 Task: Buy 3 Rash Guard Shirts of size small for Baby Boys from Clothing section under best seller category for shipping address: Daisy Wilson, 4281 Crim Lane, Underhill, Vermont 05489, Cell Number 9377427970. Pay from credit card ending with 2005, CVV 3321
Action: Mouse moved to (237, 75)
Screenshot: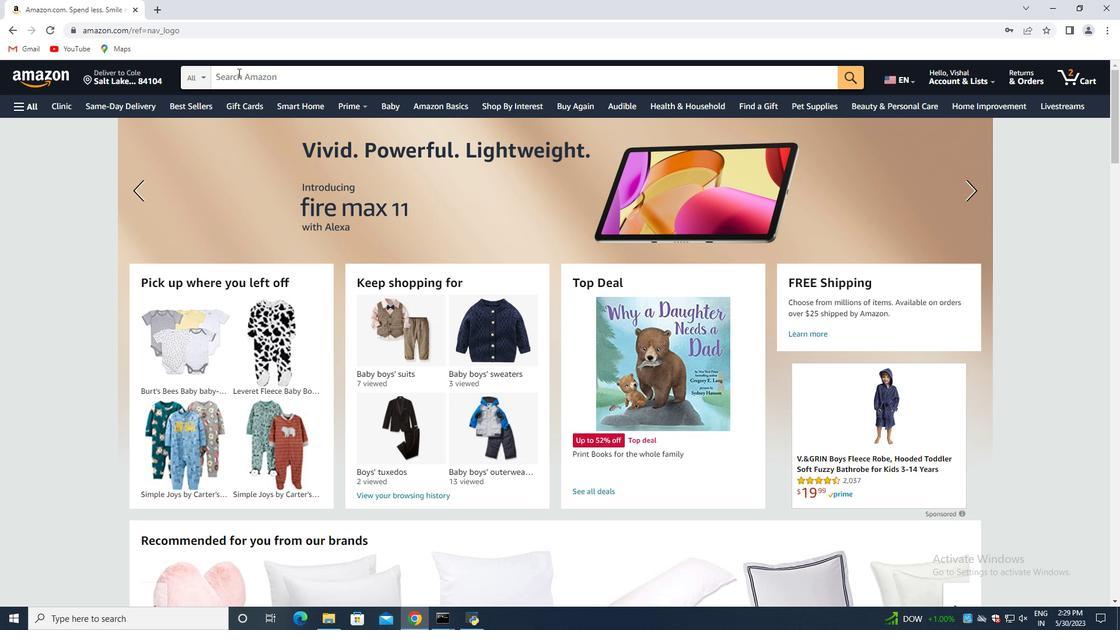 
Action: Mouse pressed left at (237, 75)
Screenshot: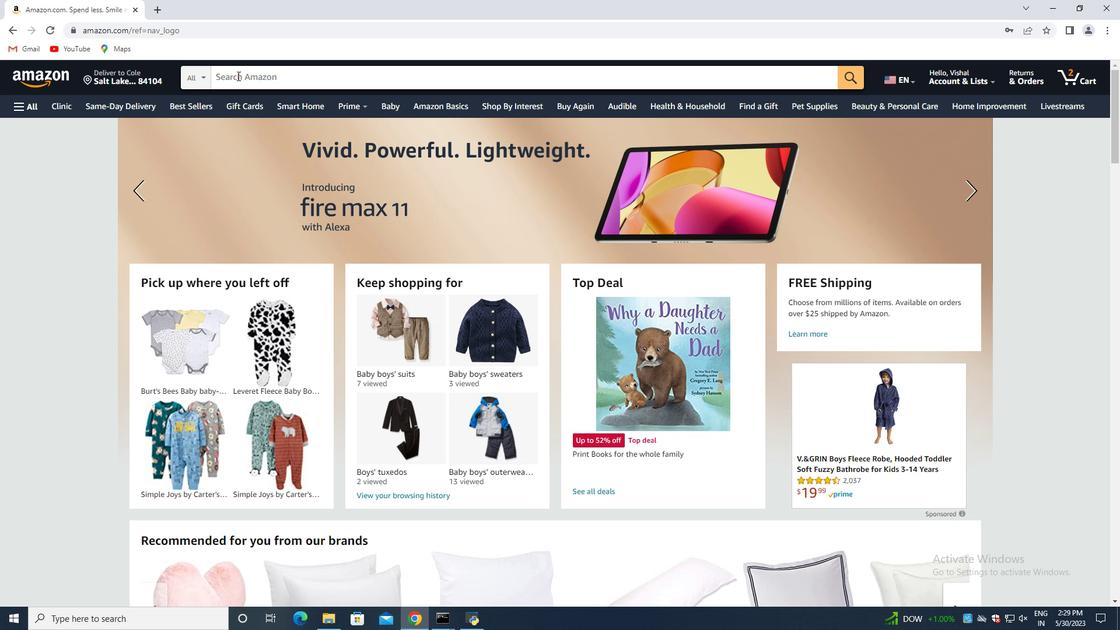 
Action: Key pressed <Key.shift>Rash<Key.space><Key.shift>Guard<Key.space><Key.shift>Shirts<Key.space>of<Key.space>size<Key.space>small<Key.space>for<Key.space><Key.shift>baby<Key.space><Key.shift>boys<Key.enter>
Screenshot: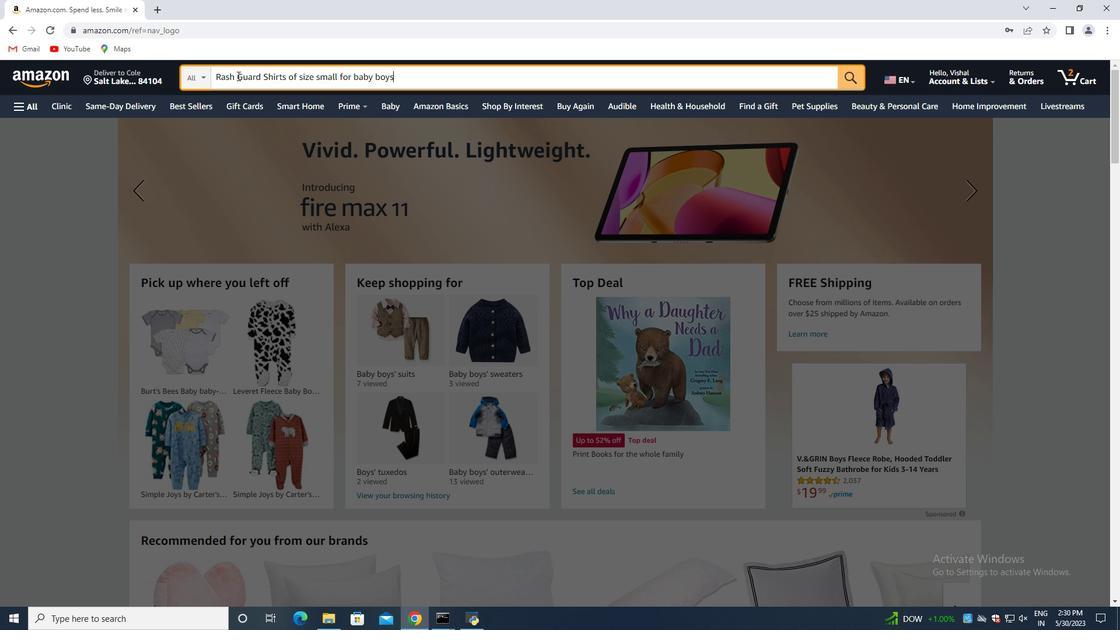 
Action: Mouse moved to (228, 92)
Screenshot: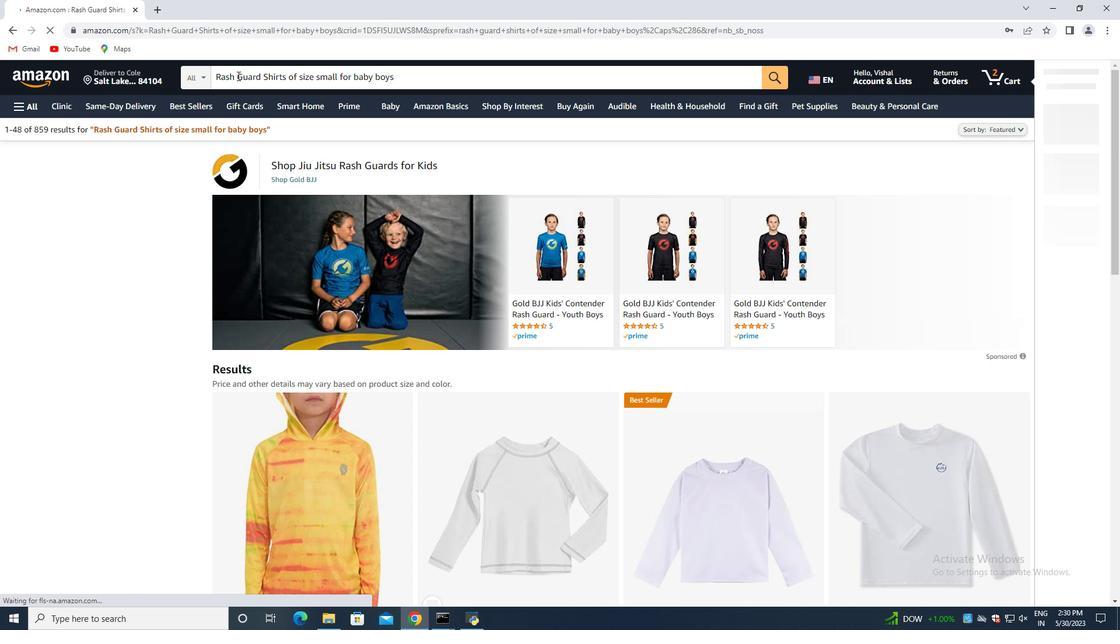 
Action: Mouse scrolled (228, 92) with delta (0, 0)
Screenshot: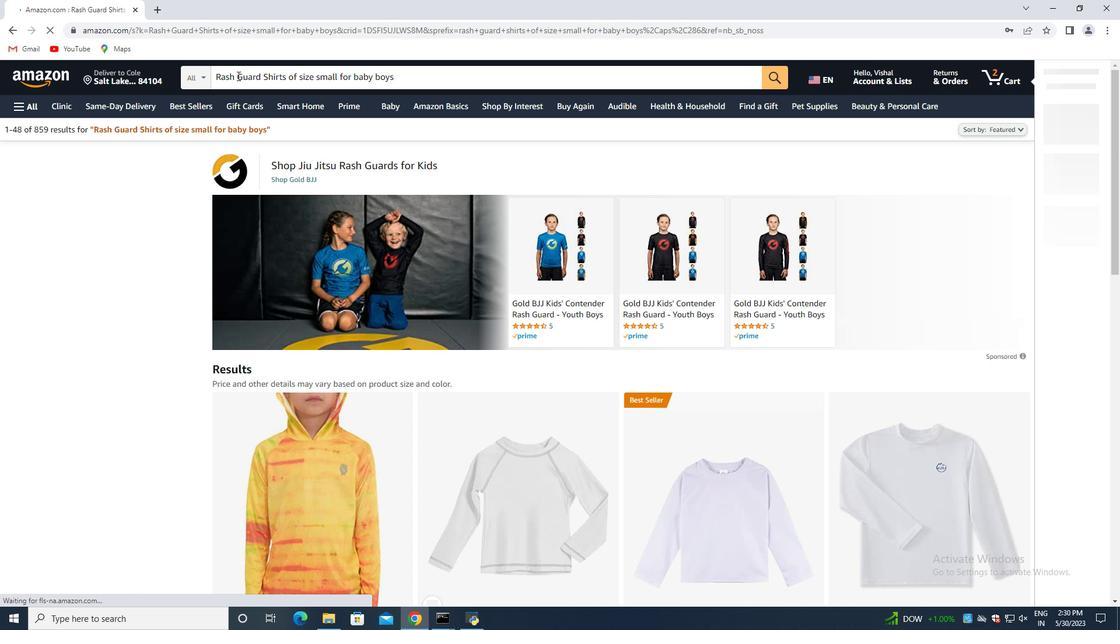 
Action: Mouse moved to (218, 118)
Screenshot: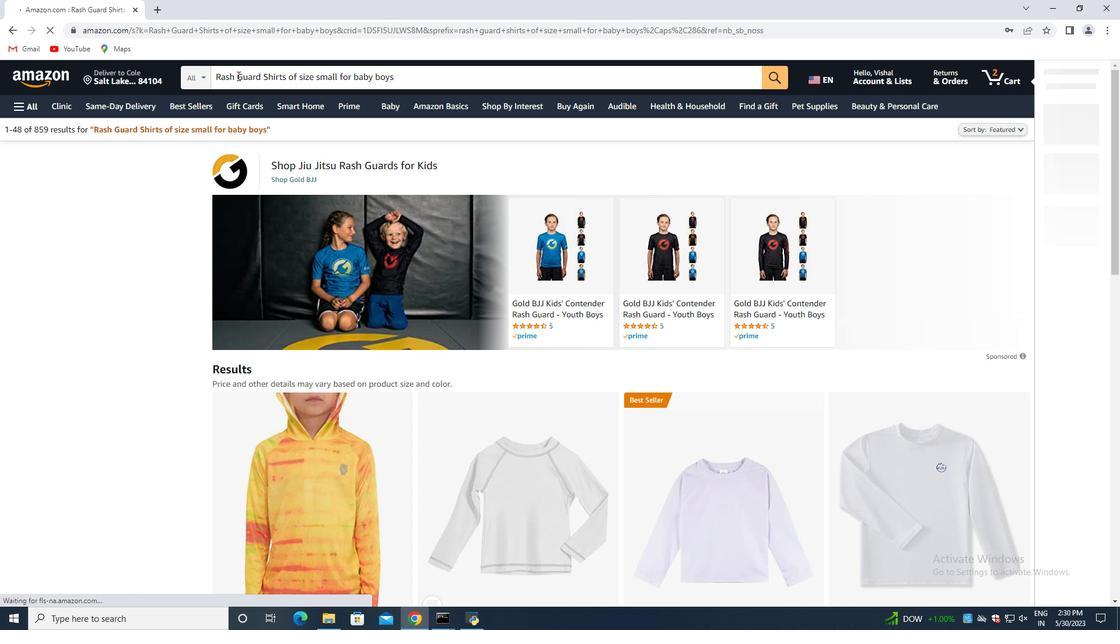 
Action: Mouse scrolled (218, 117) with delta (0, 0)
Screenshot: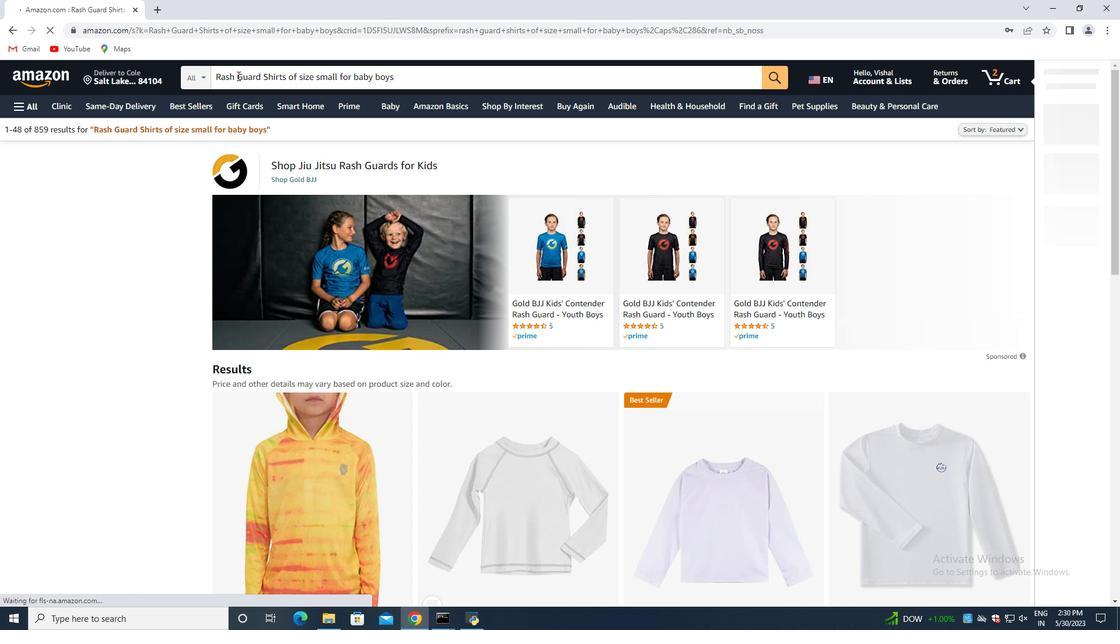 
Action: Mouse moved to (211, 148)
Screenshot: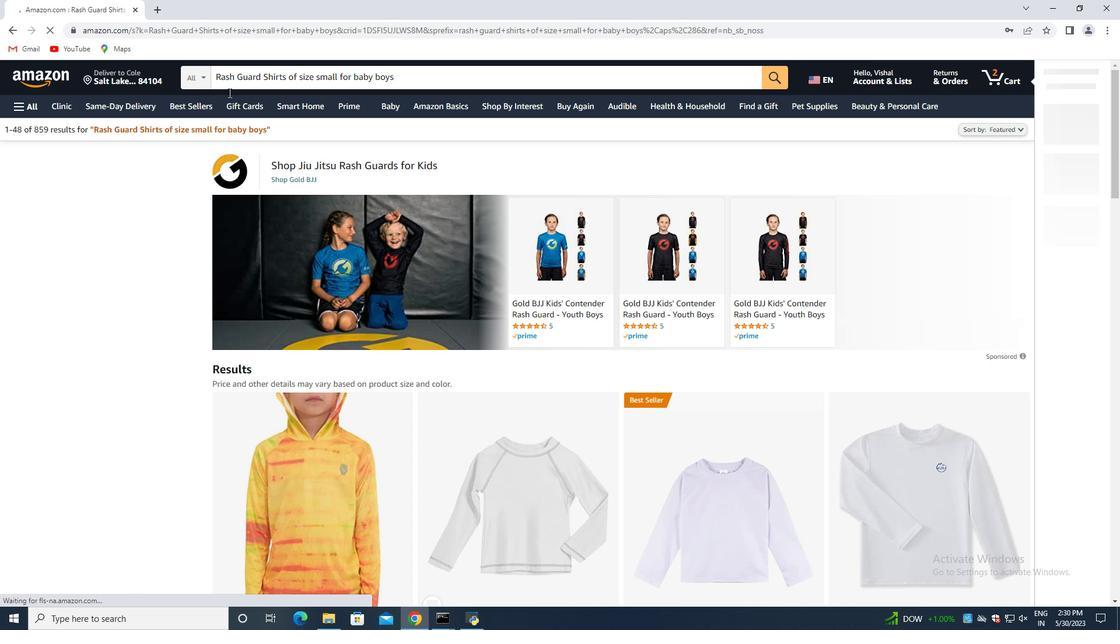 
Action: Mouse scrolled (211, 148) with delta (0, 0)
Screenshot: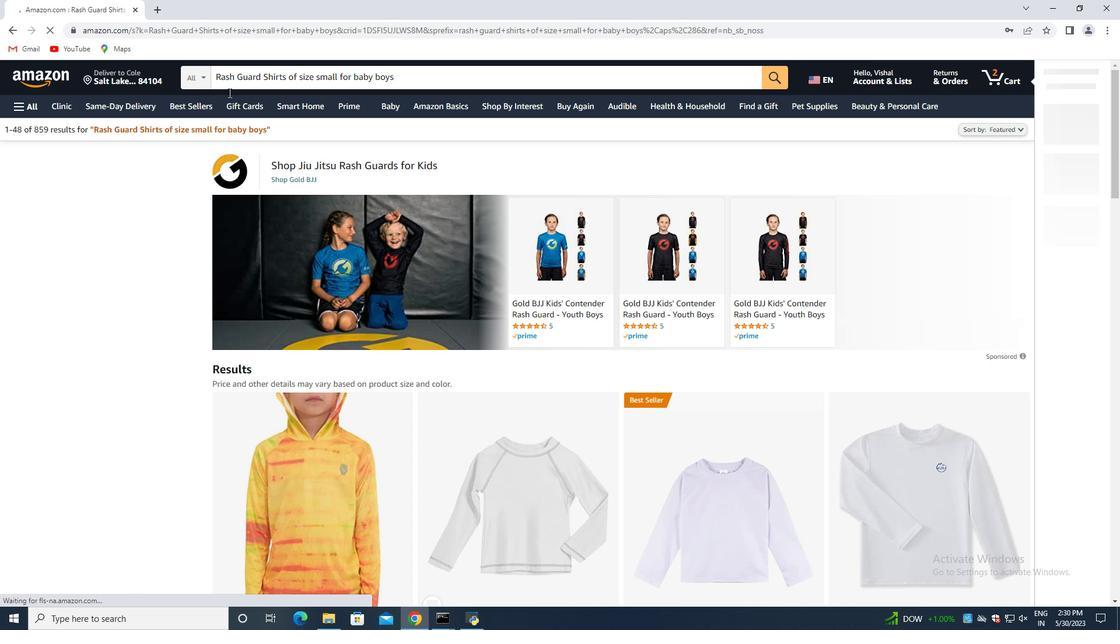 
Action: Mouse moved to (207, 164)
Screenshot: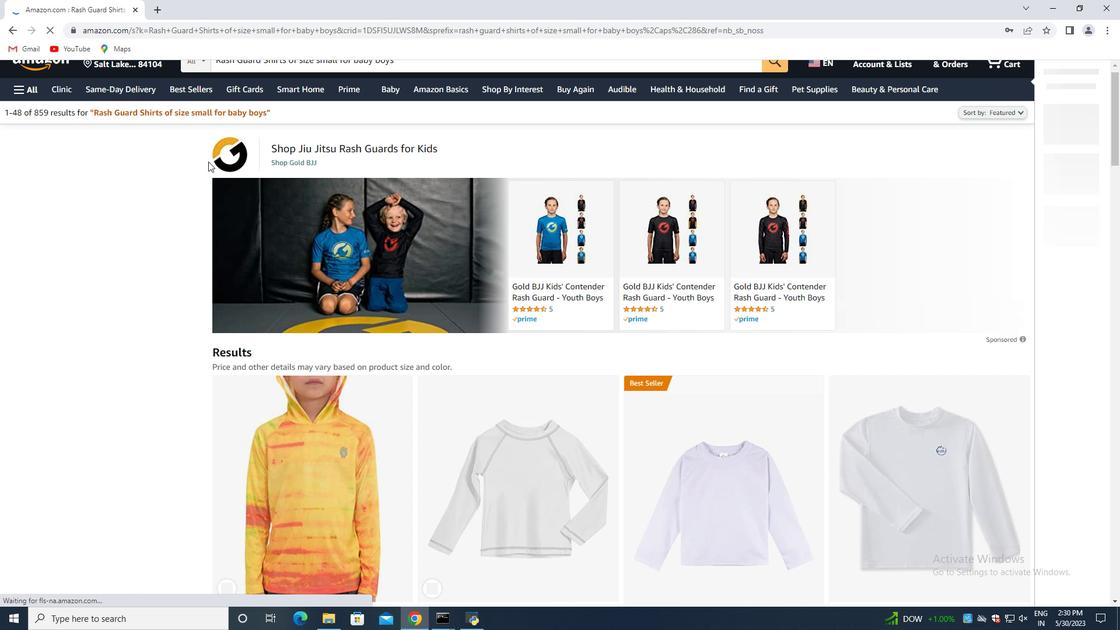 
Action: Mouse scrolled (207, 163) with delta (0, 0)
Screenshot: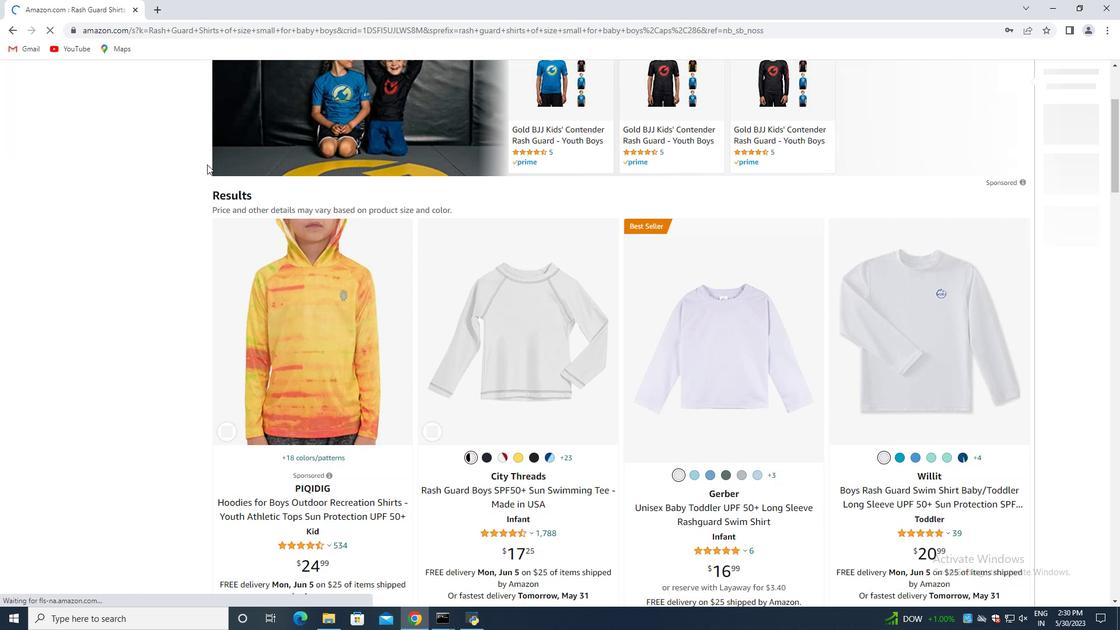 
Action: Mouse moved to (207, 165)
Screenshot: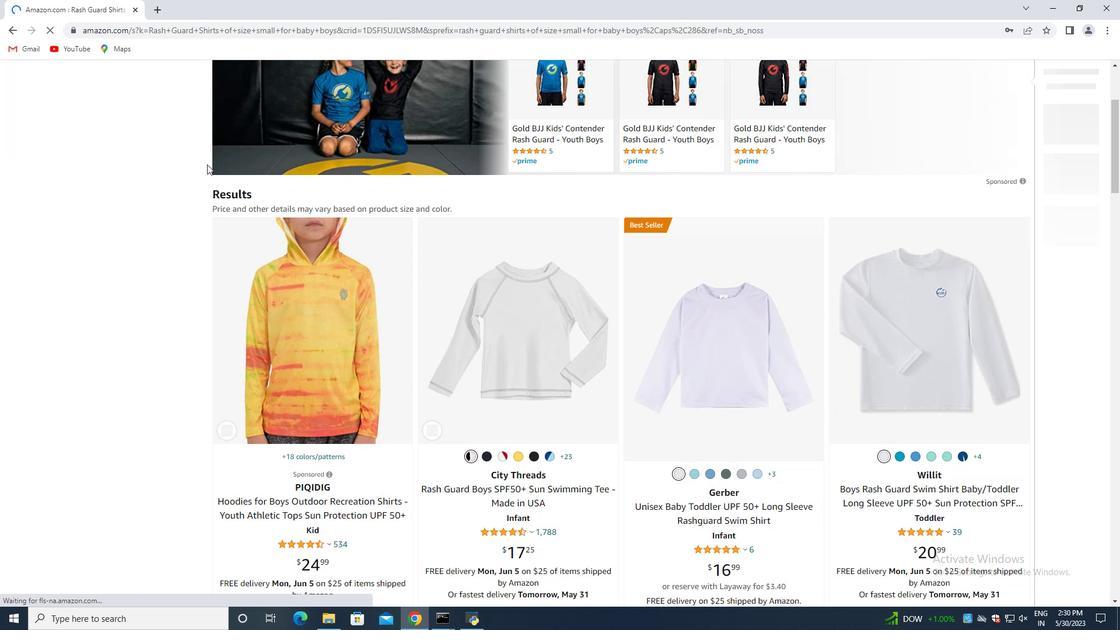 
Action: Mouse scrolled (207, 165) with delta (0, 0)
Screenshot: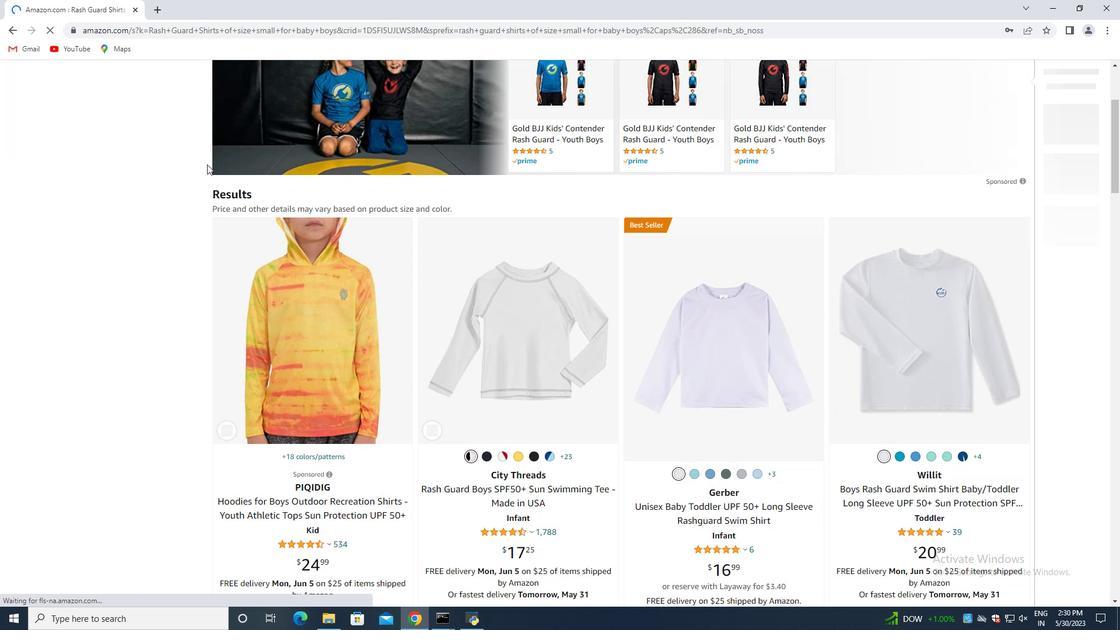 
Action: Mouse moved to (396, 256)
Screenshot: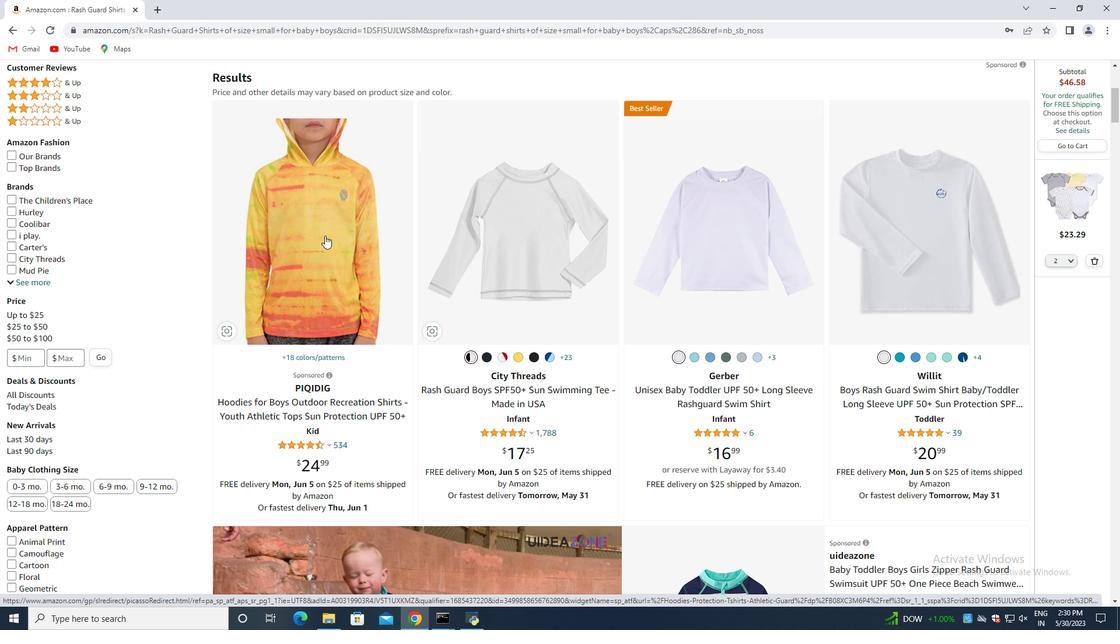 
Action: Mouse scrolled (396, 255) with delta (0, 0)
Screenshot: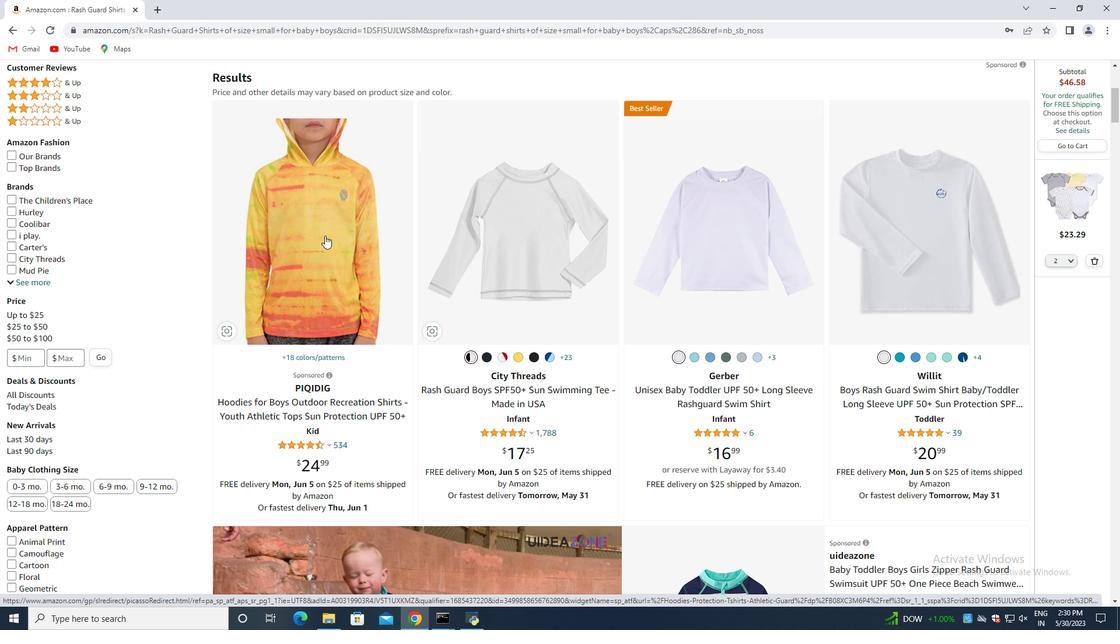 
Action: Mouse moved to (466, 266)
Screenshot: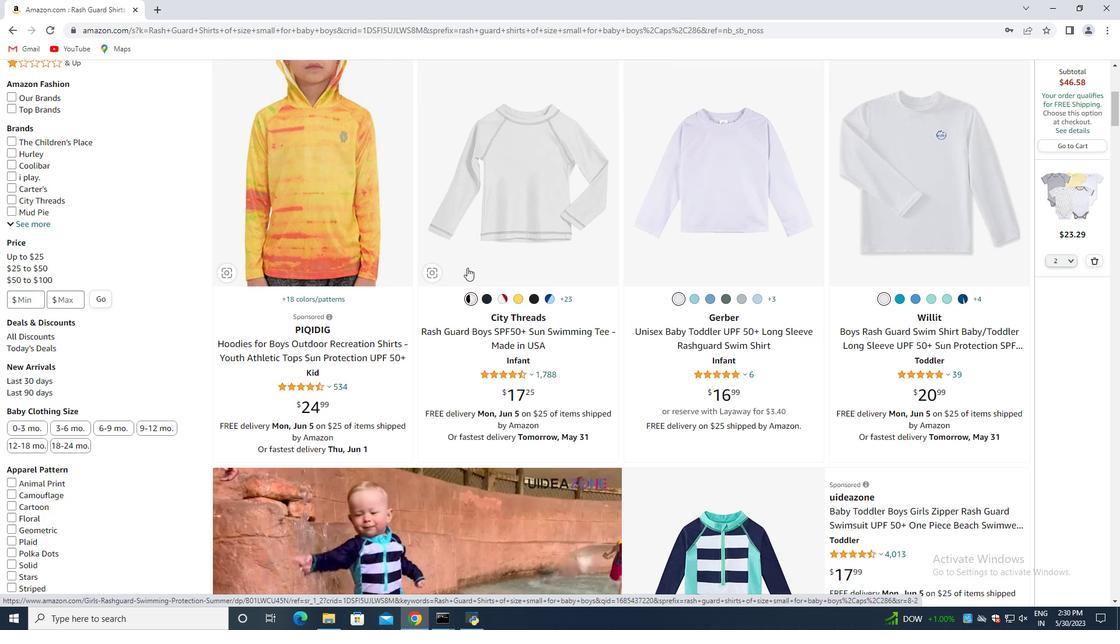 
Action: Mouse scrolled (466, 267) with delta (0, 0)
Screenshot: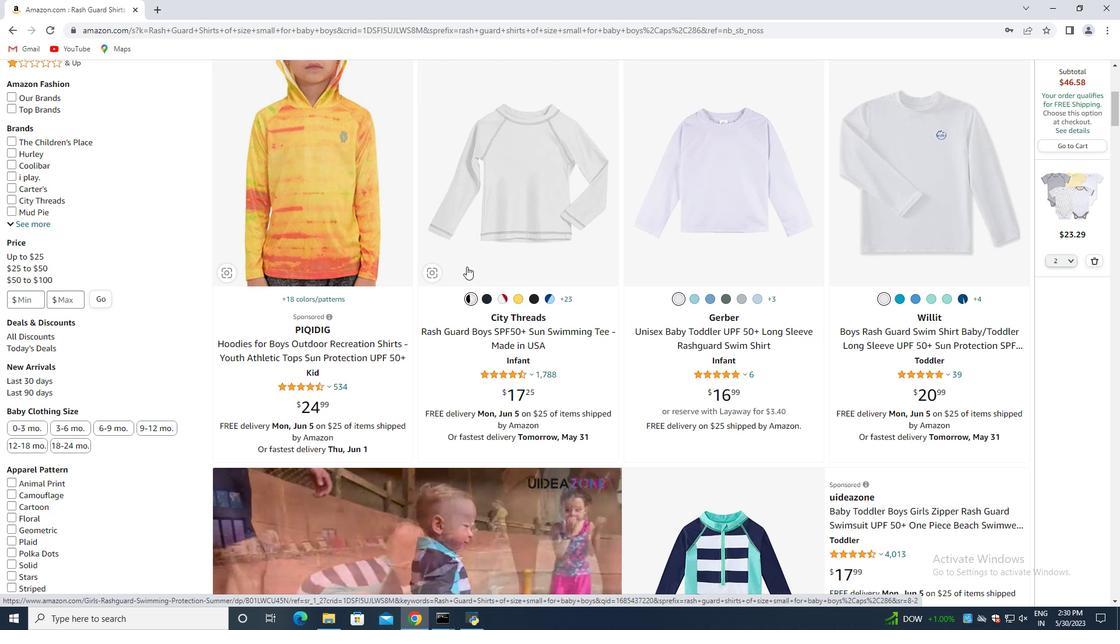 
Action: Mouse scrolled (466, 267) with delta (0, 0)
Screenshot: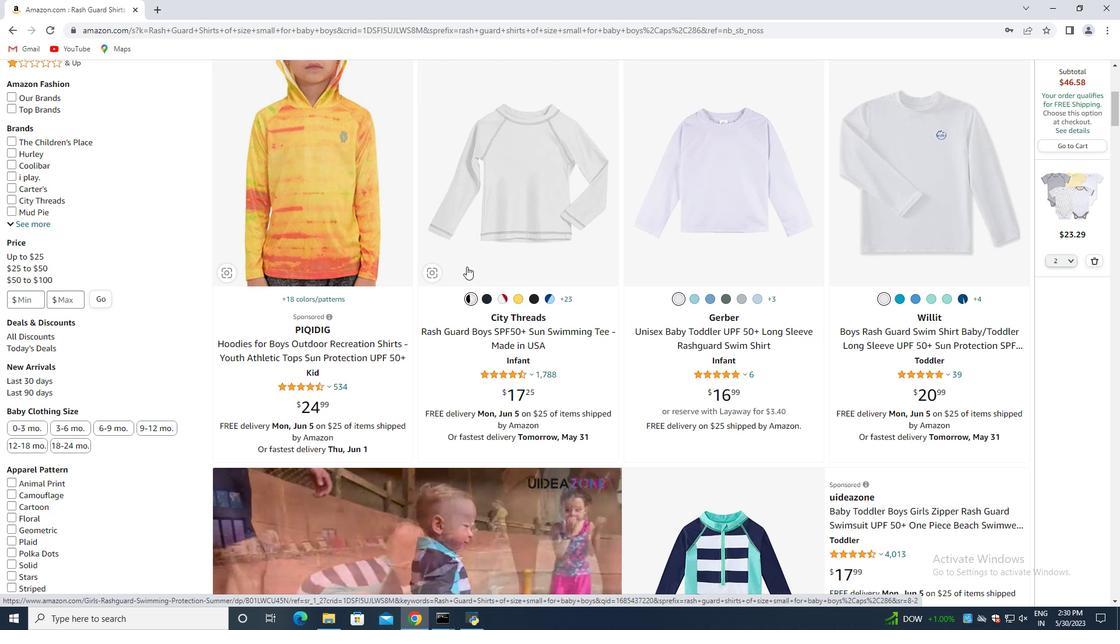 
Action: Mouse scrolled (466, 267) with delta (0, 0)
Screenshot: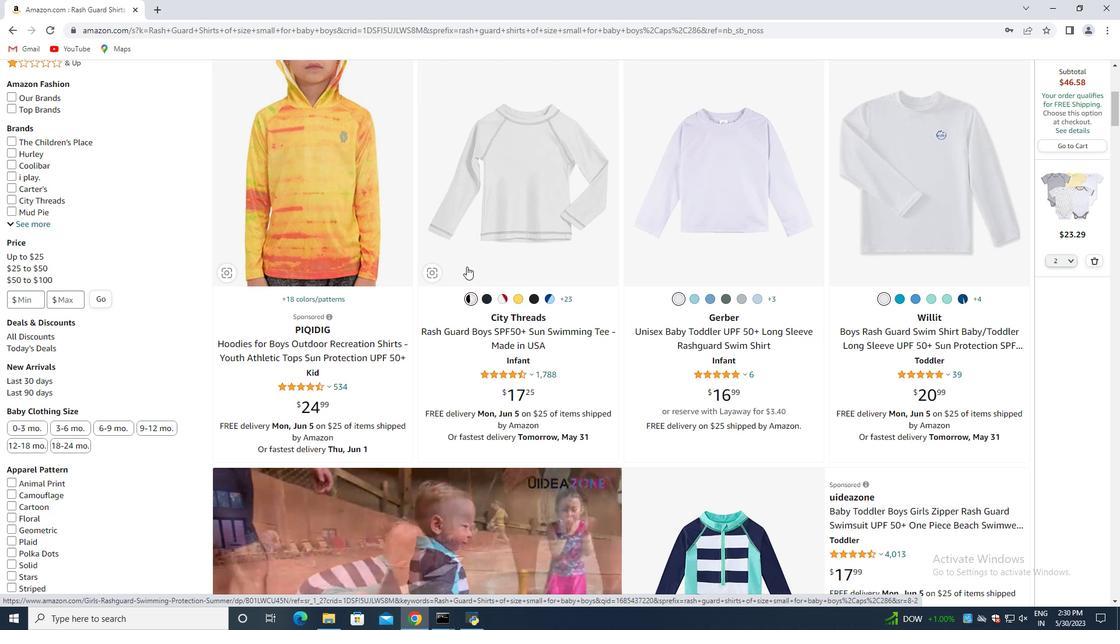 
Action: Mouse scrolled (466, 267) with delta (0, 0)
Screenshot: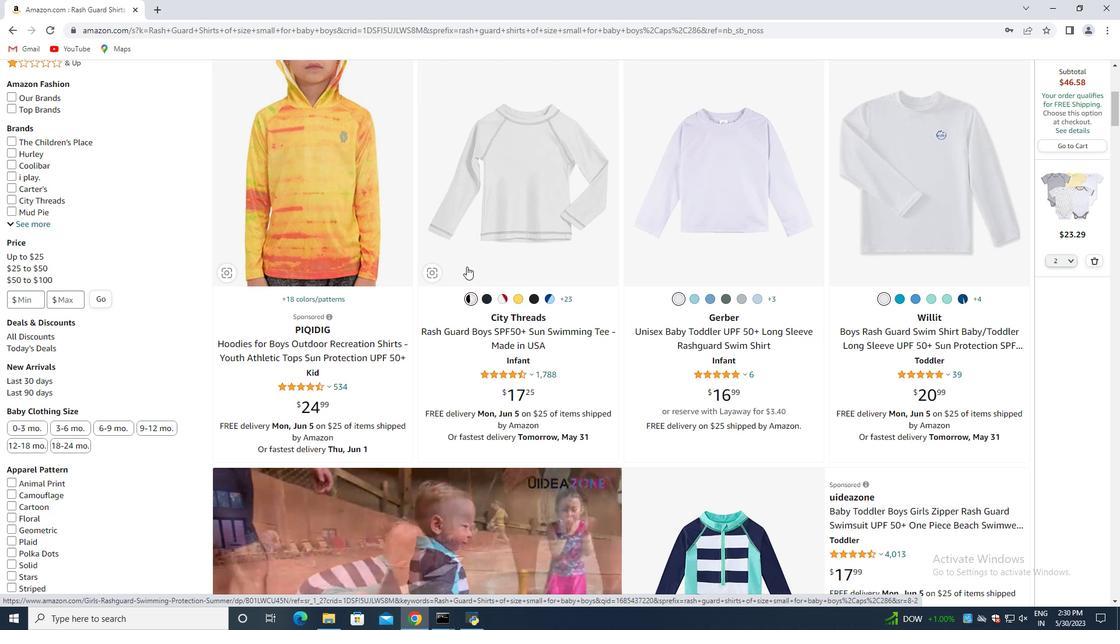 
Action: Mouse scrolled (466, 267) with delta (0, 0)
Screenshot: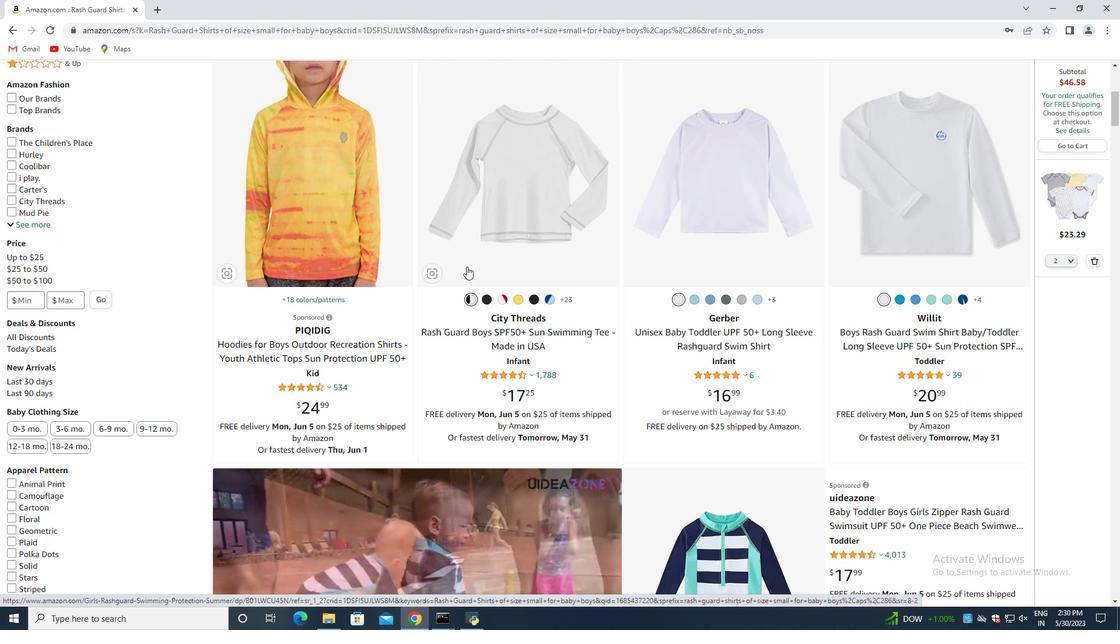 
Action: Mouse scrolled (466, 267) with delta (0, 0)
Screenshot: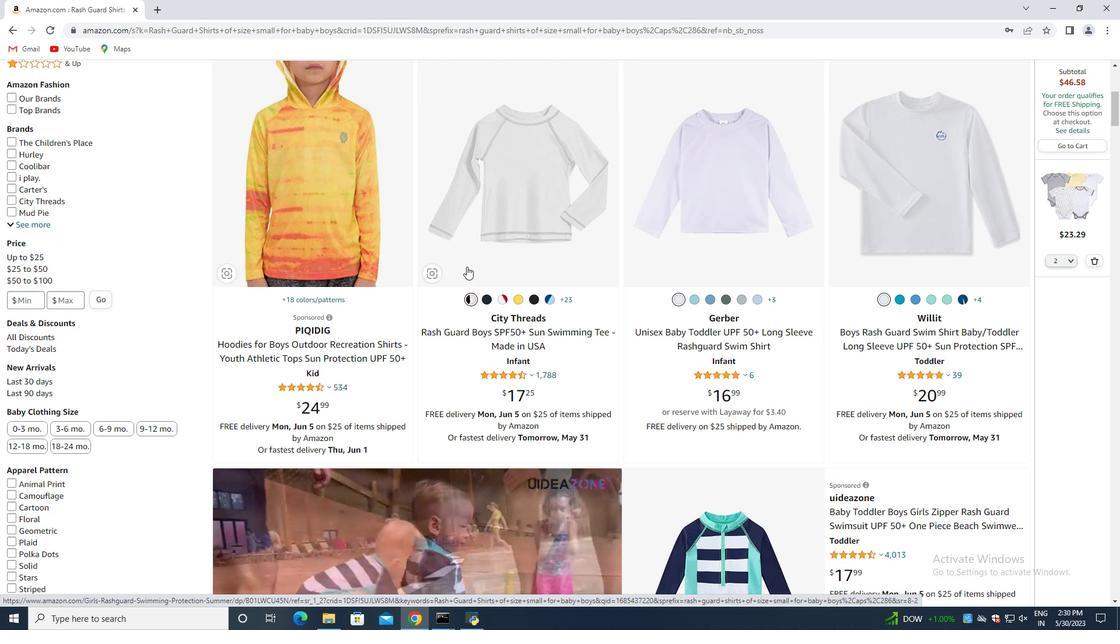 
Action: Mouse moved to (88, 262)
Screenshot: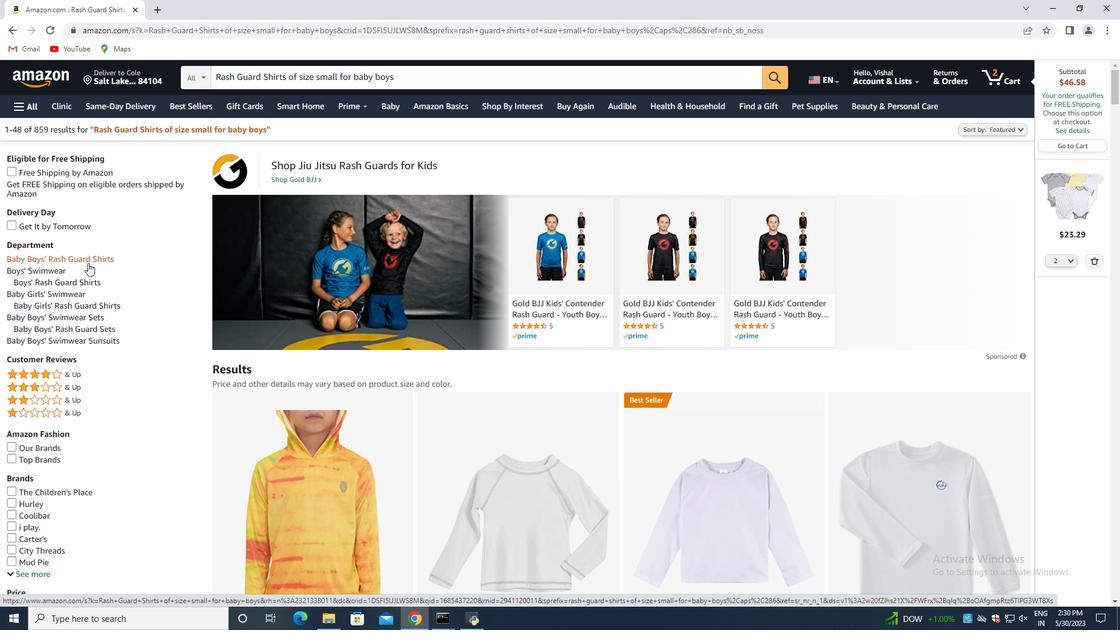 
Action: Mouse pressed left at (88, 262)
Screenshot: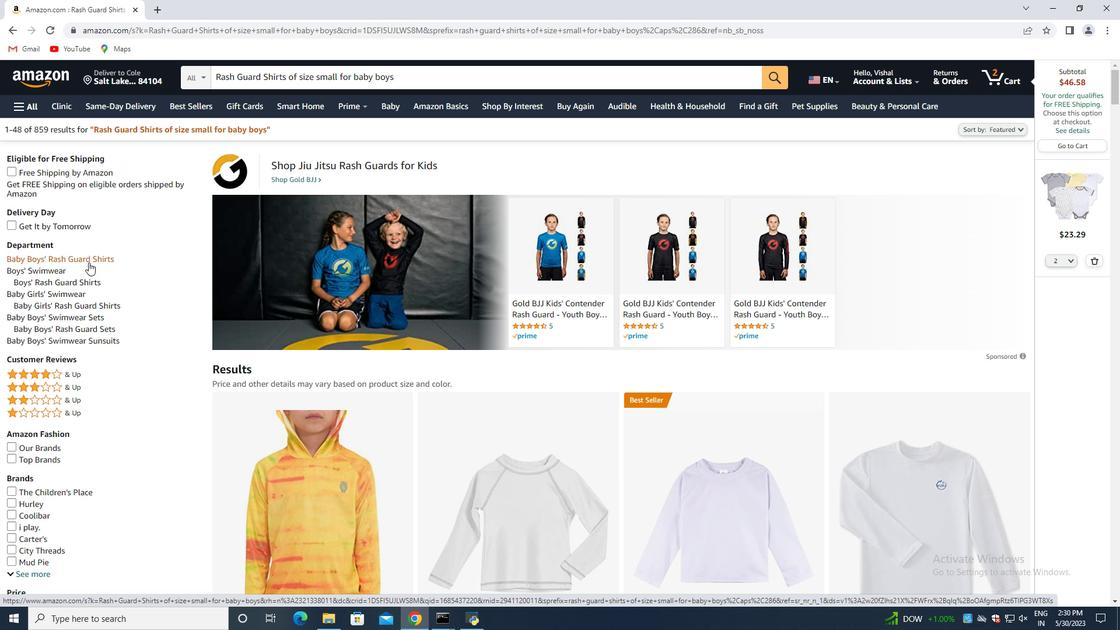 
Action: Mouse moved to (200, 106)
Screenshot: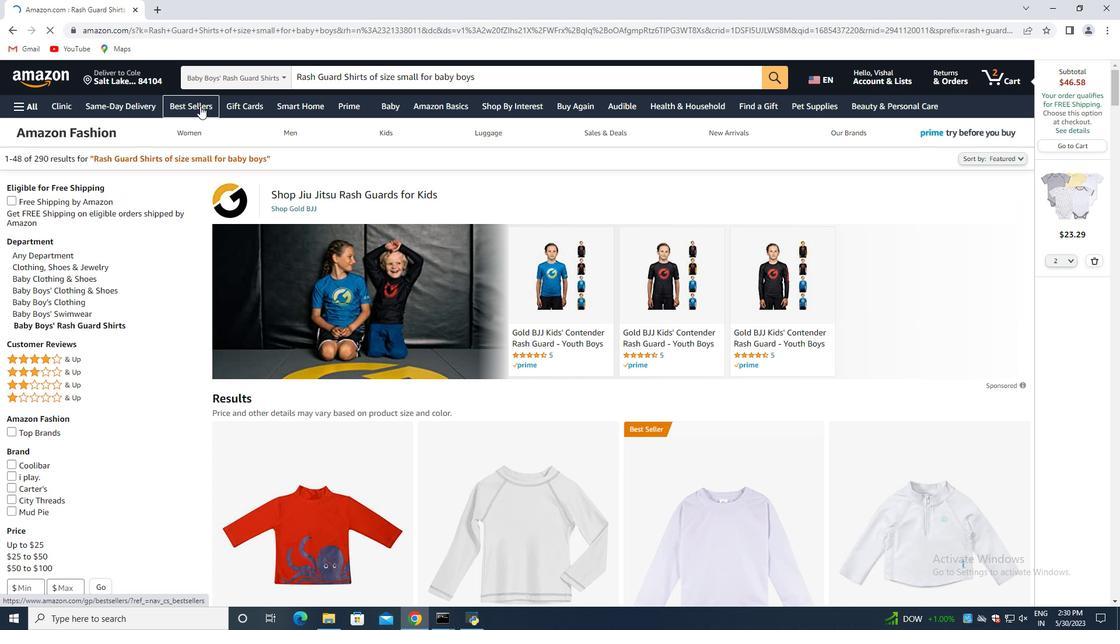 
Action: Mouse pressed left at (200, 106)
Screenshot: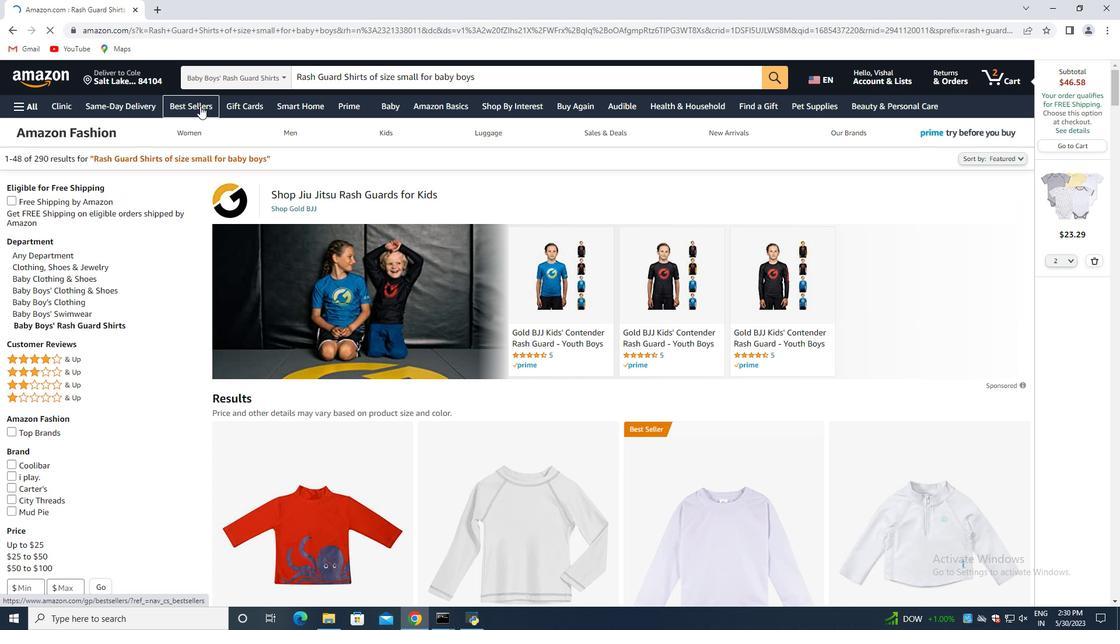 
Action: Mouse moved to (428, 84)
Screenshot: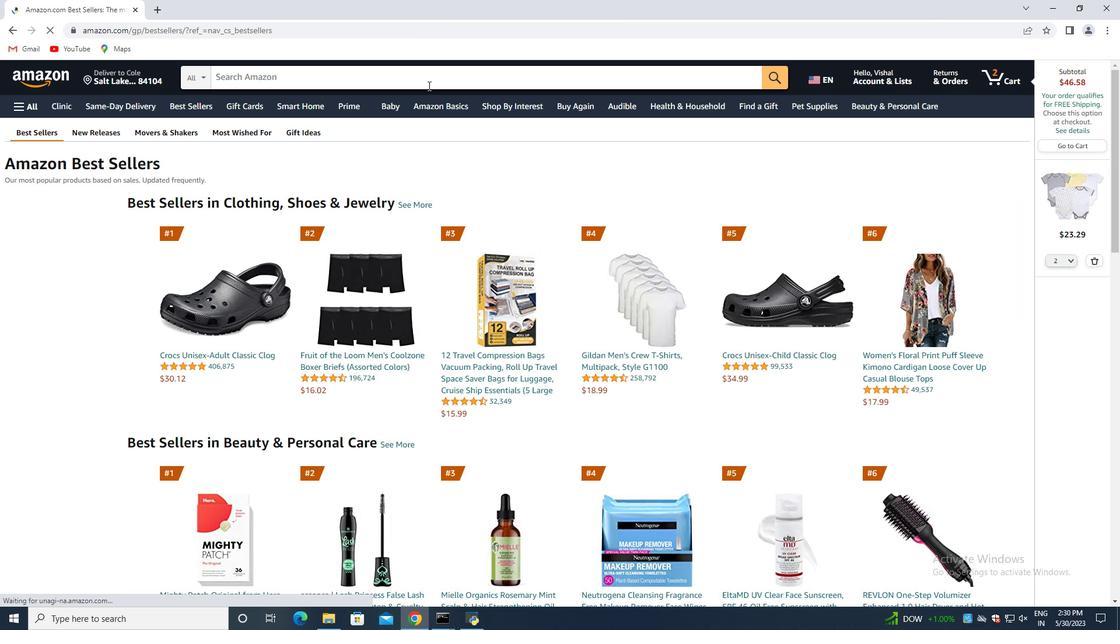 
Action: Mouse pressed left at (428, 84)
Screenshot: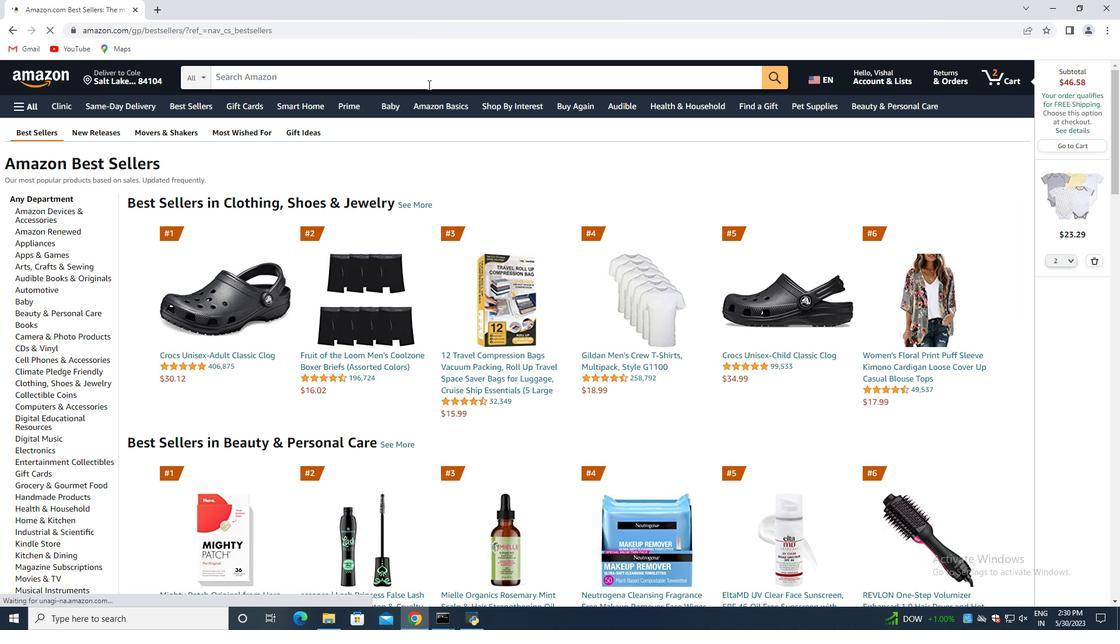 
Action: Mouse moved to (298, 89)
Screenshot: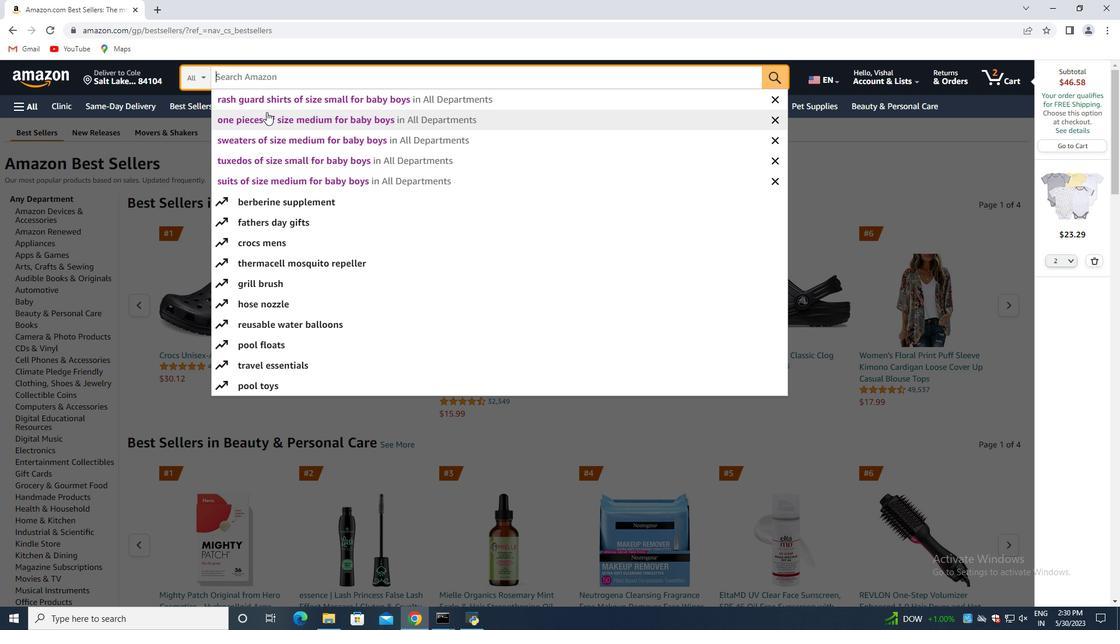 
Action: Mouse pressed left at (298, 89)
Screenshot: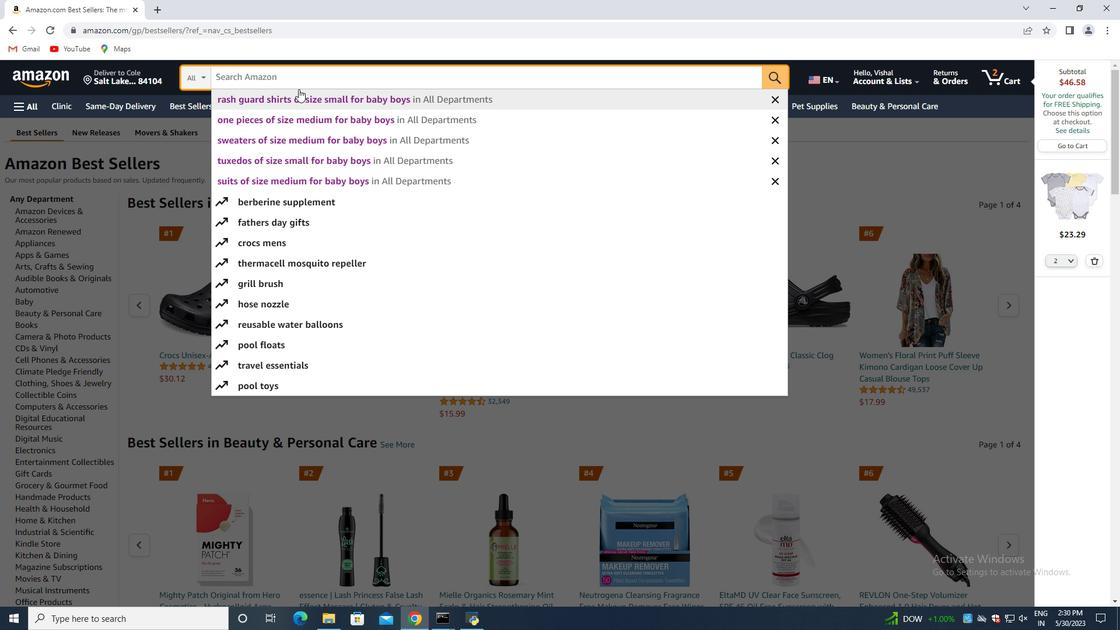 
Action: Mouse moved to (350, 316)
Screenshot: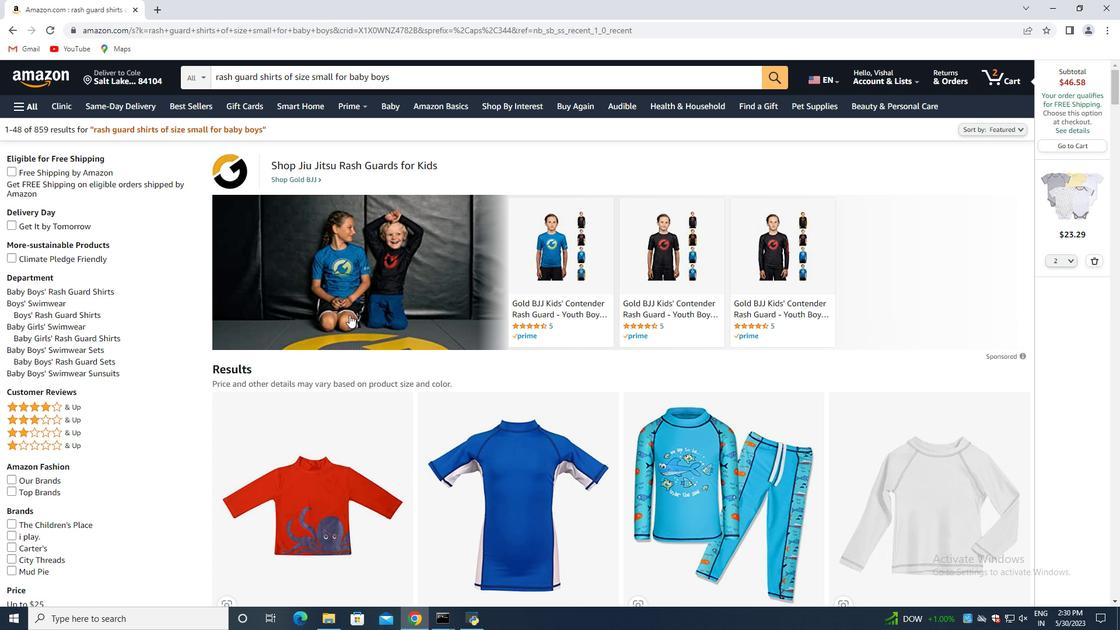 
Action: Mouse scrolled (350, 316) with delta (0, 0)
Screenshot: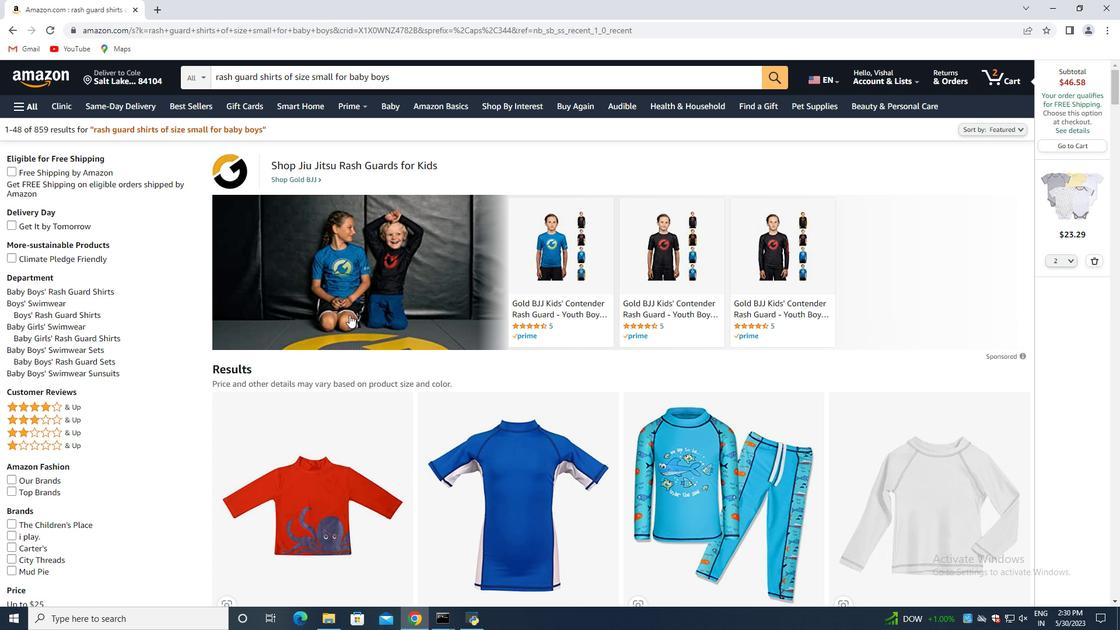 
Action: Mouse moved to (350, 316)
Screenshot: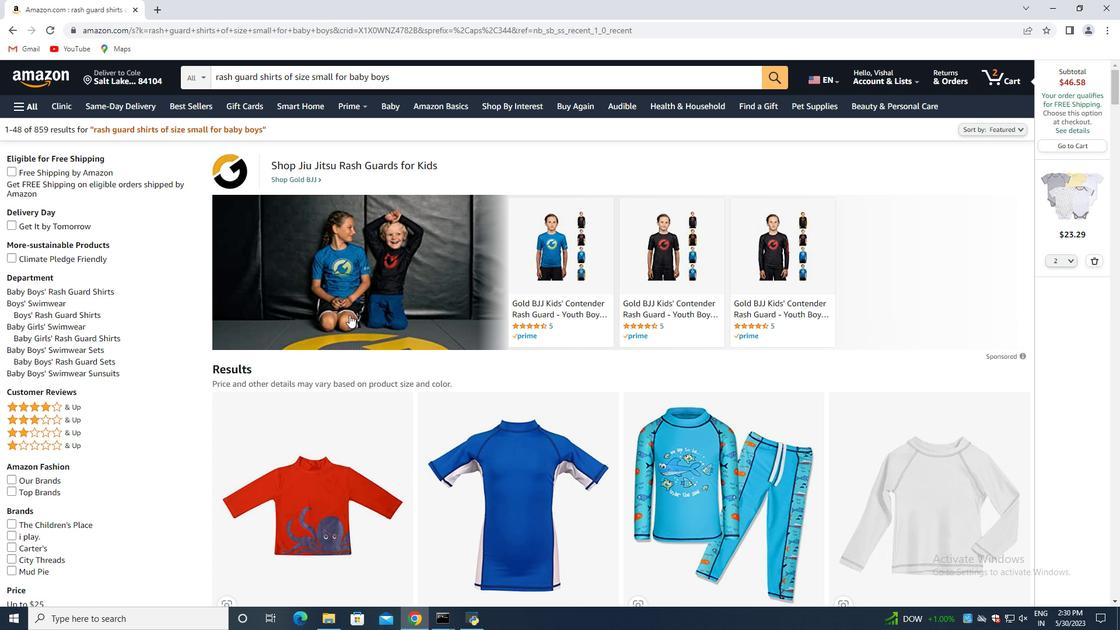 
Action: Mouse scrolled (350, 316) with delta (0, 0)
Screenshot: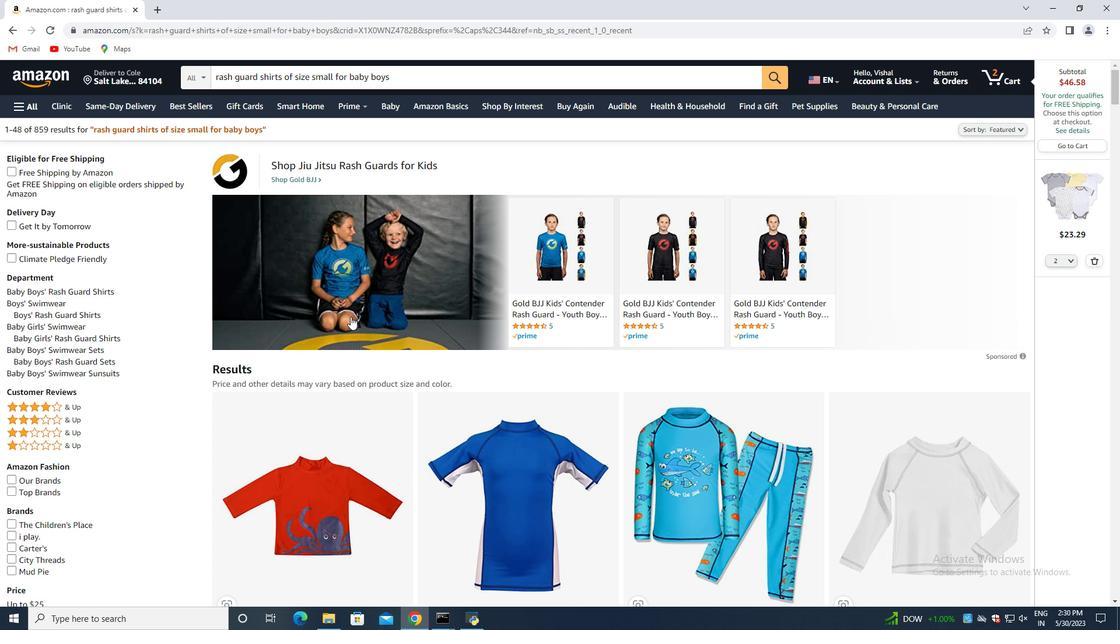 
Action: Mouse moved to (349, 316)
Screenshot: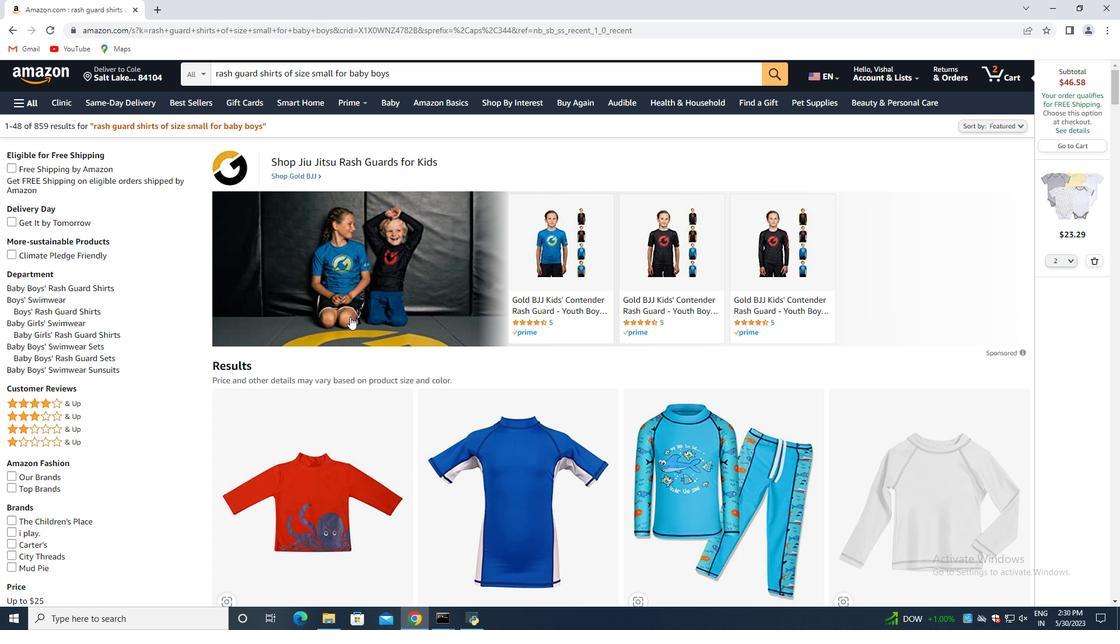 
Action: Mouse scrolled (349, 316) with delta (0, 0)
Screenshot: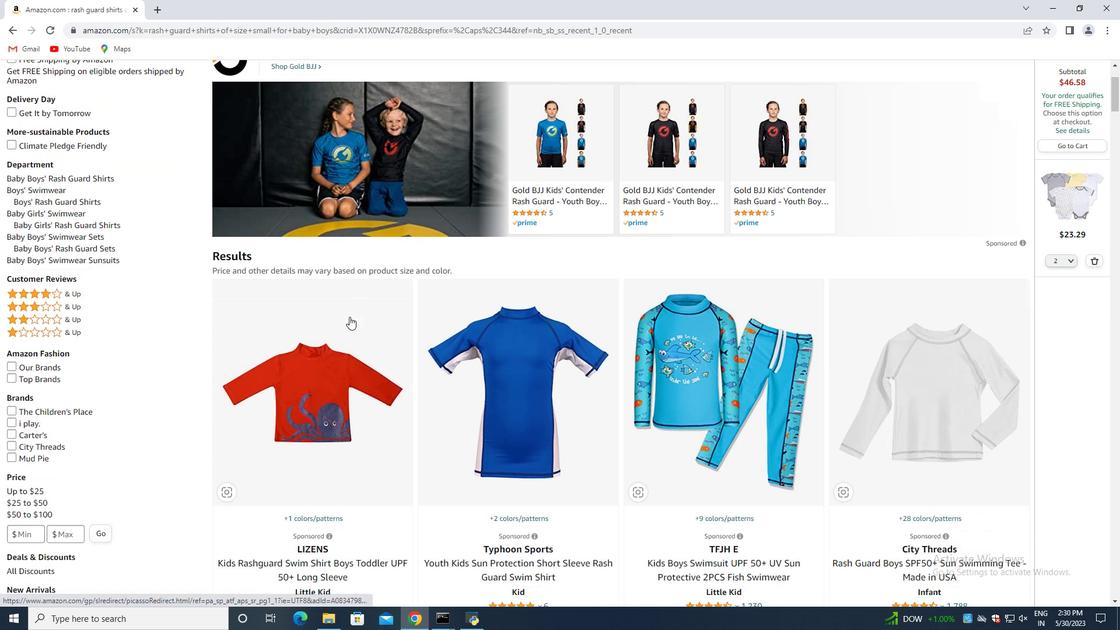 
Action: Mouse scrolled (349, 316) with delta (0, 0)
Screenshot: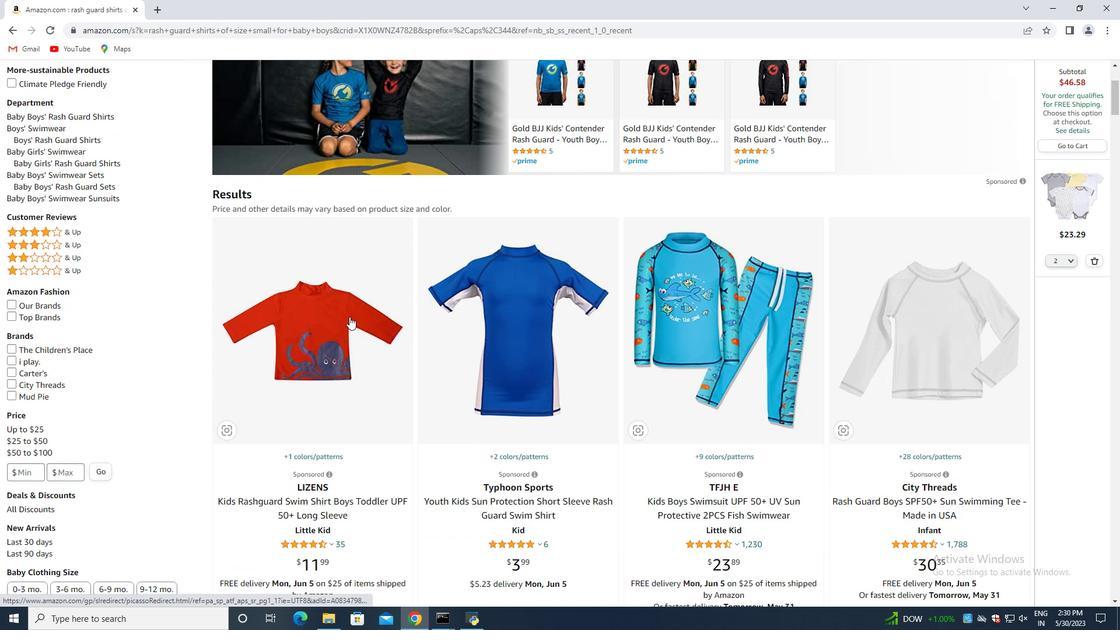 
Action: Mouse pressed left at (349, 316)
Screenshot: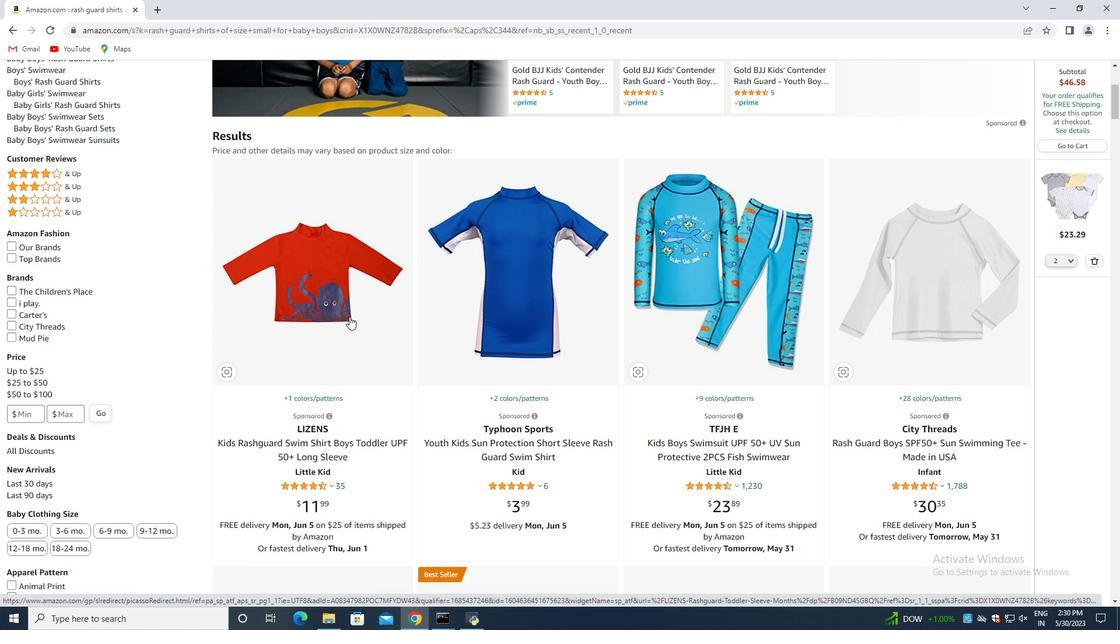 
Action: Mouse moved to (406, 309)
Screenshot: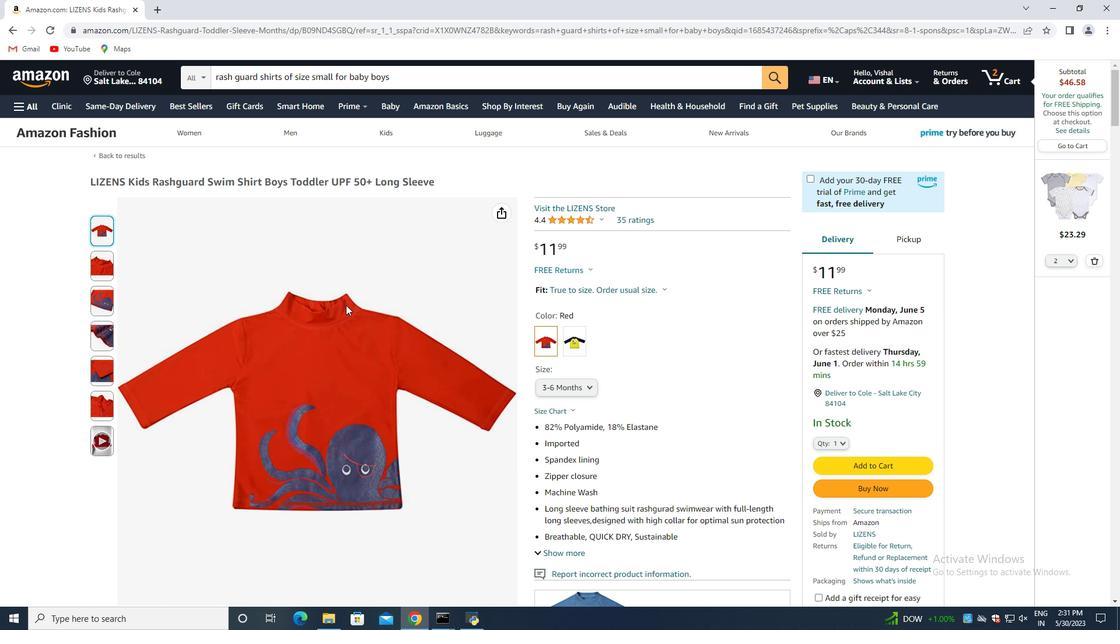 
Action: Mouse scrolled (406, 309) with delta (0, 0)
Screenshot: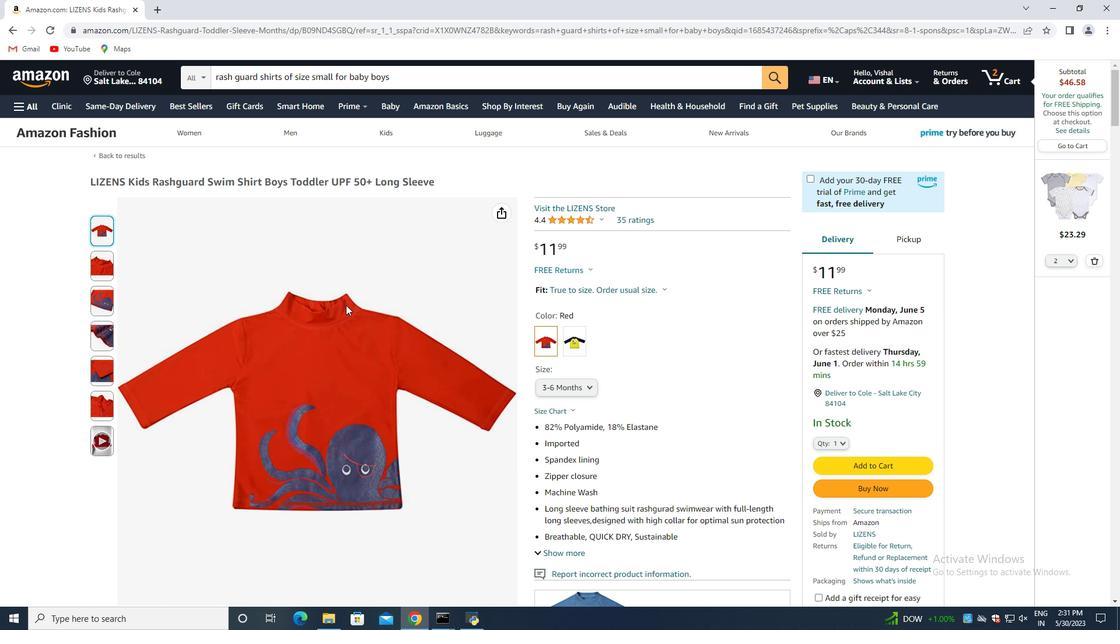 
Action: Mouse moved to (418, 313)
Screenshot: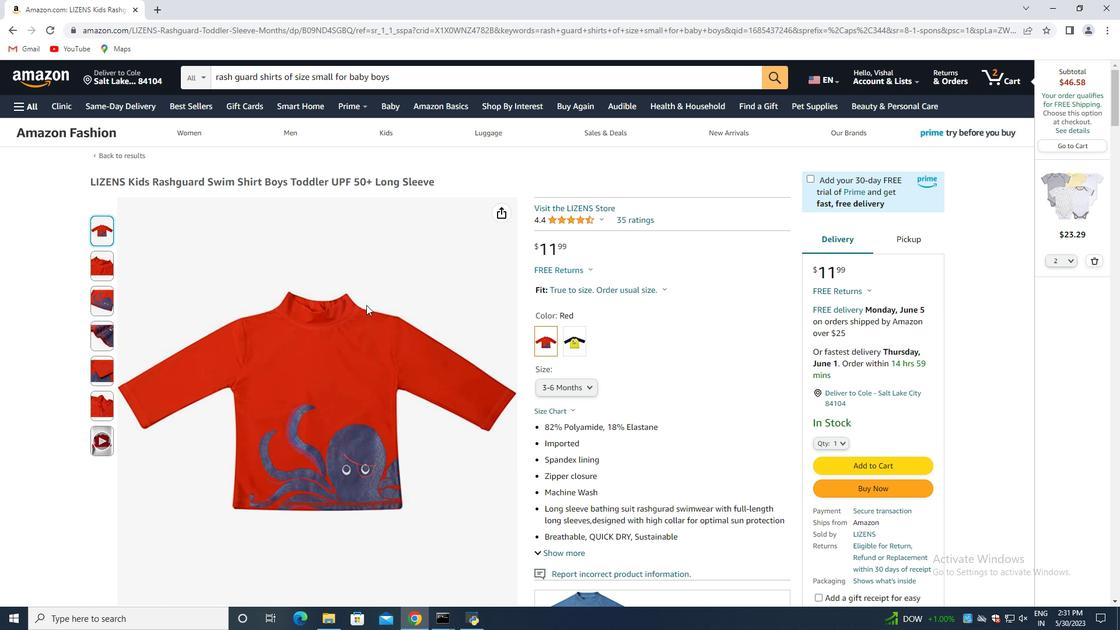 
Action: Mouse scrolled (418, 312) with delta (0, 0)
Screenshot: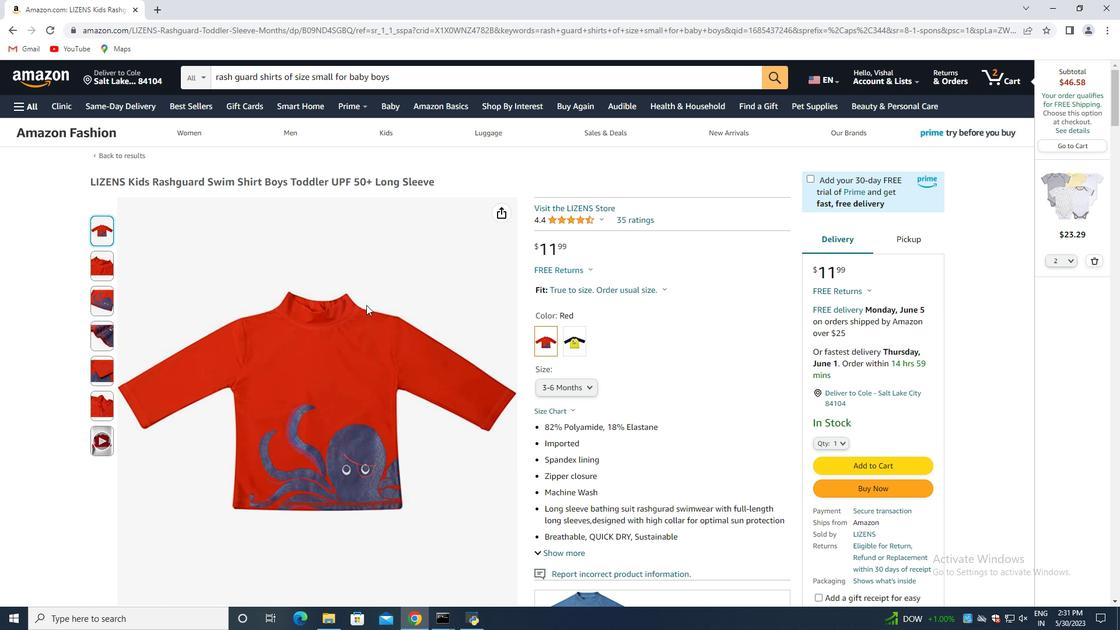 
Action: Mouse moved to (677, 234)
Screenshot: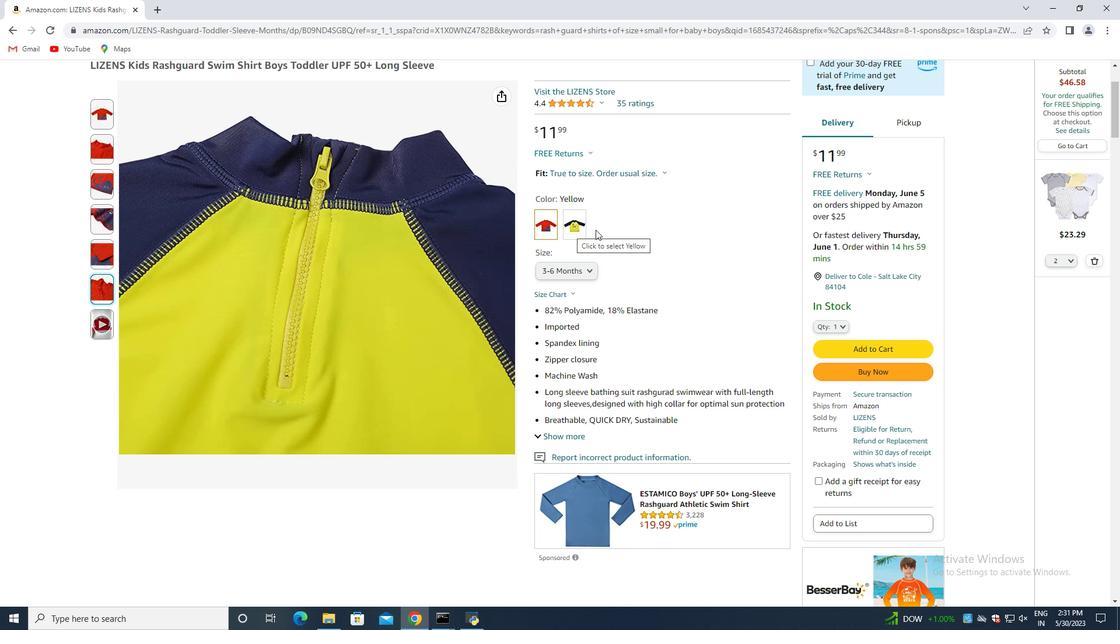
Action: Mouse scrolled (677, 233) with delta (0, 0)
Screenshot: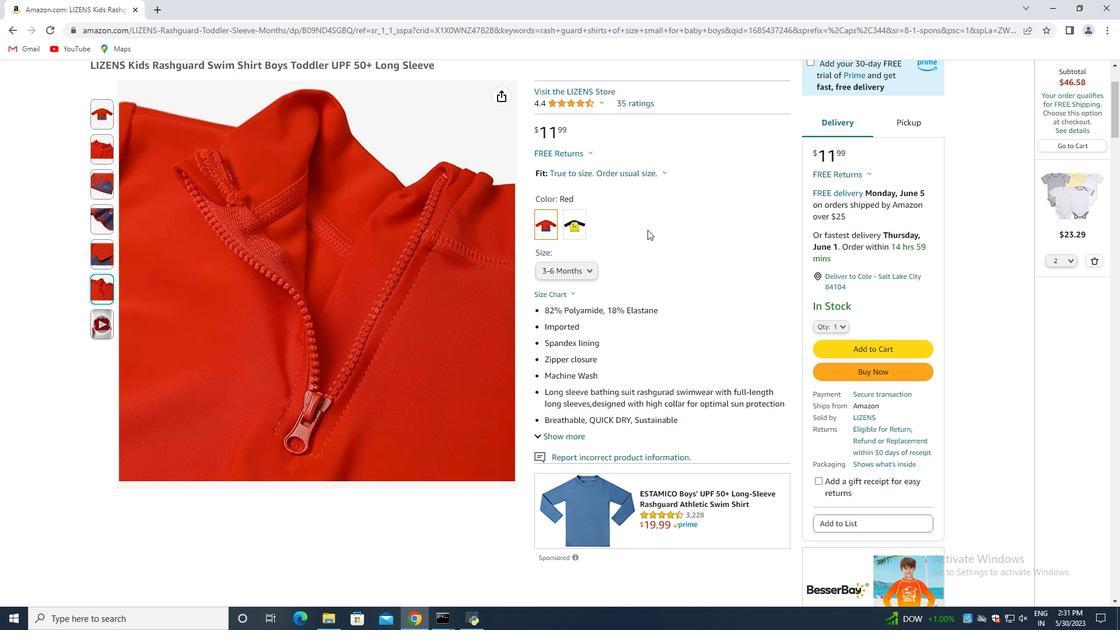 
Action: Mouse moved to (677, 235)
Screenshot: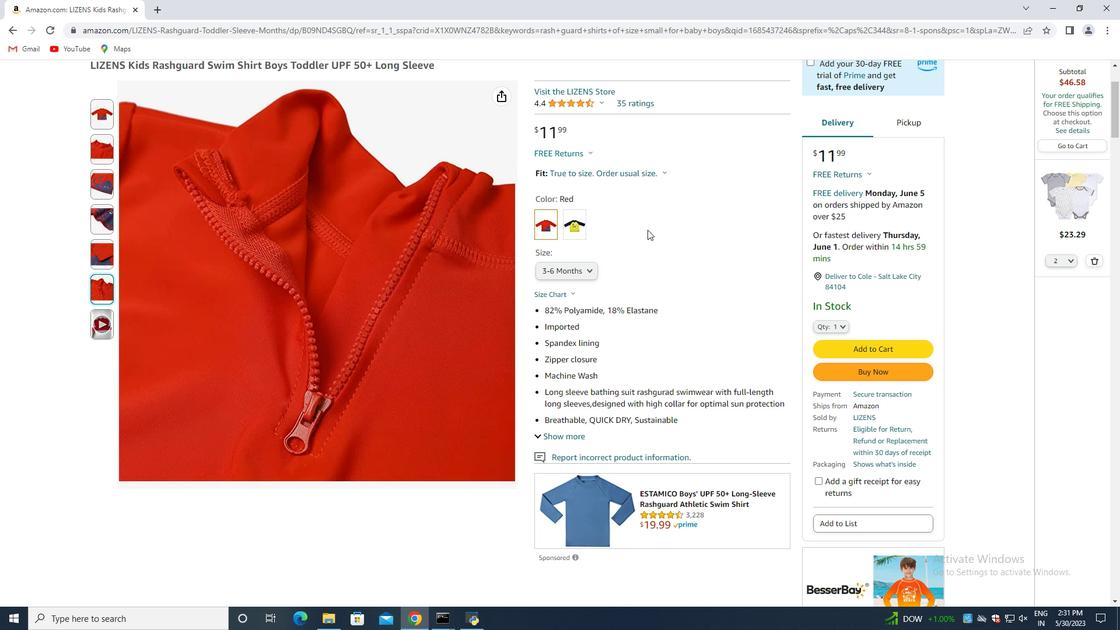 
Action: Mouse scrolled (677, 235) with delta (0, 0)
Screenshot: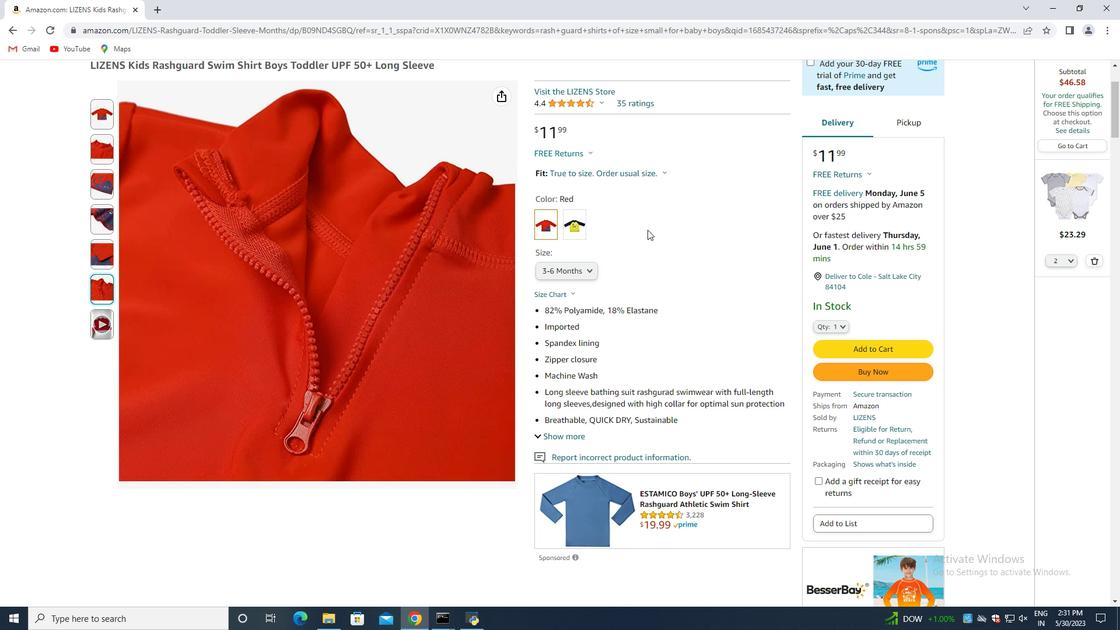 
Action: Mouse moved to (677, 238)
Screenshot: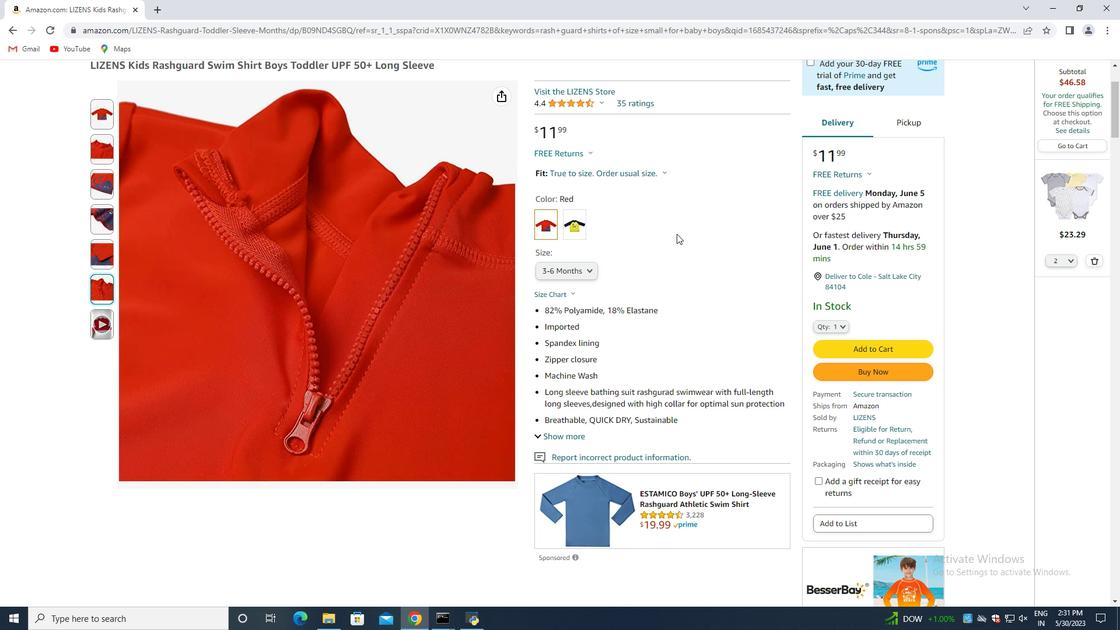 
Action: Mouse scrolled (677, 236) with delta (0, 0)
Screenshot: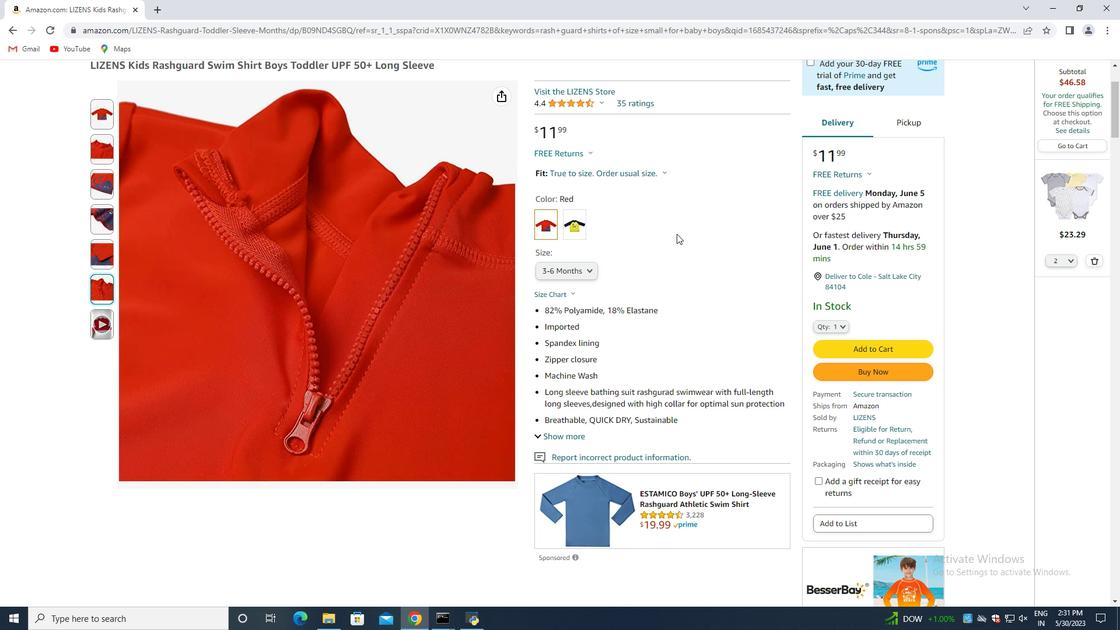 
Action: Mouse moved to (670, 246)
Screenshot: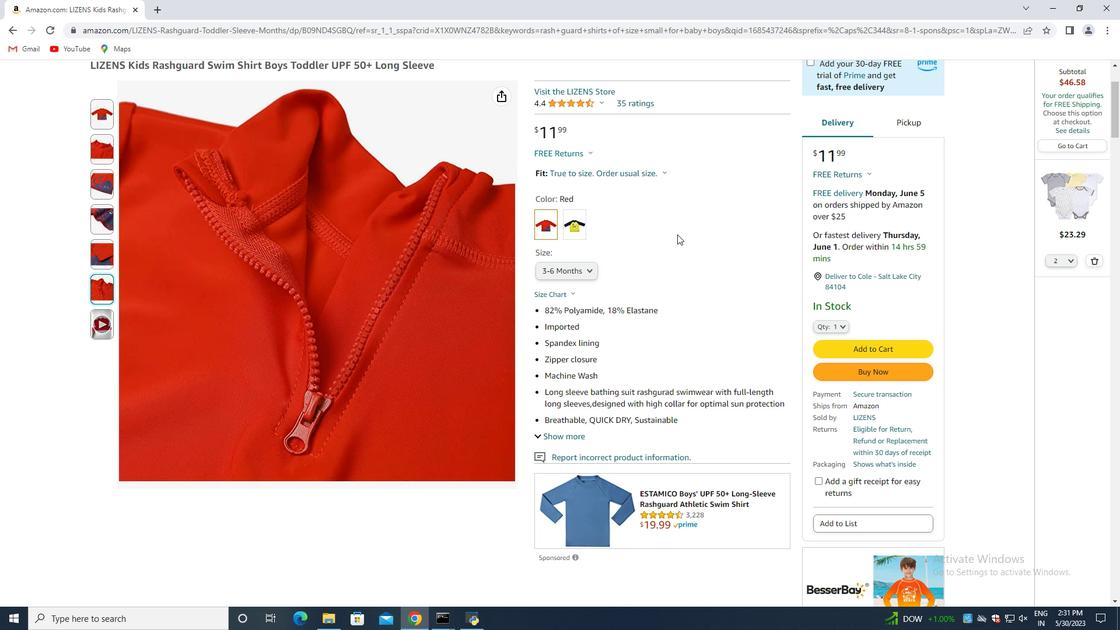 
Action: Mouse scrolled (671, 244) with delta (0, 0)
Screenshot: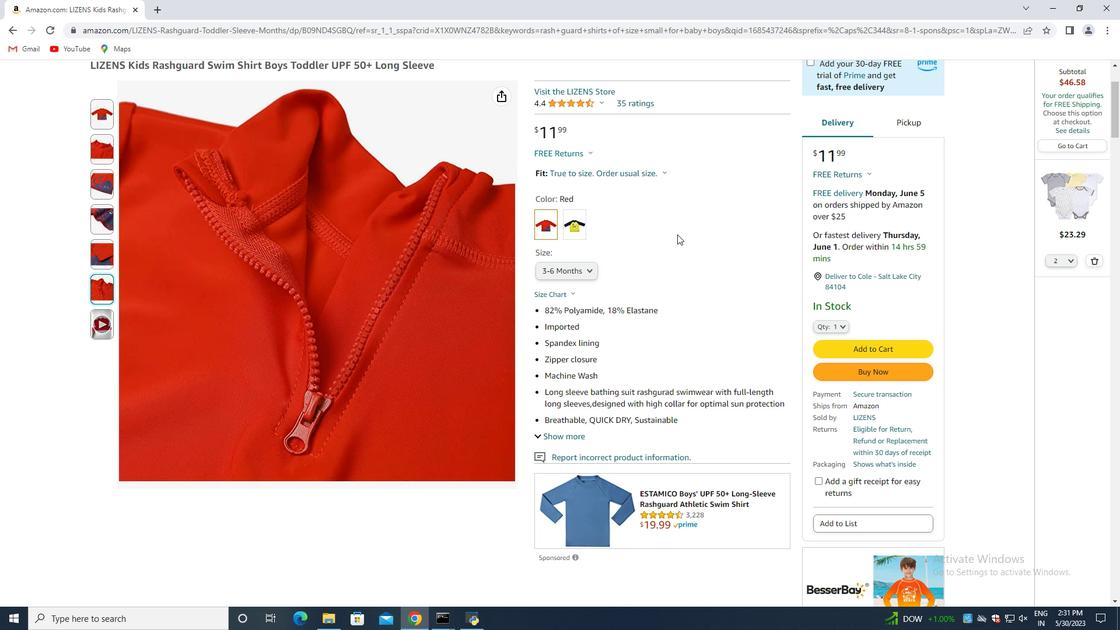 
Action: Mouse moved to (16, 31)
Screenshot: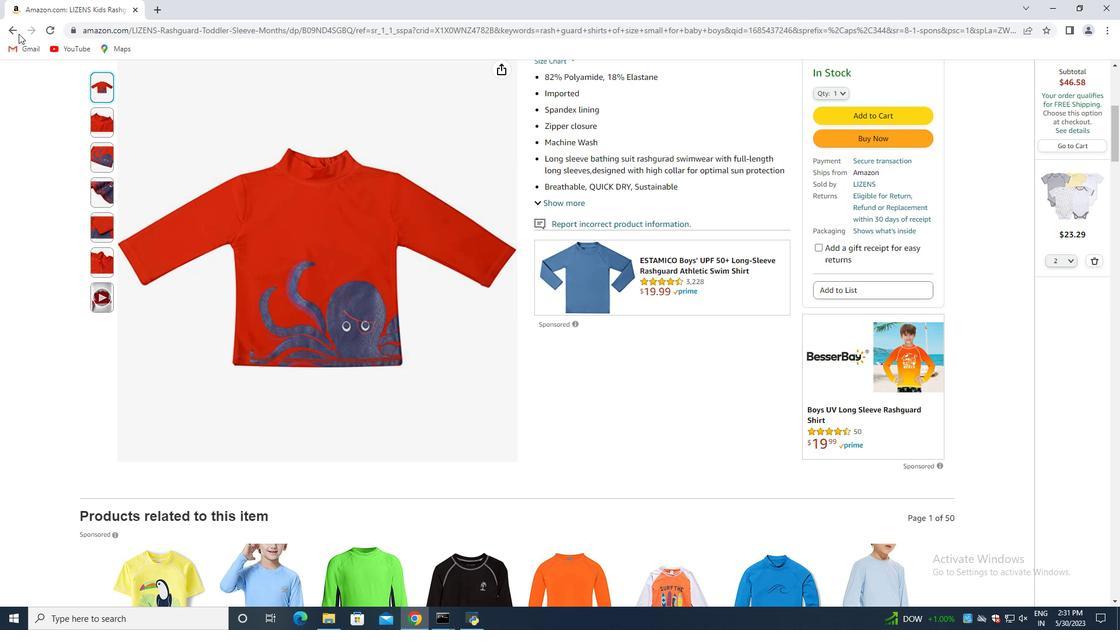 
Action: Mouse pressed left at (16, 31)
Screenshot: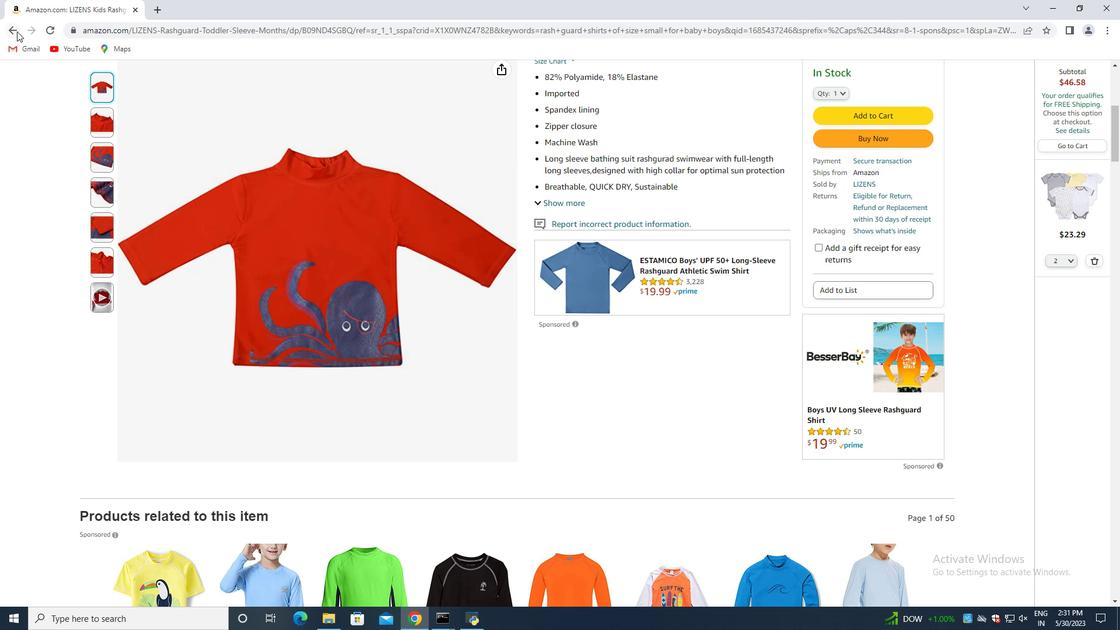 
Action: Mouse moved to (512, 274)
Screenshot: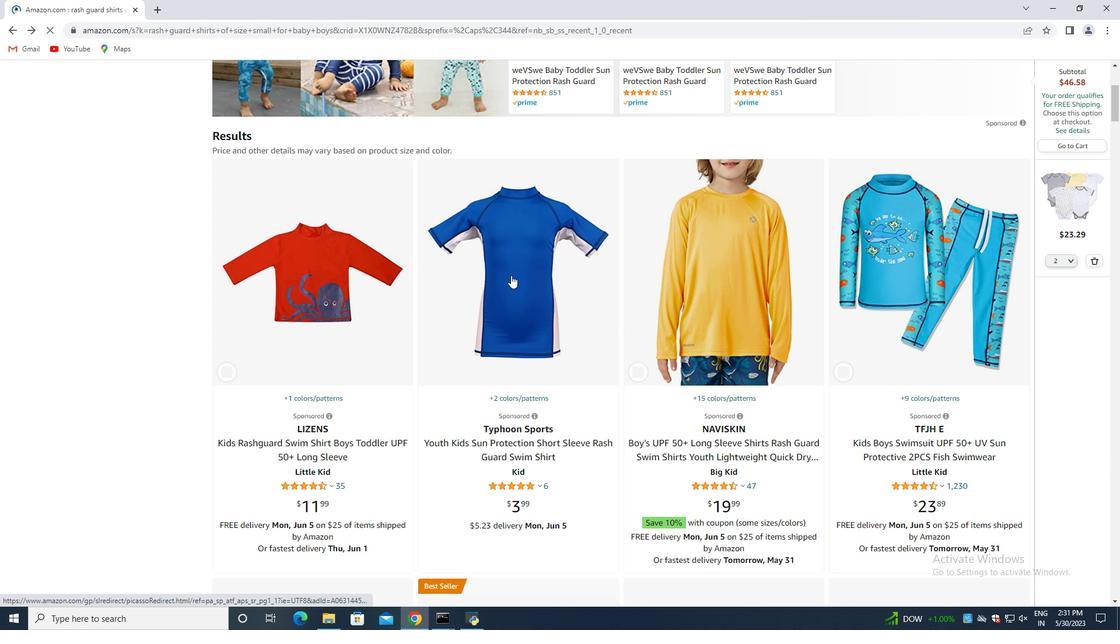 
Action: Mouse scrolled (512, 274) with delta (0, 0)
Screenshot: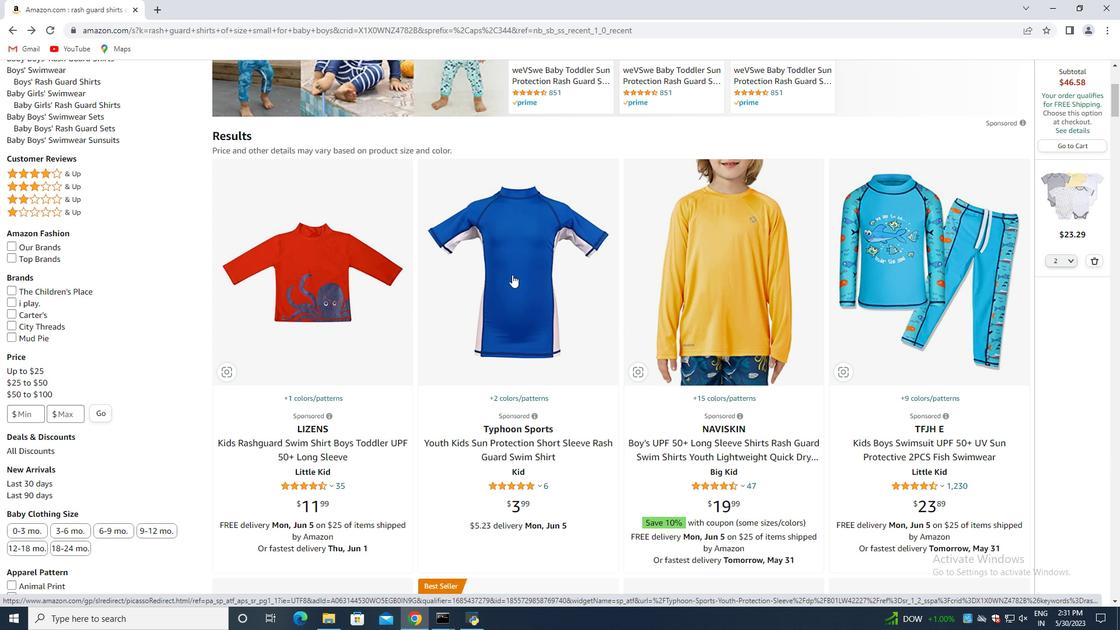 
Action: Mouse moved to (512, 274)
Screenshot: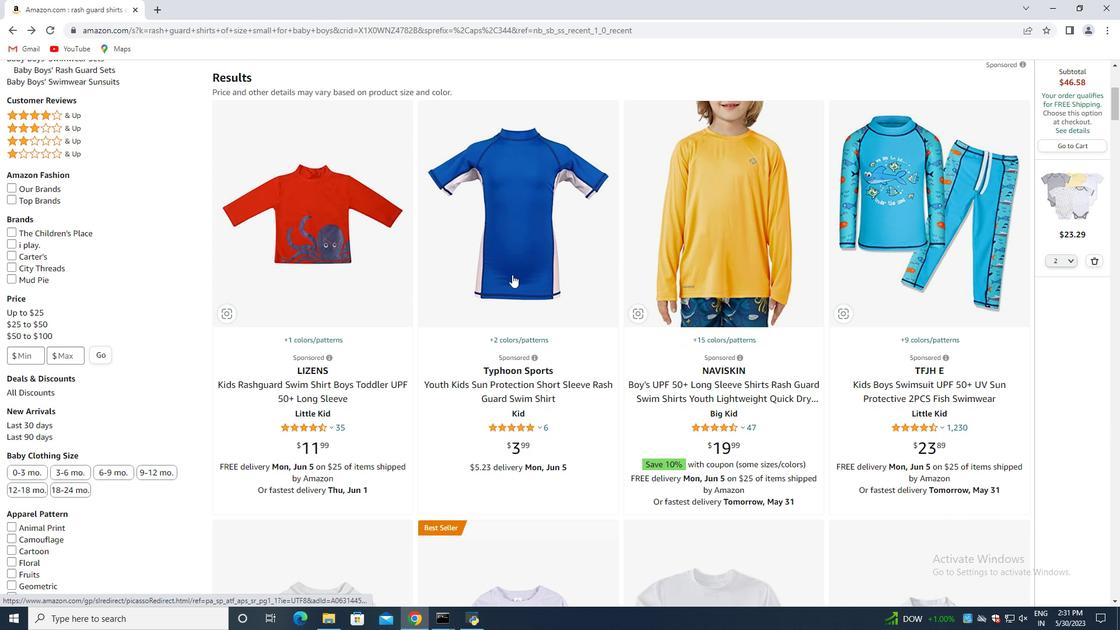 
Action: Mouse scrolled (512, 273) with delta (0, 0)
Screenshot: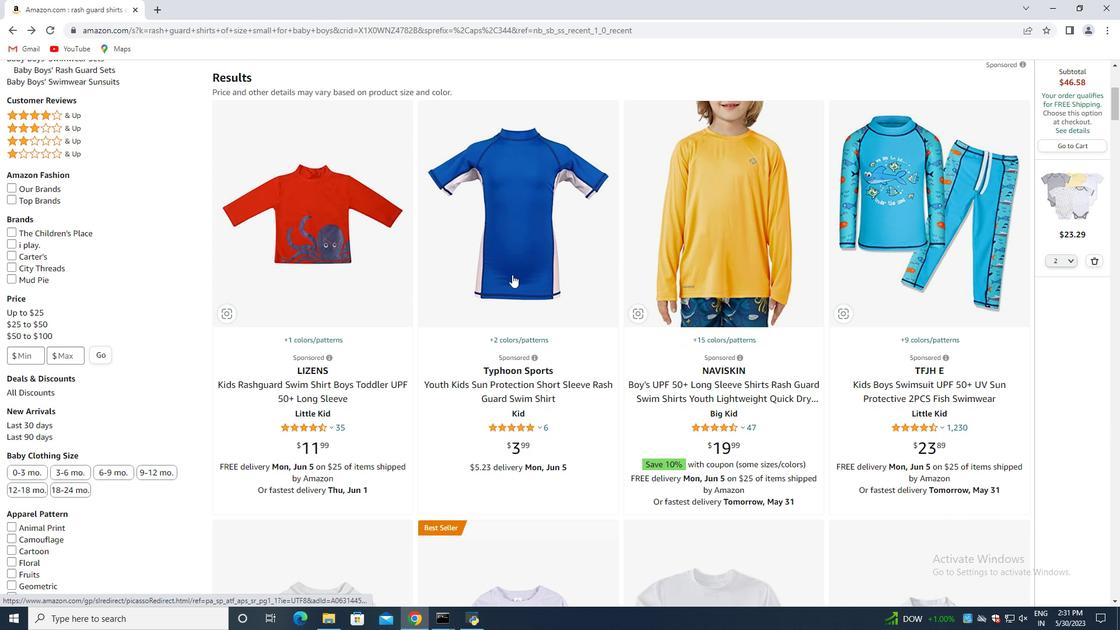 
Action: Mouse moved to (512, 274)
Screenshot: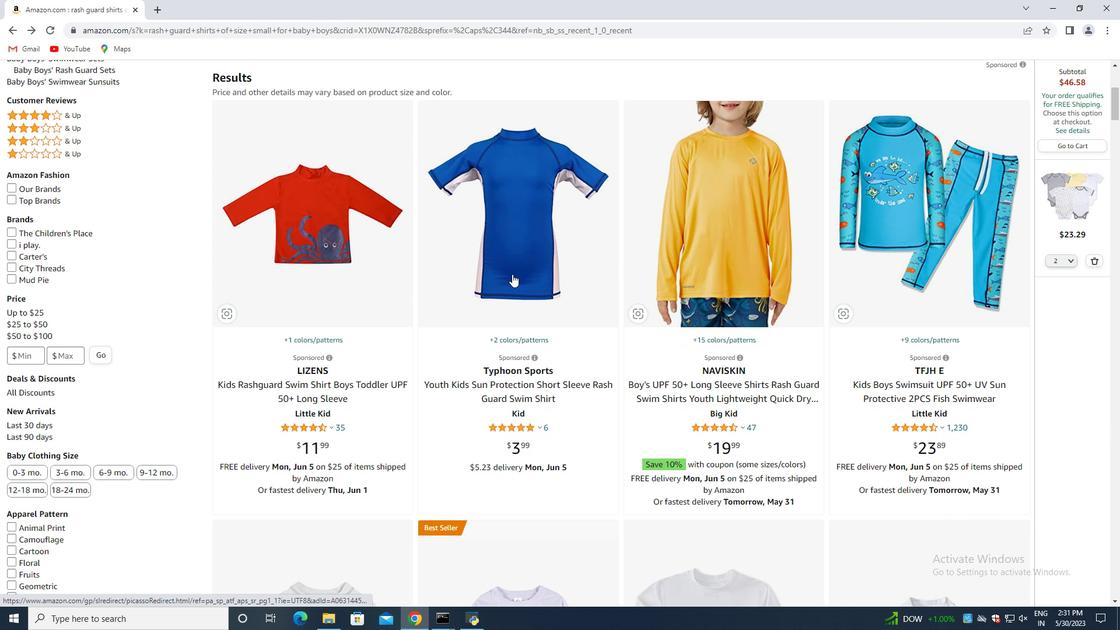 
Action: Mouse scrolled (512, 273) with delta (0, 0)
Screenshot: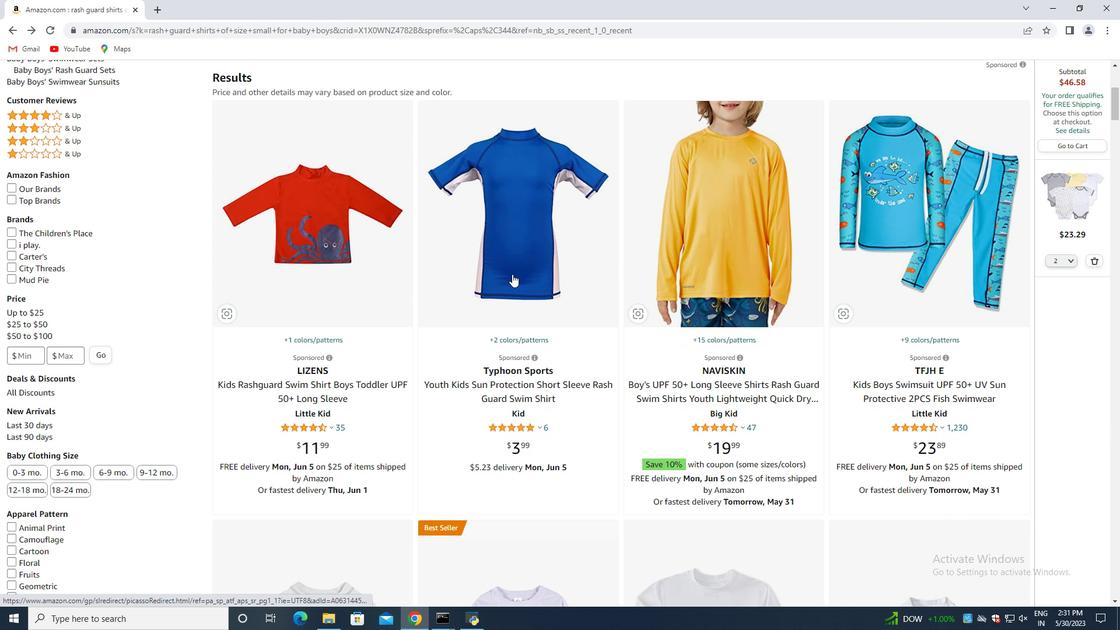 
Action: Mouse moved to (1096, 259)
Screenshot: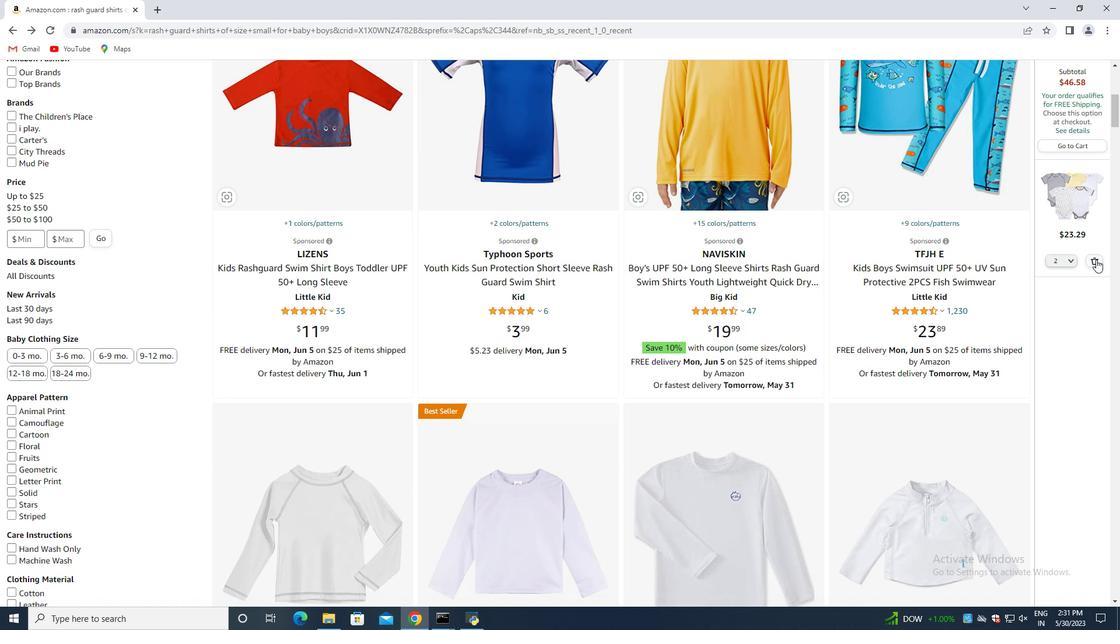 
Action: Mouse pressed left at (1096, 259)
Screenshot: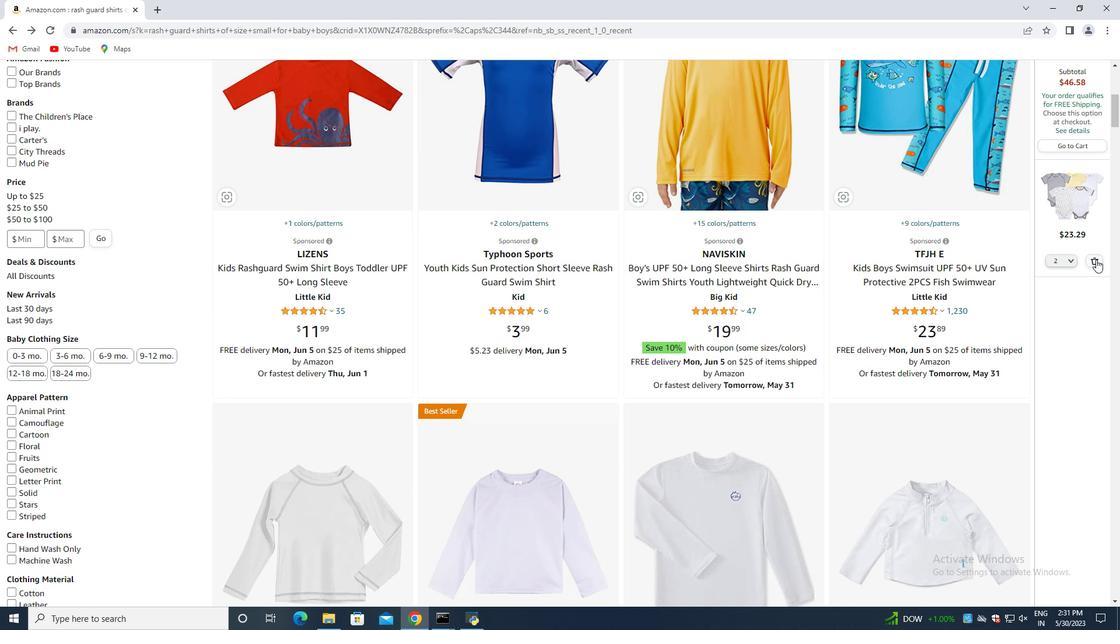 
Action: Mouse moved to (434, 282)
Screenshot: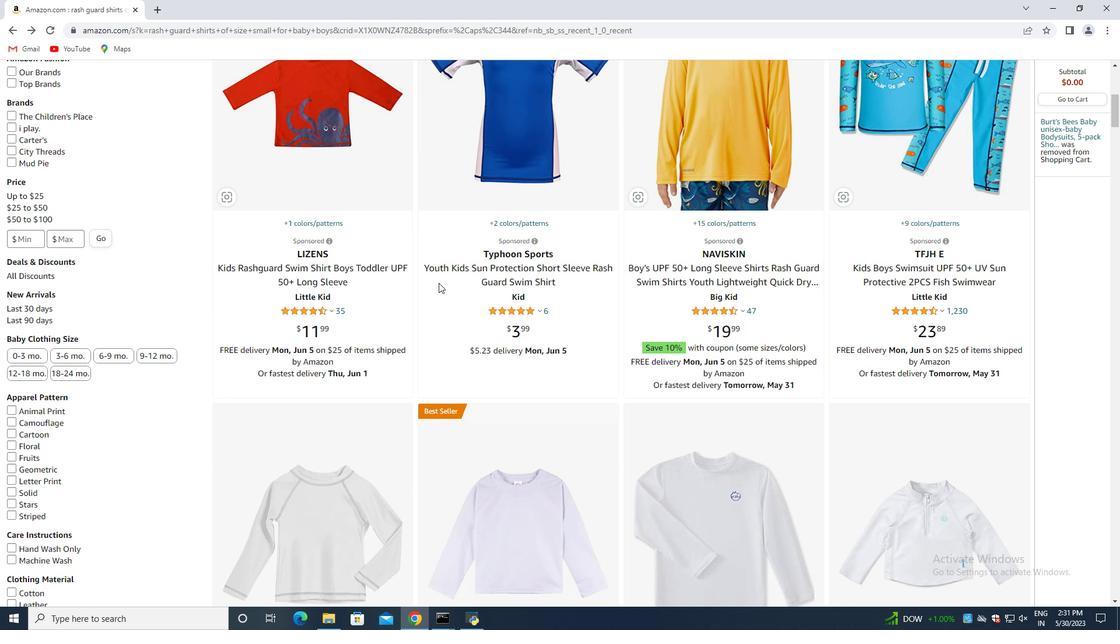 
Action: Mouse scrolled (434, 282) with delta (0, 0)
Screenshot: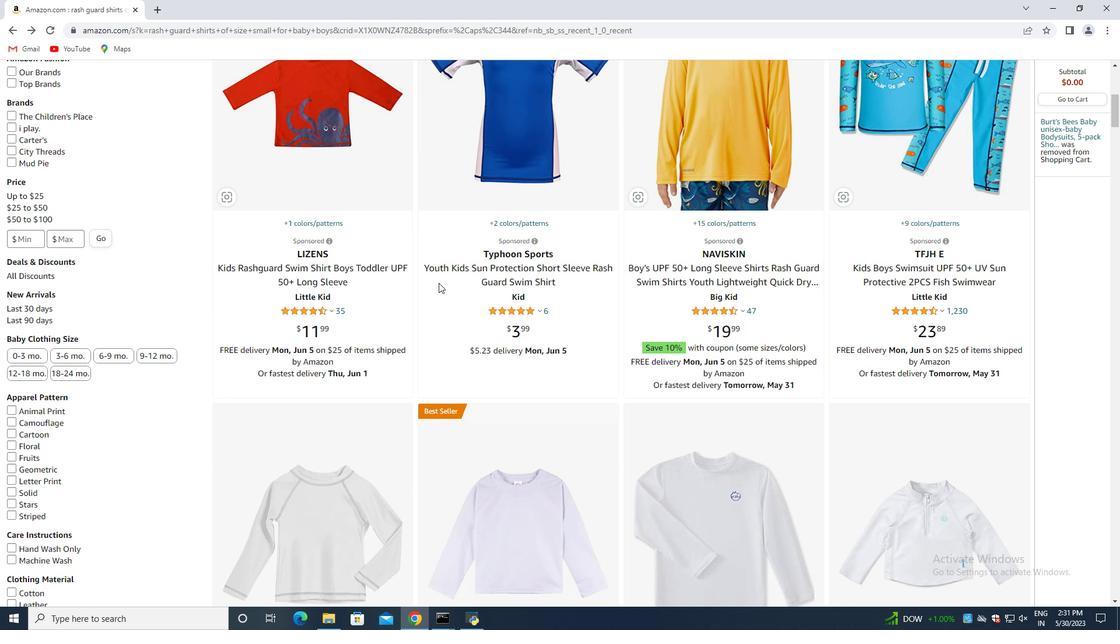 
Action: Mouse moved to (429, 282)
Screenshot: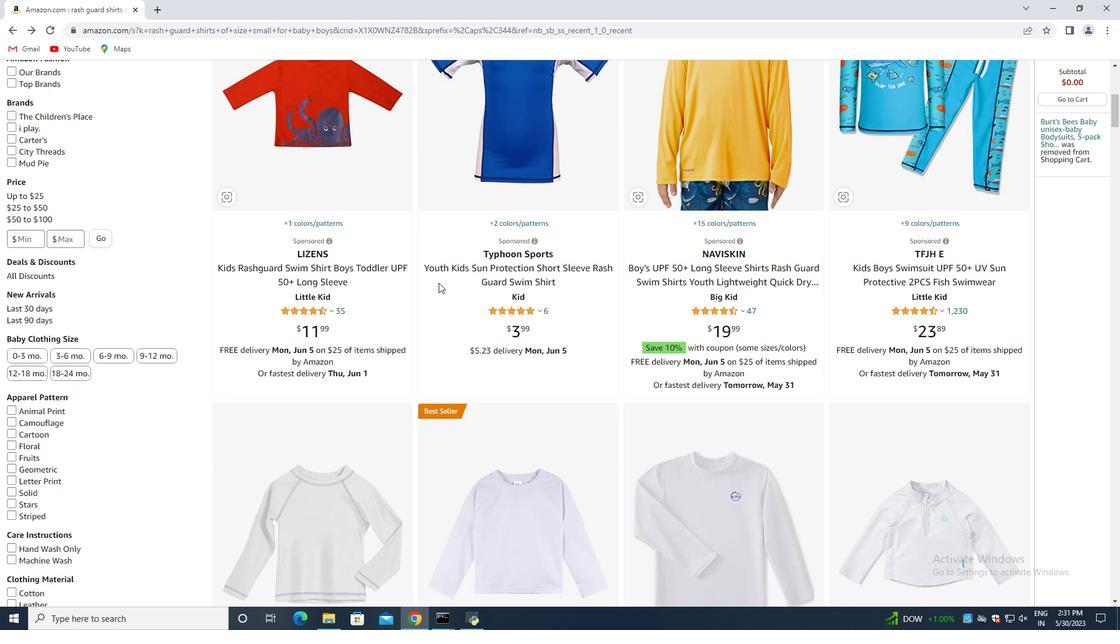 
Action: Mouse scrolled (429, 282) with delta (0, 0)
Screenshot: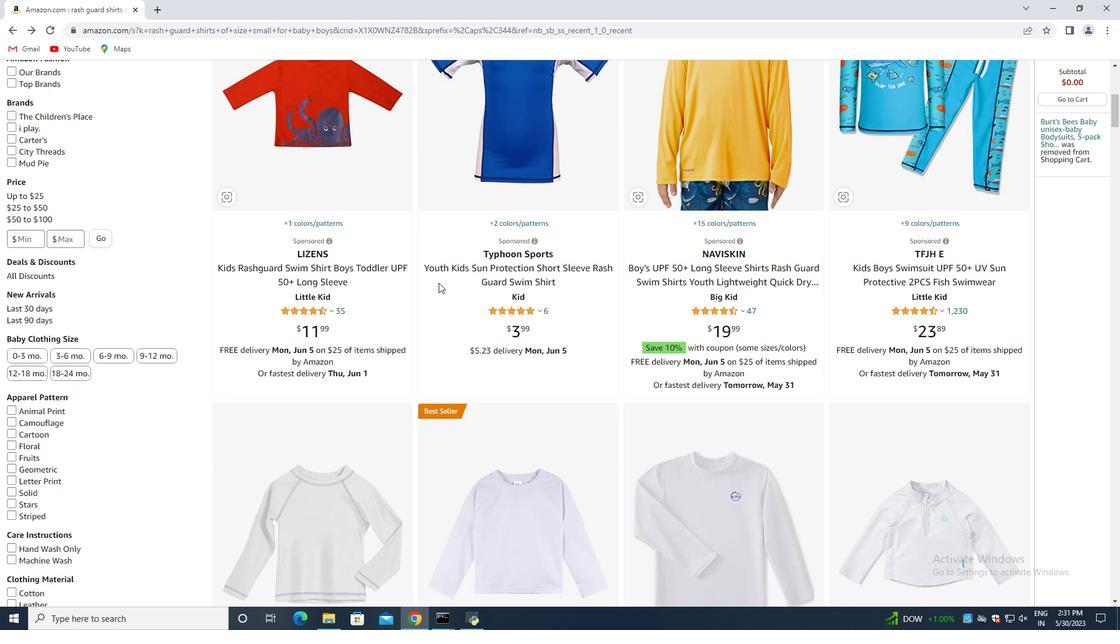 
Action: Mouse moved to (425, 282)
Screenshot: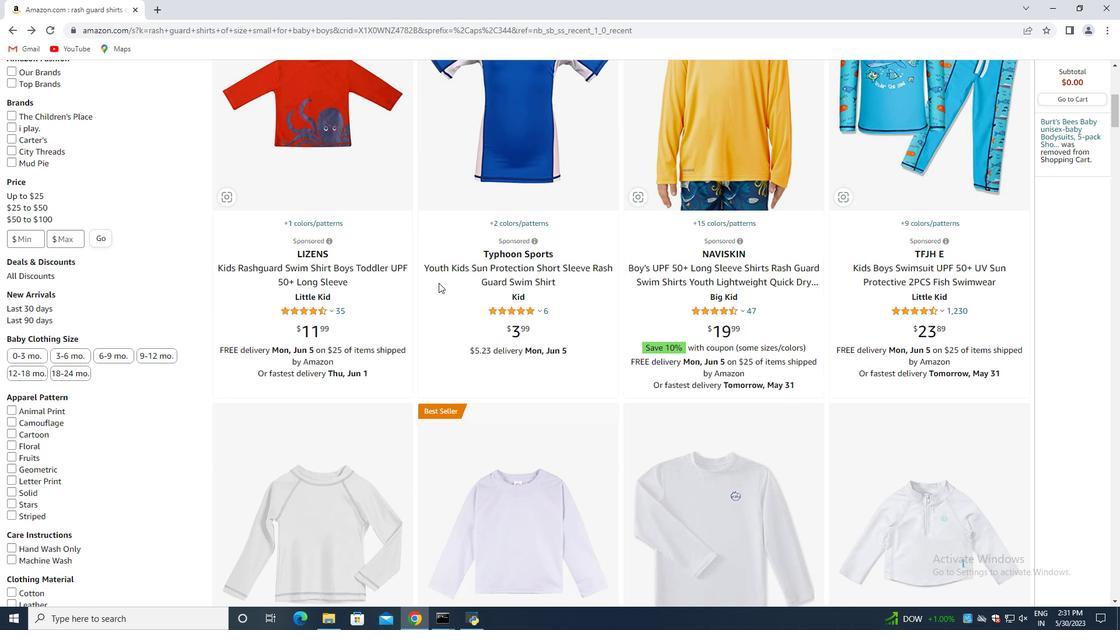 
Action: Mouse scrolled (425, 282) with delta (0, 0)
Screenshot: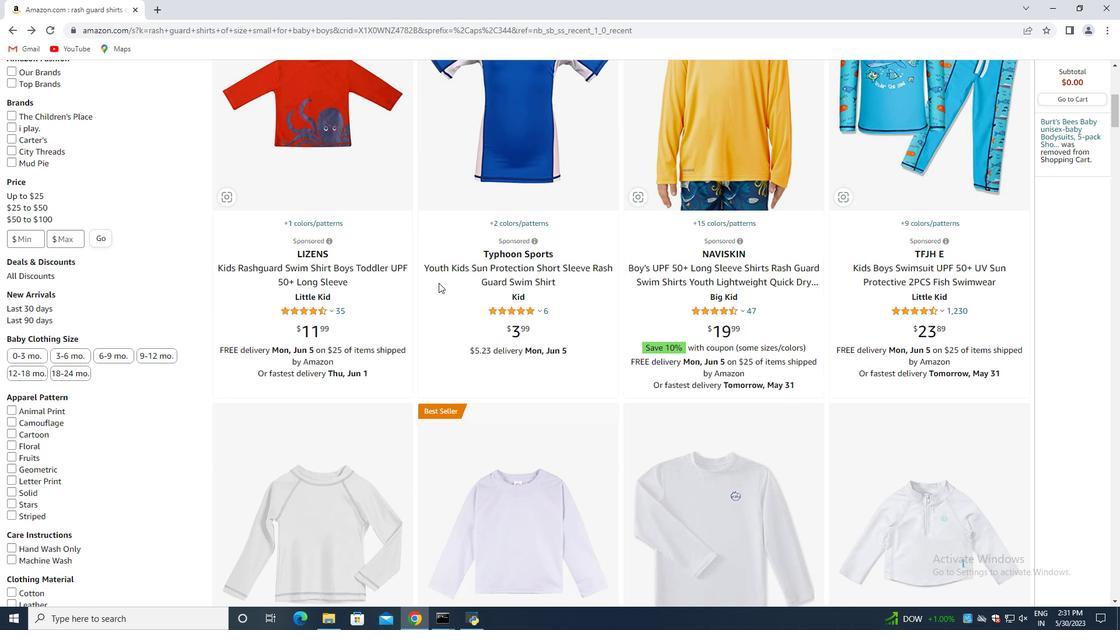
Action: Mouse moved to (416, 282)
Screenshot: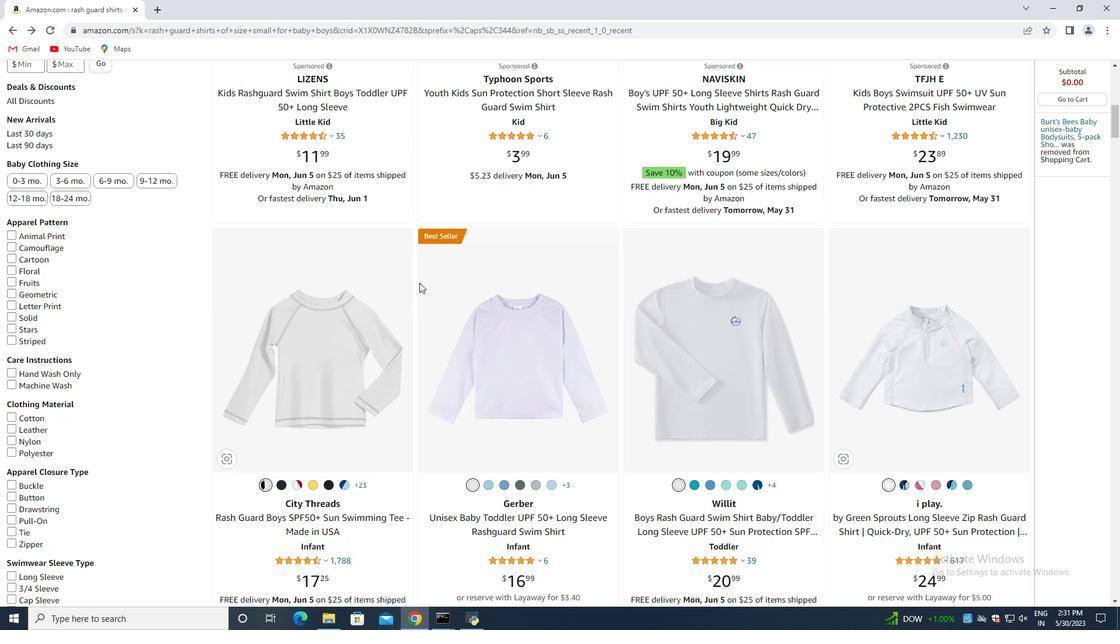
Action: Mouse scrolled (416, 282) with delta (0, 0)
Screenshot: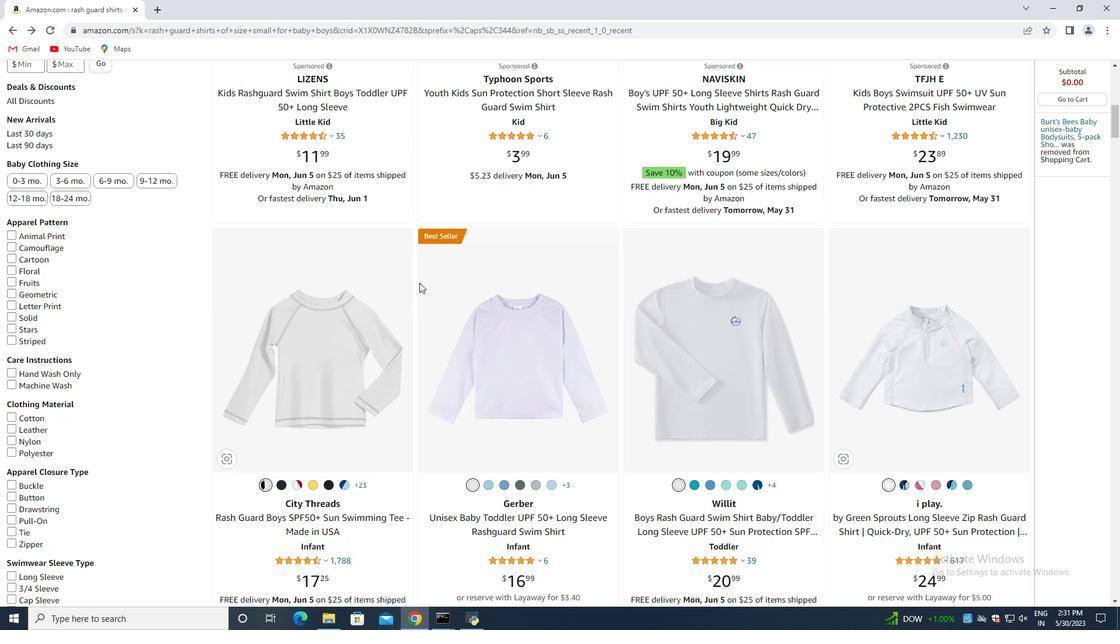 
Action: Mouse moved to (415, 282)
Screenshot: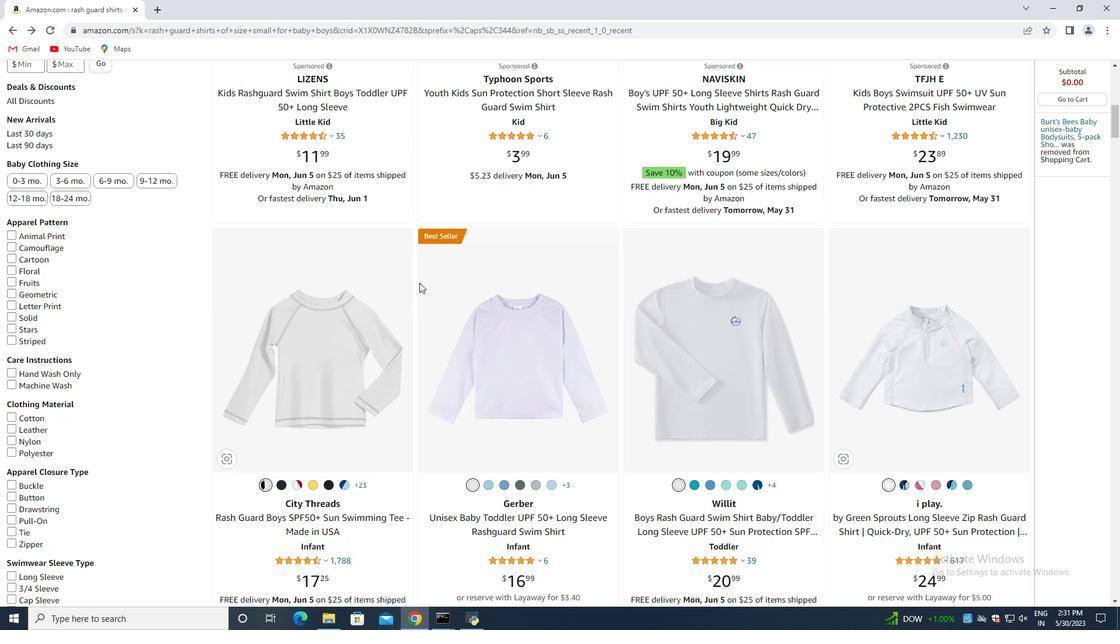 
Action: Mouse scrolled (415, 282) with delta (0, 0)
Screenshot: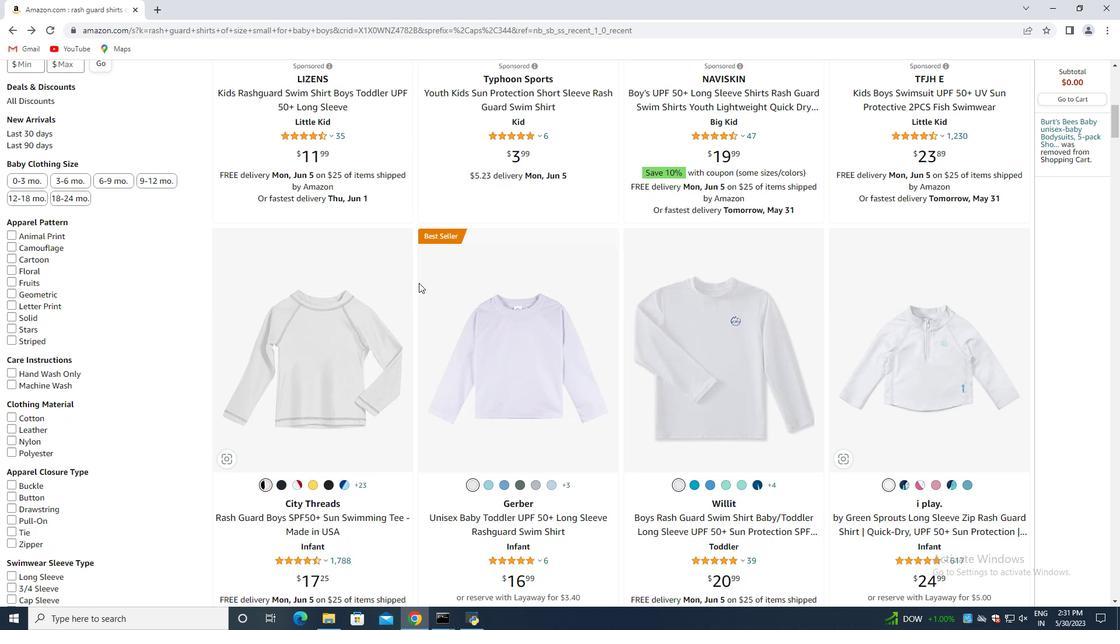 
Action: Mouse moved to (533, 255)
Screenshot: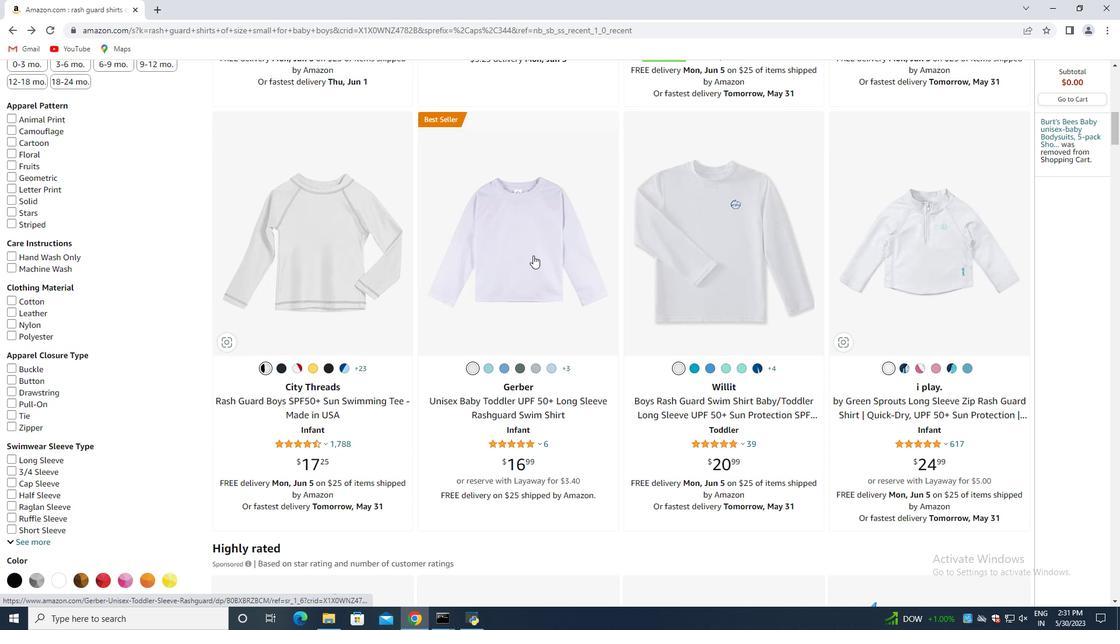
Action: Mouse pressed left at (533, 255)
Screenshot: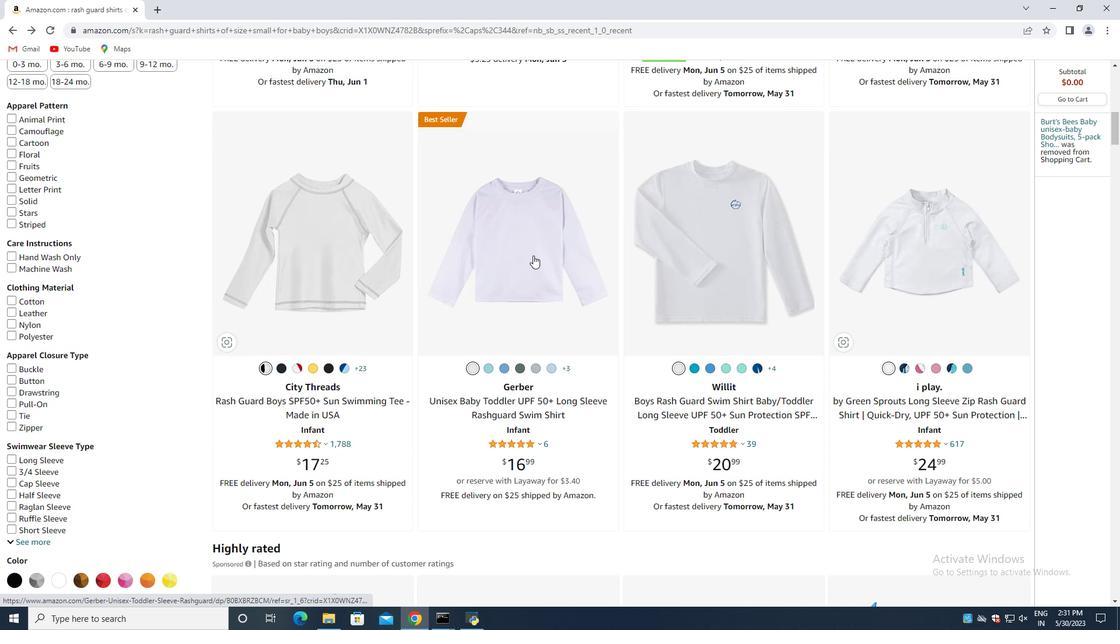 
Action: Mouse moved to (530, 258)
Screenshot: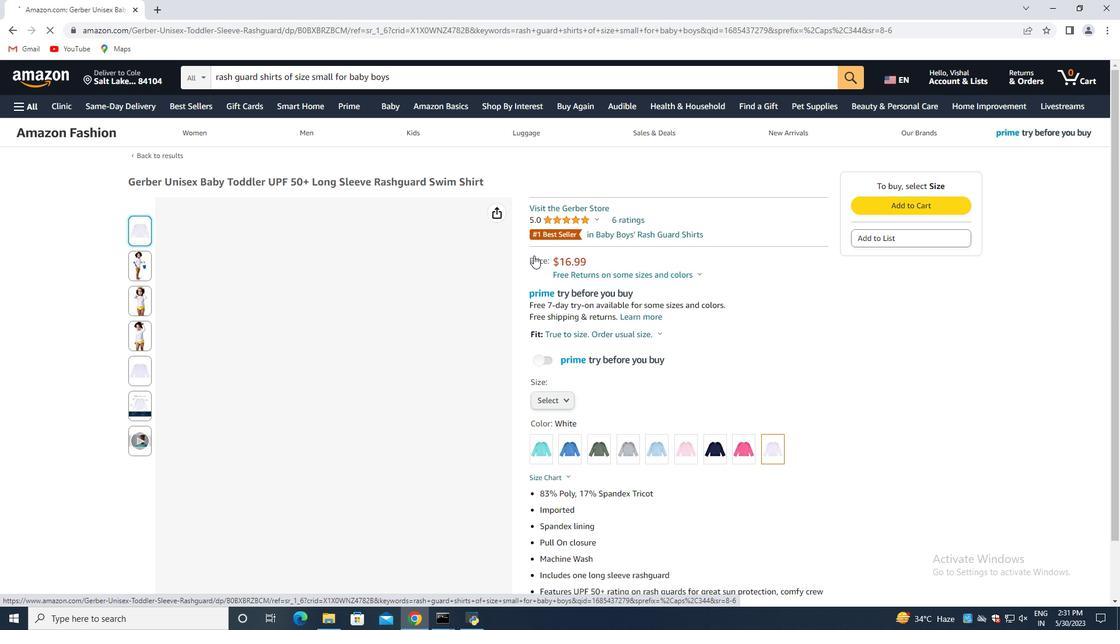 
Action: Mouse scrolled (530, 257) with delta (0, 0)
Screenshot: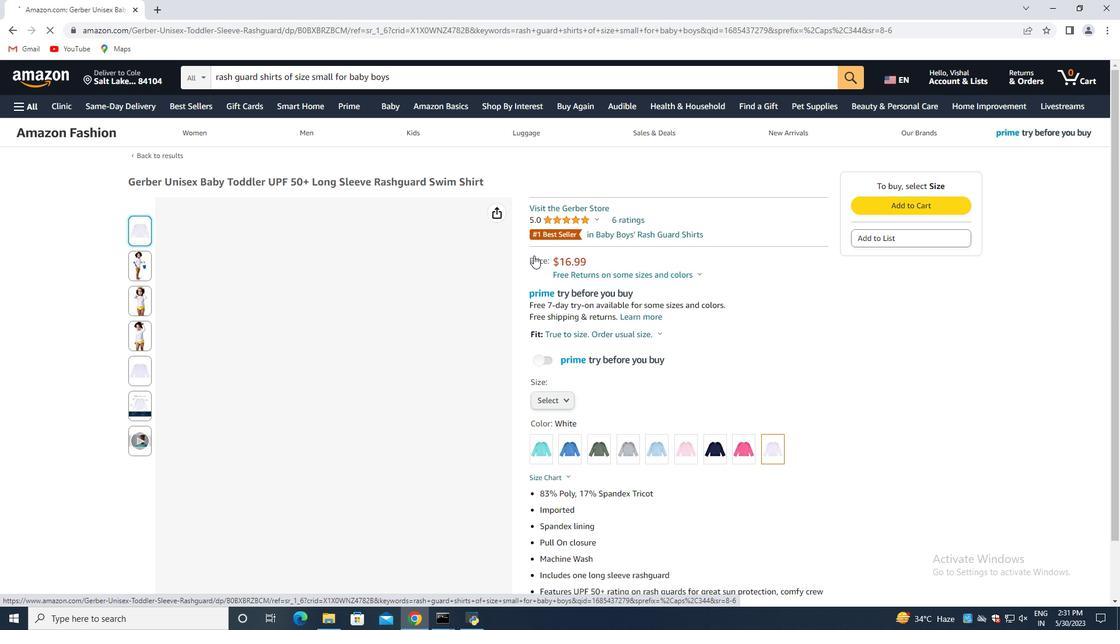 
Action: Mouse moved to (529, 259)
Screenshot: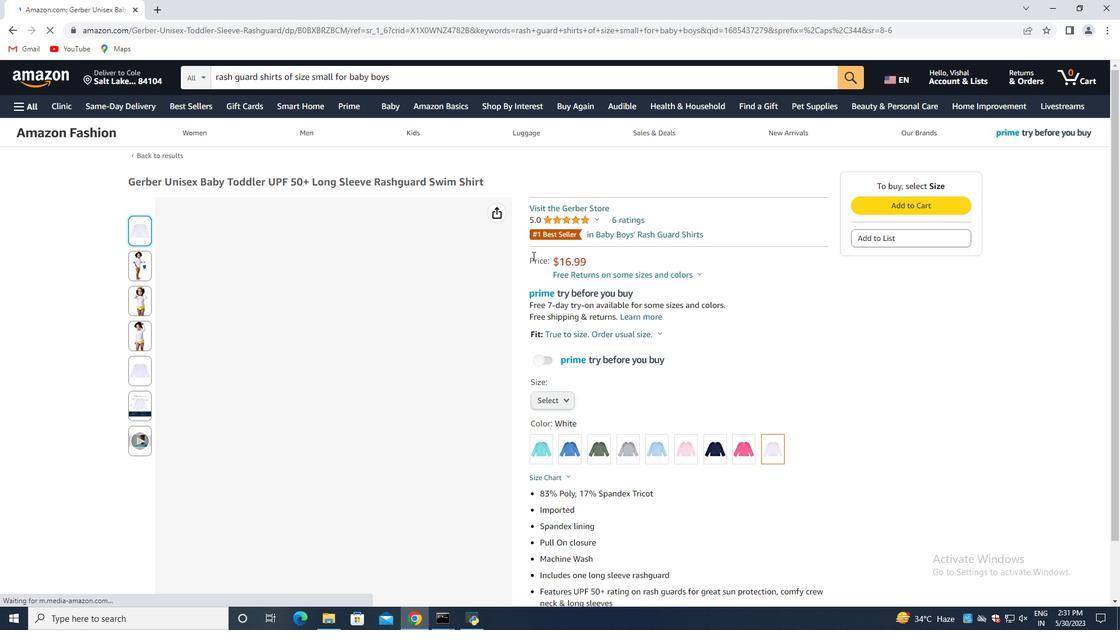 
Action: Mouse scrolled (529, 259) with delta (0, 0)
Screenshot: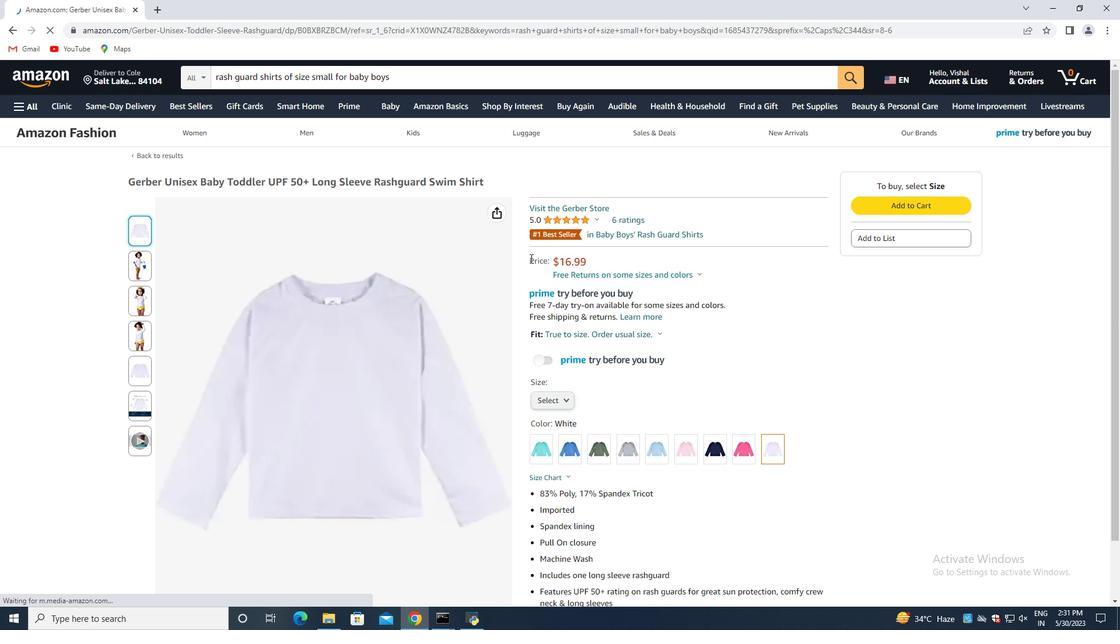 
Action: Mouse moved to (523, 261)
Screenshot: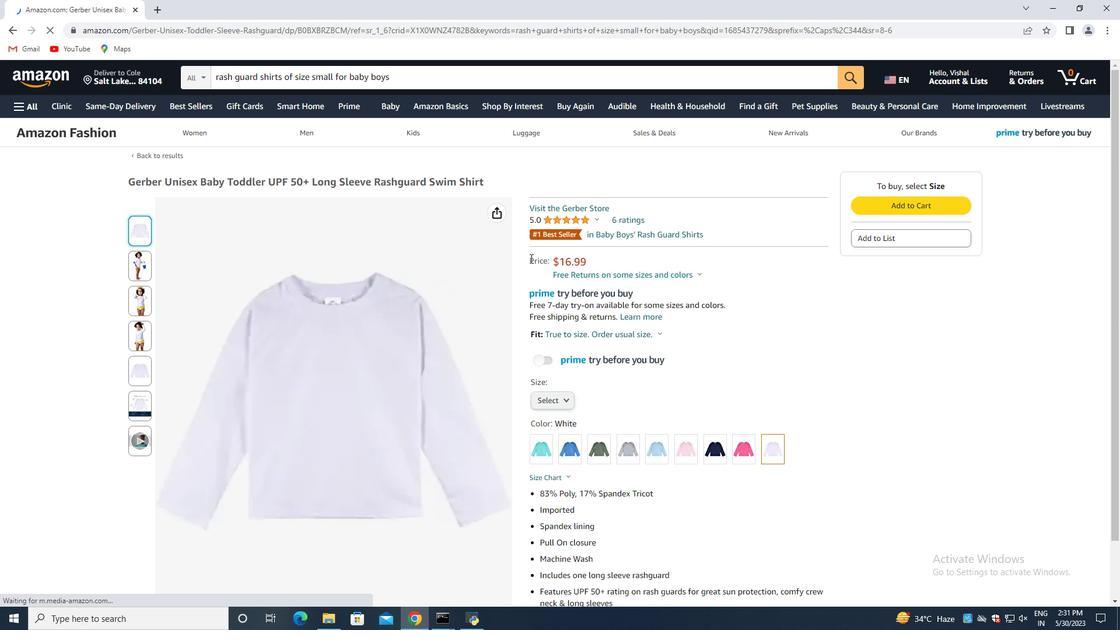 
Action: Mouse scrolled (526, 260) with delta (0, 0)
Screenshot: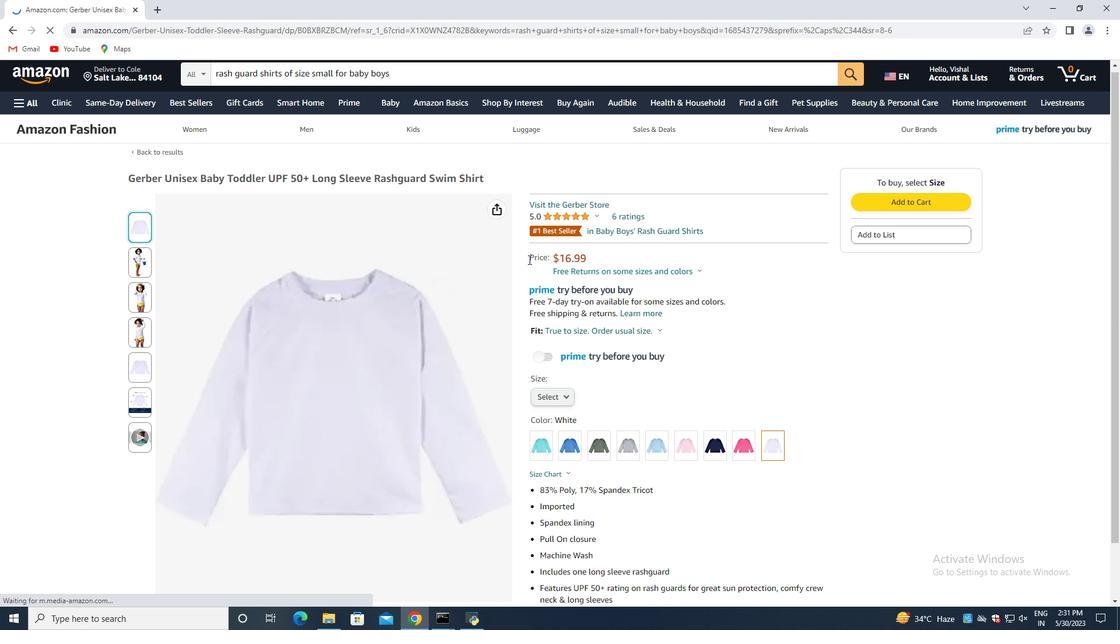 
Action: Mouse moved to (705, 255)
Screenshot: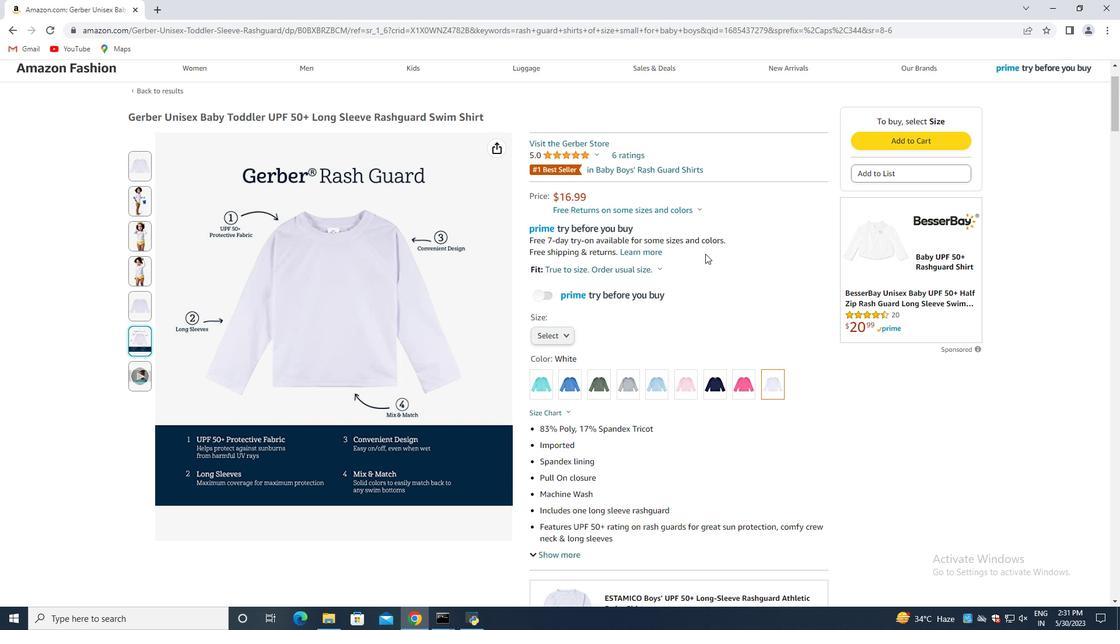 
Action: Mouse scrolled (705, 254) with delta (0, 0)
Screenshot: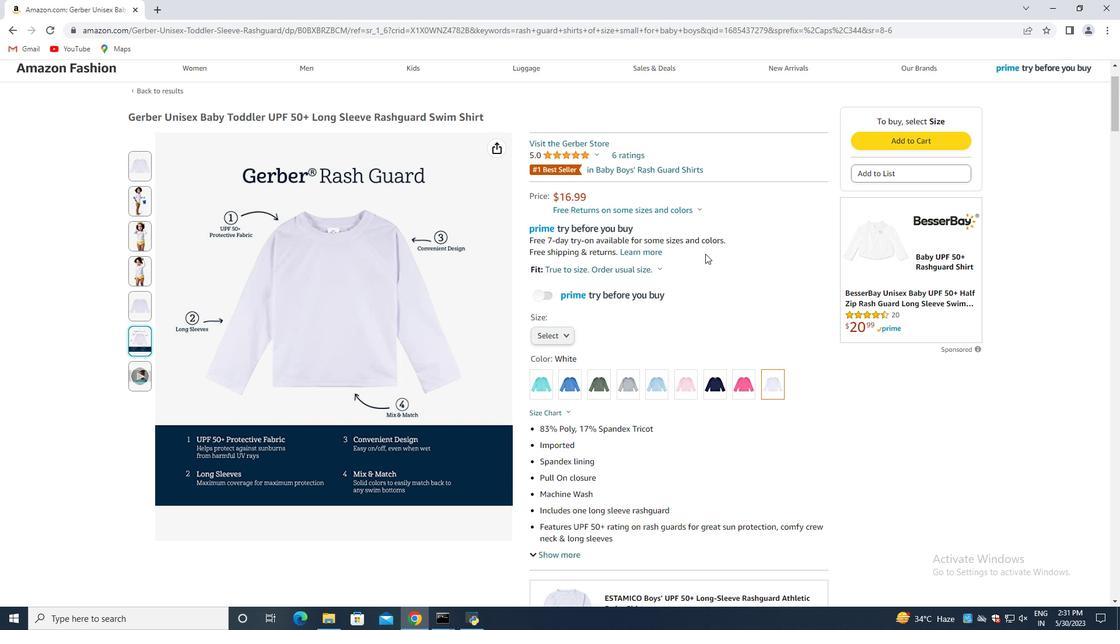 
Action: Mouse moved to (702, 257)
Screenshot: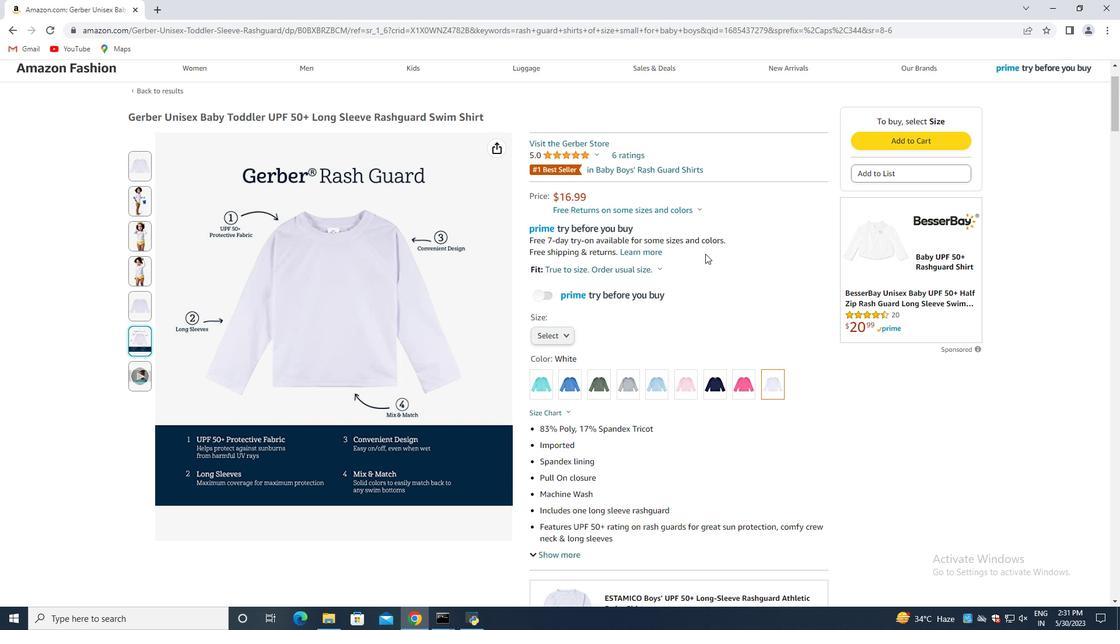 
Action: Mouse scrolled (702, 256) with delta (0, 0)
Screenshot: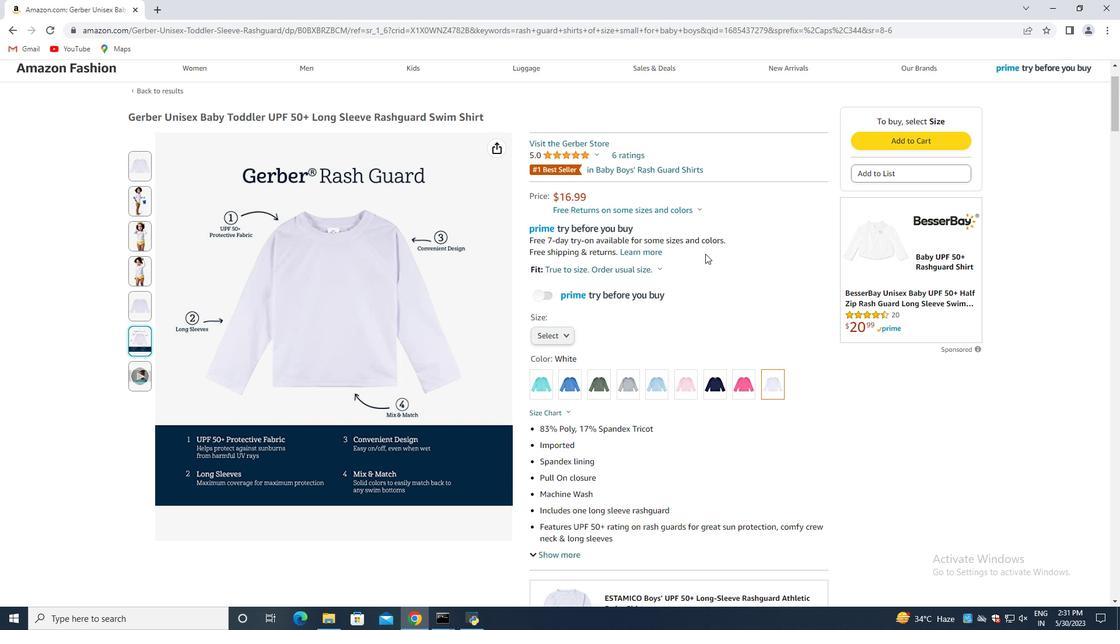 
Action: Mouse moved to (642, 259)
Screenshot: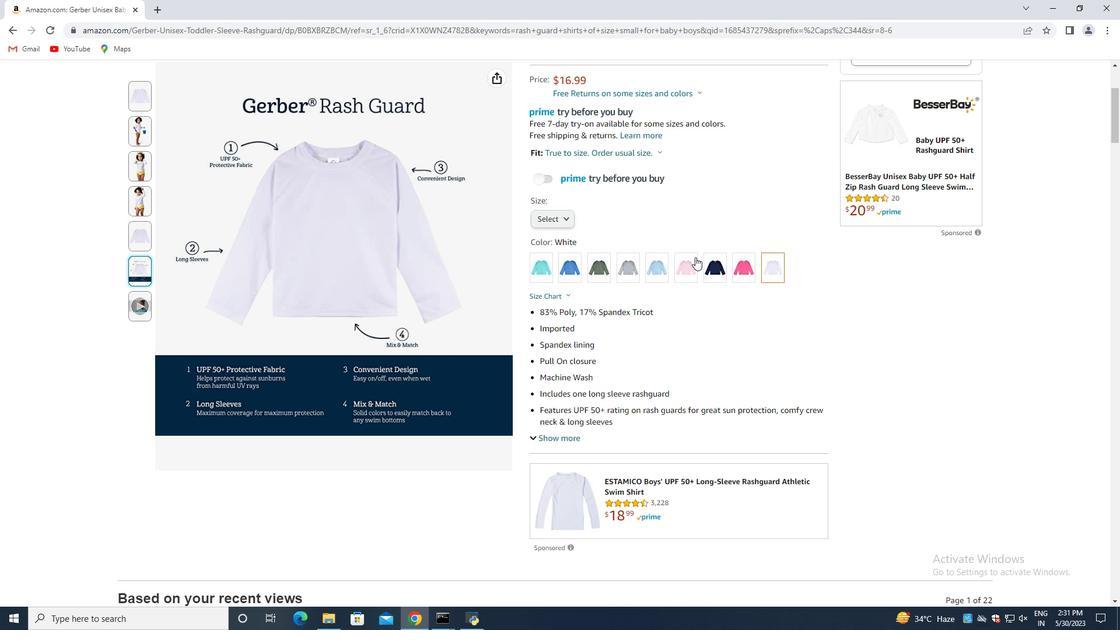 
Action: Mouse scrolled (642, 258) with delta (0, 0)
Screenshot: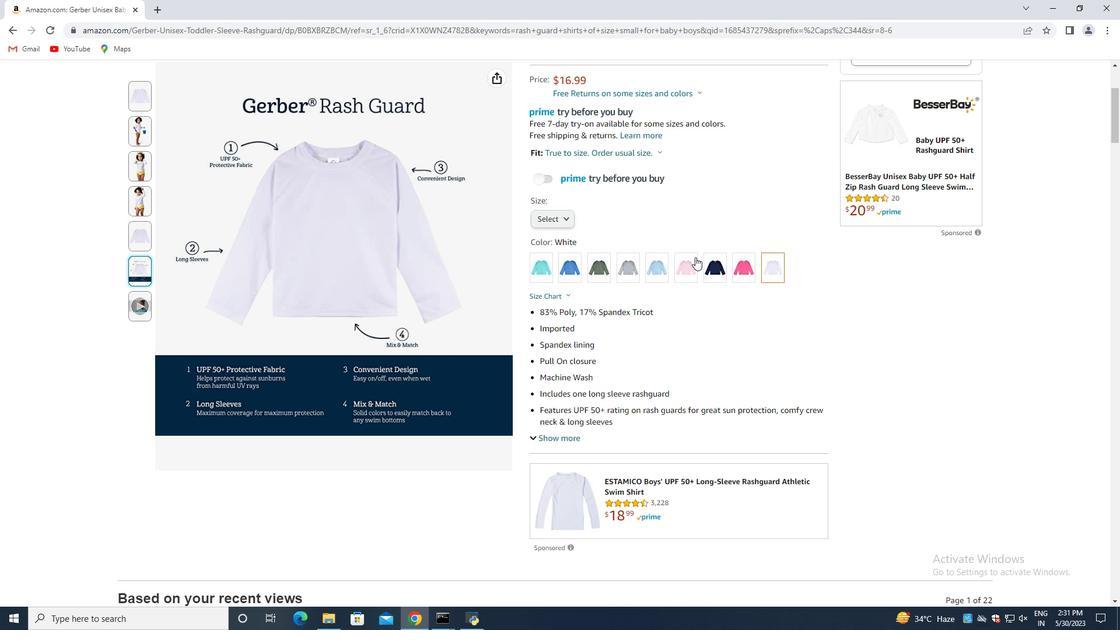 
Action: Mouse moved to (628, 266)
Screenshot: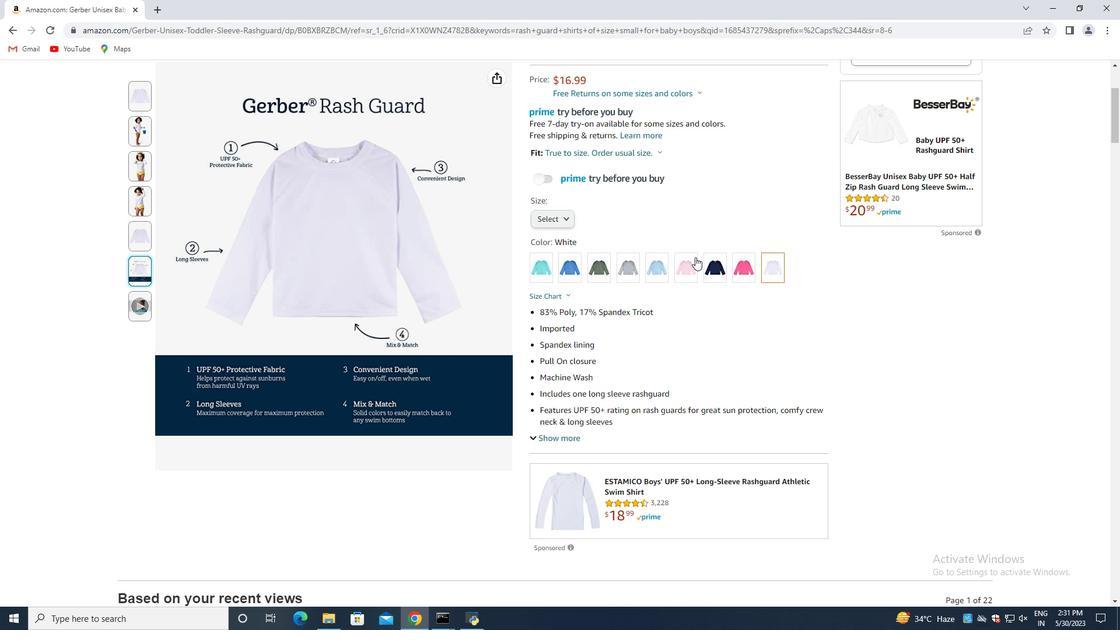 
Action: Mouse scrolled (628, 265) with delta (0, 0)
Screenshot: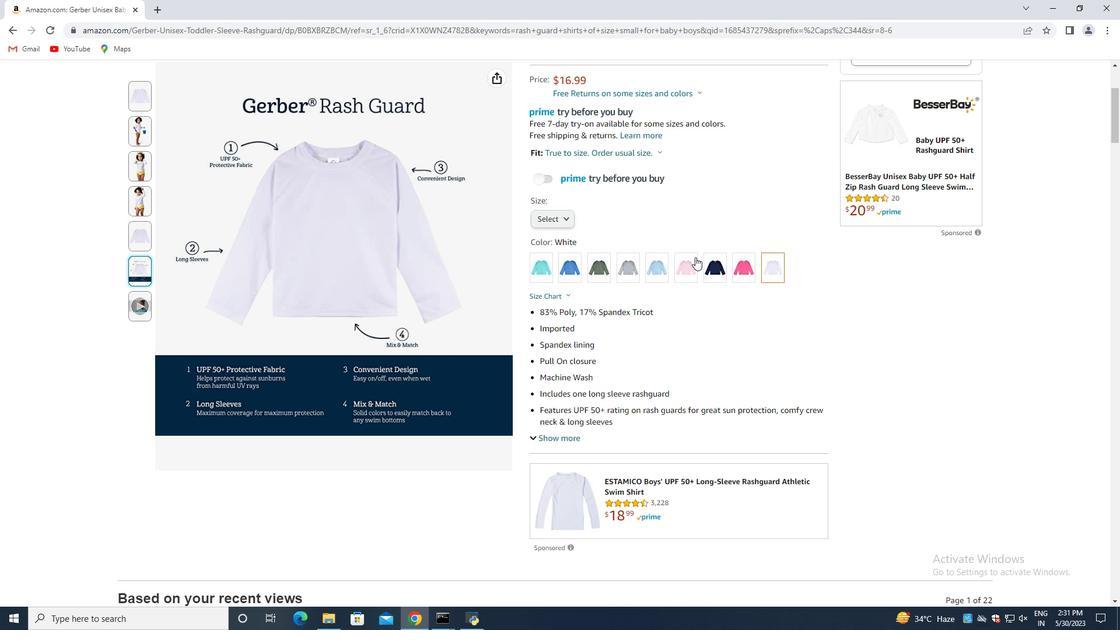 
Action: Mouse moved to (614, 273)
Screenshot: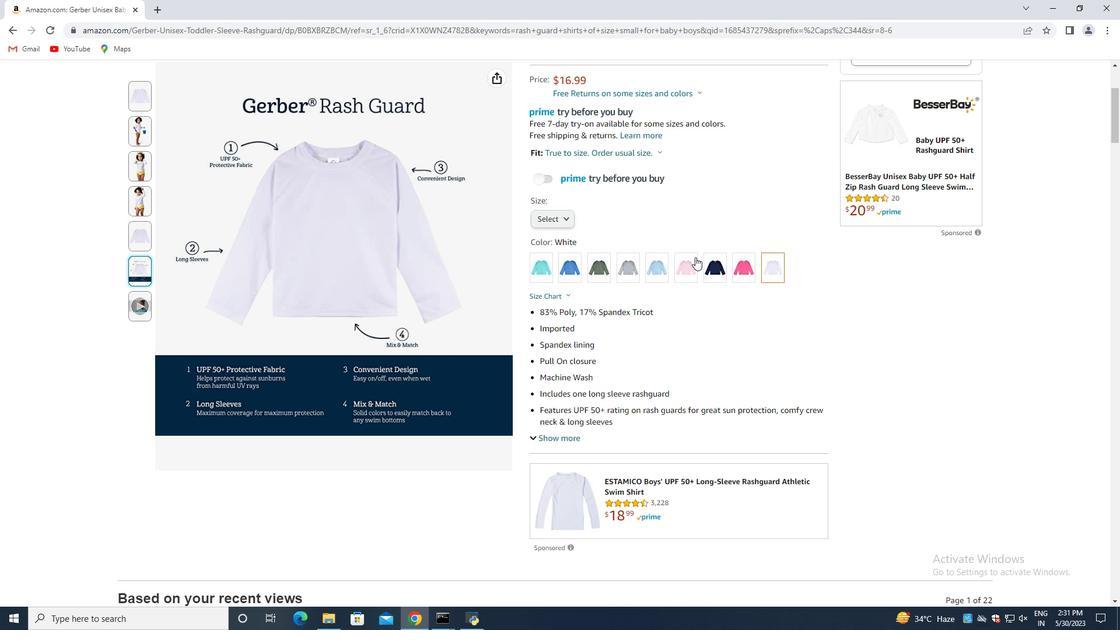 
Action: Mouse scrolled (614, 272) with delta (0, 0)
Screenshot: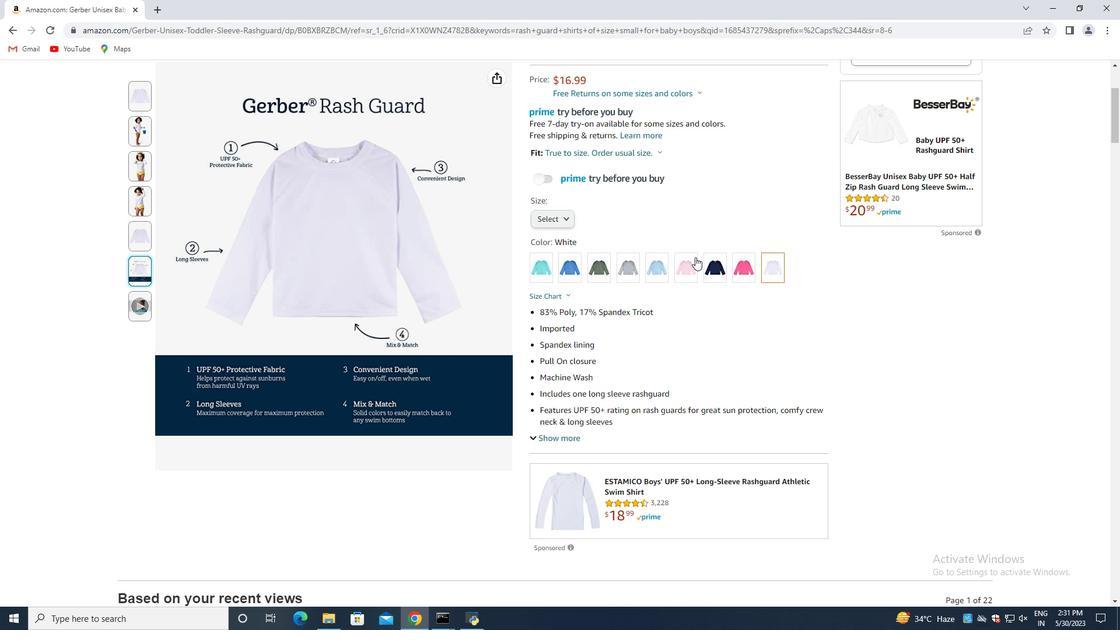 
Action: Mouse moved to (597, 280)
Screenshot: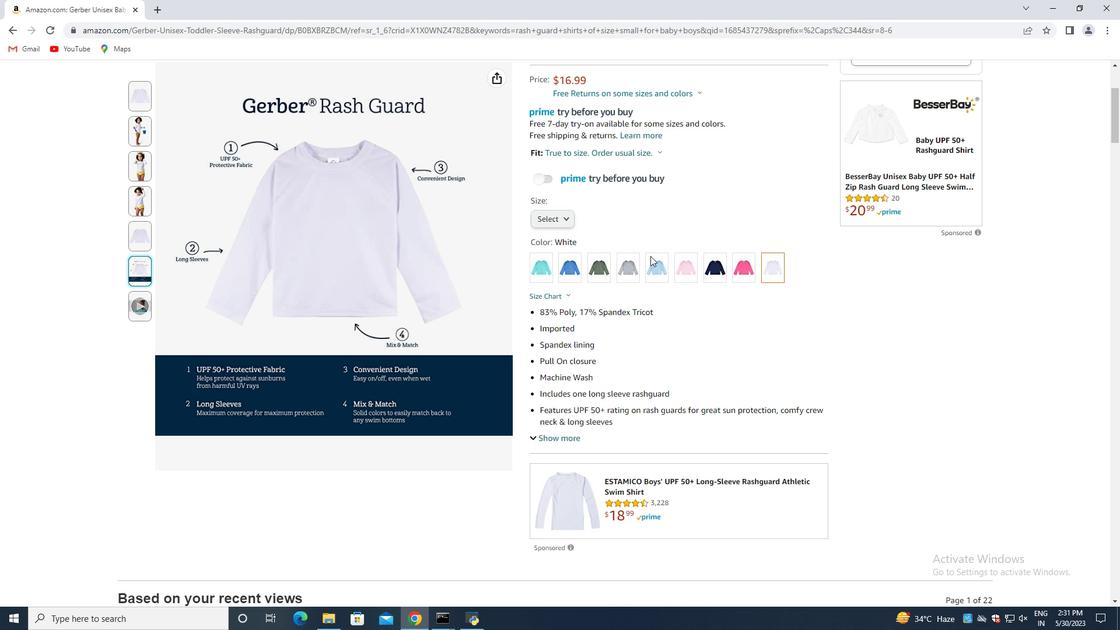 
Action: Mouse scrolled (597, 279) with delta (0, 0)
Screenshot: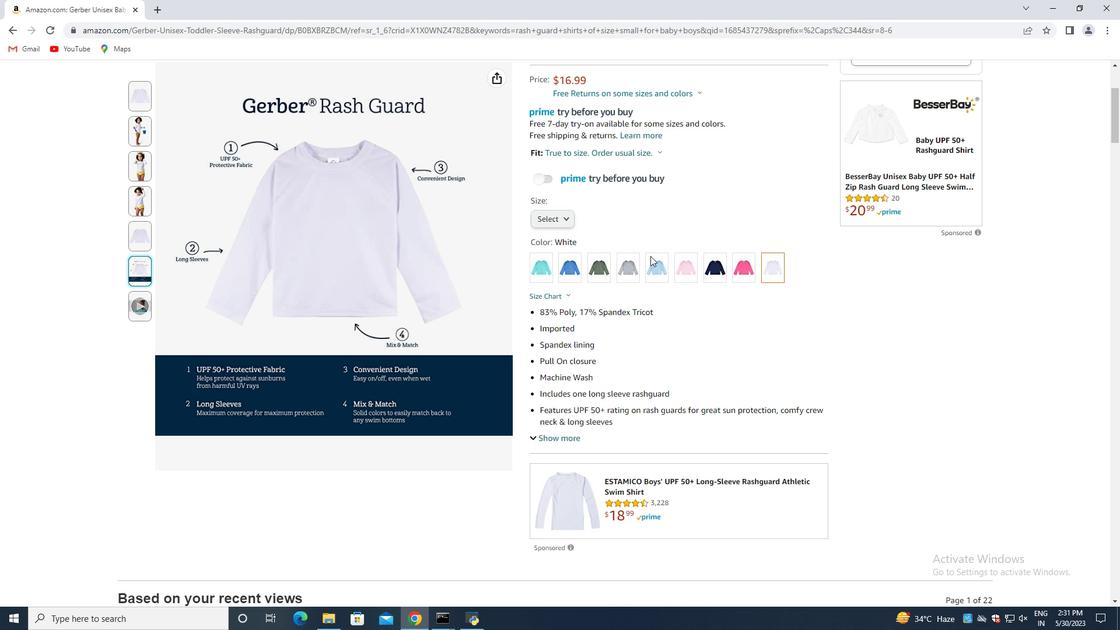 
Action: Mouse moved to (484, 264)
Screenshot: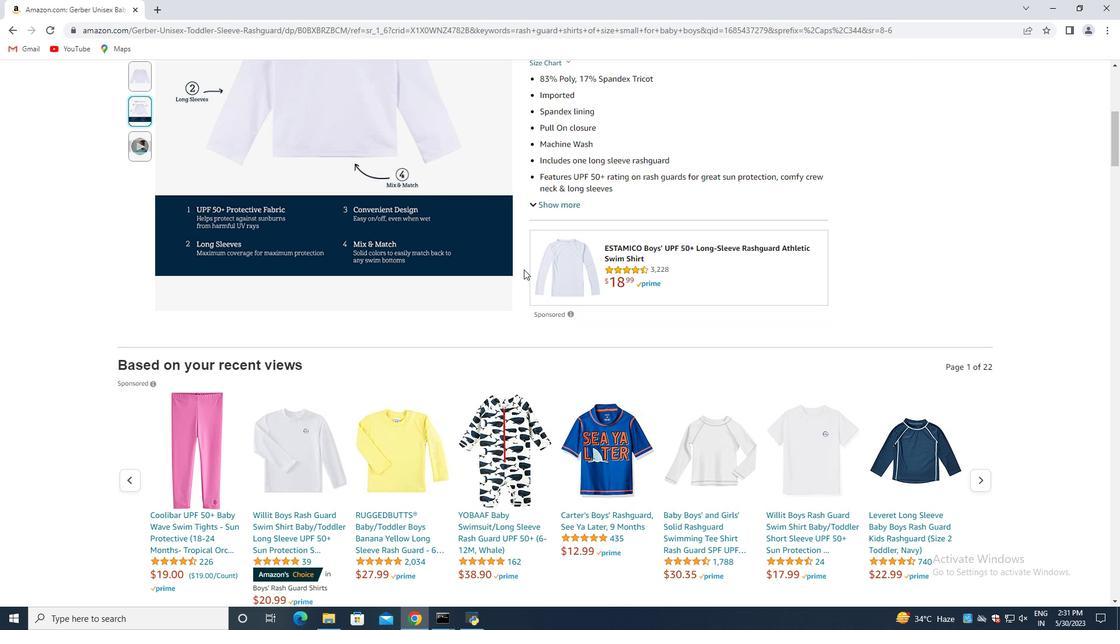 
Action: Mouse scrolled (484, 263) with delta (0, 0)
Screenshot: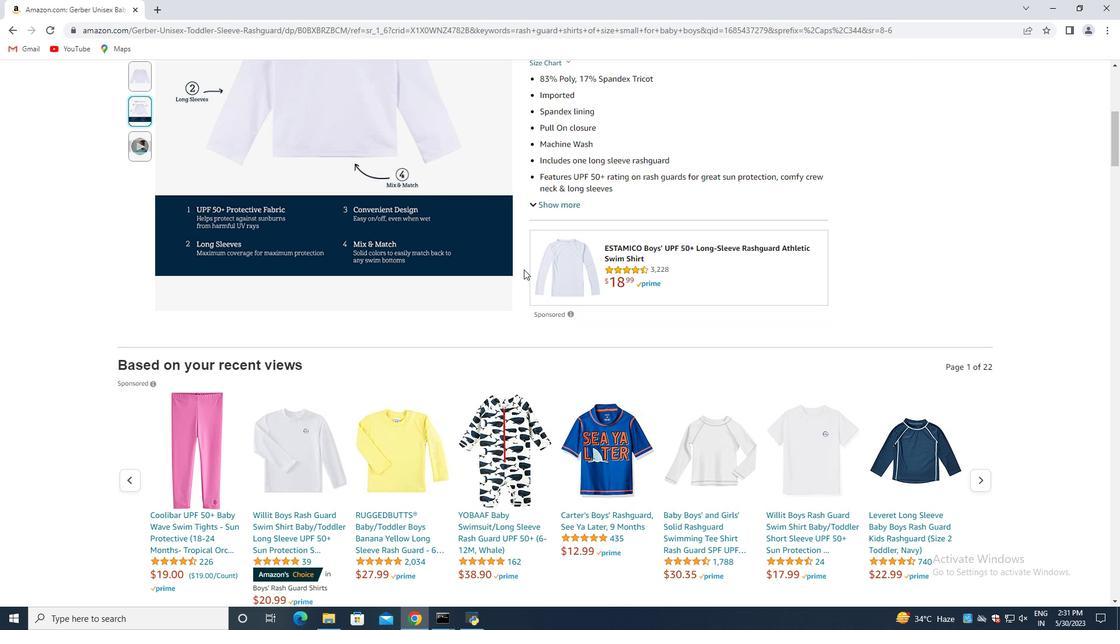 
Action: Mouse moved to (471, 264)
Screenshot: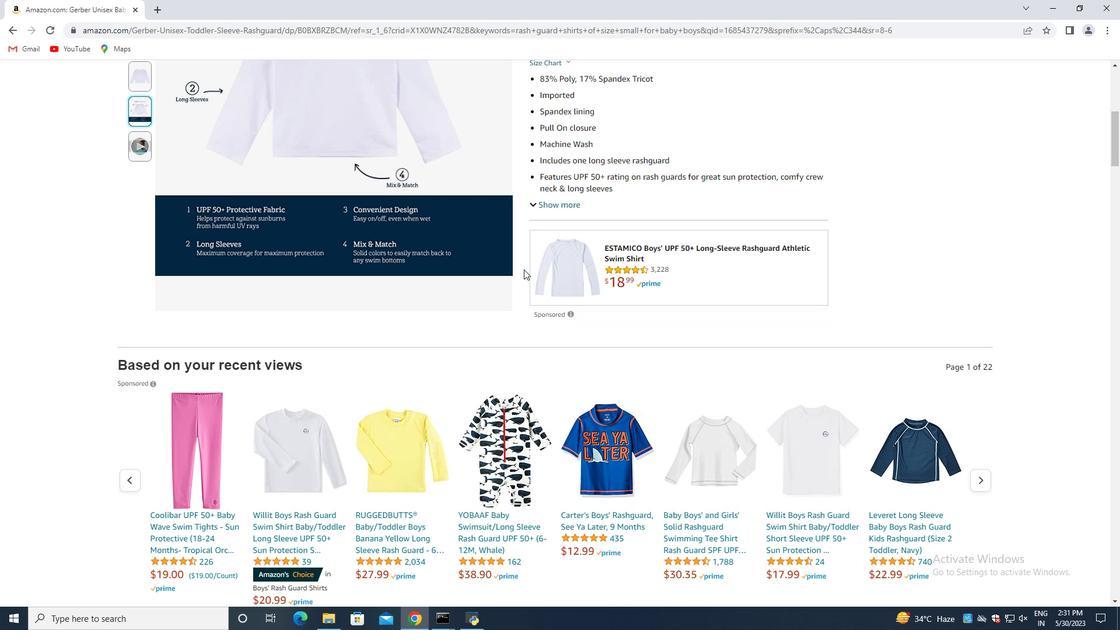 
Action: Mouse scrolled (471, 263) with delta (0, 0)
Screenshot: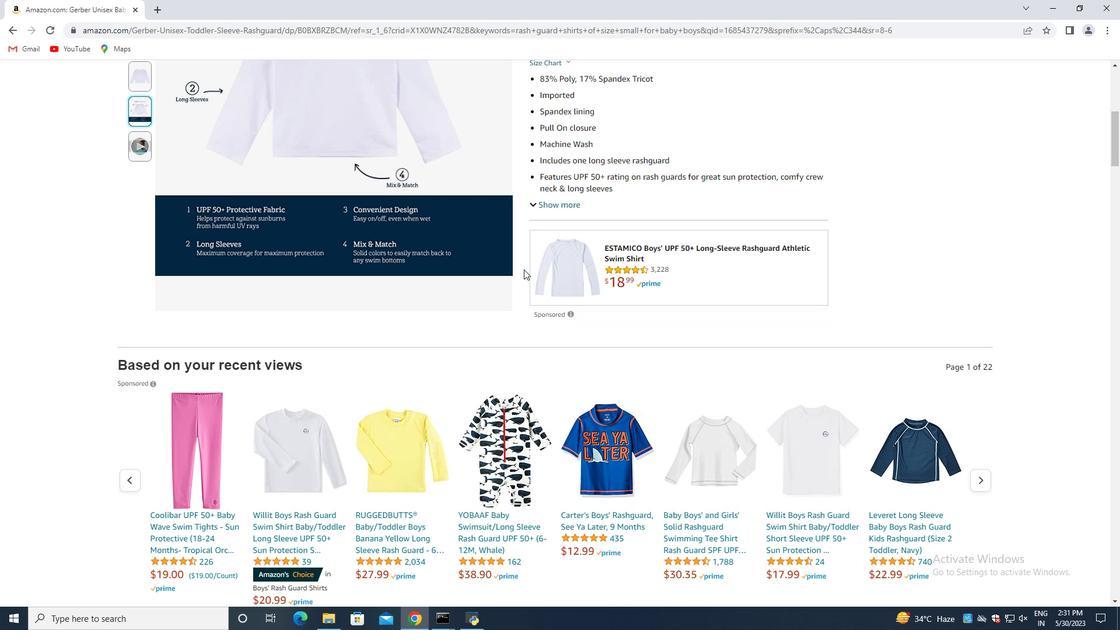 
Action: Mouse moved to (457, 264)
Screenshot: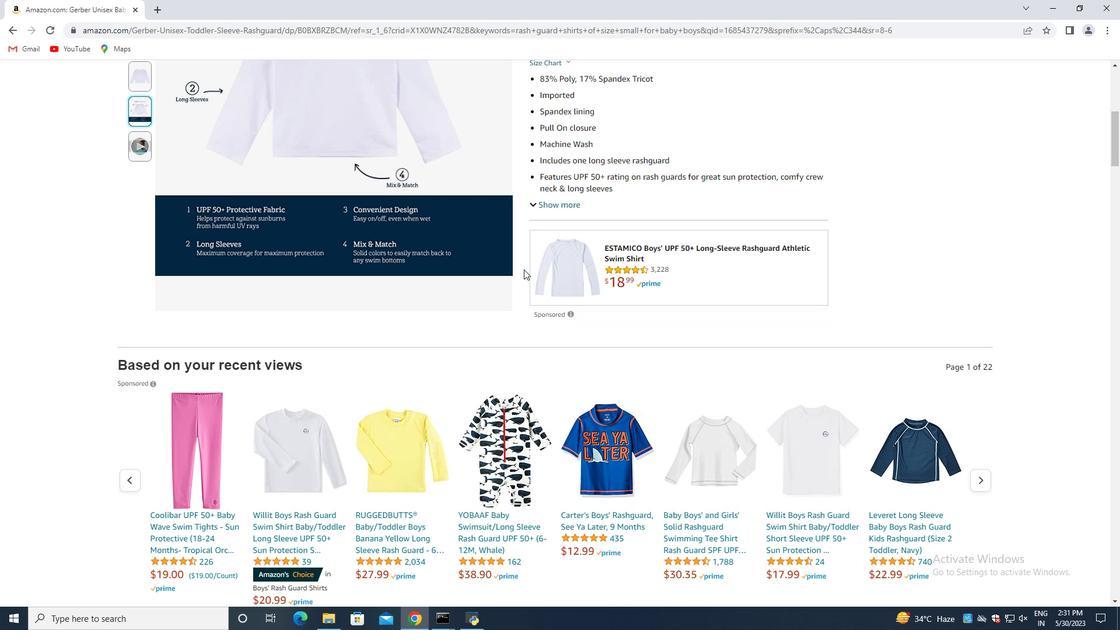 
Action: Mouse scrolled (457, 263) with delta (0, 0)
Screenshot: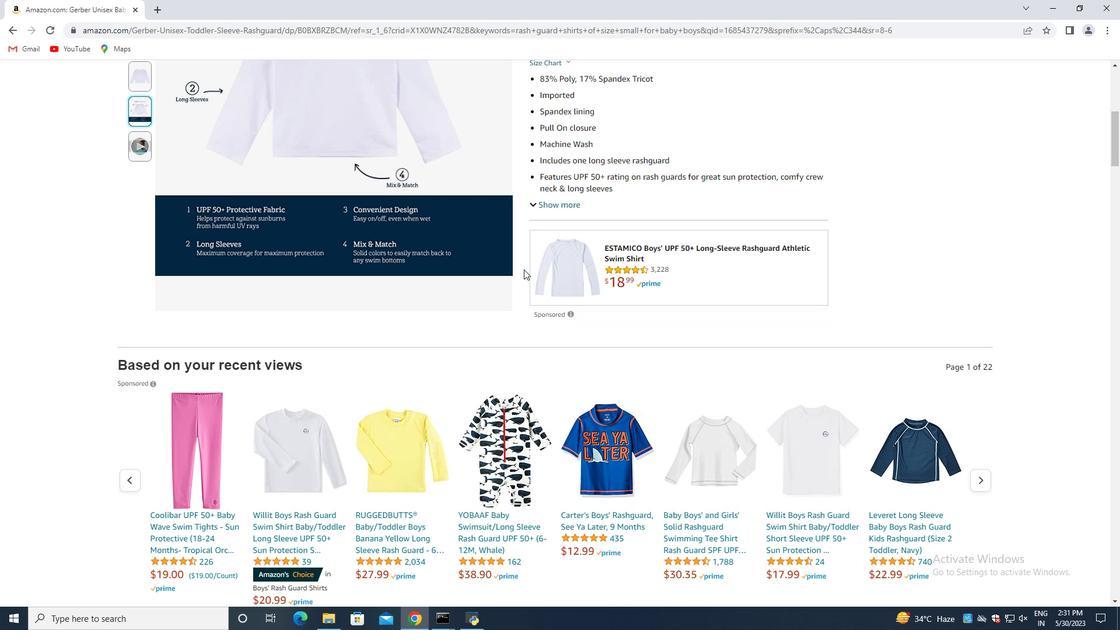 
Action: Mouse moved to (450, 264)
Screenshot: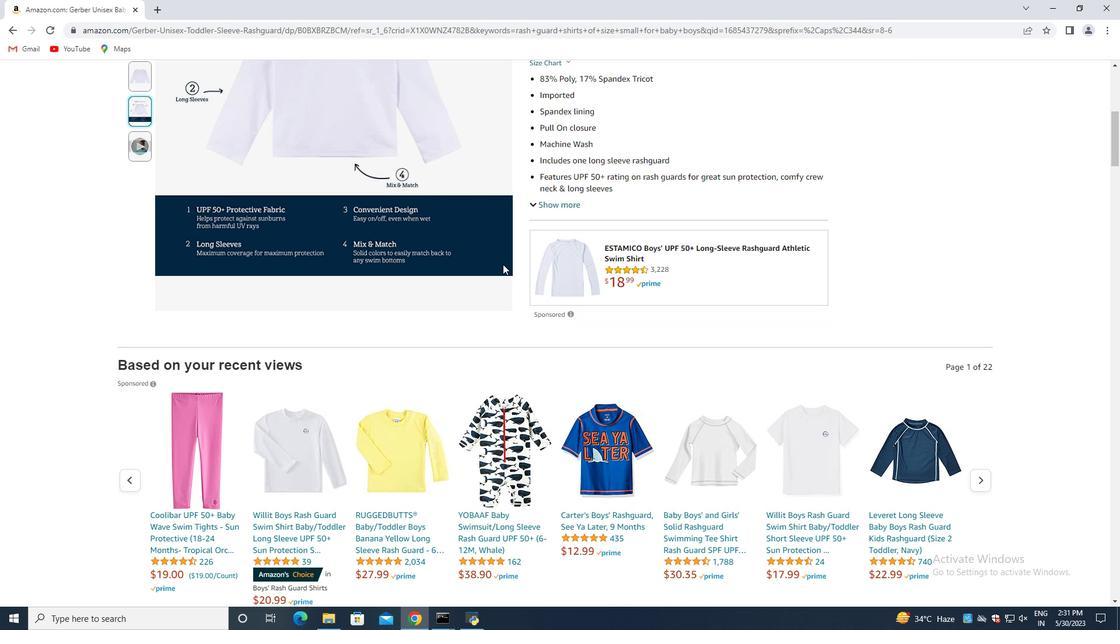 
Action: Mouse scrolled (450, 263) with delta (0, 0)
Screenshot: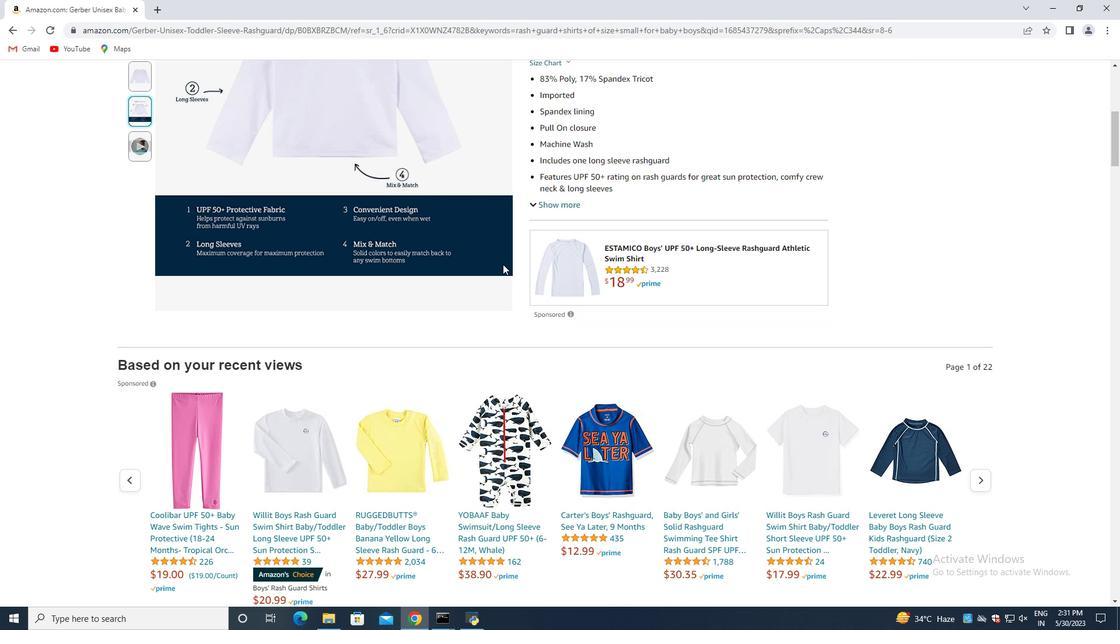 
Action: Mouse moved to (420, 254)
Screenshot: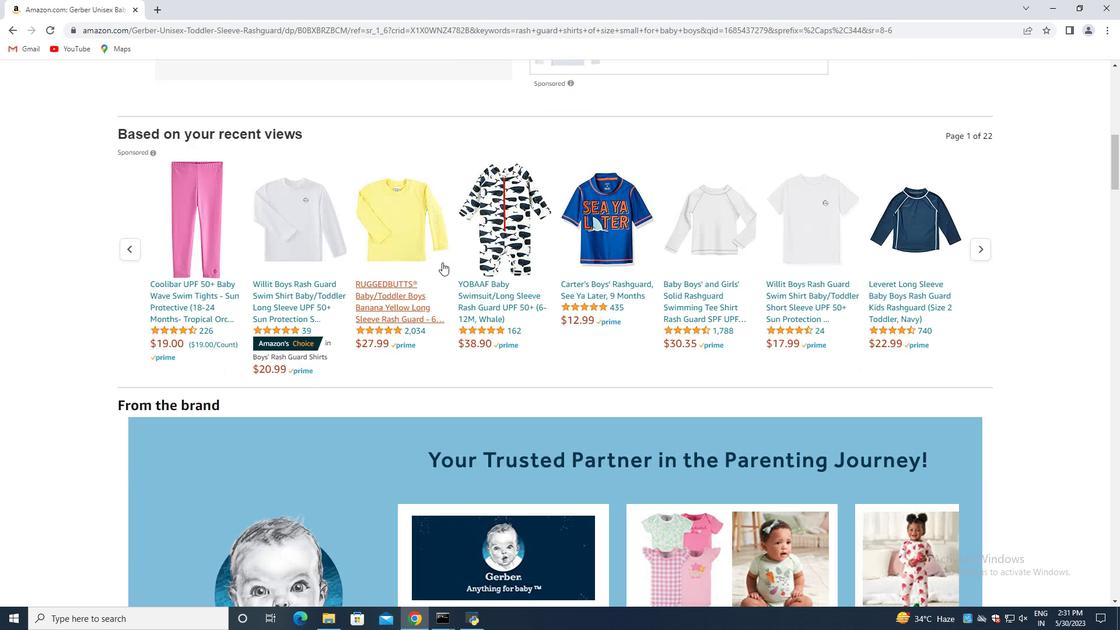 
Action: Mouse scrolled (420, 253) with delta (0, 0)
Screenshot: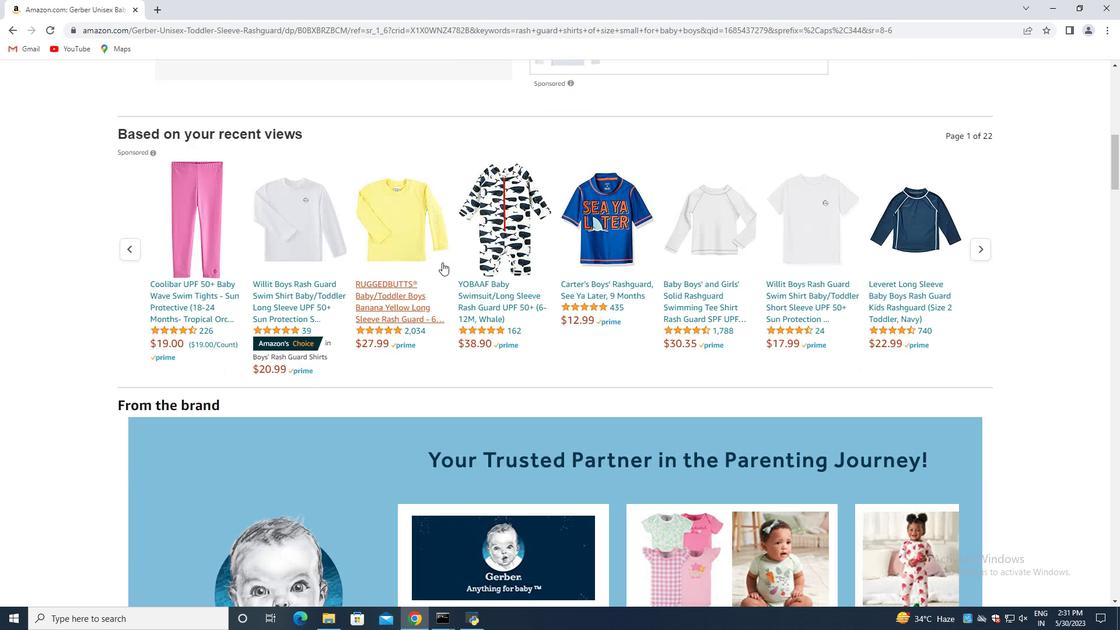 
Action: Mouse moved to (413, 254)
Screenshot: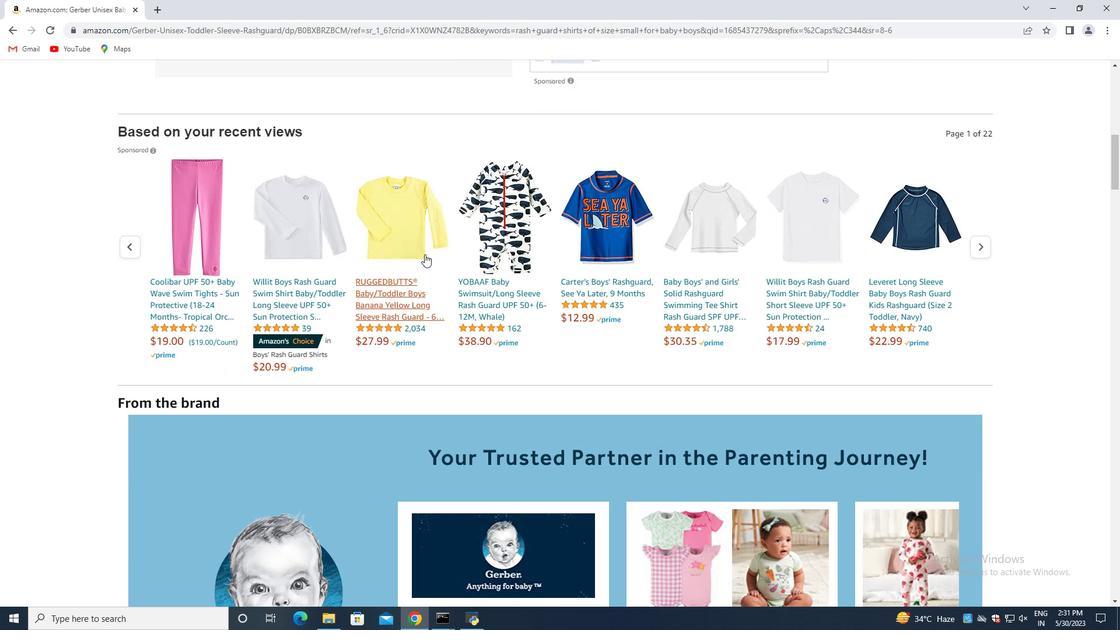 
Action: Mouse scrolled (413, 253) with delta (0, 0)
Screenshot: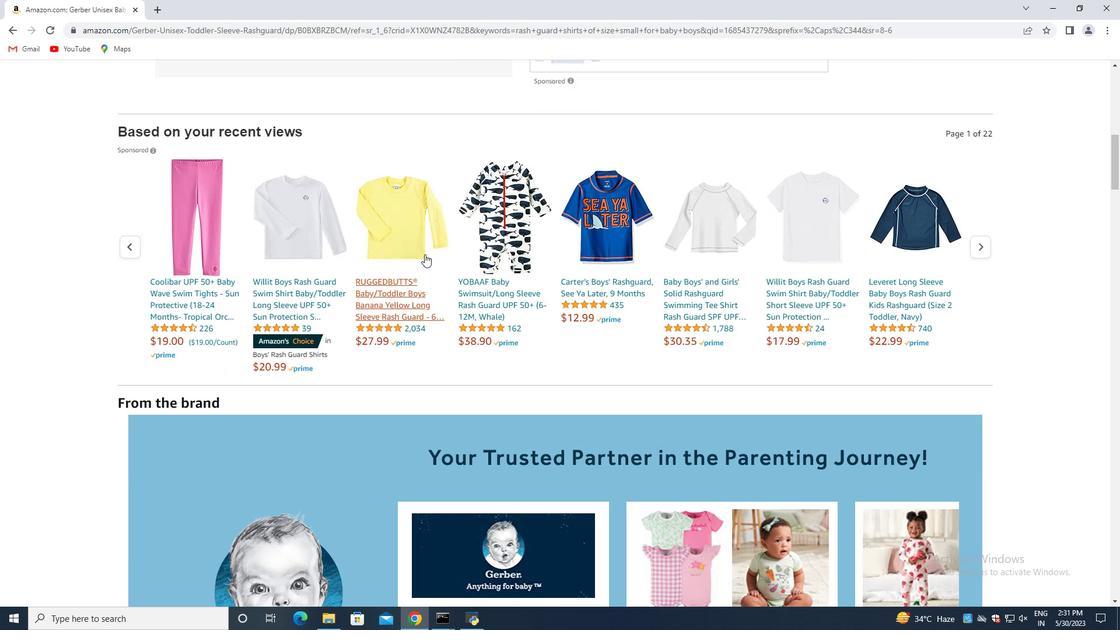 
Action: Mouse moved to (404, 254)
Screenshot: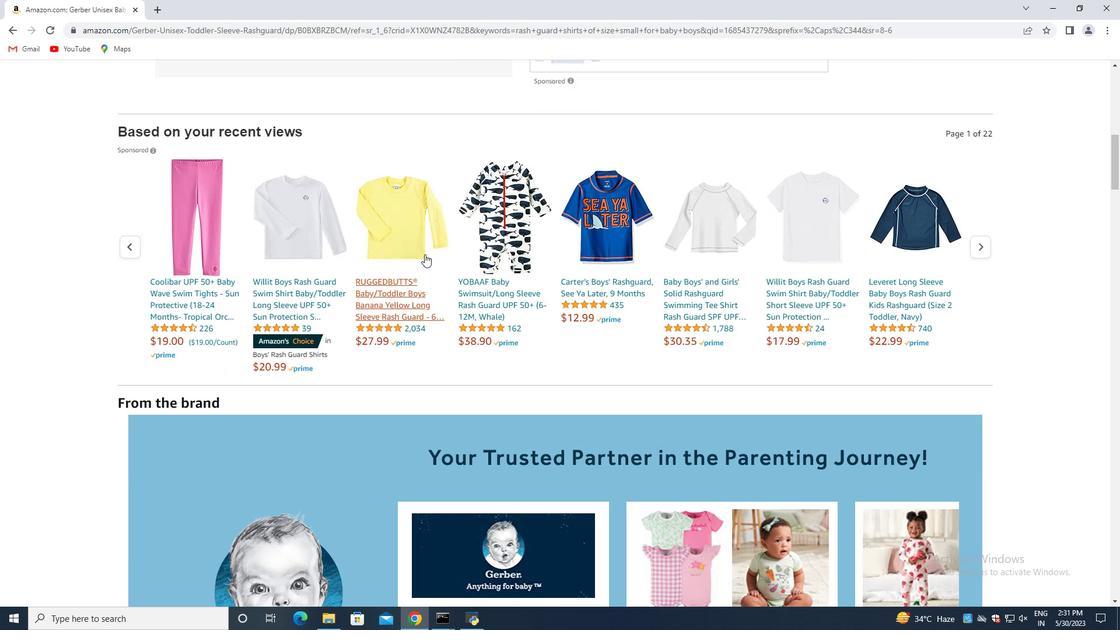 
Action: Mouse scrolled (406, 253) with delta (0, 0)
Screenshot: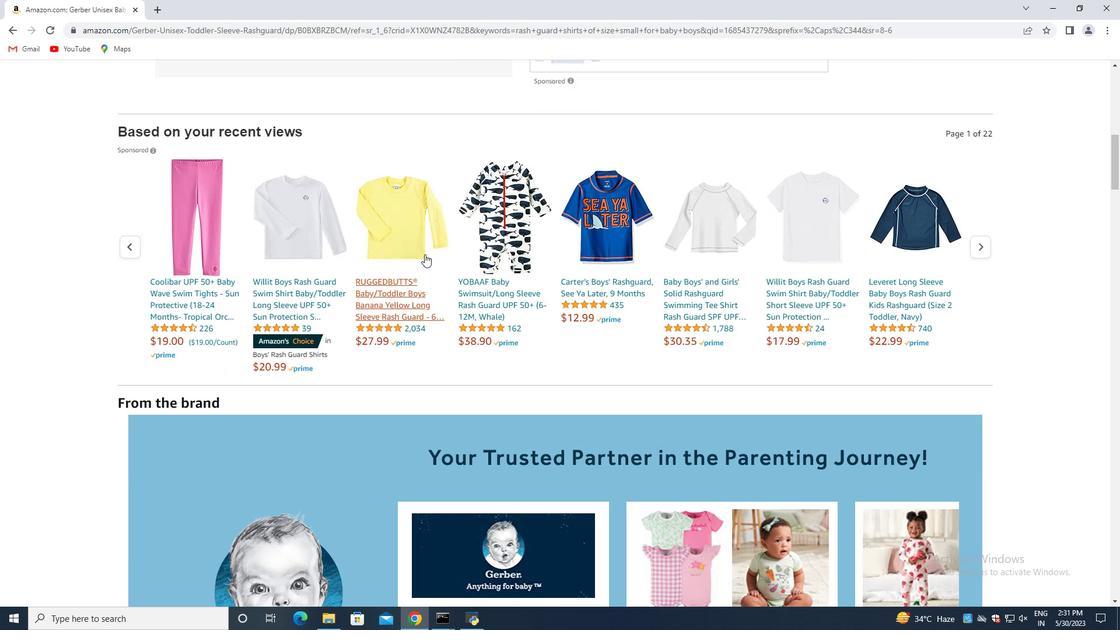 
Action: Mouse moved to (401, 254)
Screenshot: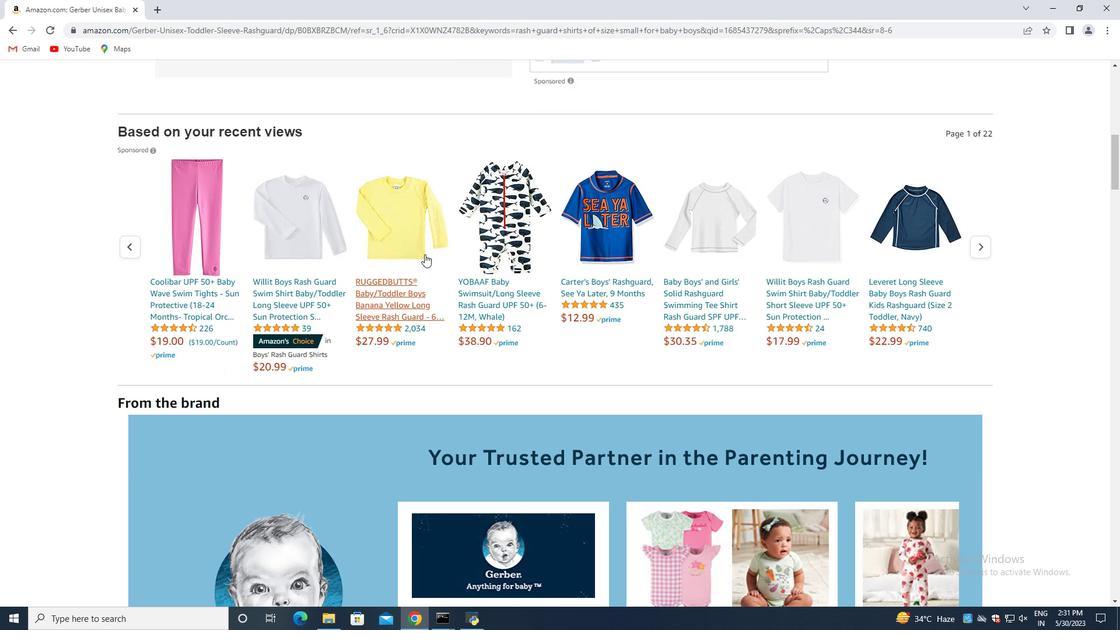 
Action: Mouse scrolled (403, 253) with delta (0, 0)
Screenshot: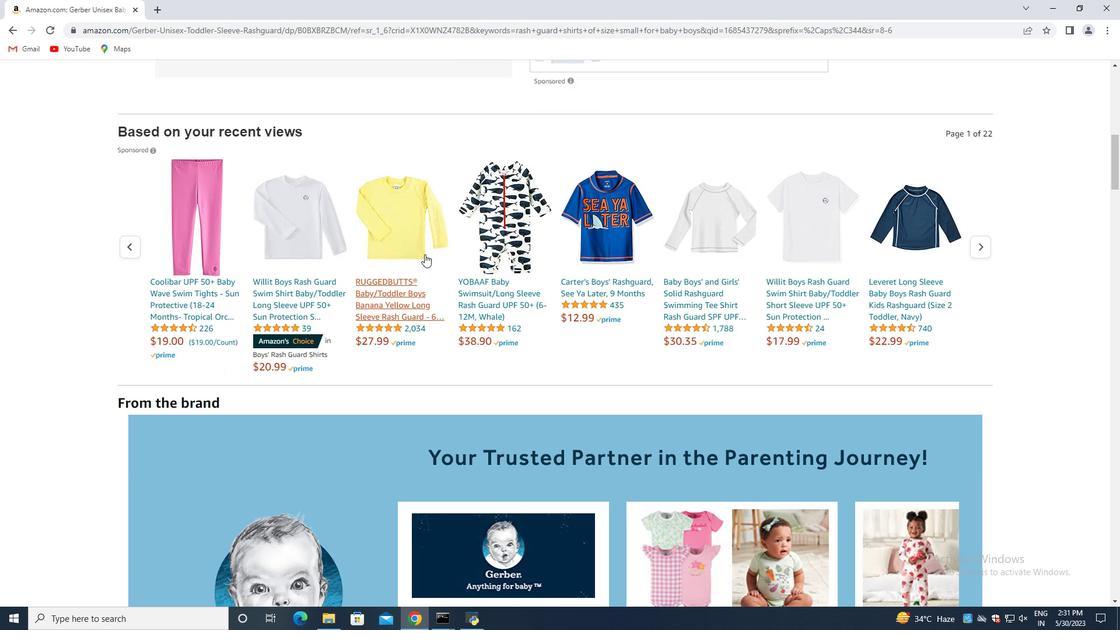 
Action: Mouse moved to (379, 249)
Screenshot: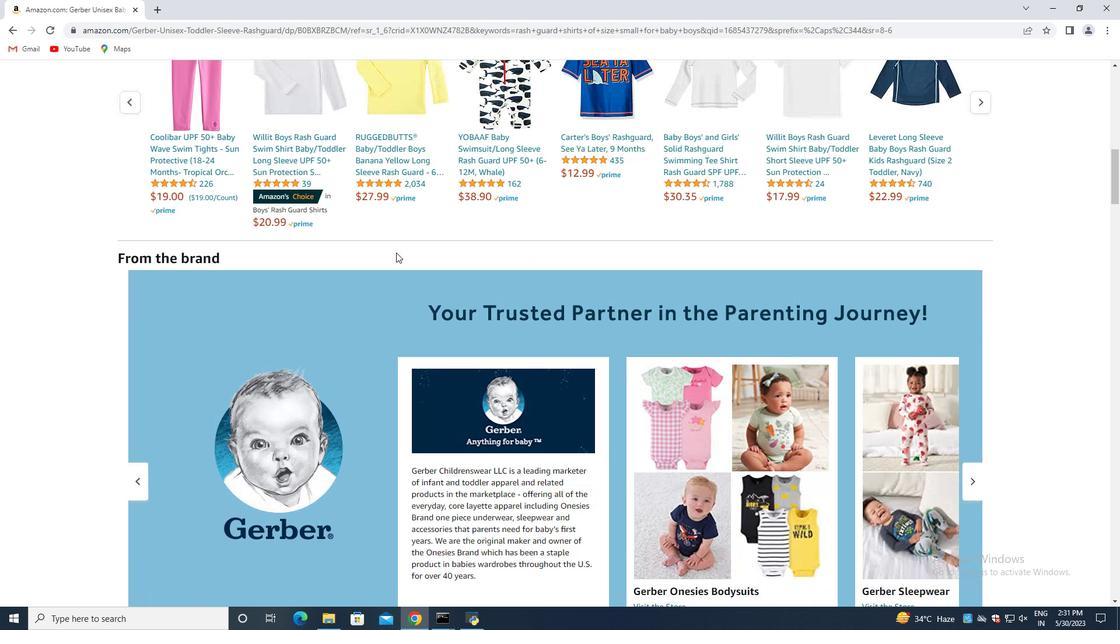 
Action: Mouse scrolled (379, 248) with delta (0, 0)
Screenshot: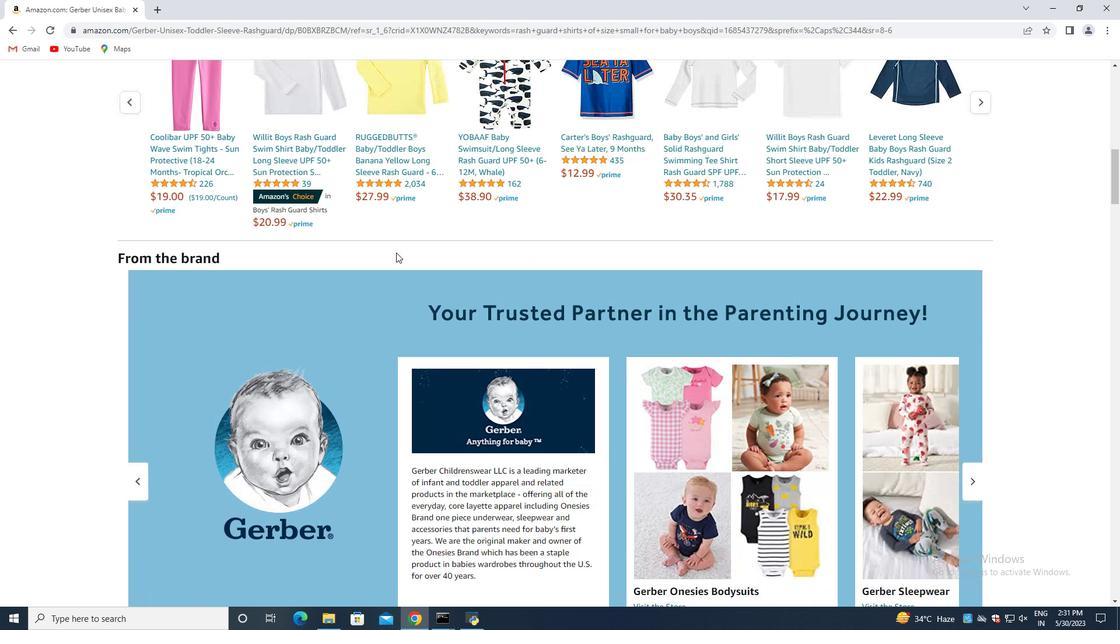 
Action: Mouse moved to (378, 249)
Screenshot: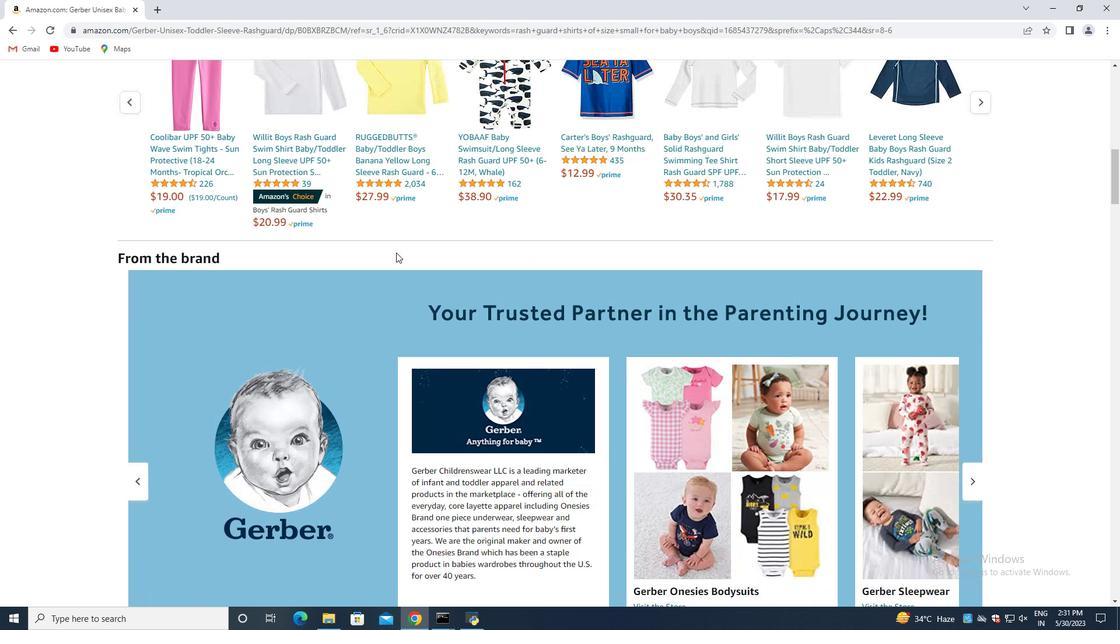 
Action: Mouse scrolled (378, 248) with delta (0, 0)
Screenshot: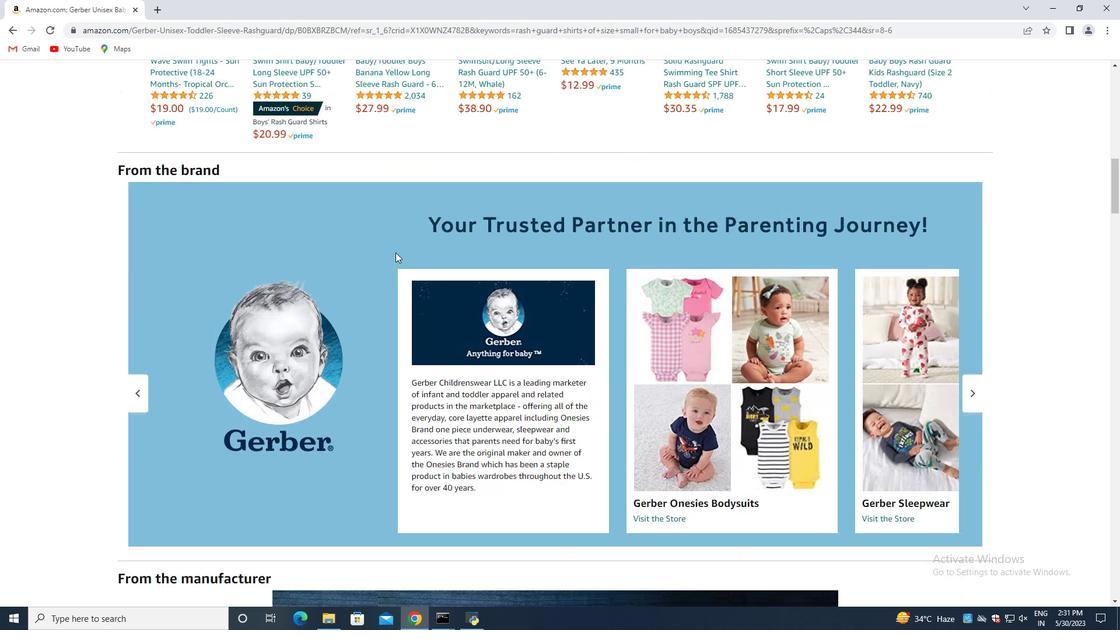 
Action: Mouse moved to (374, 249)
Screenshot: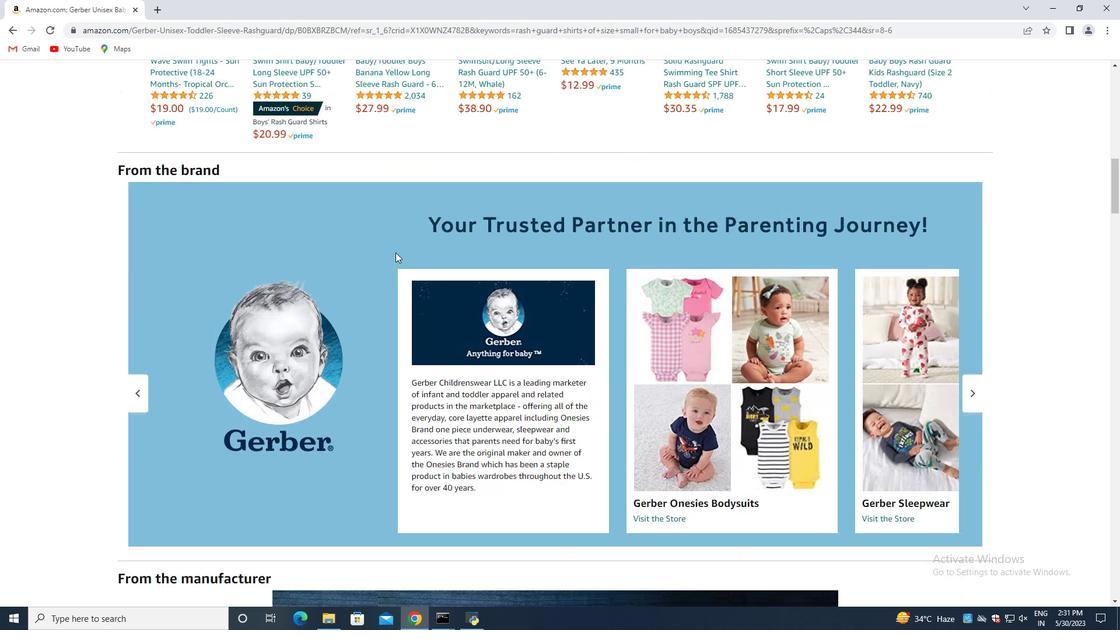 
Action: Mouse scrolled (374, 248) with delta (0, 0)
Screenshot: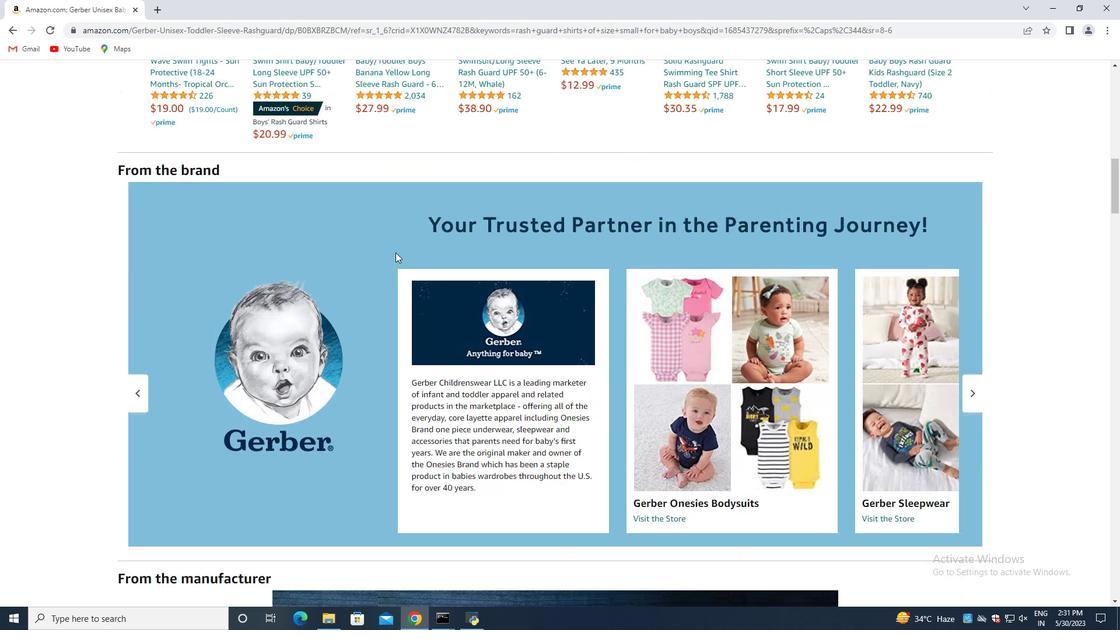 
Action: Mouse moved to (371, 248)
Screenshot: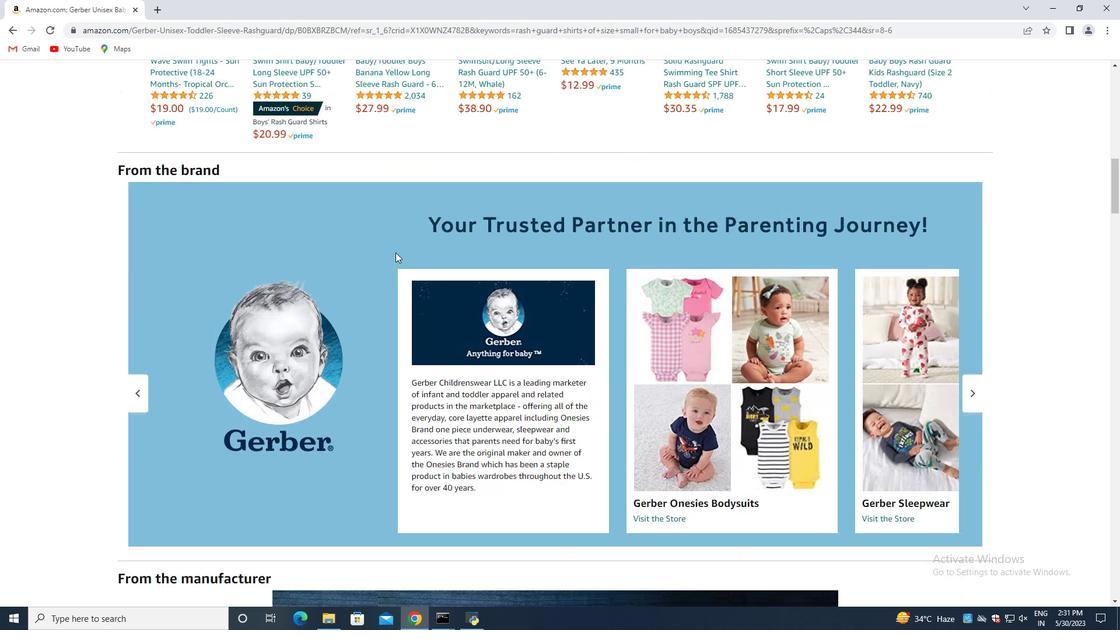
Action: Mouse scrolled (371, 247) with delta (0, 0)
Screenshot: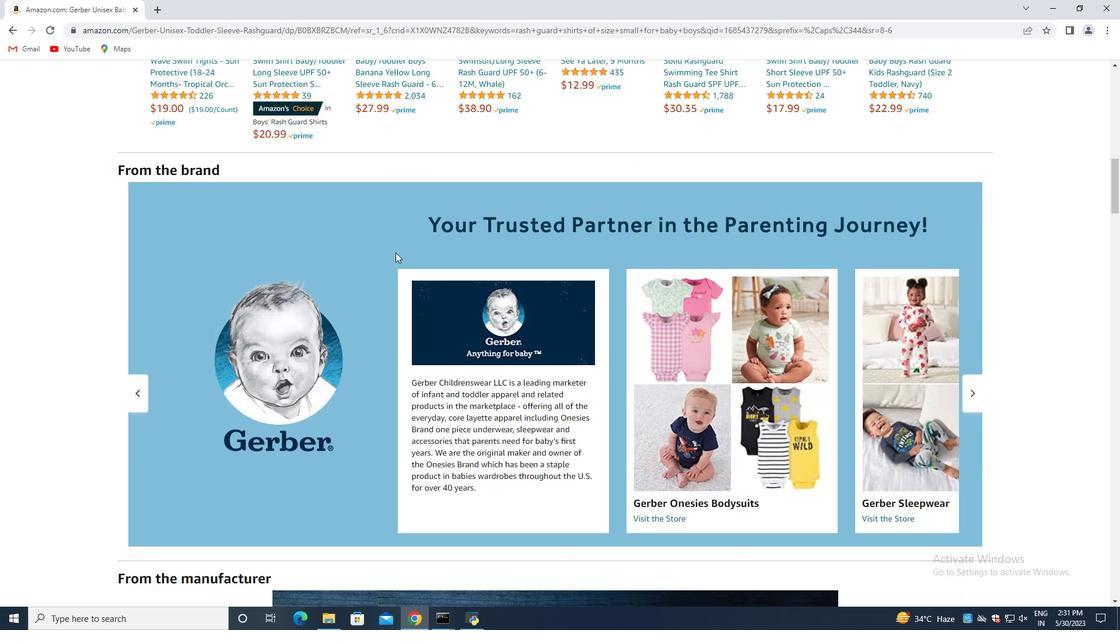 
Action: Mouse moved to (373, 243)
Screenshot: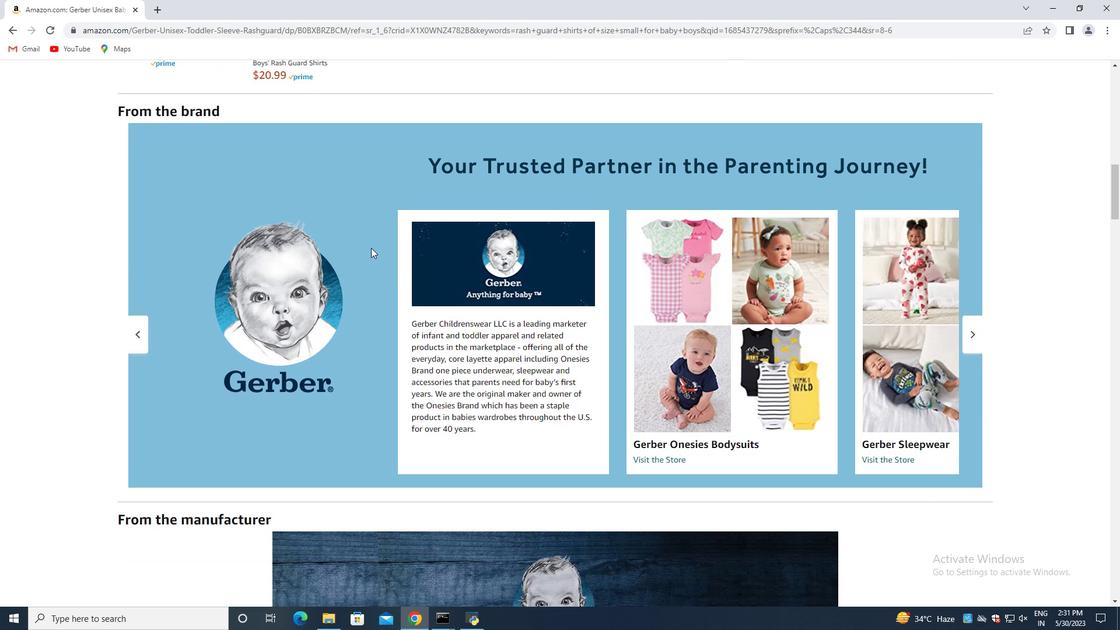 
Action: Mouse scrolled (373, 243) with delta (0, 0)
Screenshot: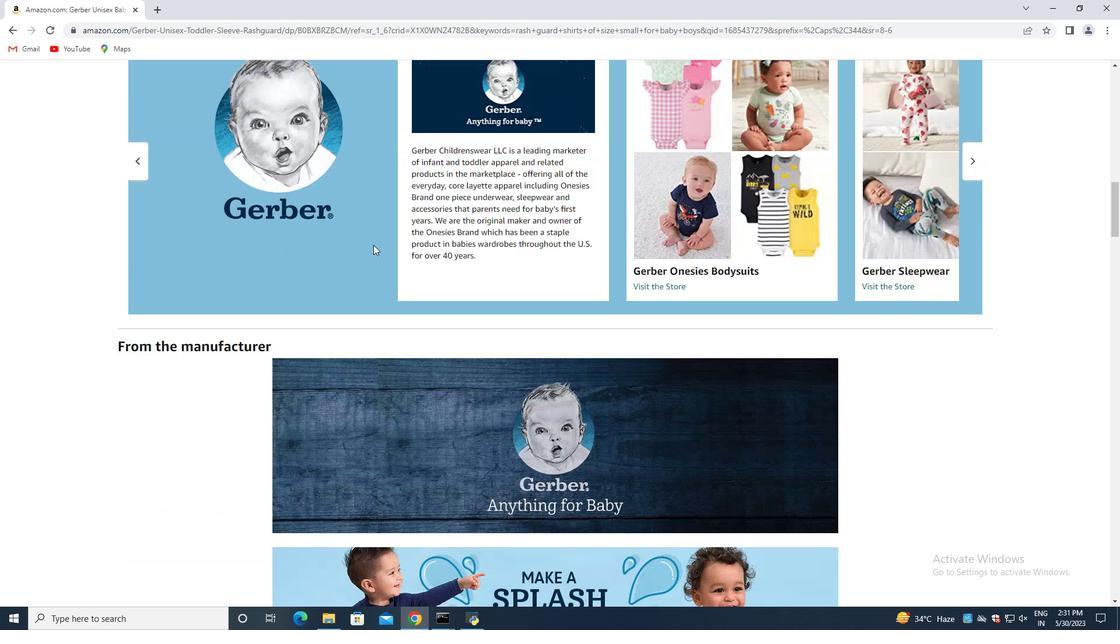 
Action: Mouse scrolled (373, 243) with delta (0, 0)
Screenshot: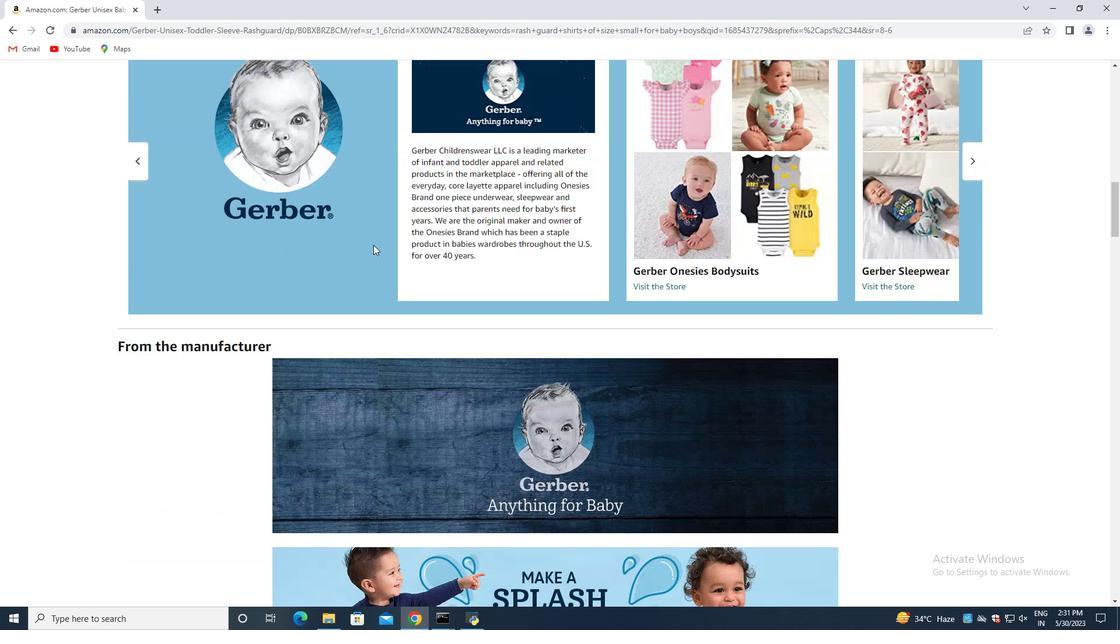 
Action: Mouse scrolled (373, 243) with delta (0, 0)
Screenshot: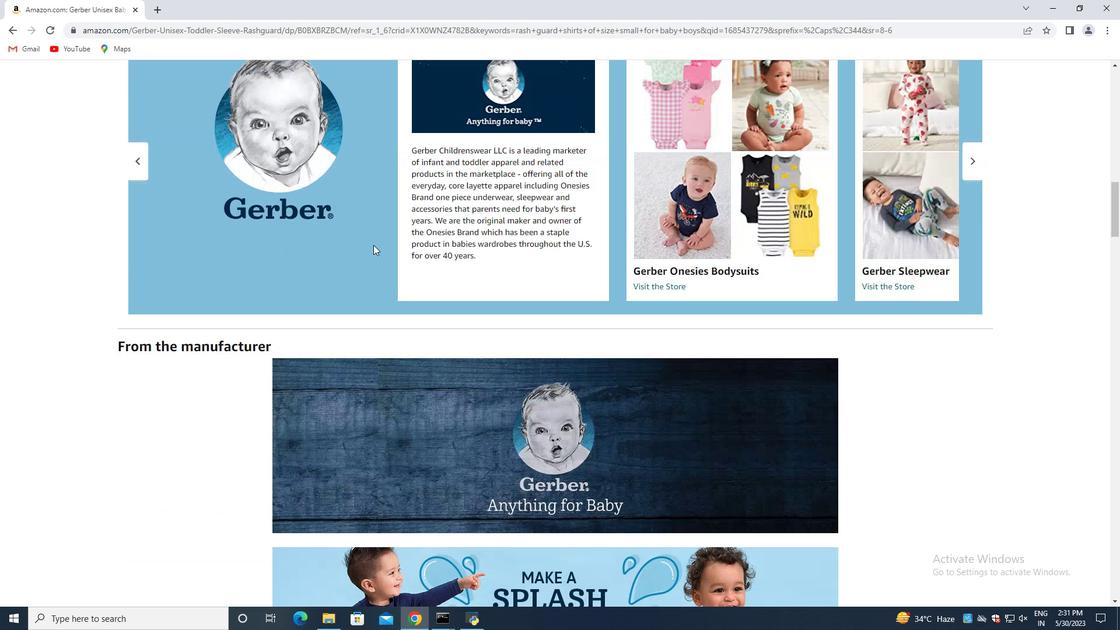 
Action: Mouse scrolled (373, 243) with delta (0, 0)
Screenshot: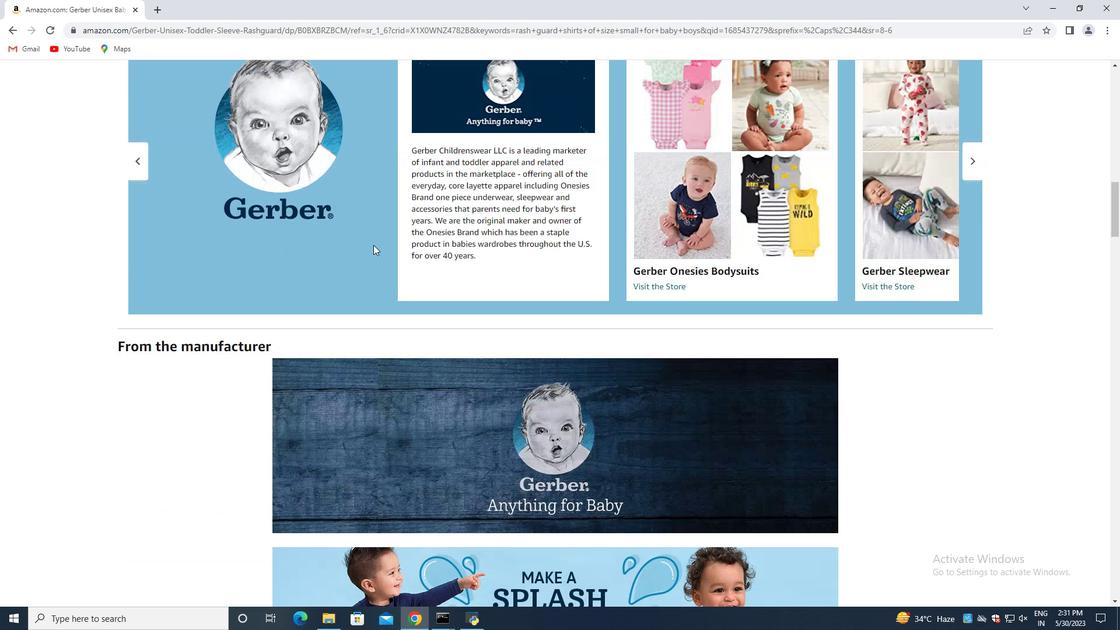 
Action: Mouse scrolled (373, 243) with delta (0, 0)
Screenshot: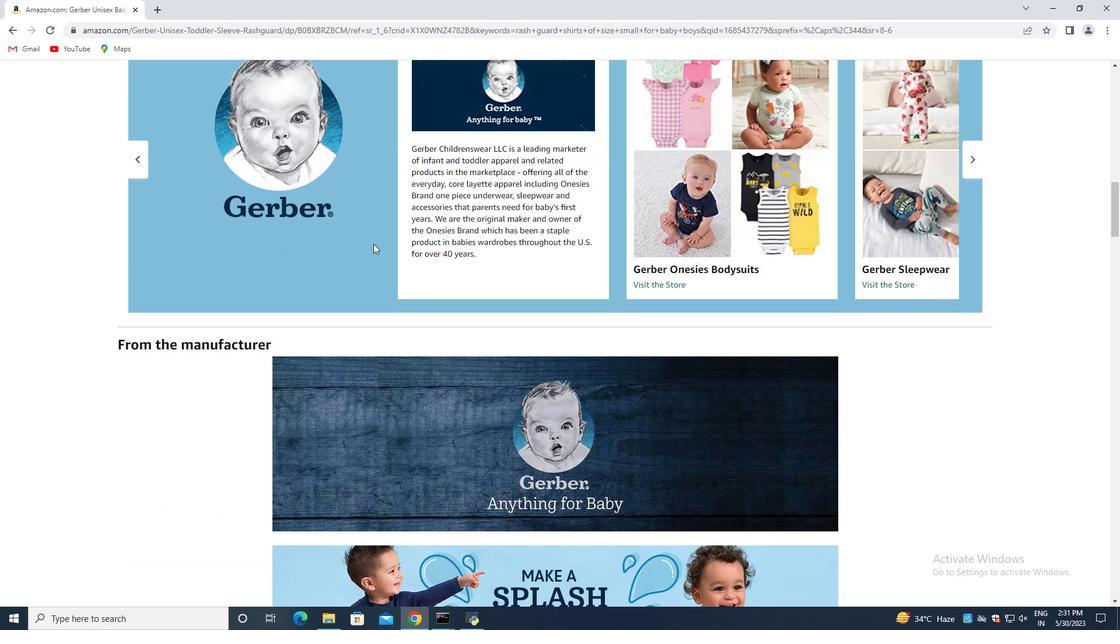 
Action: Mouse moved to (393, 242)
Screenshot: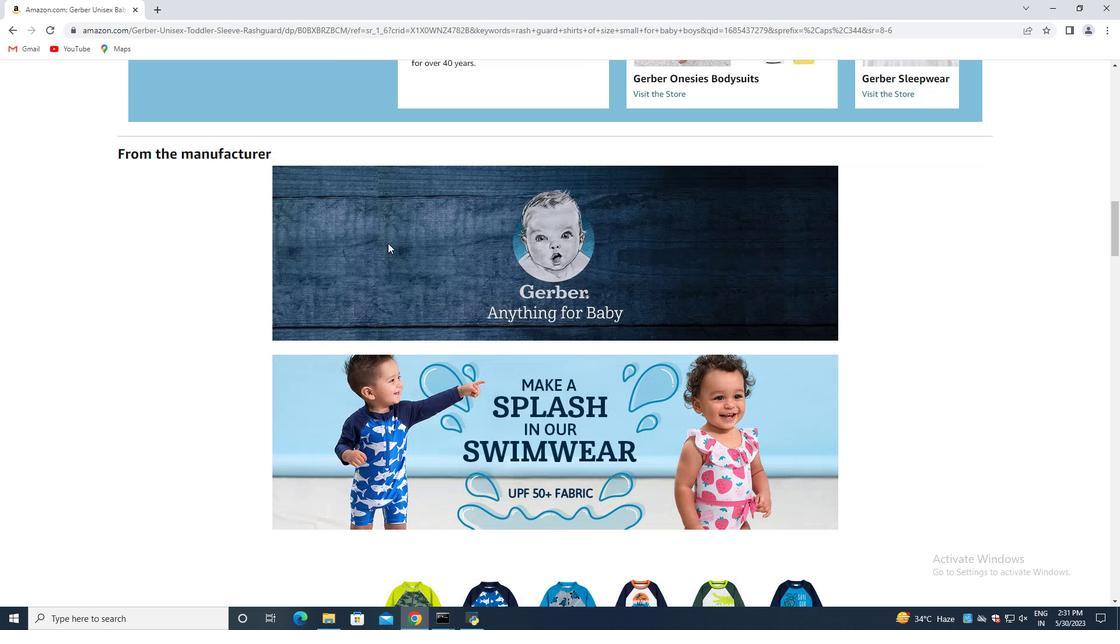 
Action: Mouse scrolled (393, 241) with delta (0, 0)
Screenshot: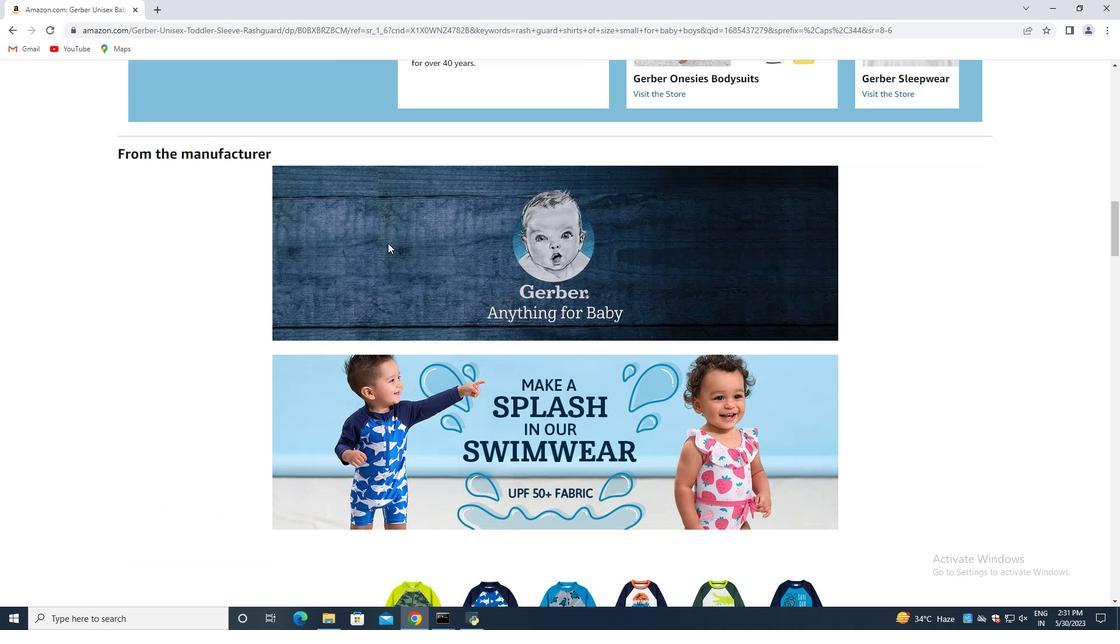 
Action: Mouse scrolled (393, 241) with delta (0, 0)
Screenshot: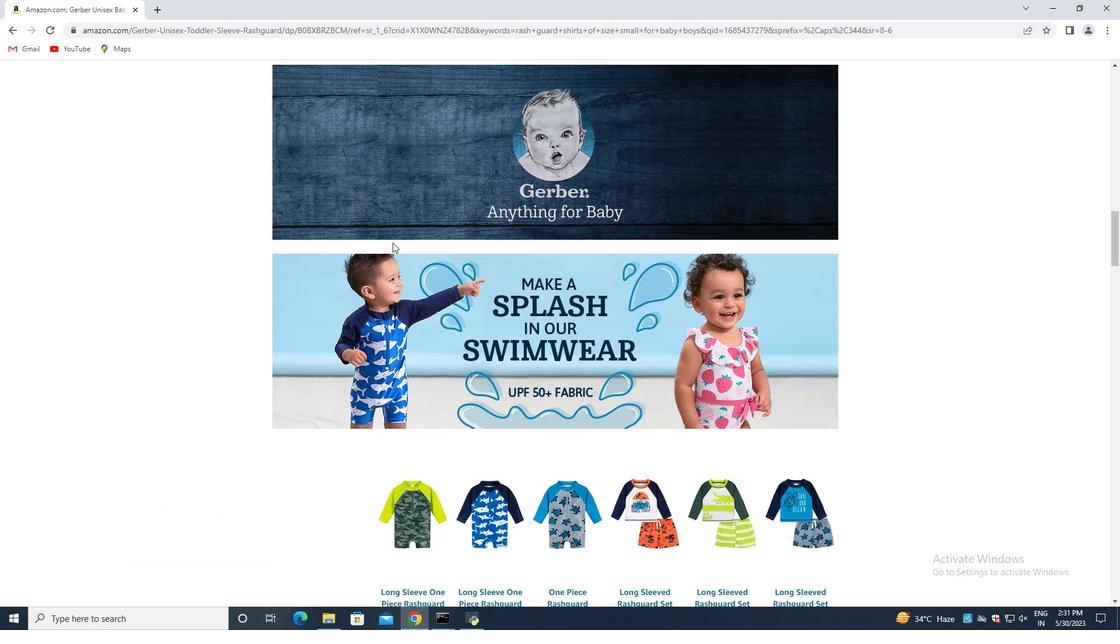 
Action: Mouse scrolled (393, 241) with delta (0, 0)
Screenshot: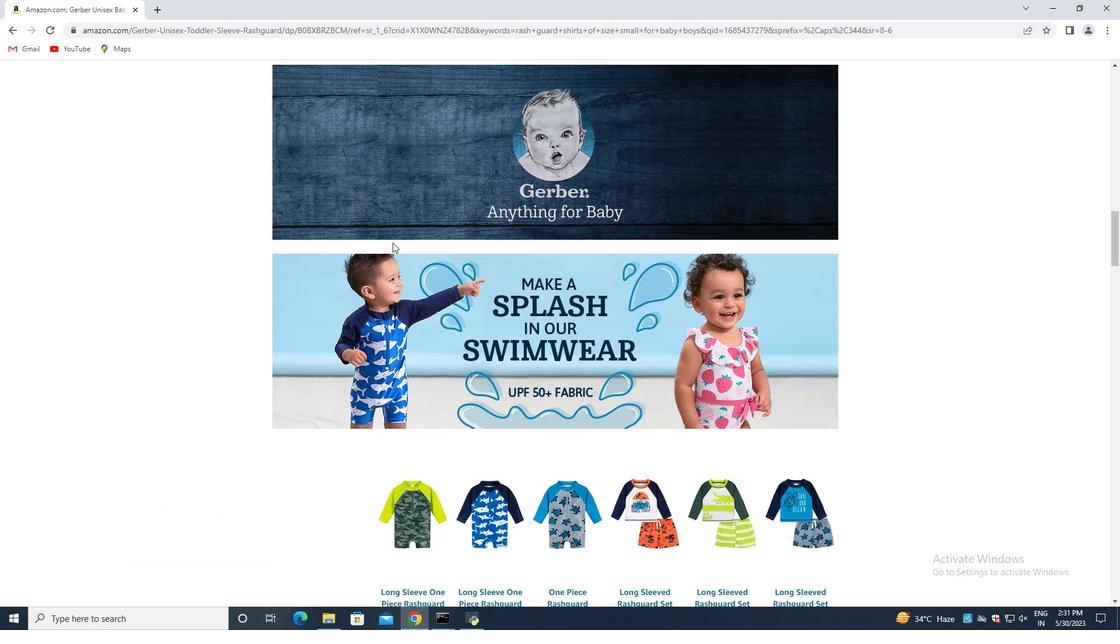 
Action: Mouse scrolled (393, 241) with delta (0, 0)
Screenshot: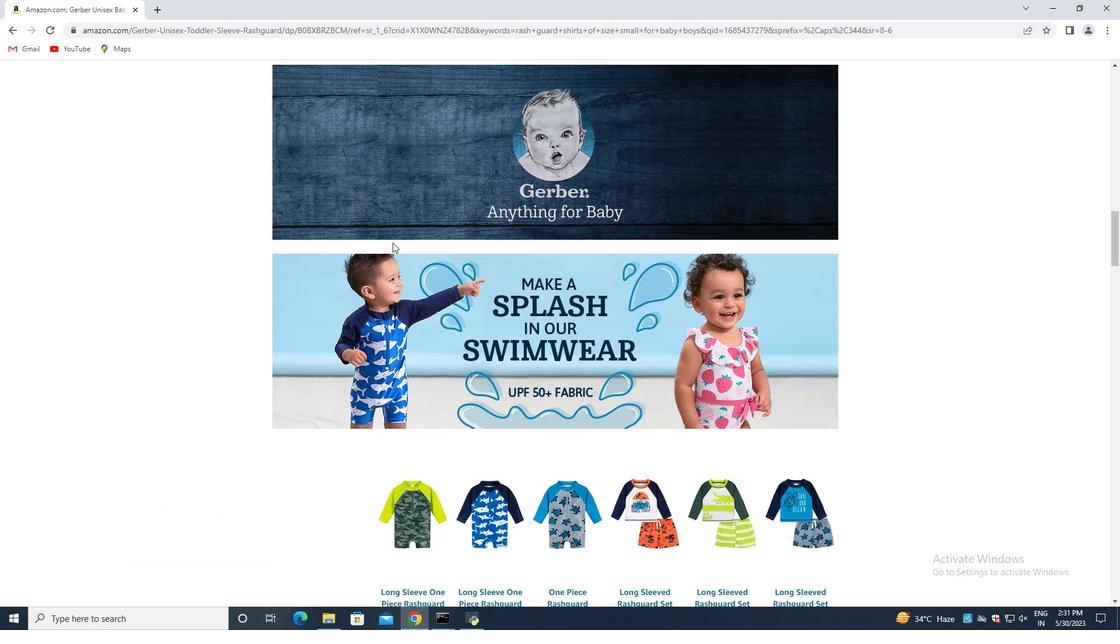 
Action: Mouse scrolled (393, 241) with delta (0, 0)
Screenshot: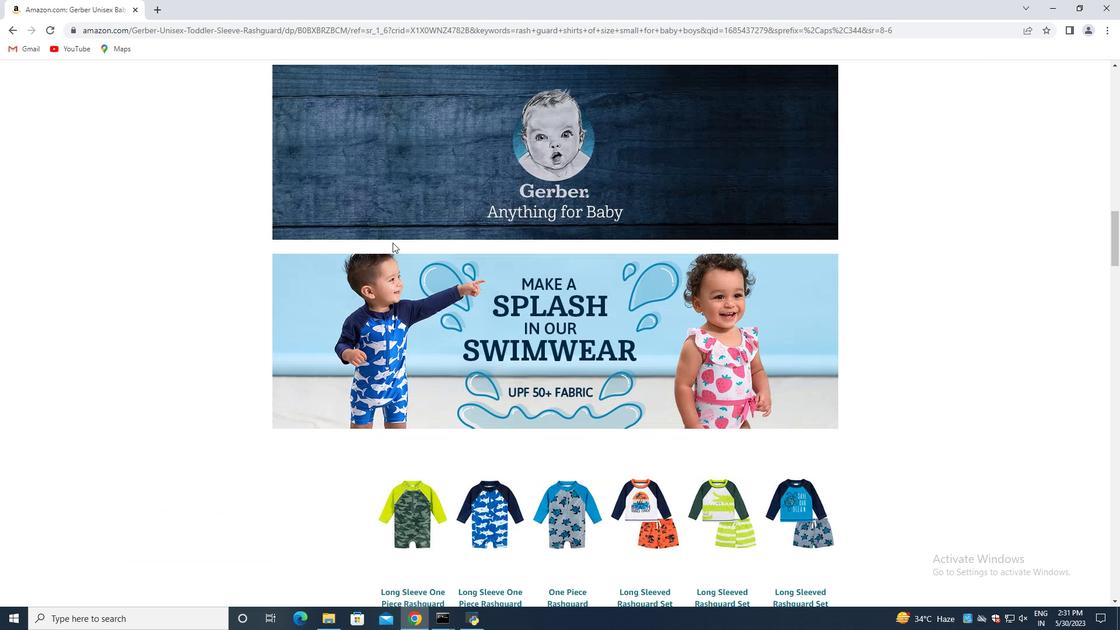 
Action: Mouse scrolled (393, 241) with delta (0, 0)
Screenshot: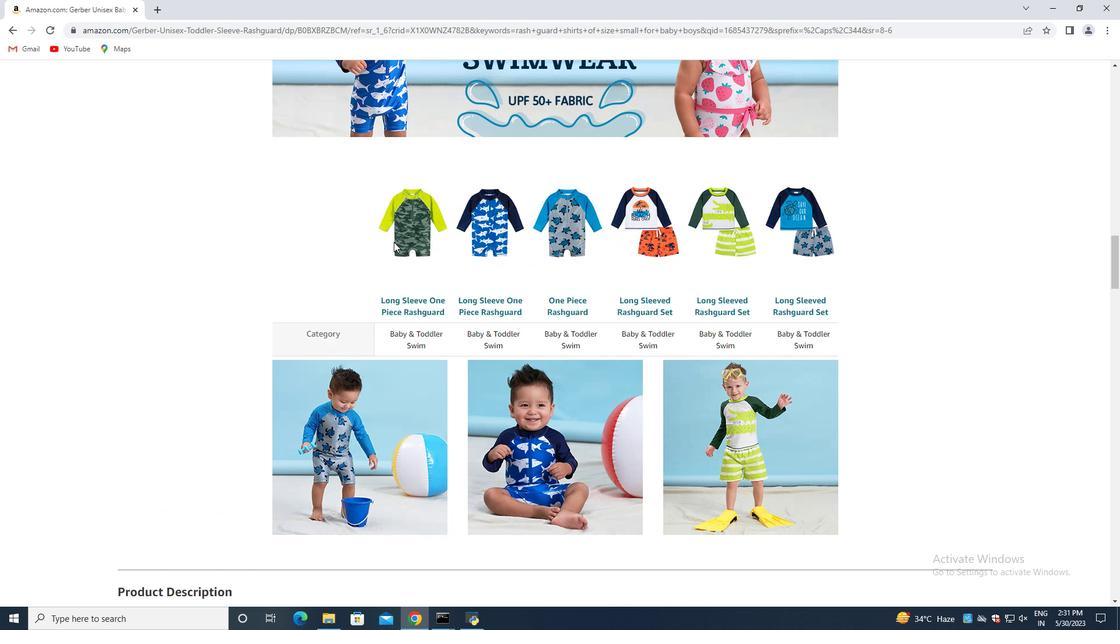 
Action: Mouse scrolled (393, 241) with delta (0, 0)
Screenshot: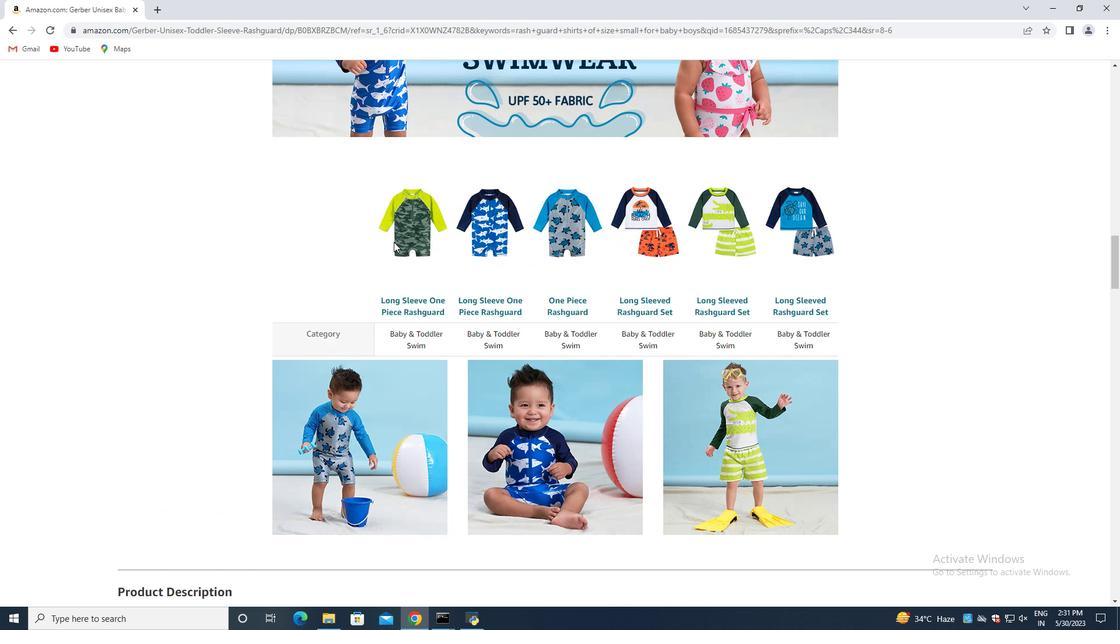 
Action: Mouse scrolled (393, 241) with delta (0, 0)
Screenshot: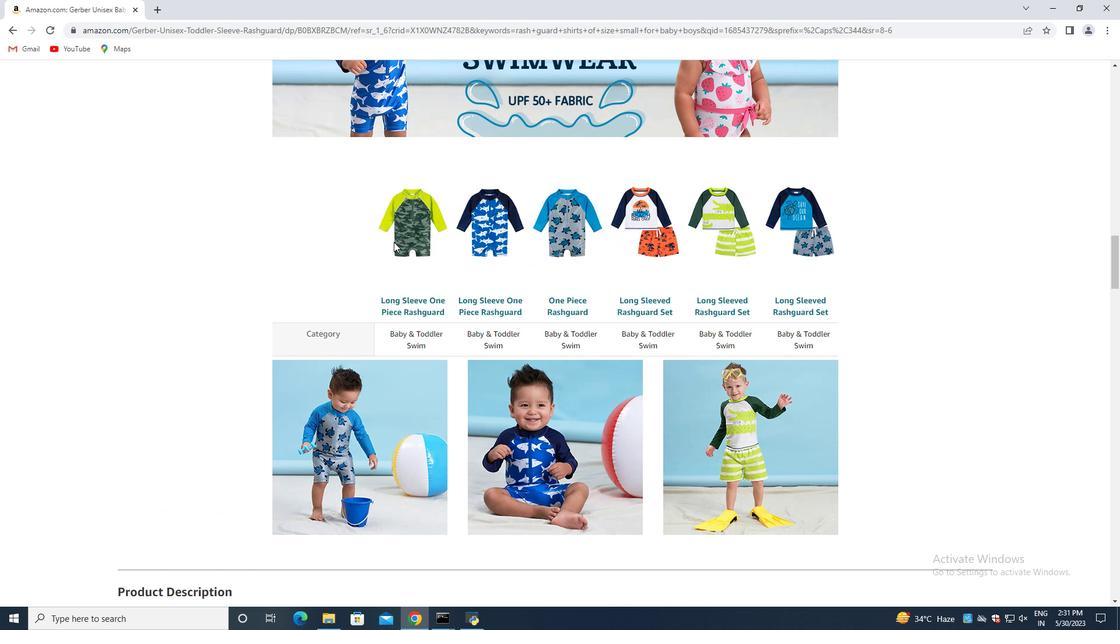 
Action: Mouse moved to (394, 242)
Screenshot: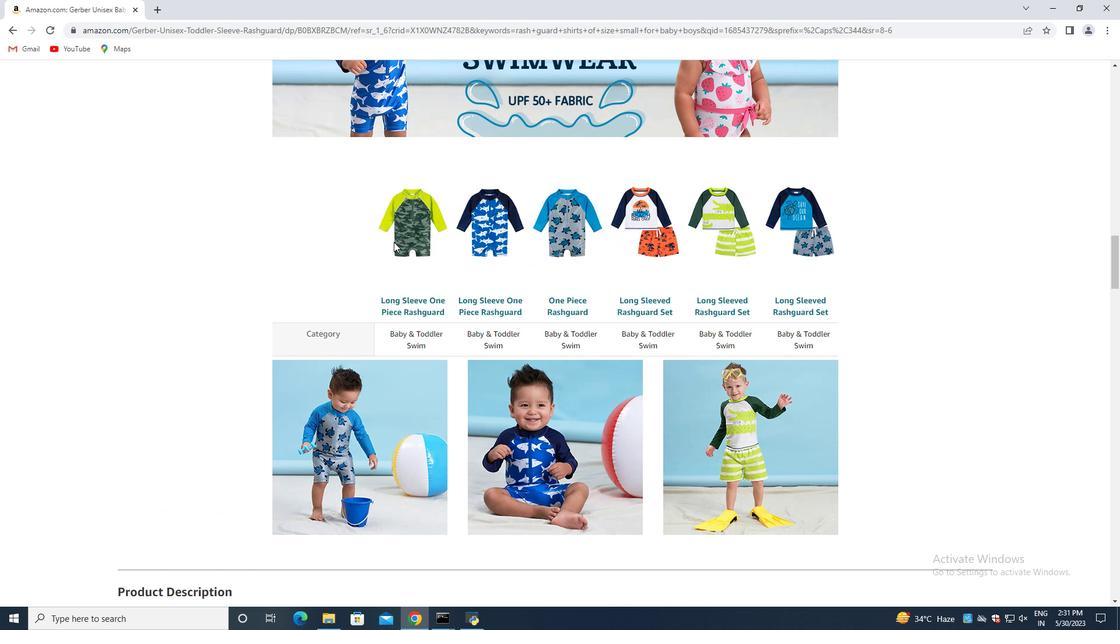 
Action: Mouse scrolled (394, 241) with delta (0, 0)
Screenshot: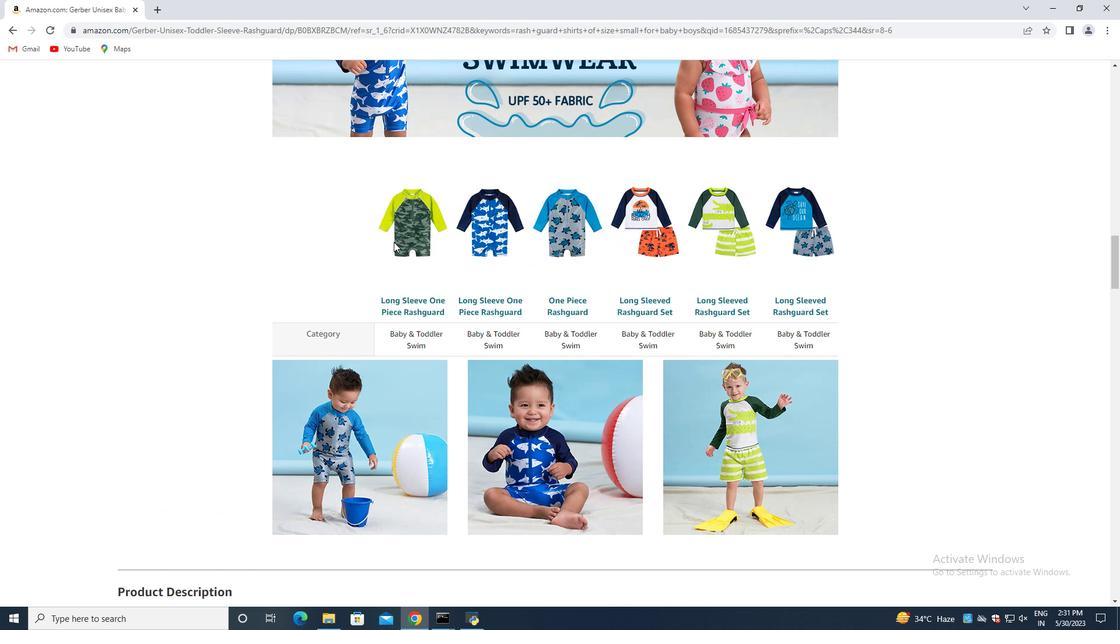 
Action: Mouse moved to (404, 243)
Screenshot: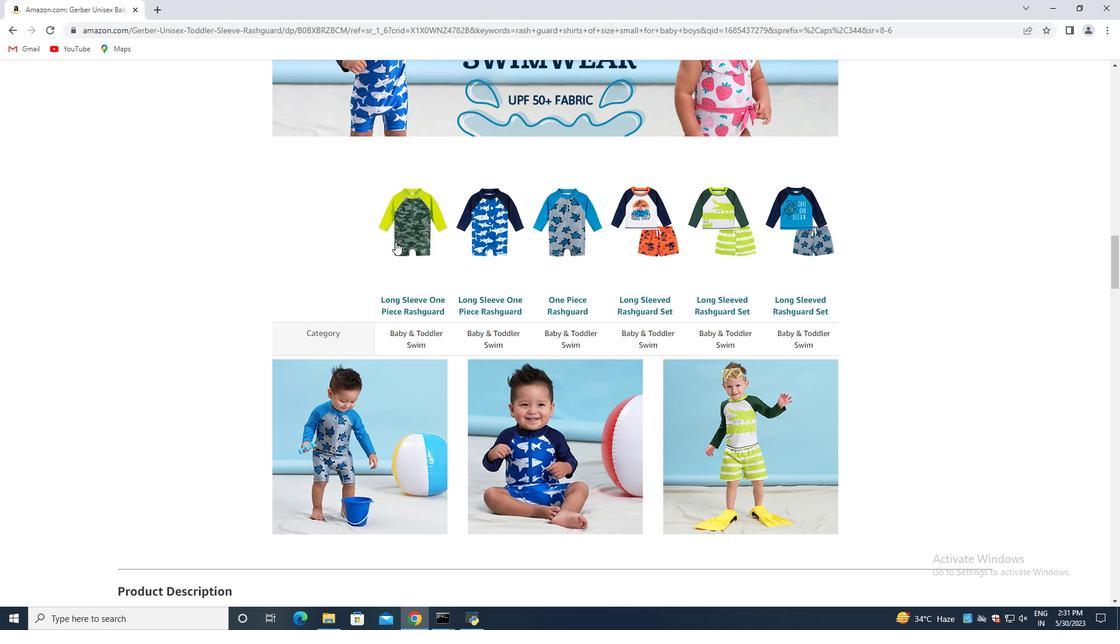 
Action: Mouse scrolled (404, 243) with delta (0, 0)
Screenshot: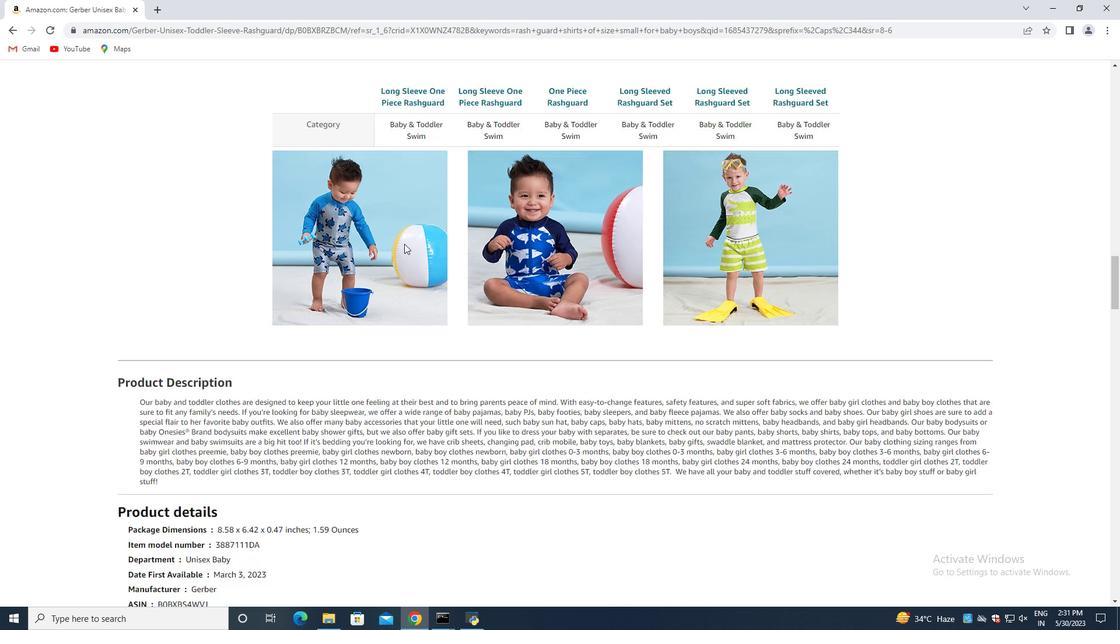 
Action: Mouse moved to (404, 243)
Screenshot: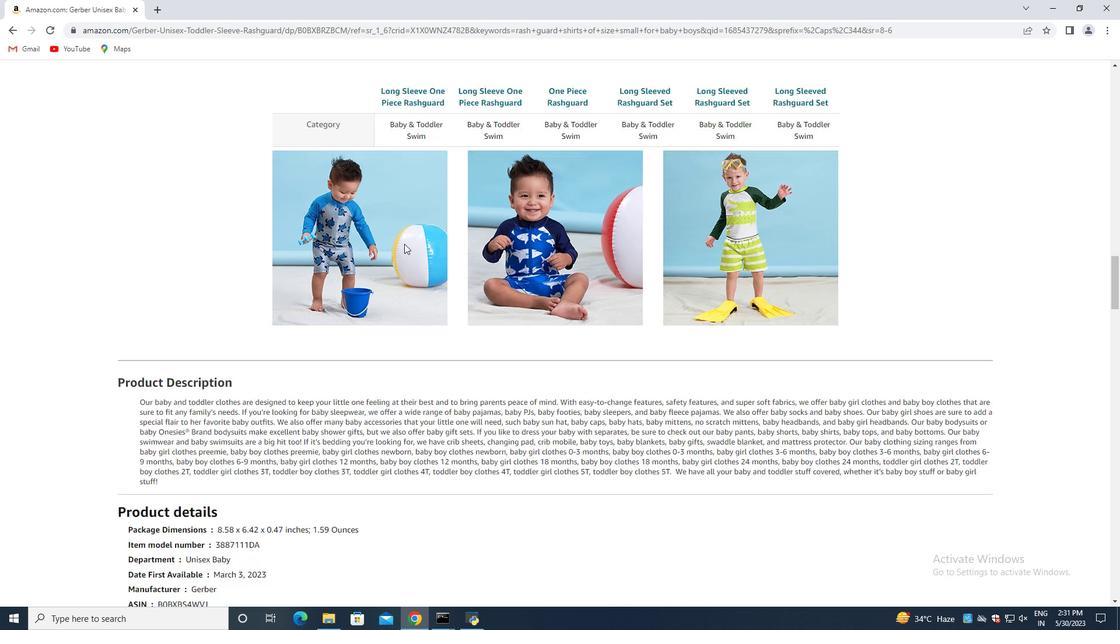 
Action: Mouse scrolled (404, 243) with delta (0, 0)
Screenshot: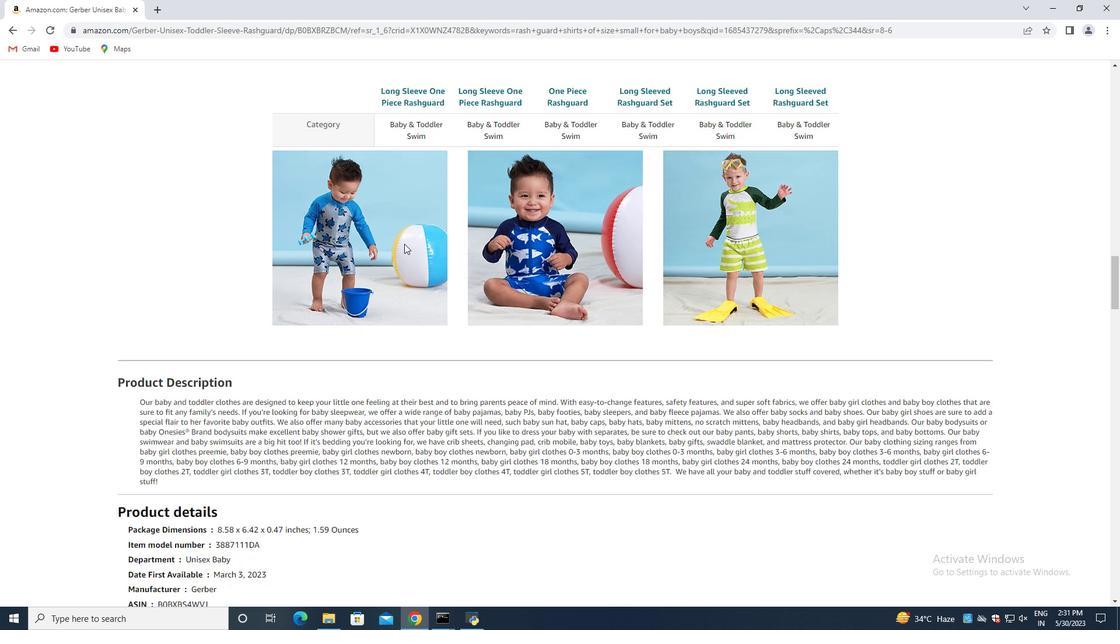 
Action: Mouse scrolled (404, 243) with delta (0, 0)
Screenshot: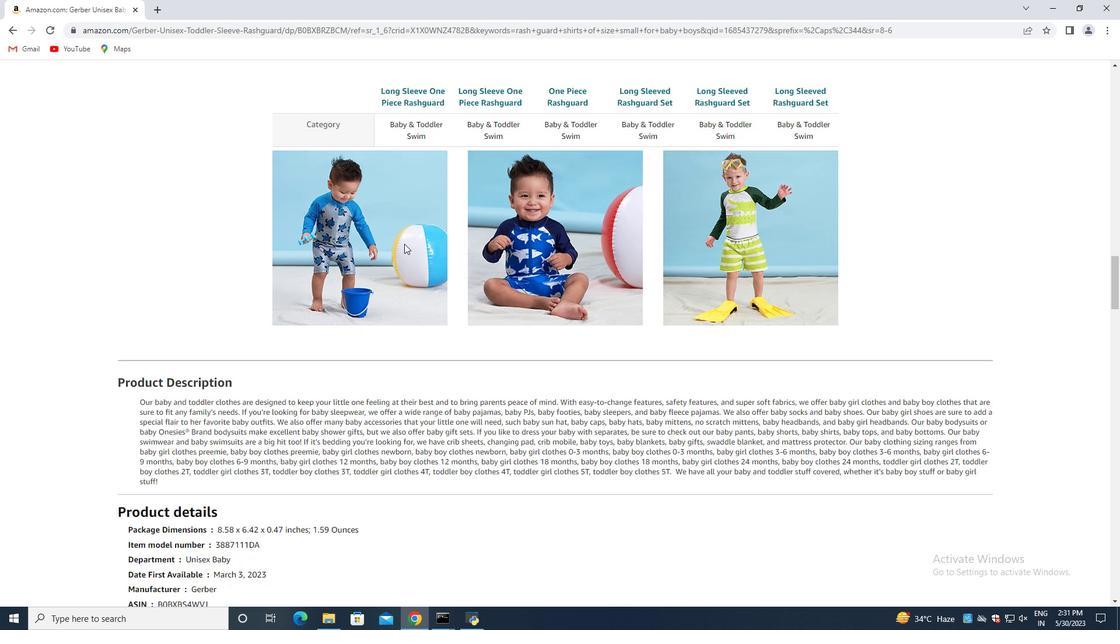 
Action: Mouse scrolled (404, 243) with delta (0, 0)
Screenshot: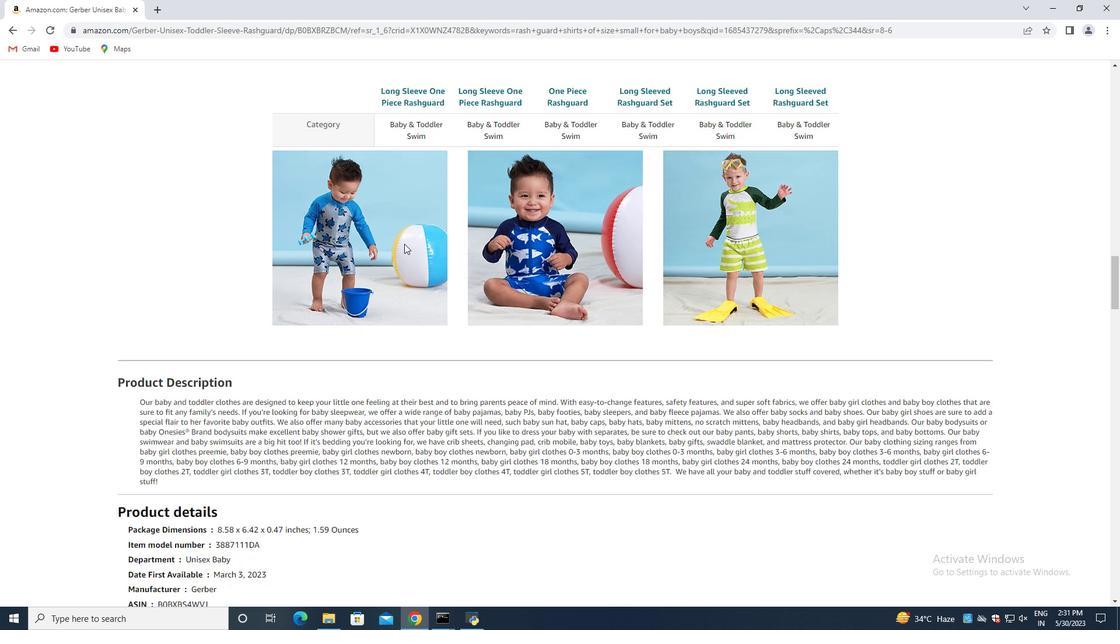 
Action: Mouse moved to (417, 242)
Screenshot: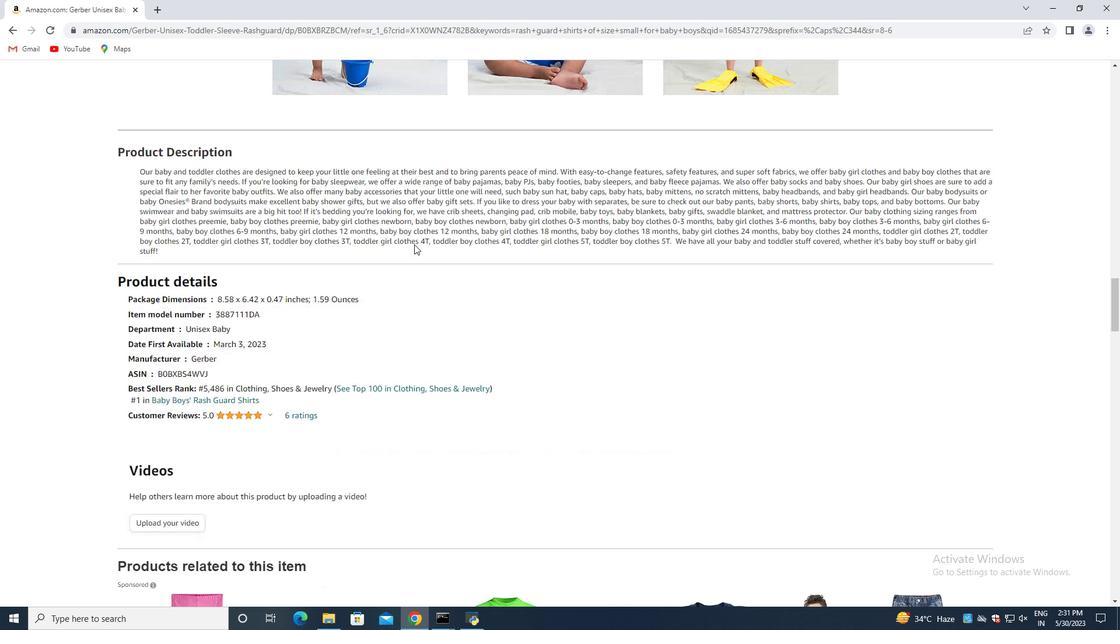 
Action: Mouse scrolled (417, 242) with delta (0, 0)
Screenshot: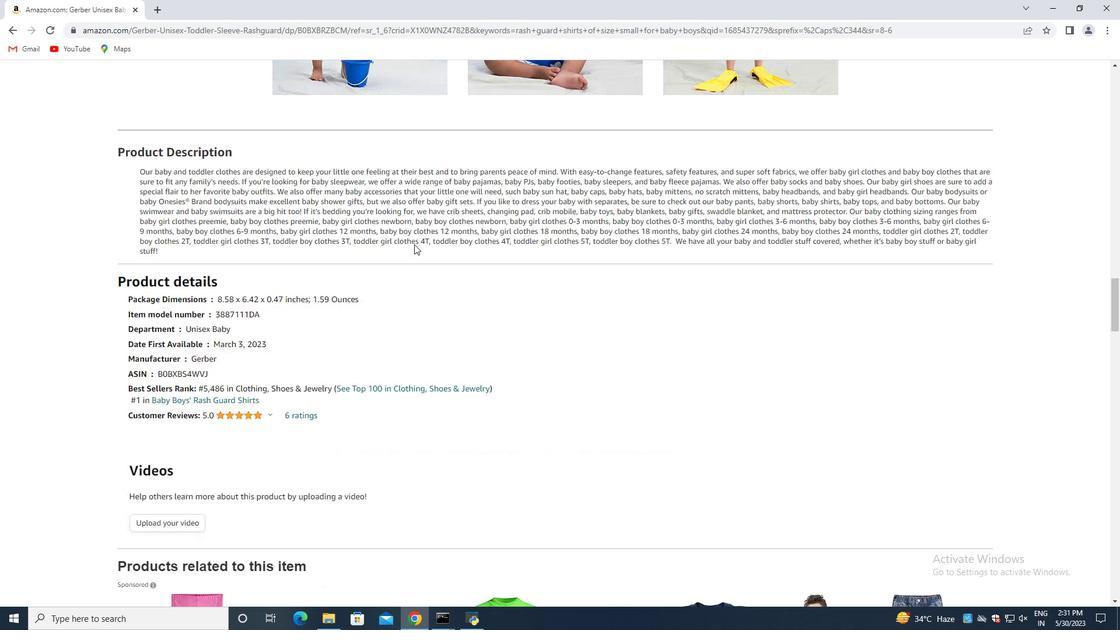 
Action: Mouse scrolled (417, 242) with delta (0, 0)
Screenshot: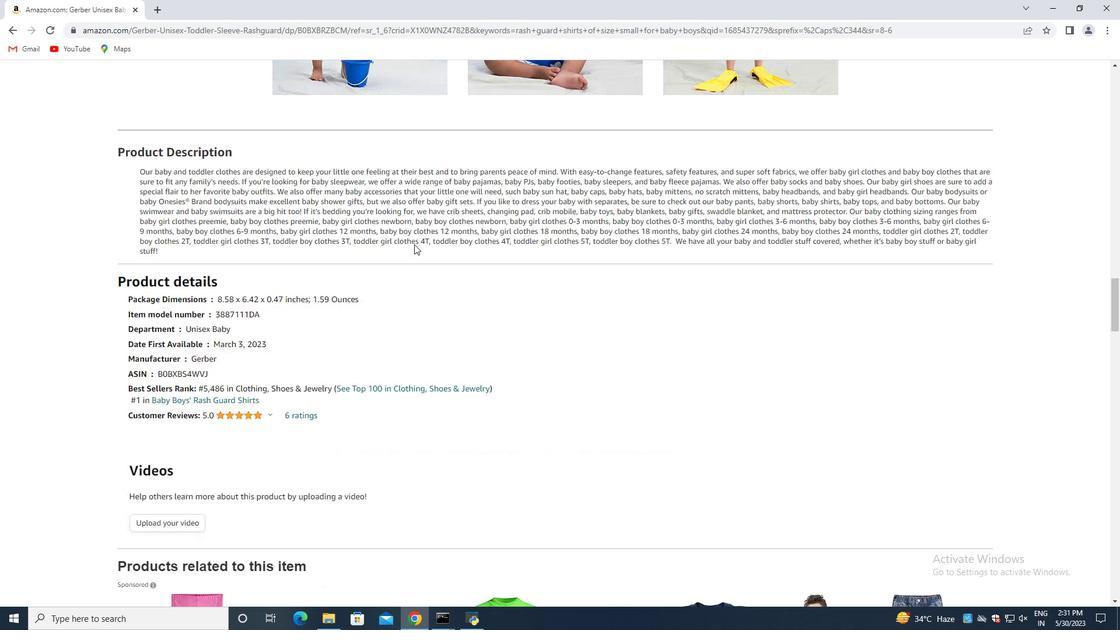 
Action: Mouse scrolled (417, 242) with delta (0, 0)
Screenshot: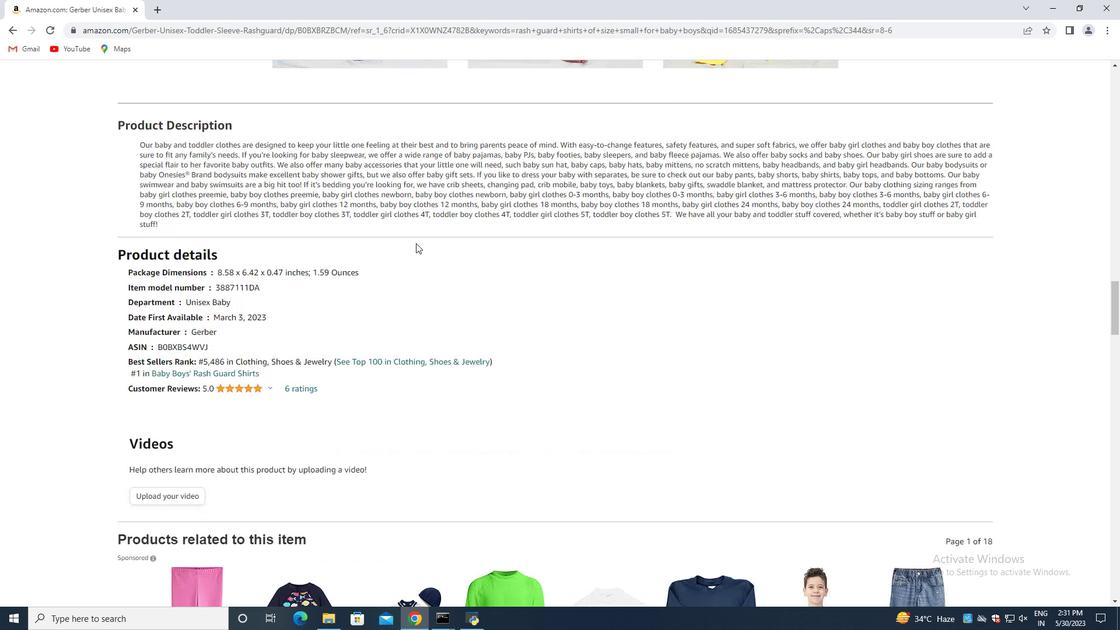 
Action: Mouse moved to (417, 242)
Screenshot: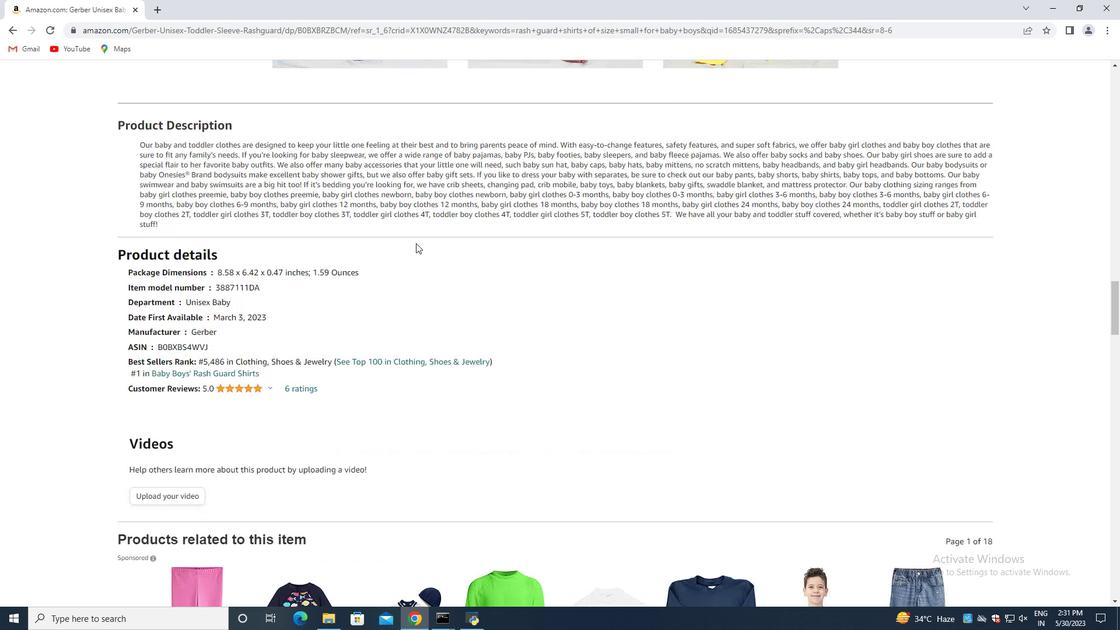 
Action: Mouse scrolled (417, 242) with delta (0, 0)
Screenshot: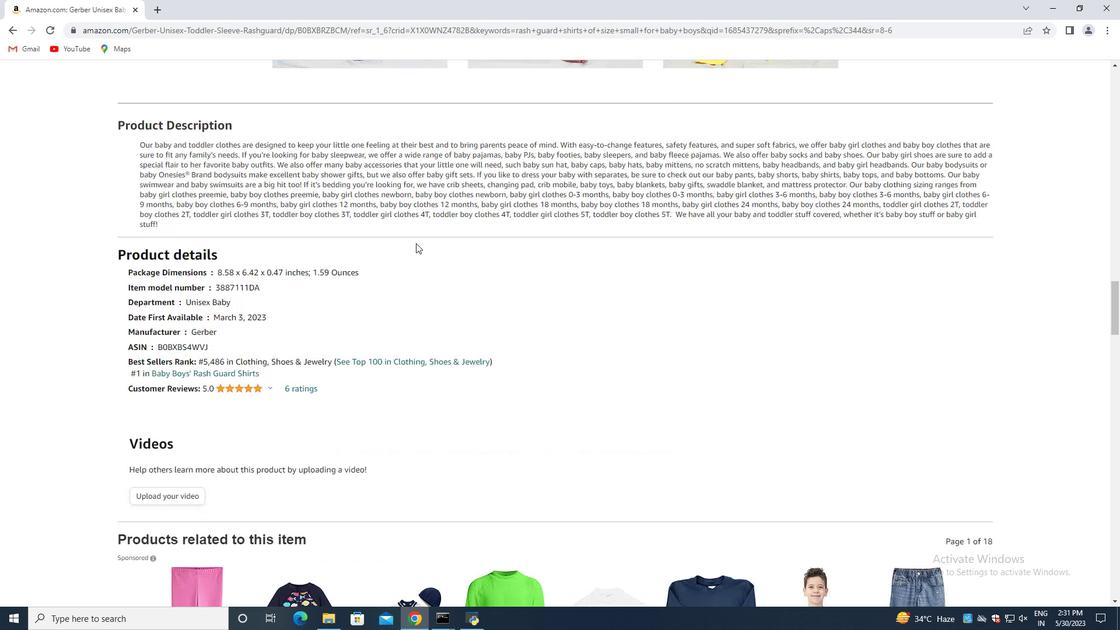 
Action: Mouse moved to (437, 240)
Screenshot: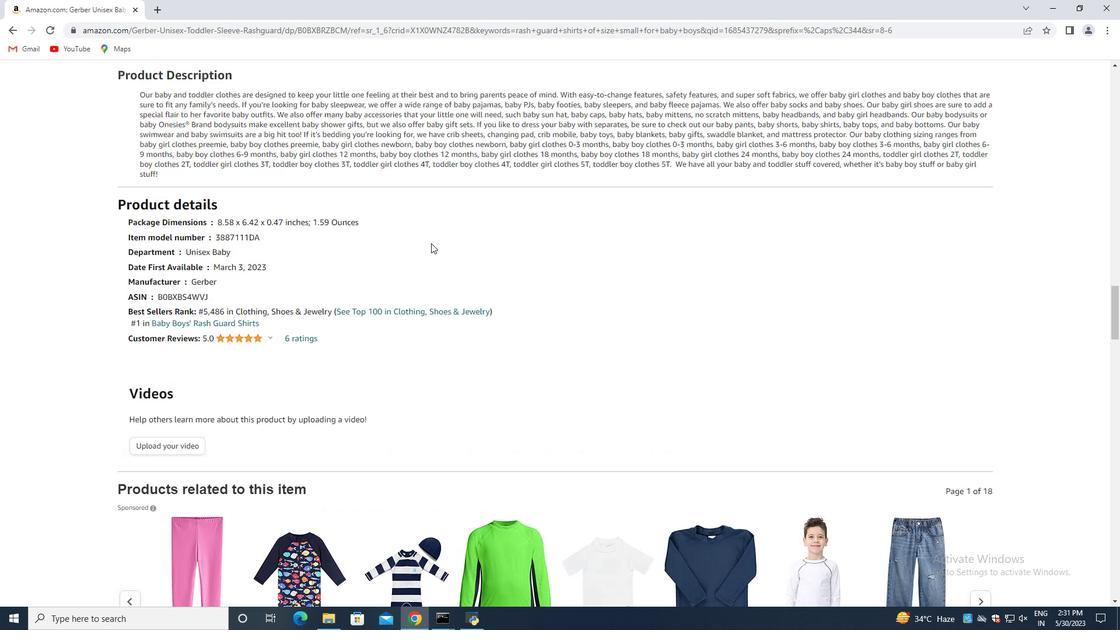 
Action: Mouse scrolled (437, 239) with delta (0, 0)
Screenshot: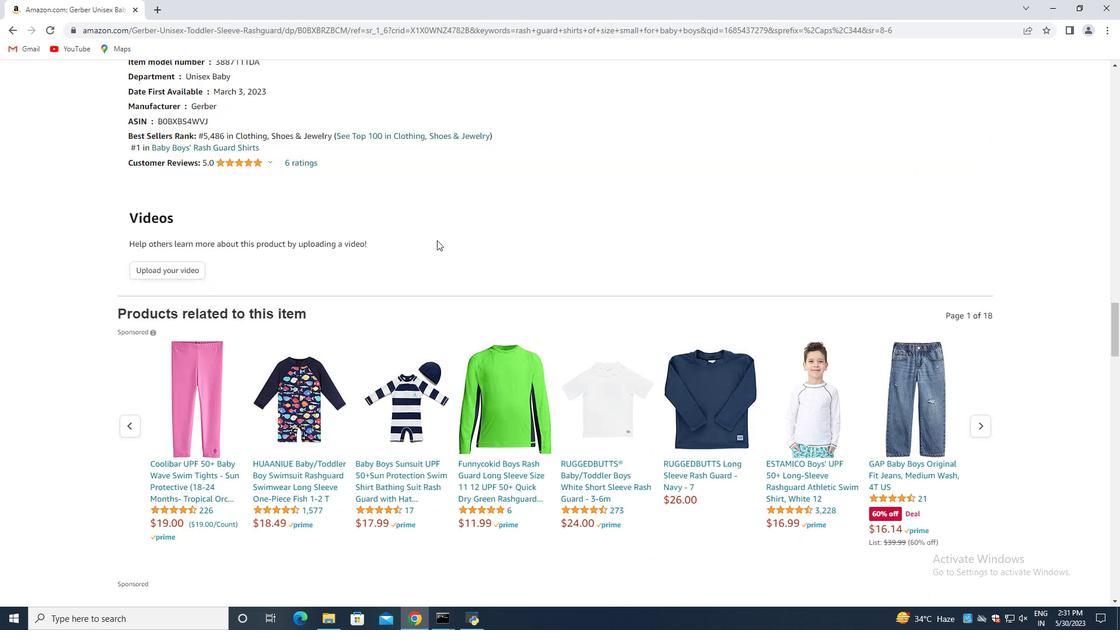 
Action: Mouse scrolled (437, 239) with delta (0, 0)
Screenshot: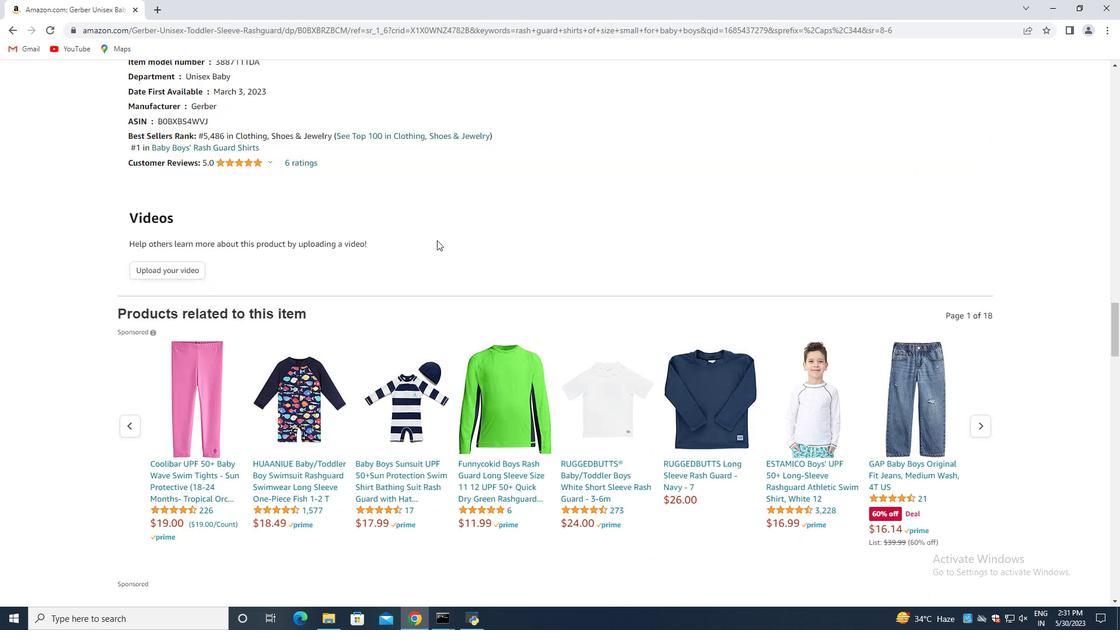 
Action: Mouse scrolled (437, 239) with delta (0, 0)
Screenshot: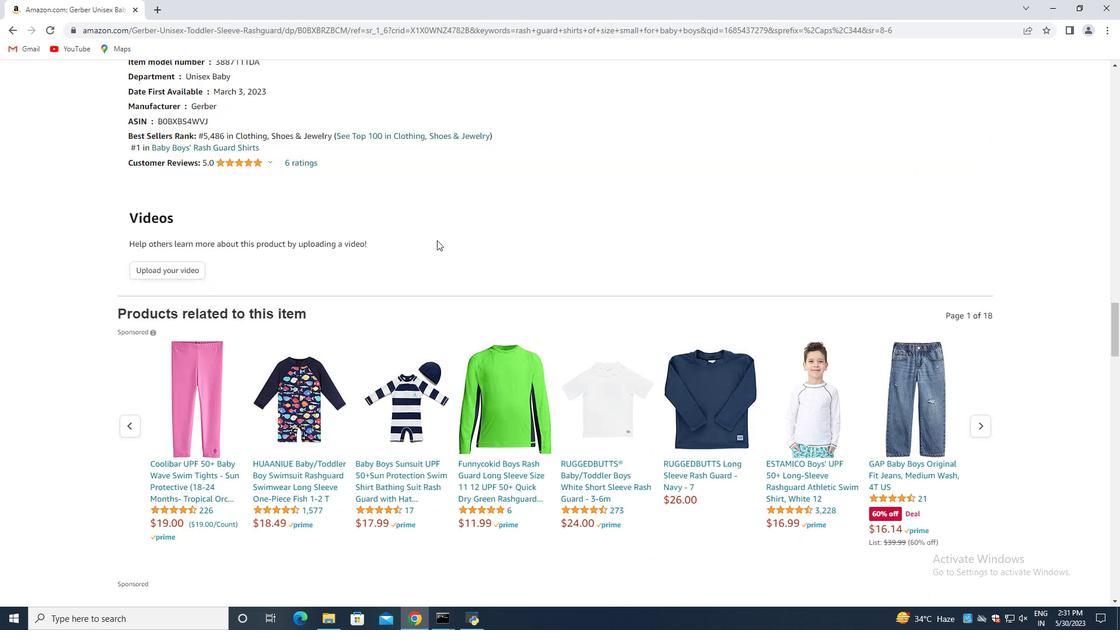 
Action: Mouse scrolled (437, 239) with delta (0, 0)
Screenshot: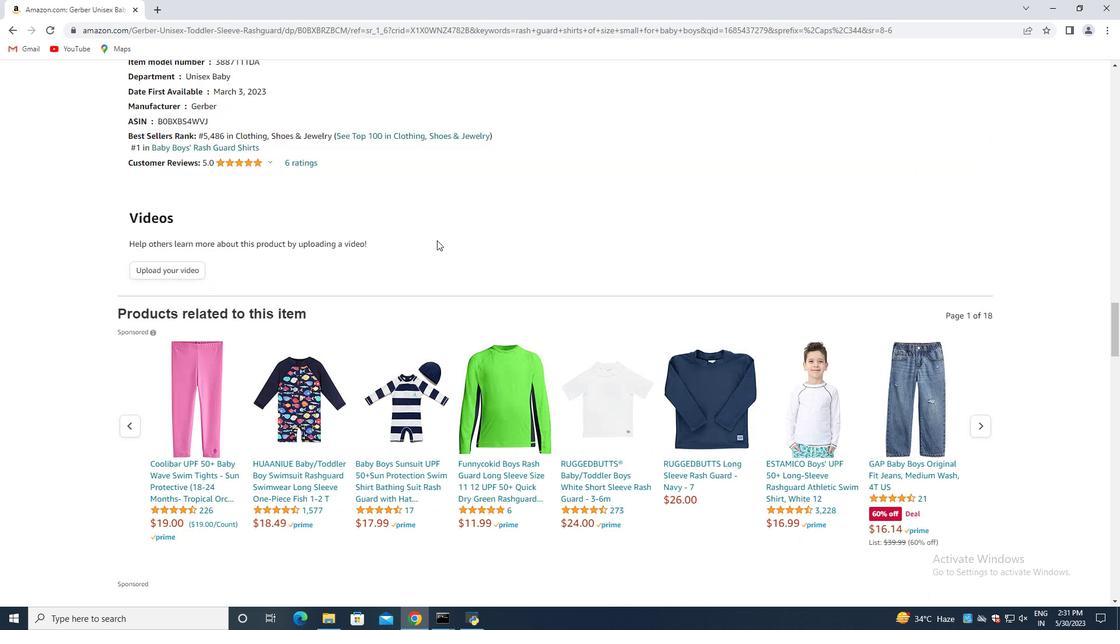 
Action: Mouse moved to (448, 235)
Screenshot: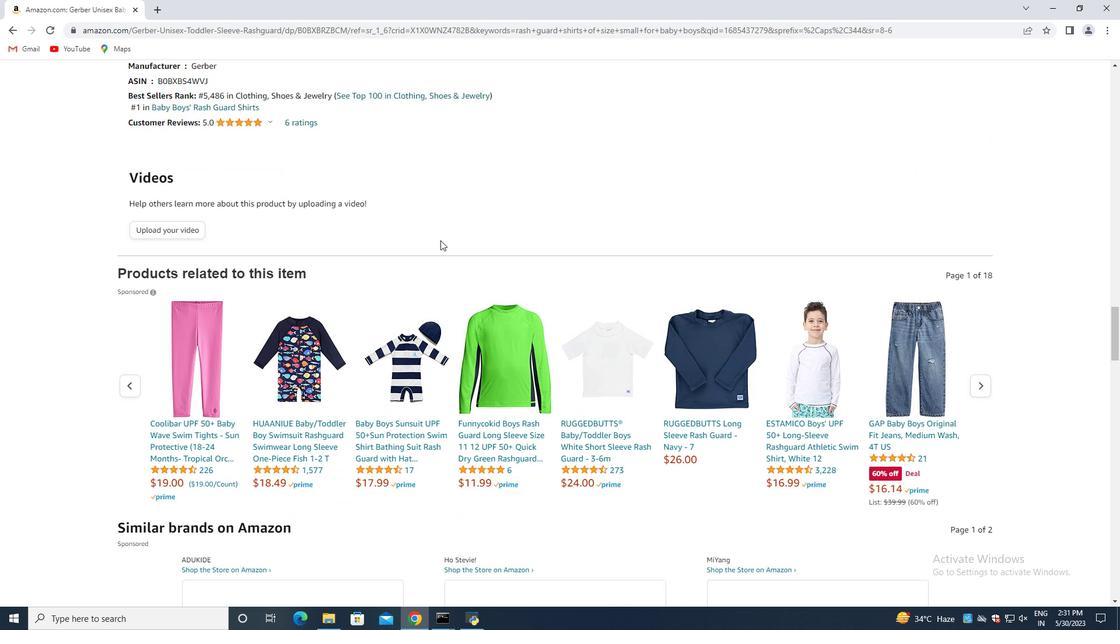 
Action: Mouse scrolled (448, 235) with delta (0, 0)
Screenshot: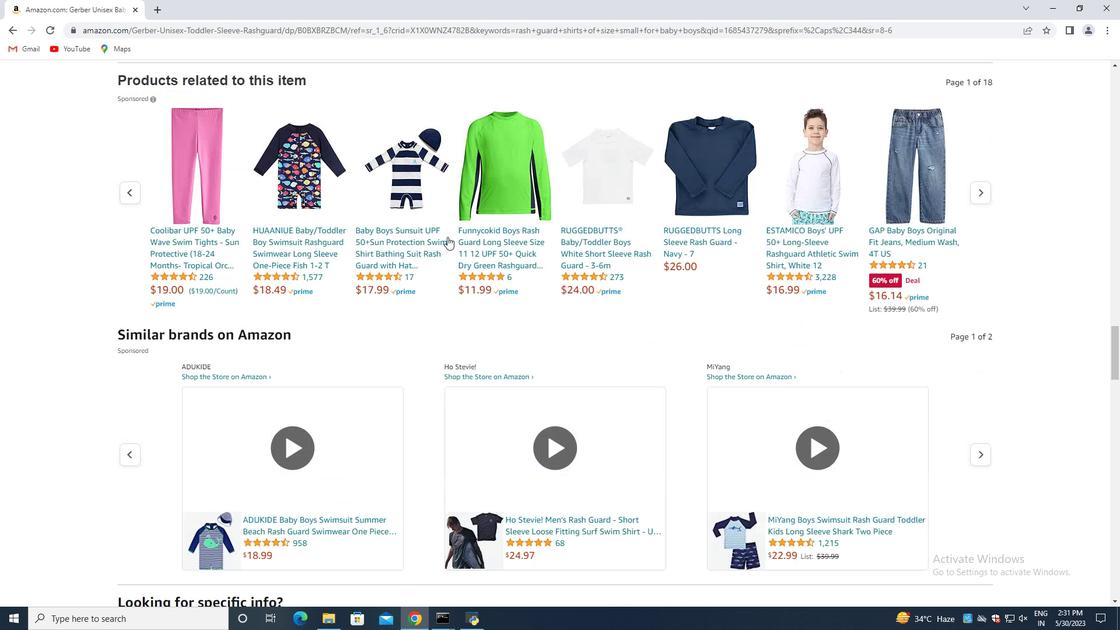 
Action: Mouse scrolled (448, 235) with delta (0, 0)
Screenshot: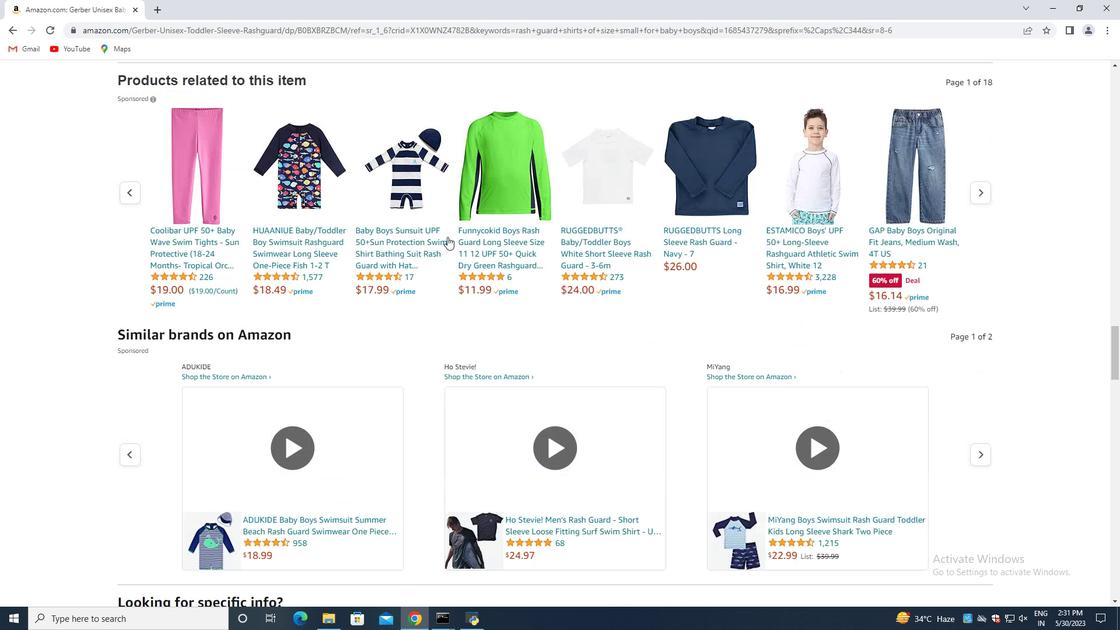 
Action: Mouse scrolled (448, 235) with delta (0, 0)
Screenshot: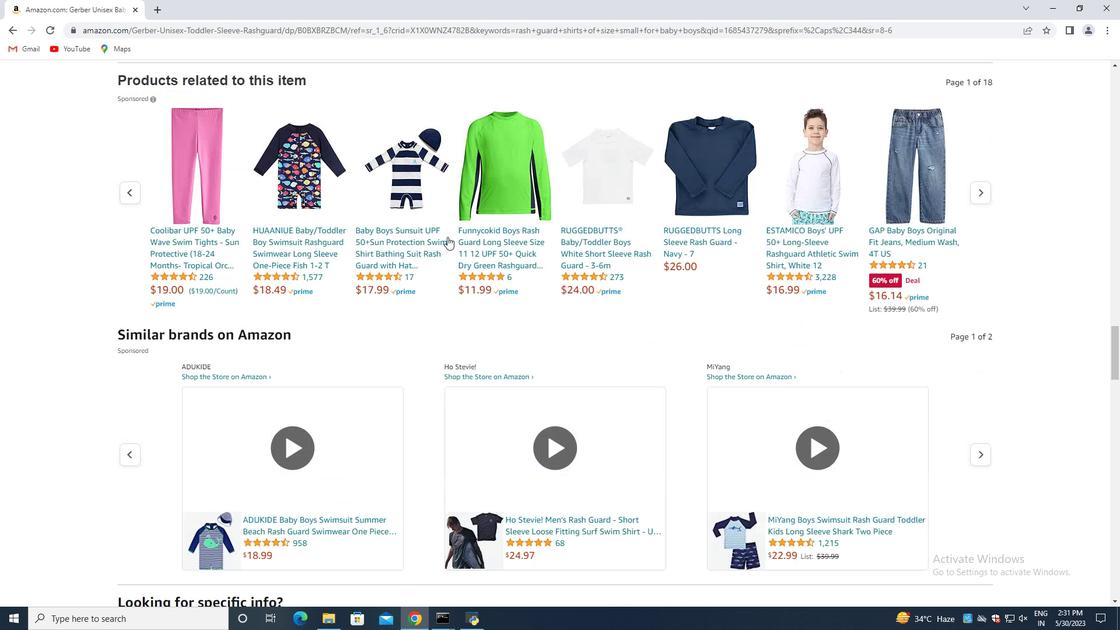 
Action: Mouse scrolled (448, 235) with delta (0, 0)
Screenshot: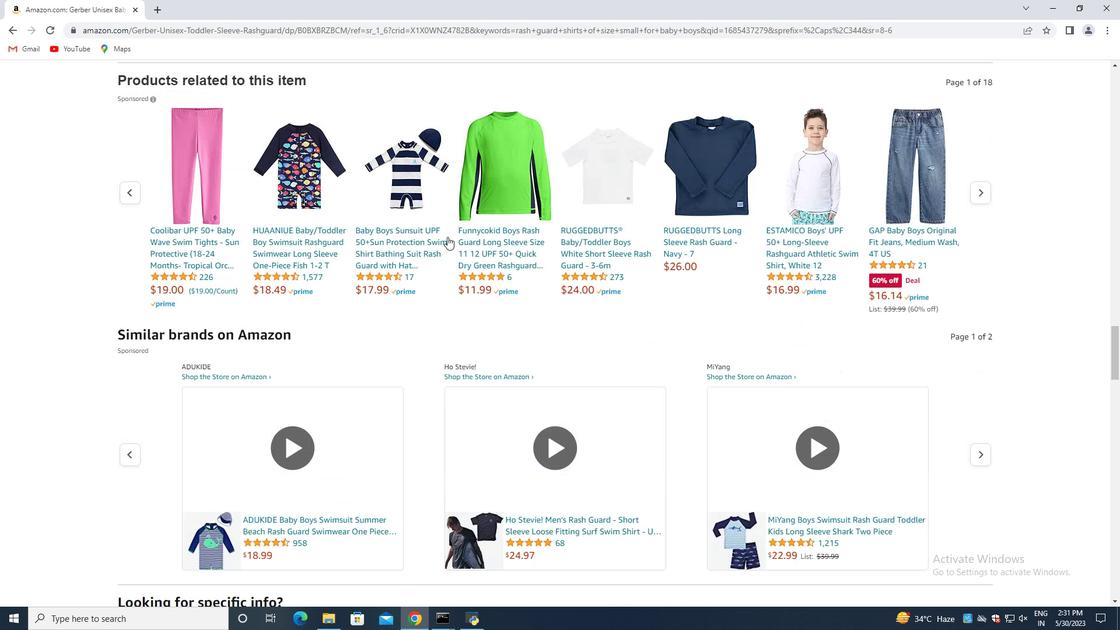 
Action: Mouse moved to (448, 235)
Screenshot: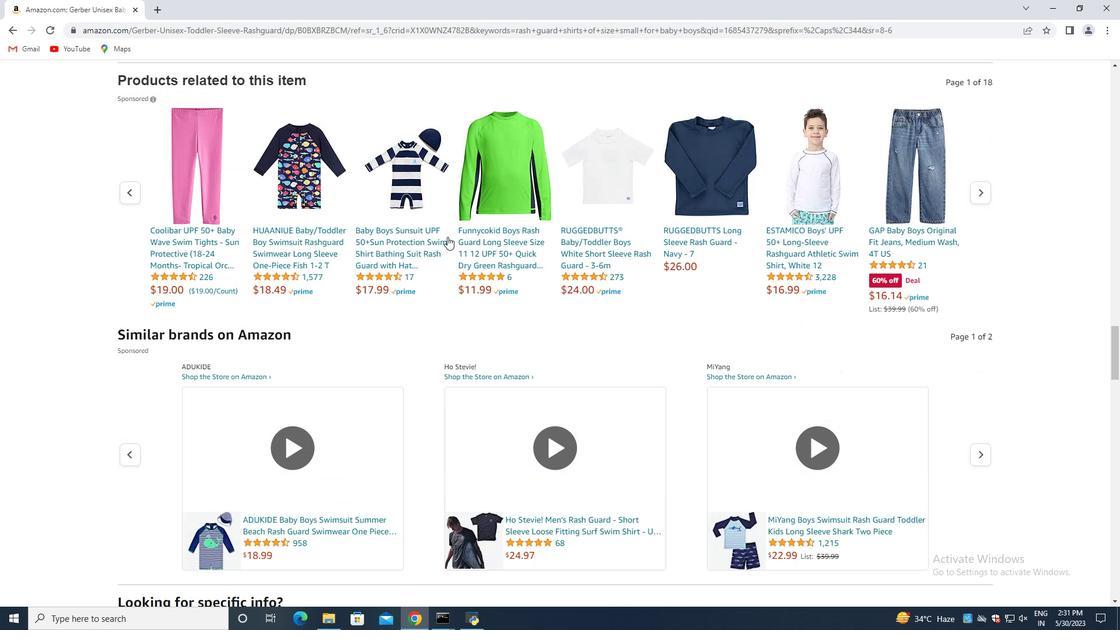 
Action: Mouse scrolled (448, 235) with delta (0, 0)
Screenshot: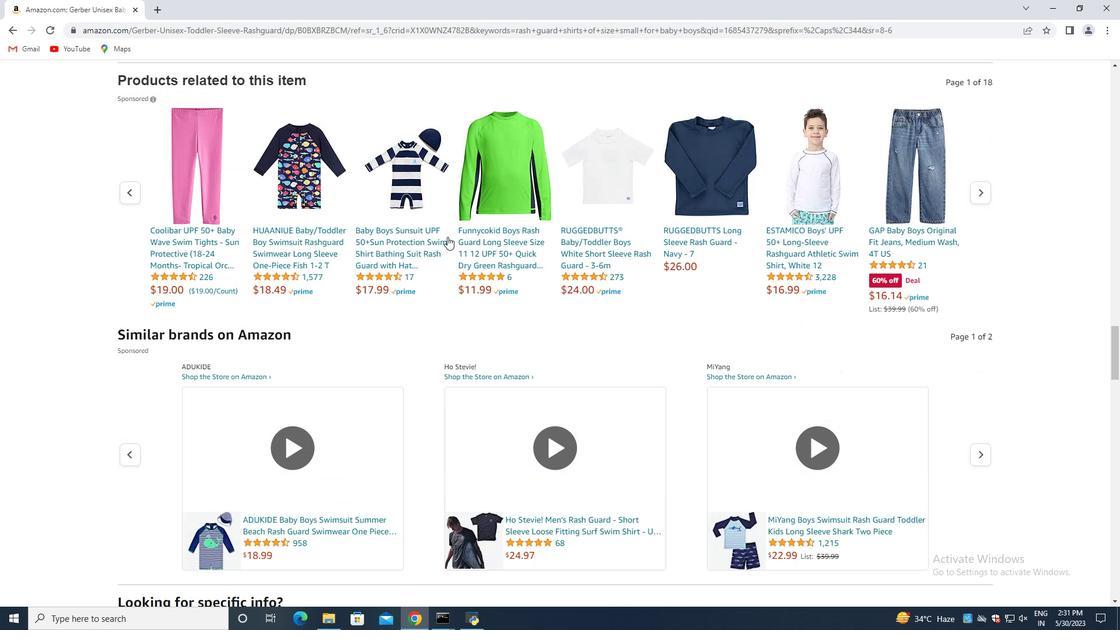 
Action: Mouse moved to (464, 226)
Screenshot: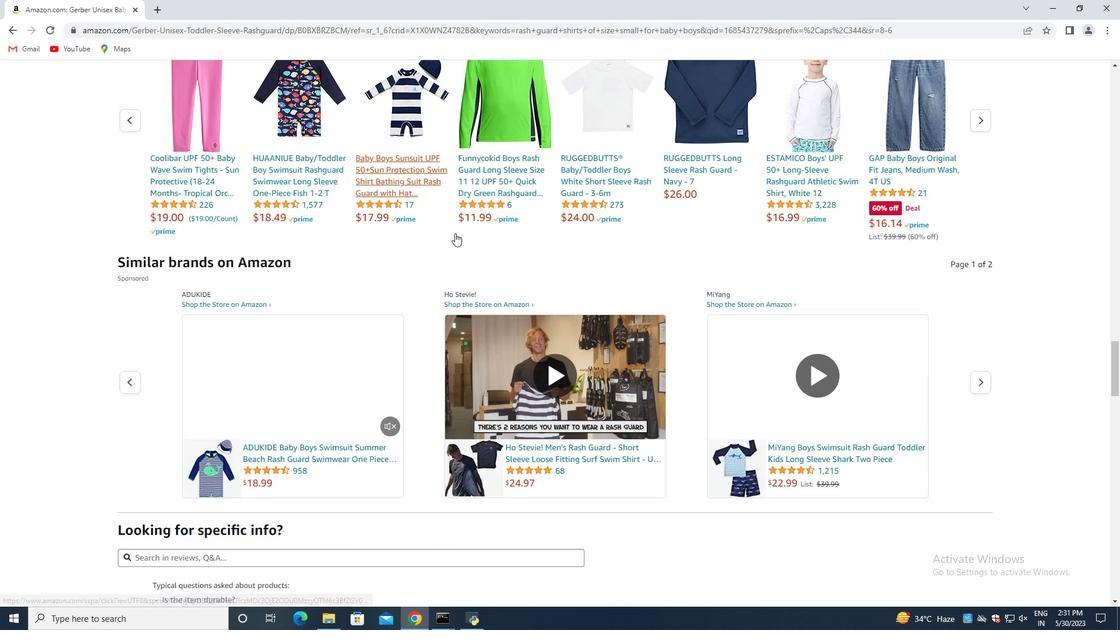 
Action: Mouse scrolled (464, 225) with delta (0, 0)
Screenshot: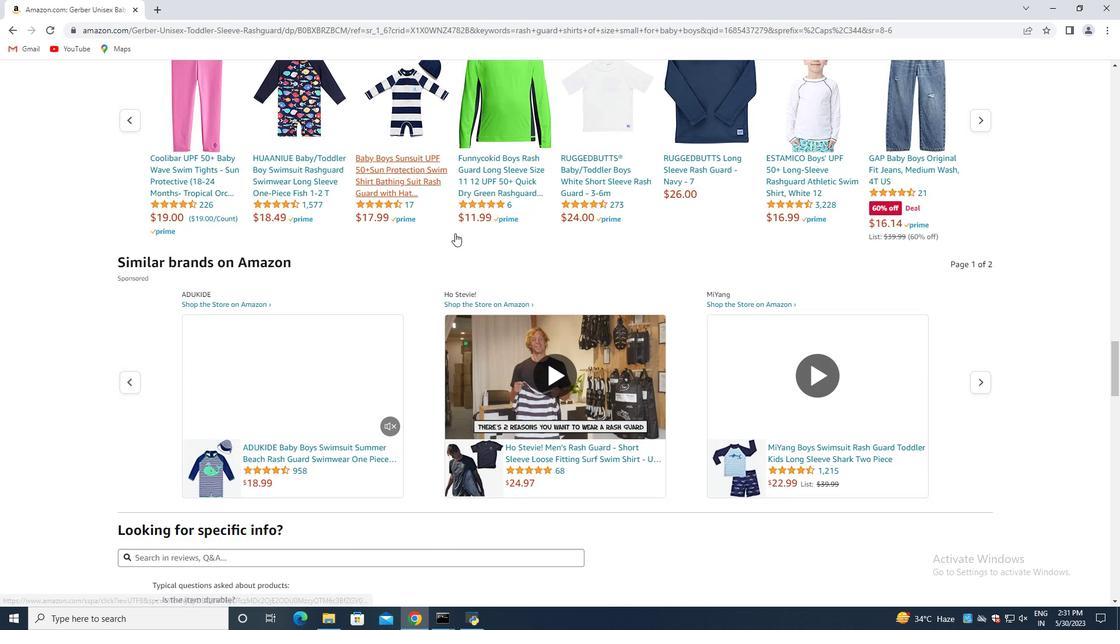 
Action: Mouse scrolled (464, 225) with delta (0, 0)
Screenshot: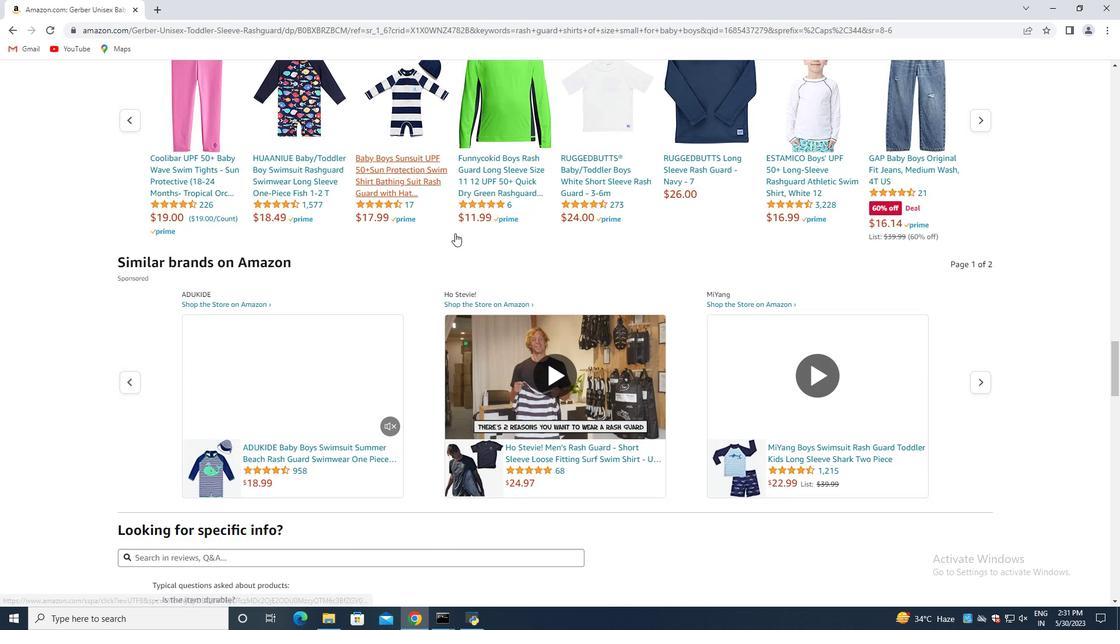 
Action: Mouse scrolled (464, 225) with delta (0, 0)
Screenshot: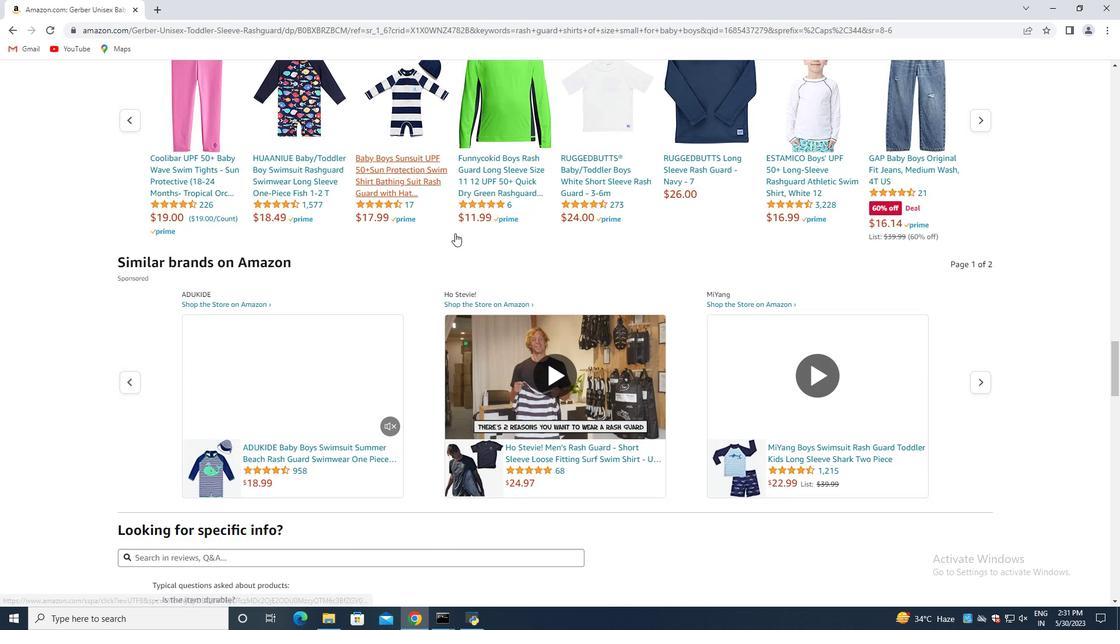 
Action: Mouse scrolled (464, 225) with delta (0, 0)
Screenshot: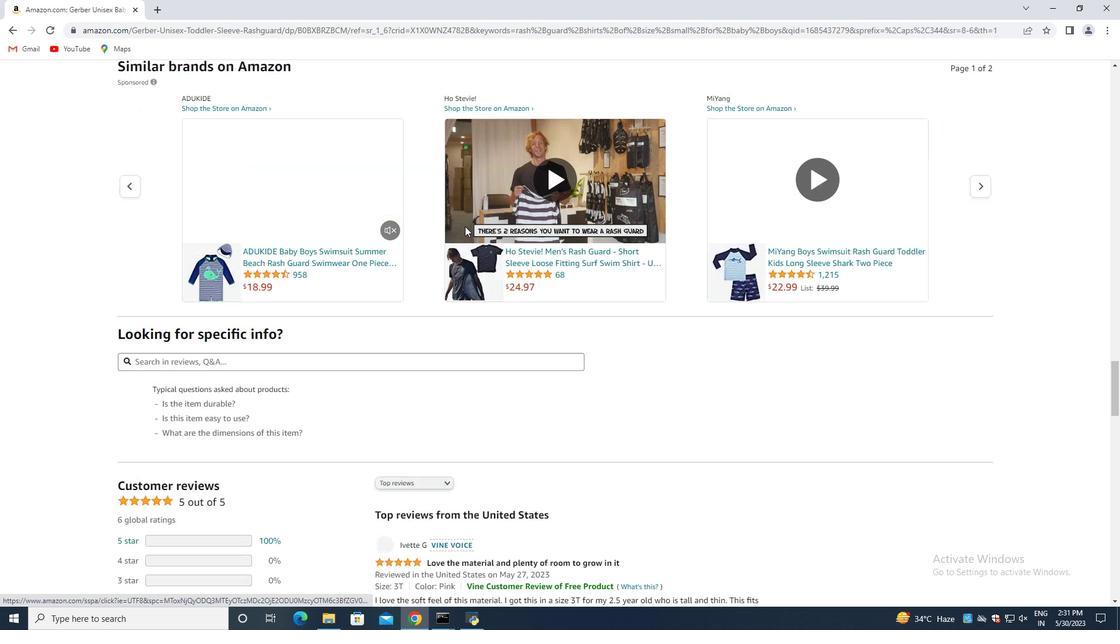 
Action: Mouse moved to (465, 226)
Screenshot: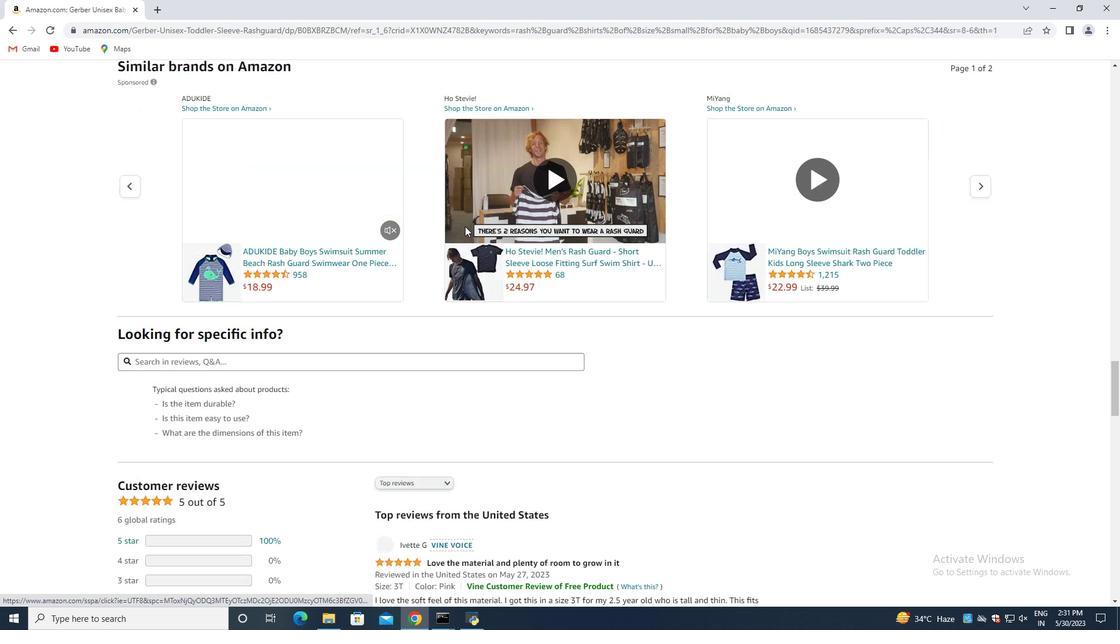 
Action: Mouse scrolled (465, 225) with delta (0, 0)
Screenshot: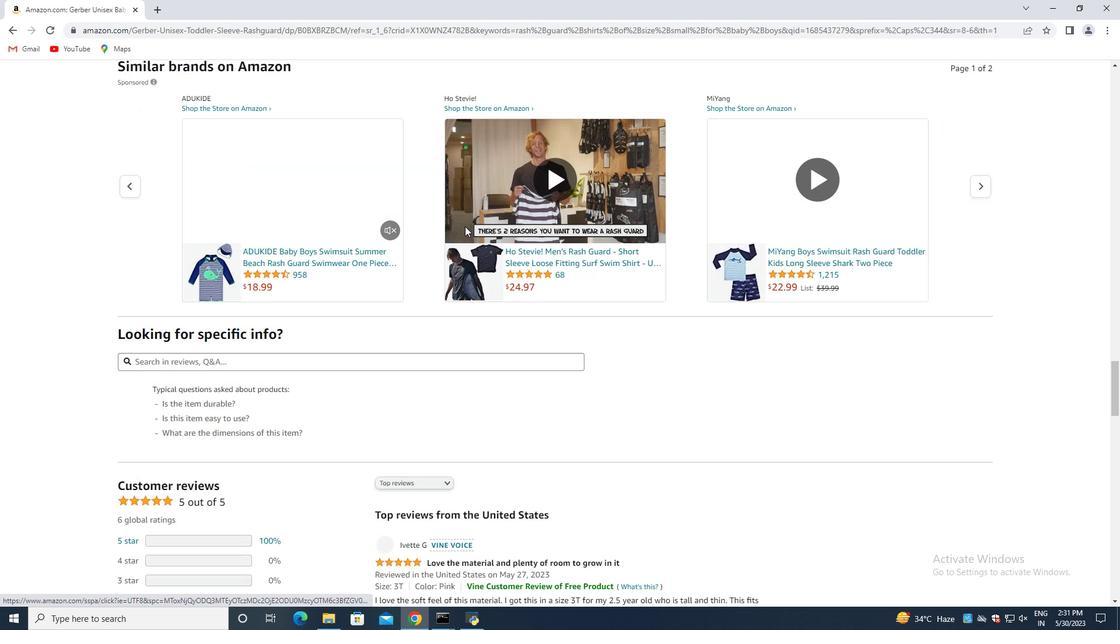 
Action: Mouse moved to (467, 224)
Screenshot: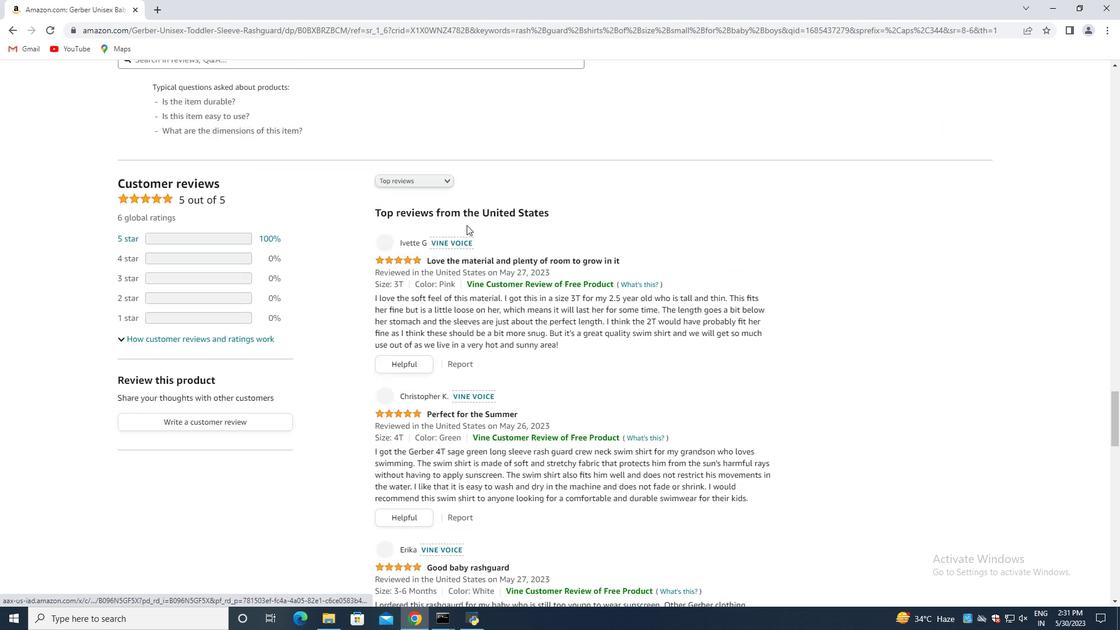 
Action: Mouse scrolled (467, 223) with delta (0, 0)
Screenshot: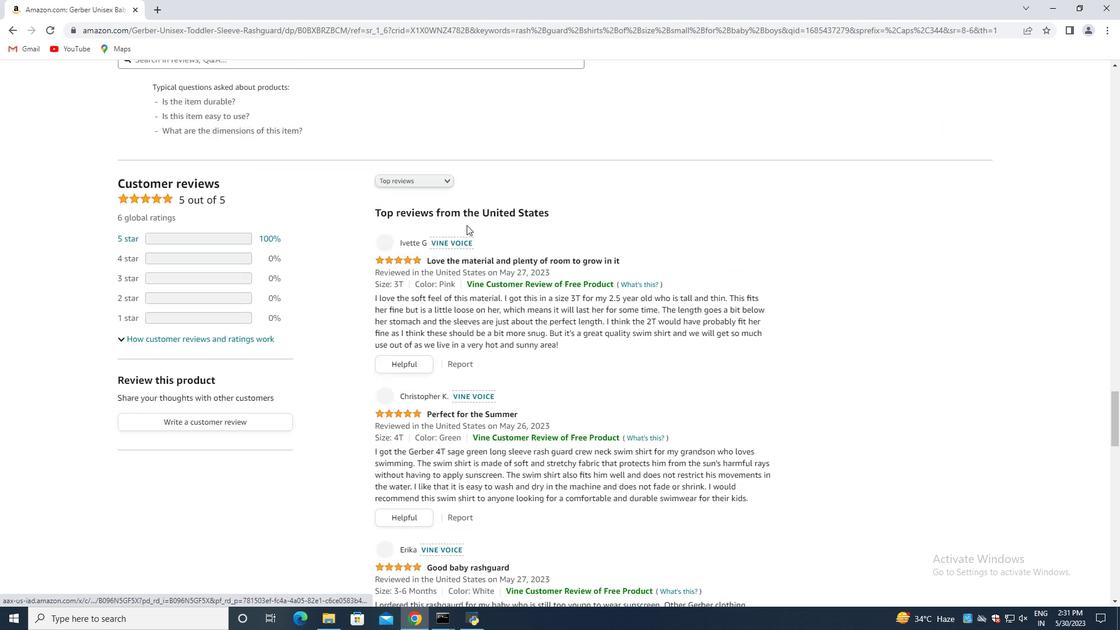
Action: Mouse scrolled (467, 223) with delta (0, 0)
Screenshot: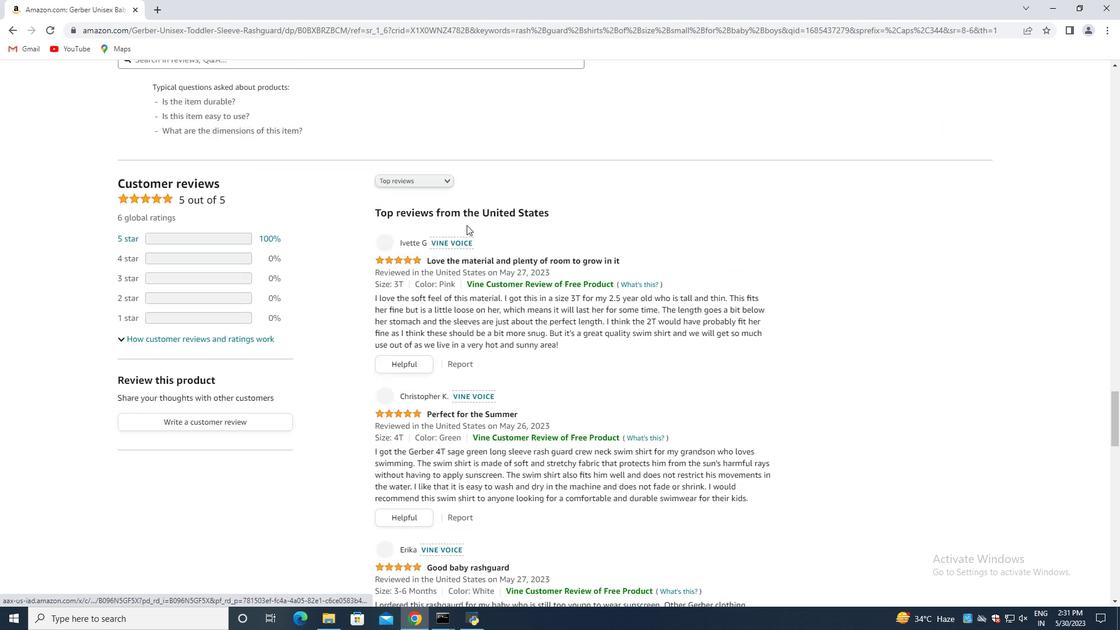
Action: Mouse scrolled (467, 223) with delta (0, 0)
Screenshot: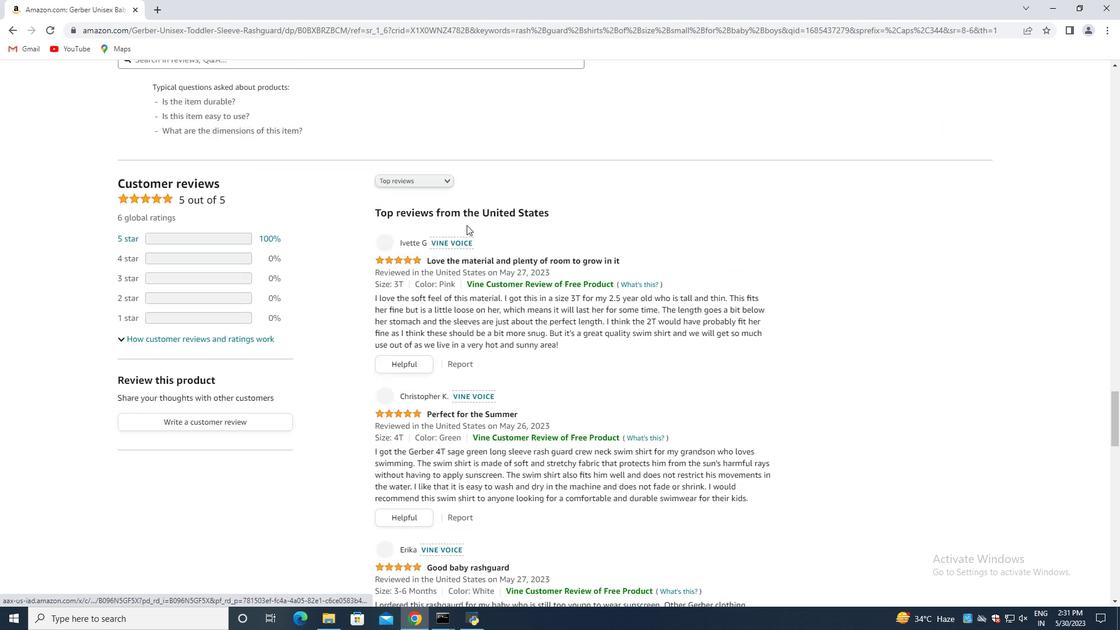 
Action: Mouse scrolled (467, 223) with delta (0, 0)
Screenshot: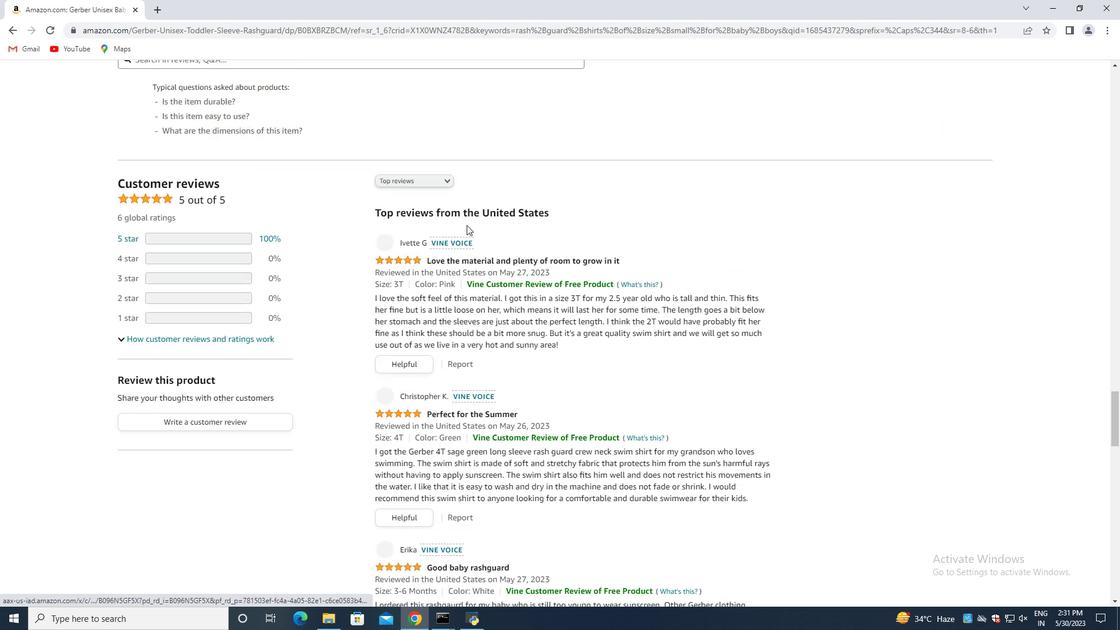 
Action: Mouse scrolled (467, 223) with delta (0, 0)
Screenshot: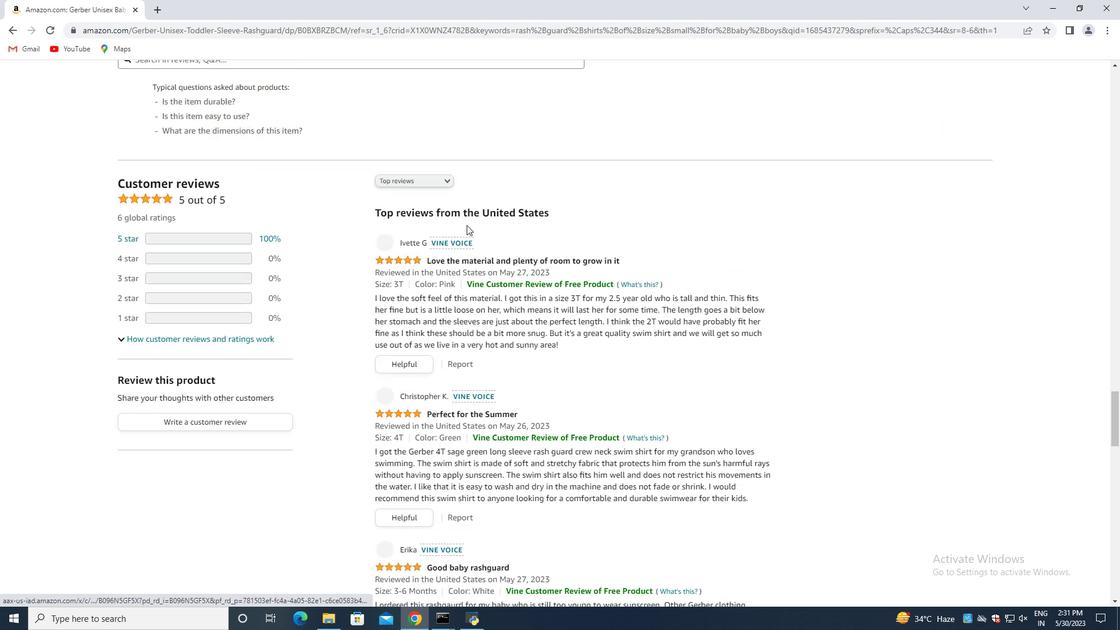 
Action: Mouse moved to (467, 219)
Screenshot: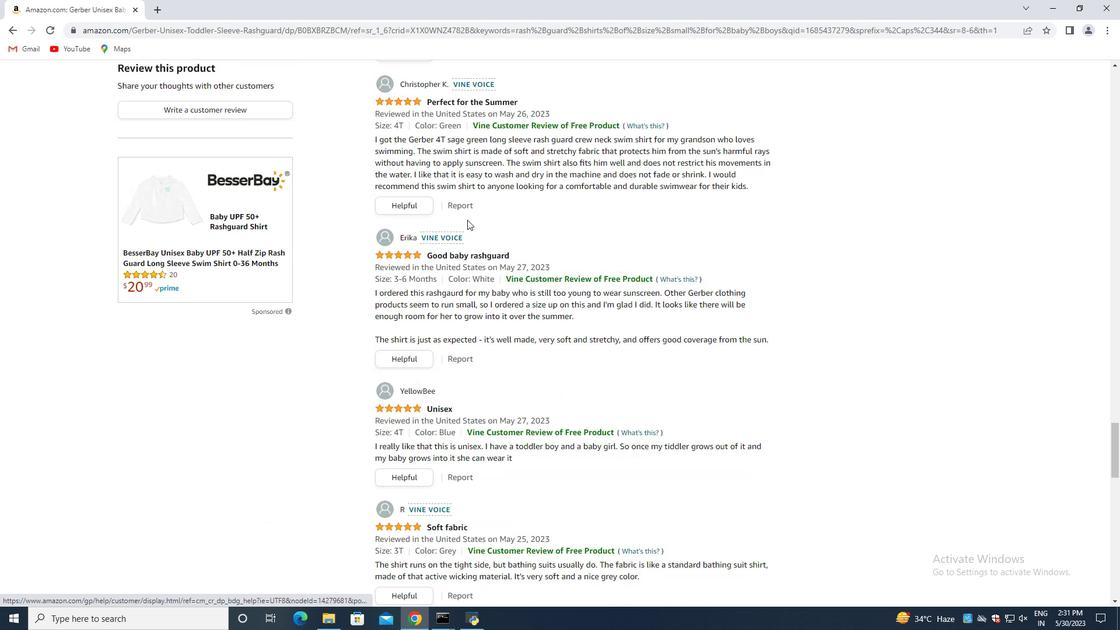 
Action: Mouse scrolled (467, 220) with delta (0, 0)
Screenshot: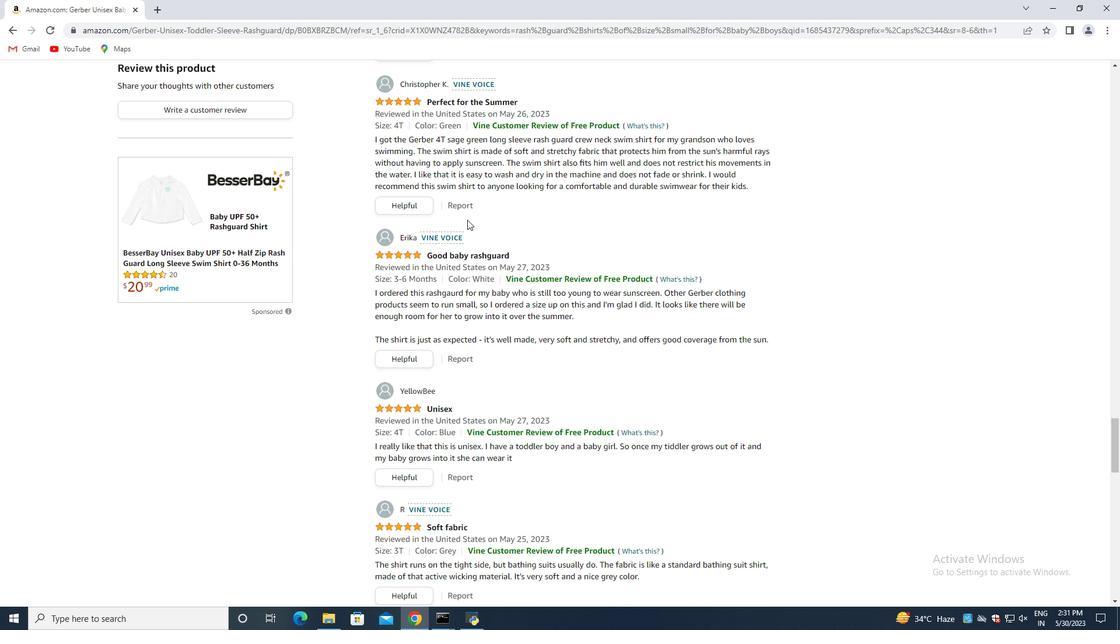 
Action: Mouse scrolled (467, 220) with delta (0, 0)
Screenshot: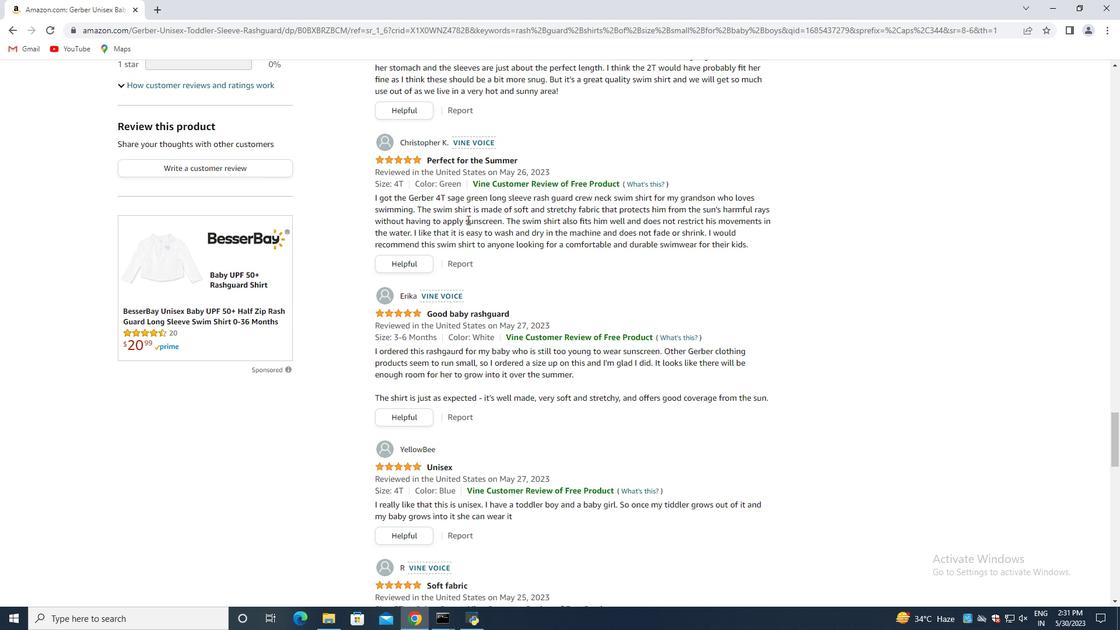 
Action: Mouse scrolled (467, 220) with delta (0, 0)
Screenshot: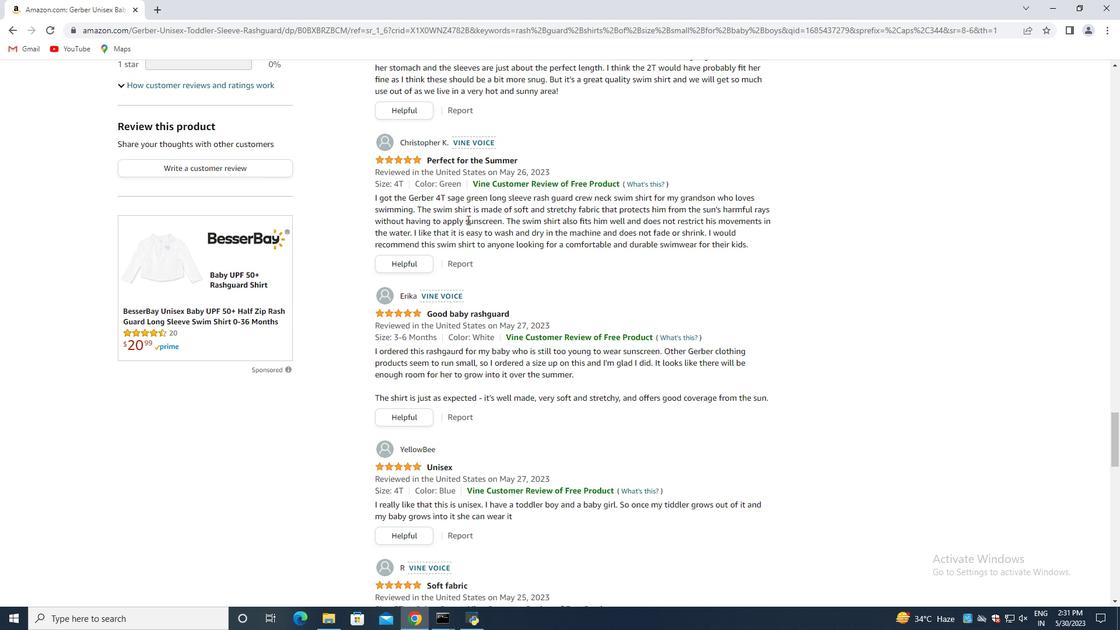 
Action: Mouse scrolled (467, 220) with delta (0, 0)
Screenshot: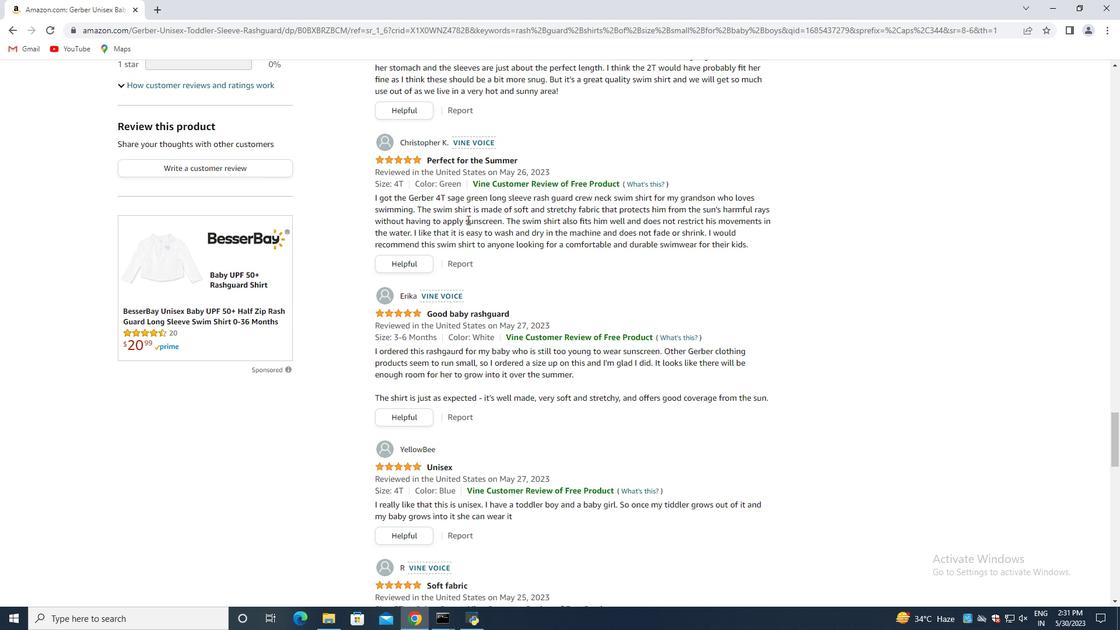 
Action: Mouse scrolled (467, 220) with delta (0, 0)
Screenshot: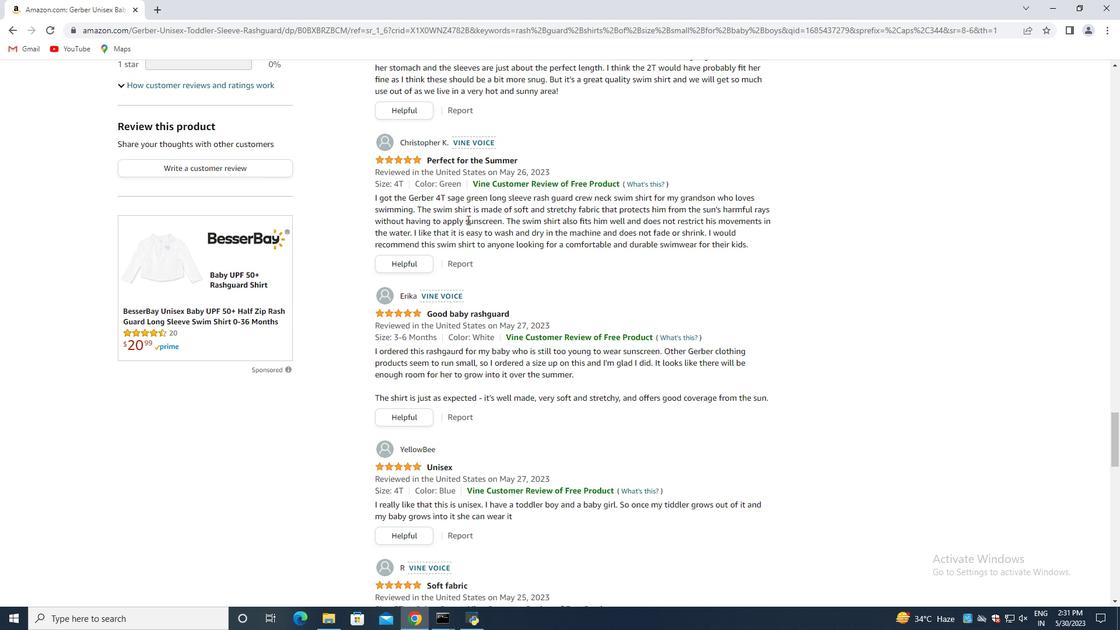 
Action: Mouse scrolled (467, 220) with delta (0, 0)
Screenshot: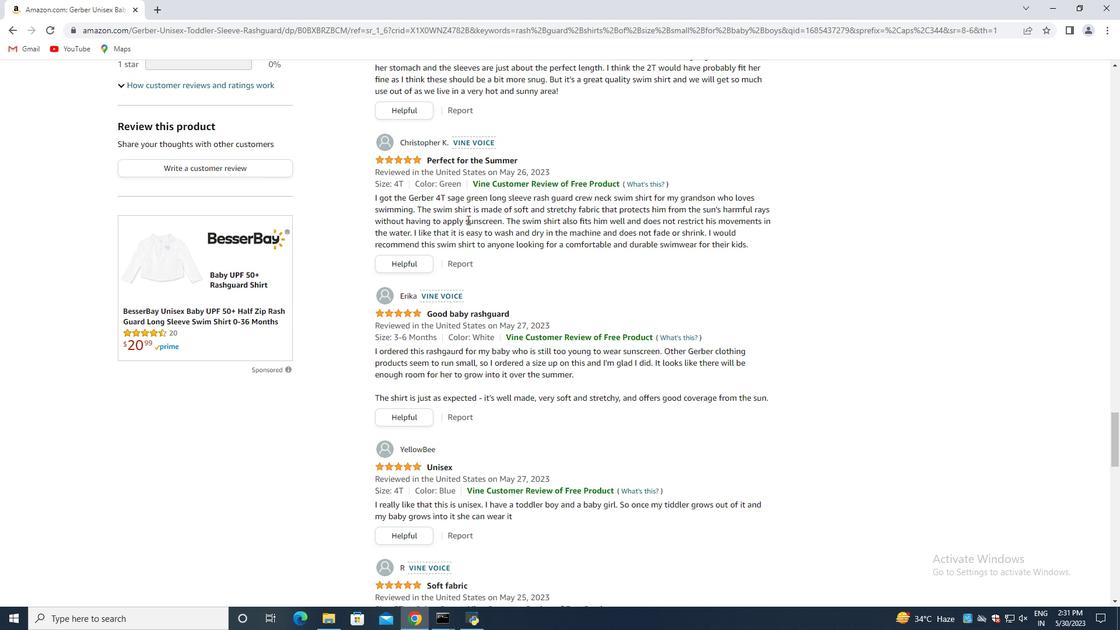 
Action: Mouse scrolled (467, 220) with delta (0, 0)
Screenshot: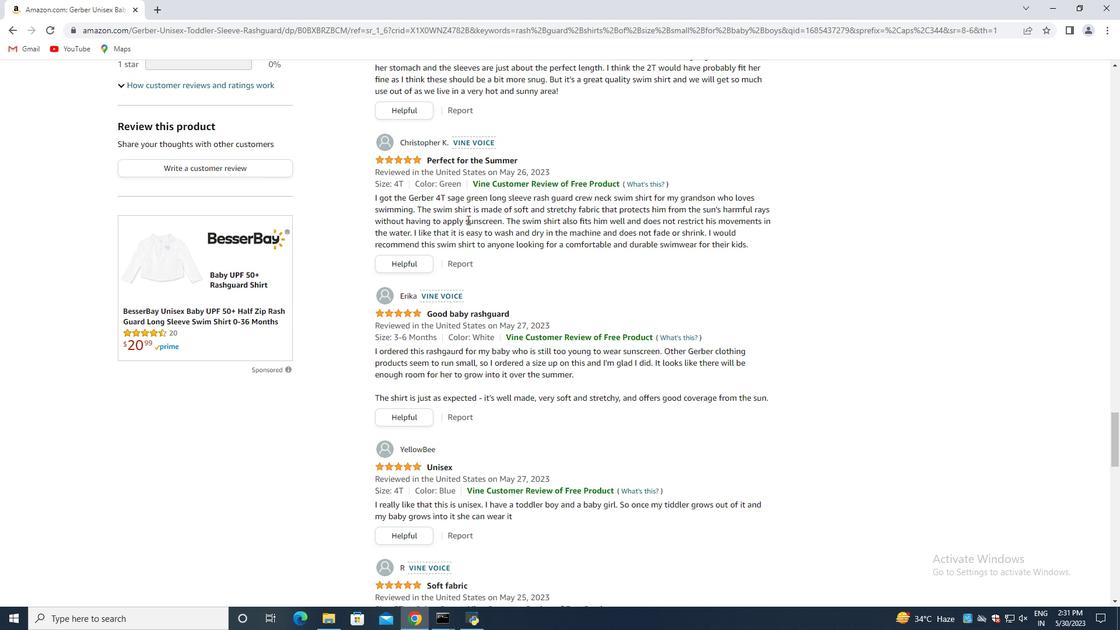
Action: Mouse scrolled (467, 220) with delta (0, 0)
Screenshot: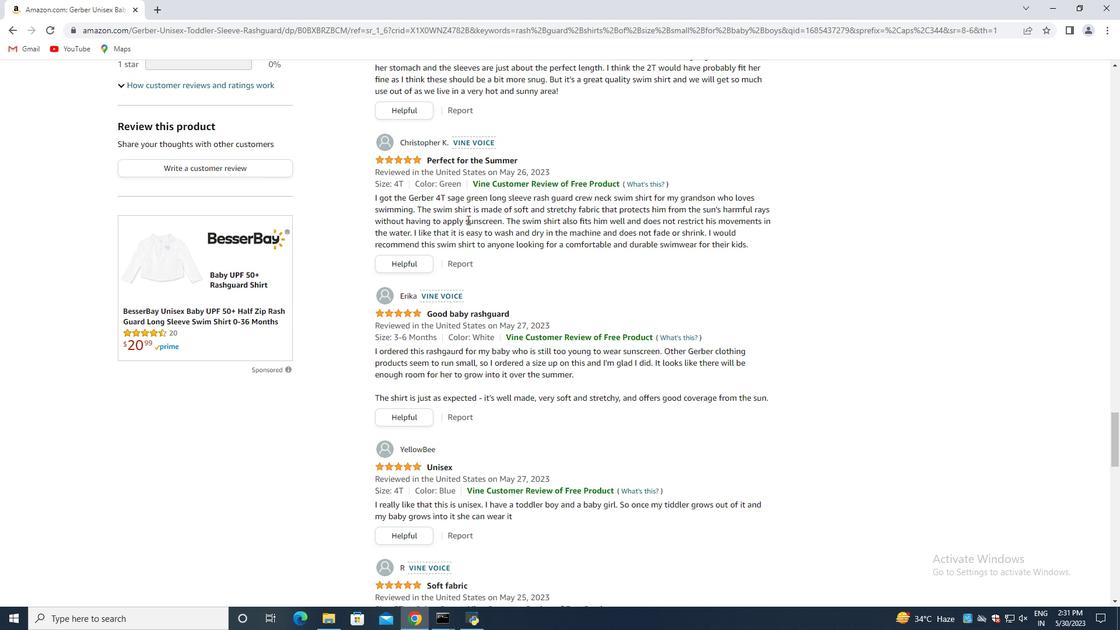 
Action: Mouse scrolled (467, 220) with delta (0, 0)
Screenshot: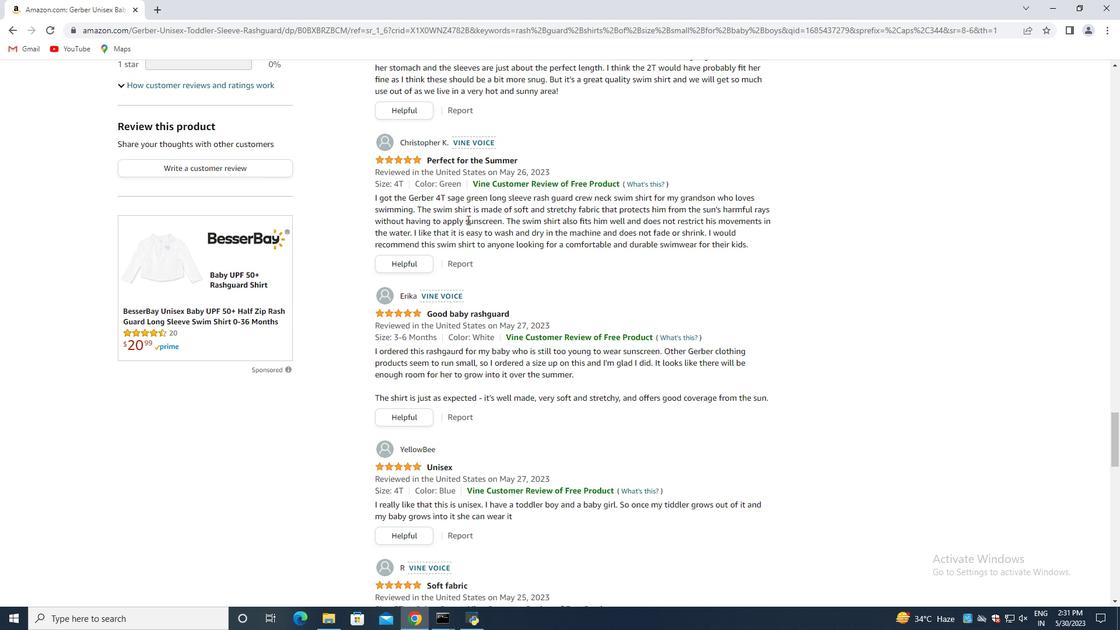 
Action: Mouse scrolled (467, 220) with delta (0, 0)
Screenshot: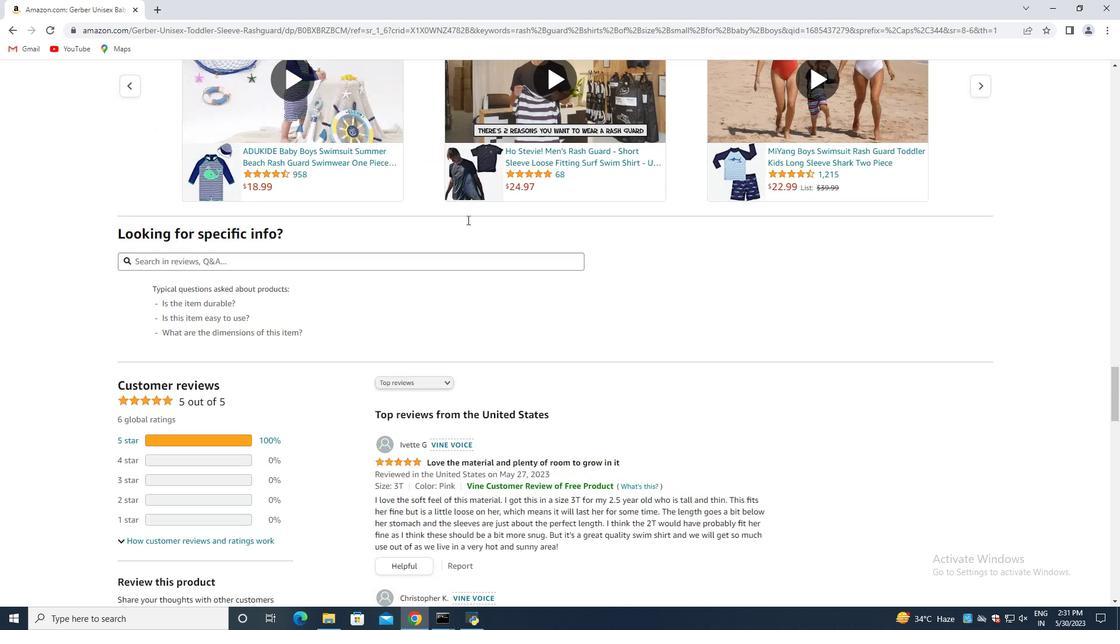 
Action: Mouse scrolled (467, 220) with delta (0, 0)
Screenshot: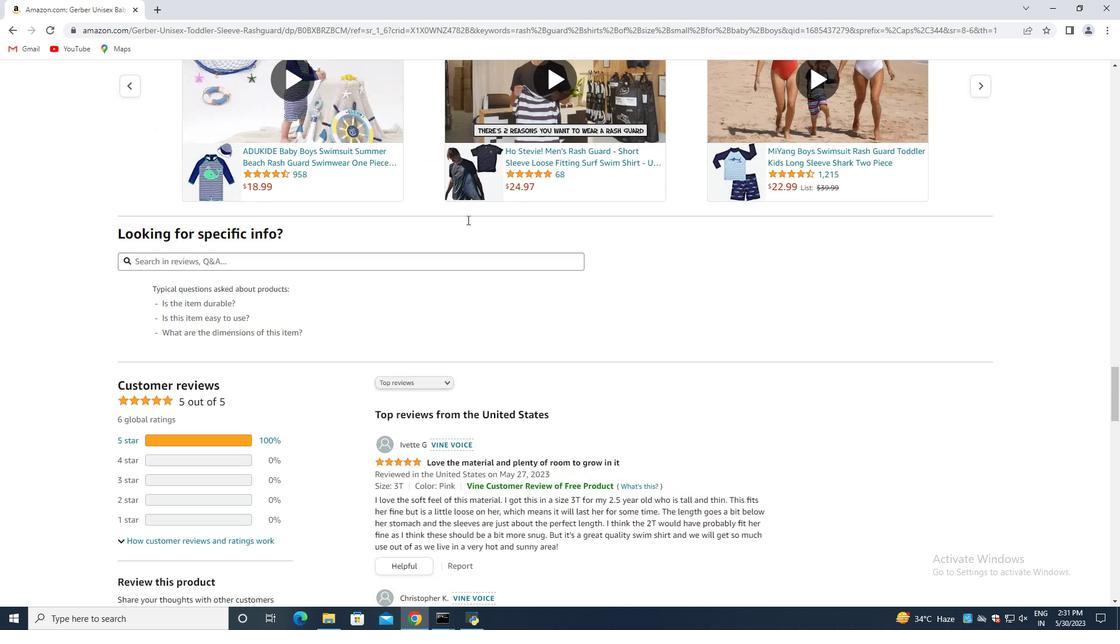 
Action: Mouse scrolled (467, 220) with delta (0, 0)
Screenshot: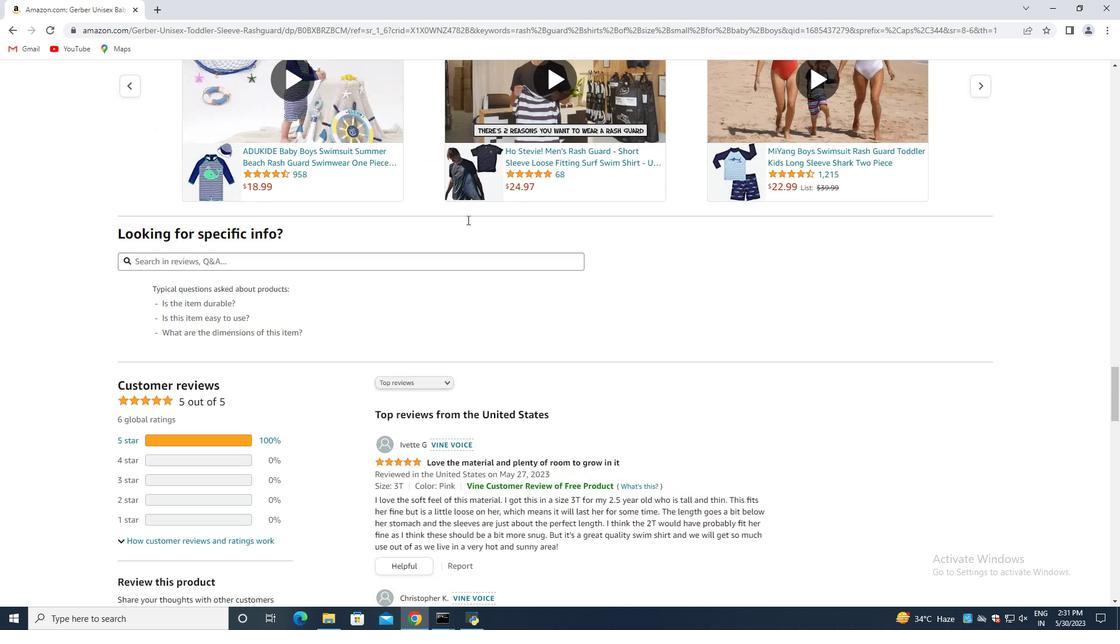 
Action: Mouse scrolled (467, 220) with delta (0, 0)
Screenshot: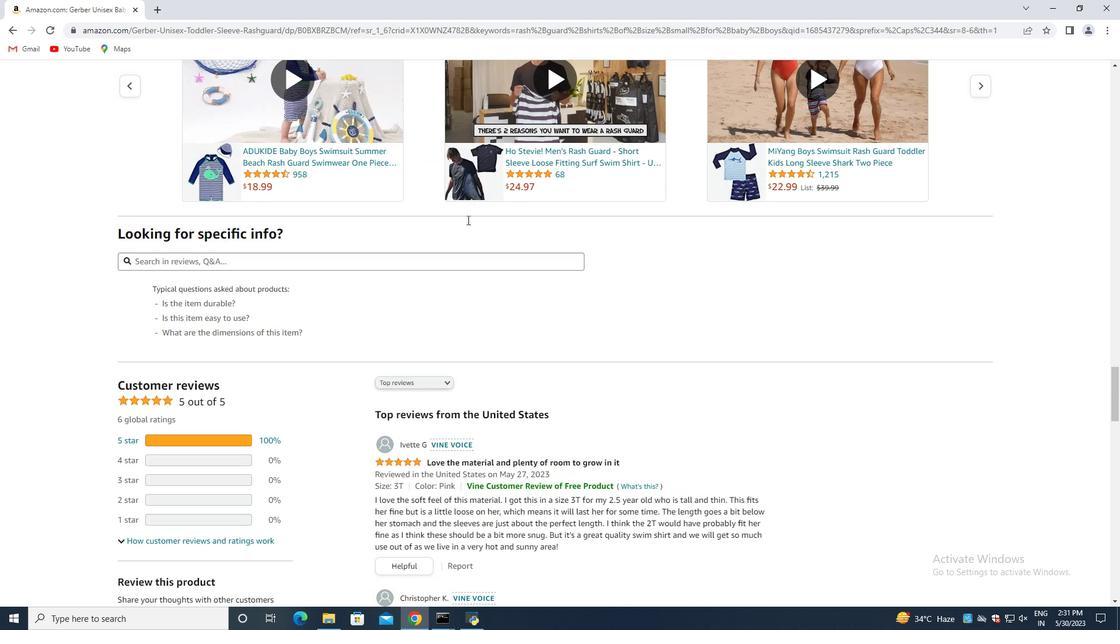 
Action: Mouse scrolled (467, 220) with delta (0, 0)
Screenshot: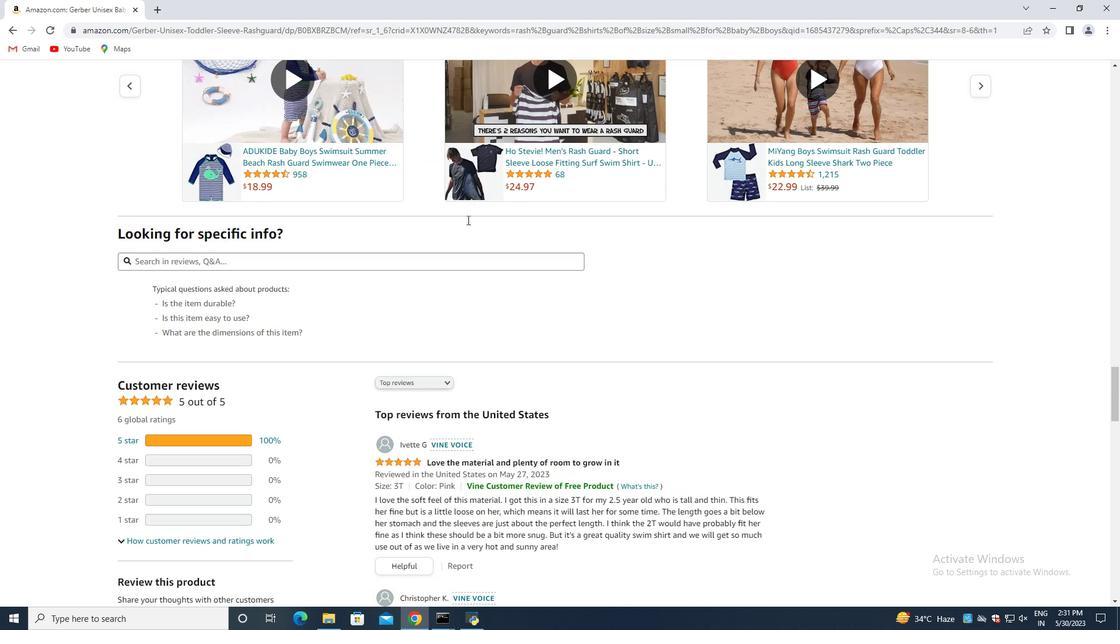 
Action: Mouse scrolled (467, 220) with delta (0, 0)
Screenshot: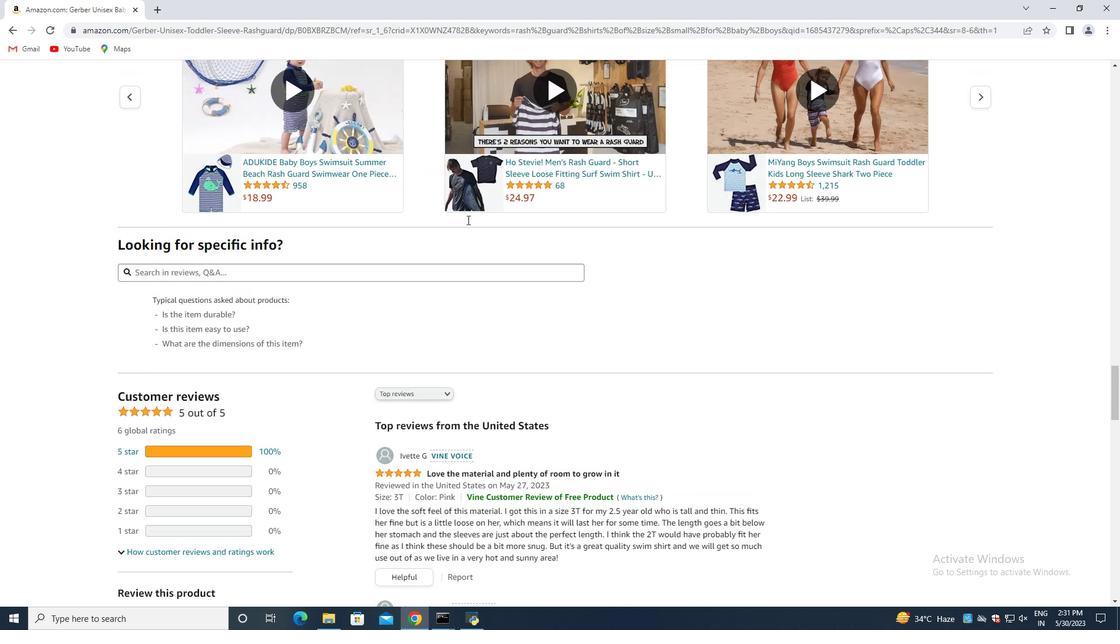 
Action: Mouse scrolled (467, 220) with delta (0, 0)
Screenshot: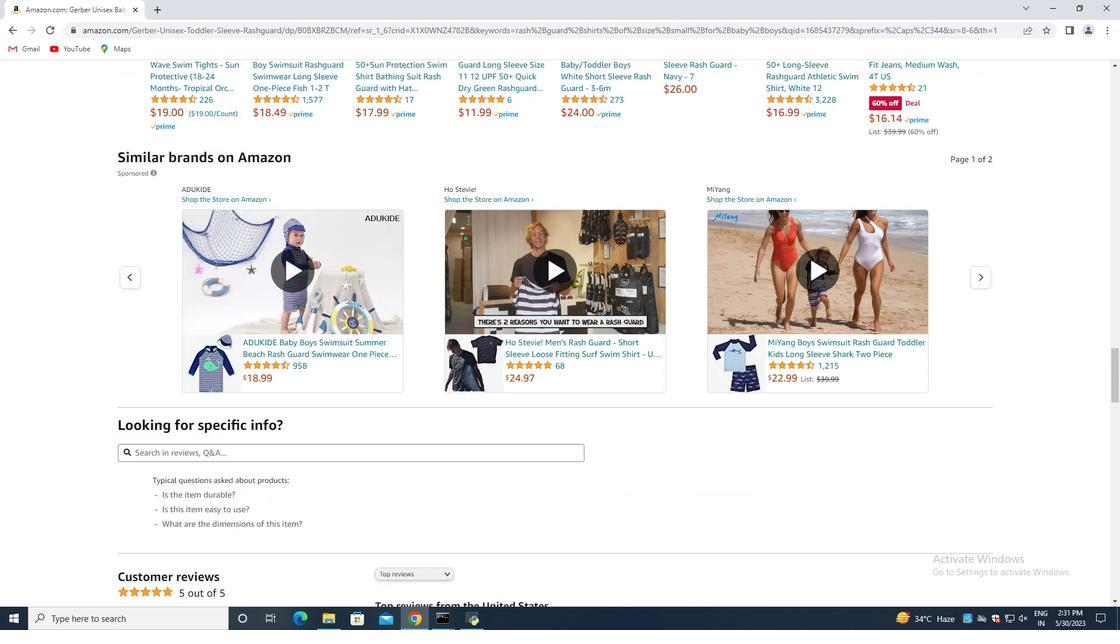 
Action: Mouse scrolled (467, 220) with delta (0, 0)
Screenshot: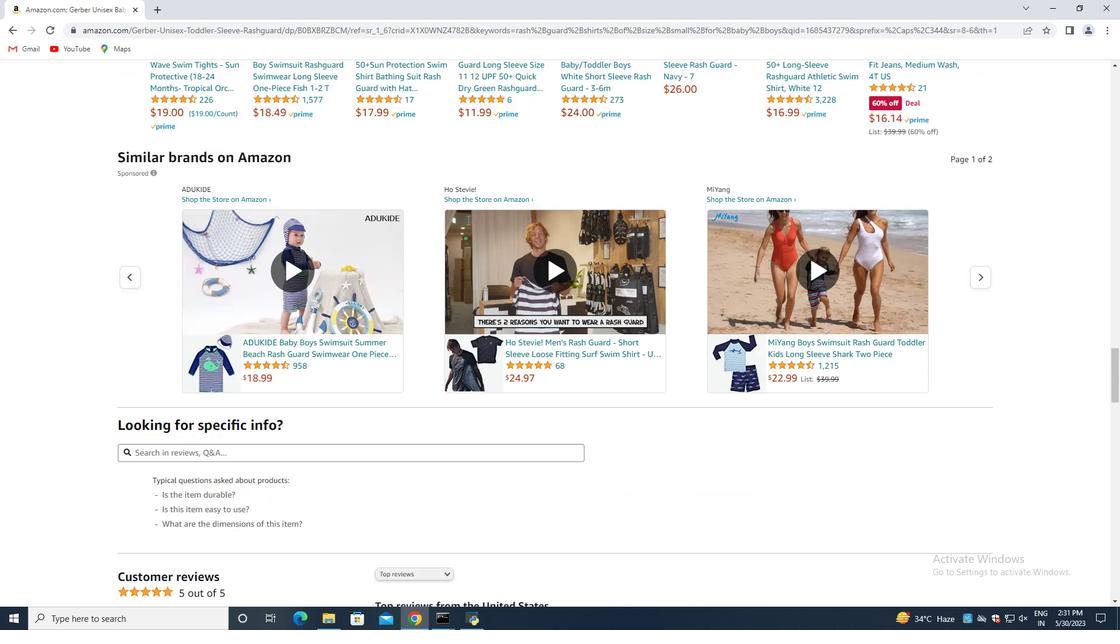 
Action: Mouse scrolled (467, 220) with delta (0, 0)
Screenshot: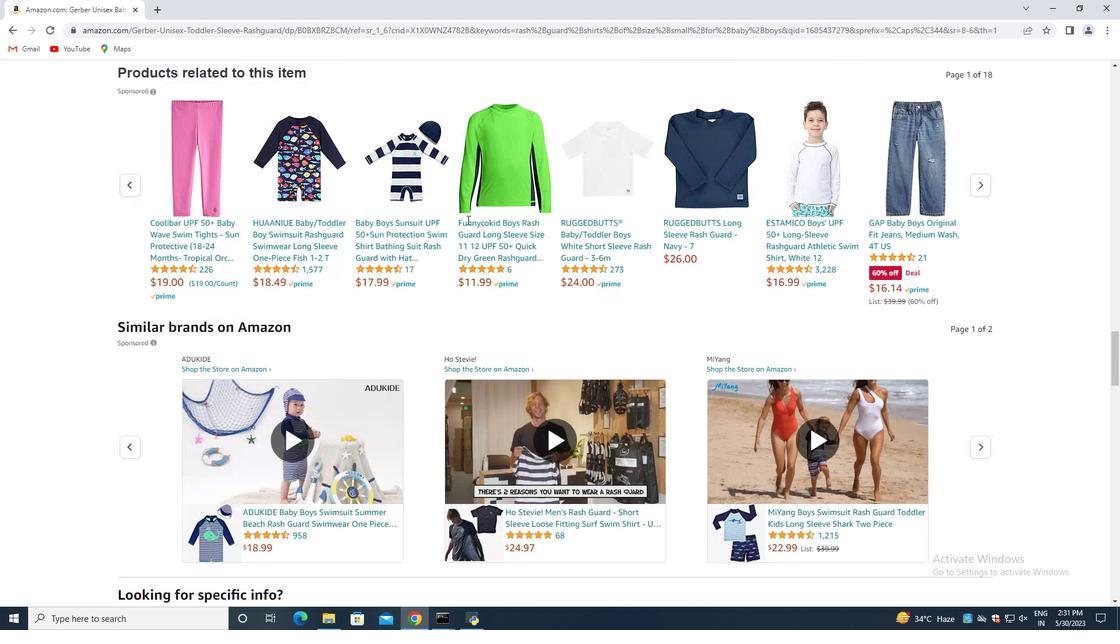 
Action: Mouse scrolled (467, 220) with delta (0, 0)
Screenshot: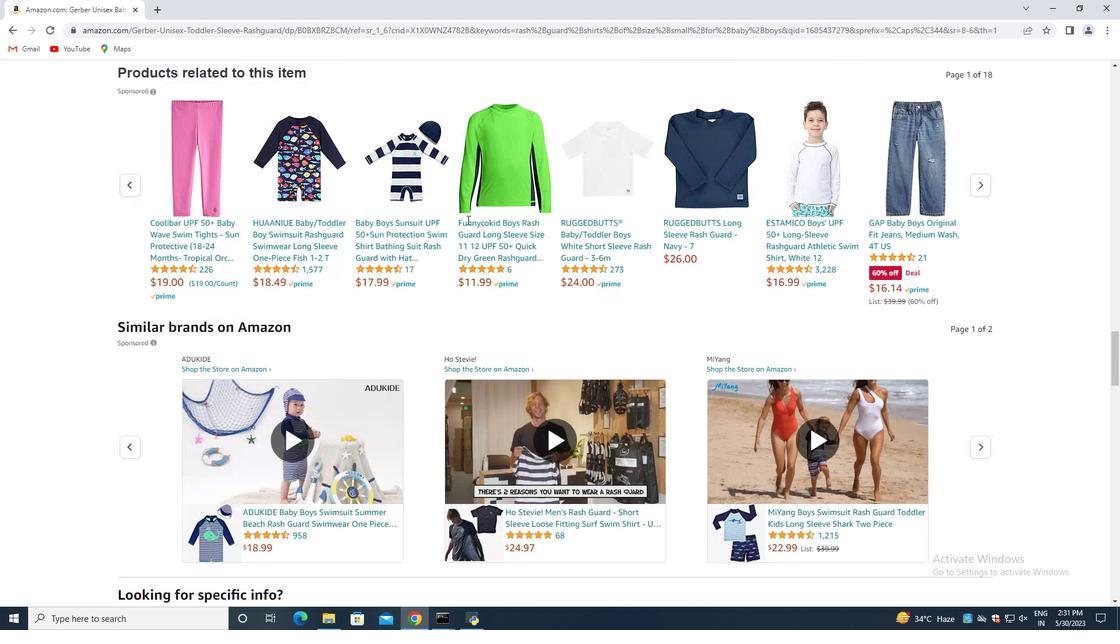 
Action: Mouse scrolled (467, 220) with delta (0, 0)
Screenshot: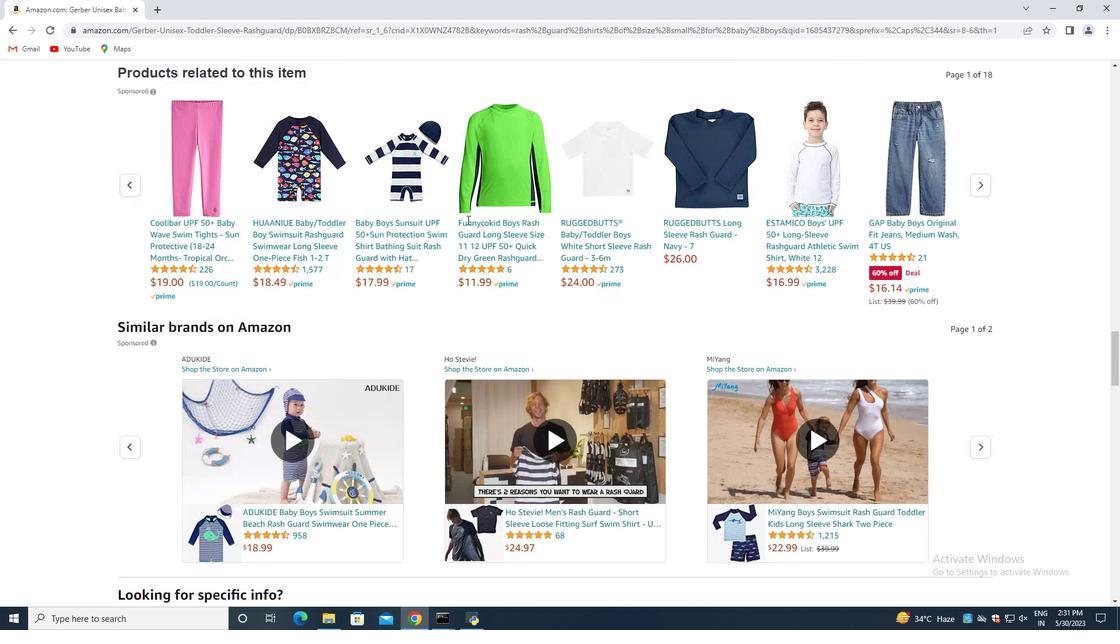 
Action: Mouse scrolled (467, 220) with delta (0, 0)
Screenshot: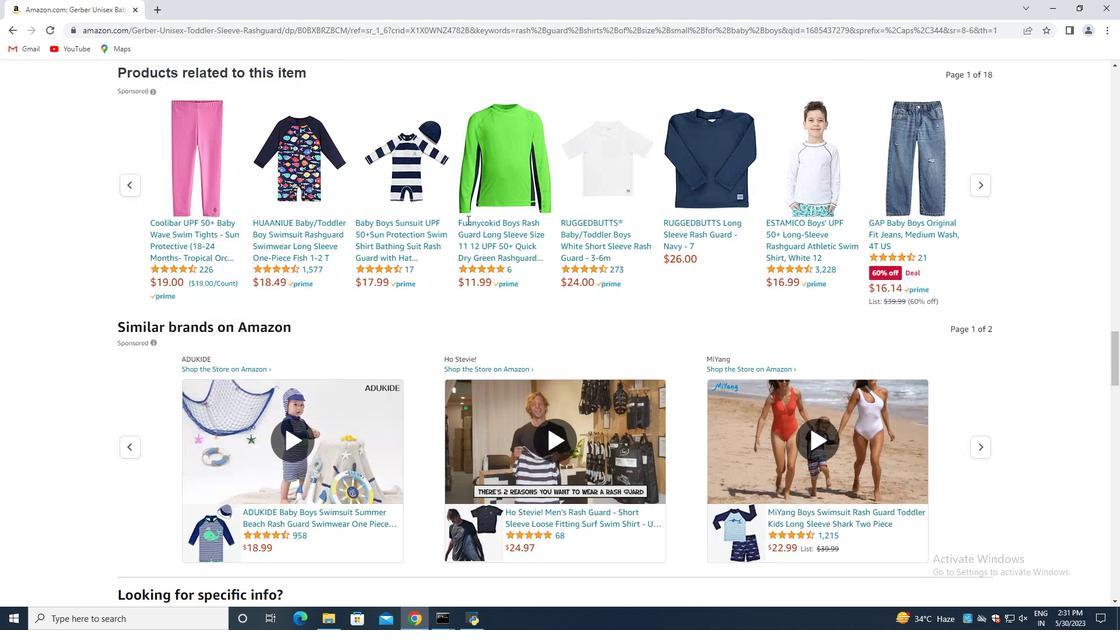 
Action: Mouse scrolled (467, 220) with delta (0, 0)
Screenshot: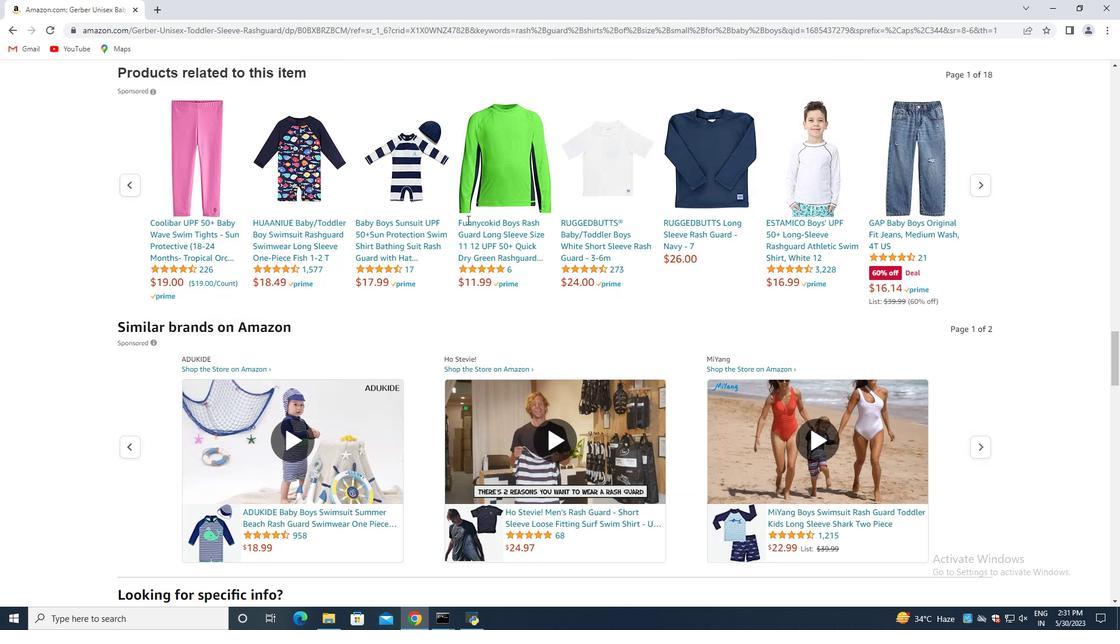 
Action: Mouse scrolled (467, 220) with delta (0, 0)
Screenshot: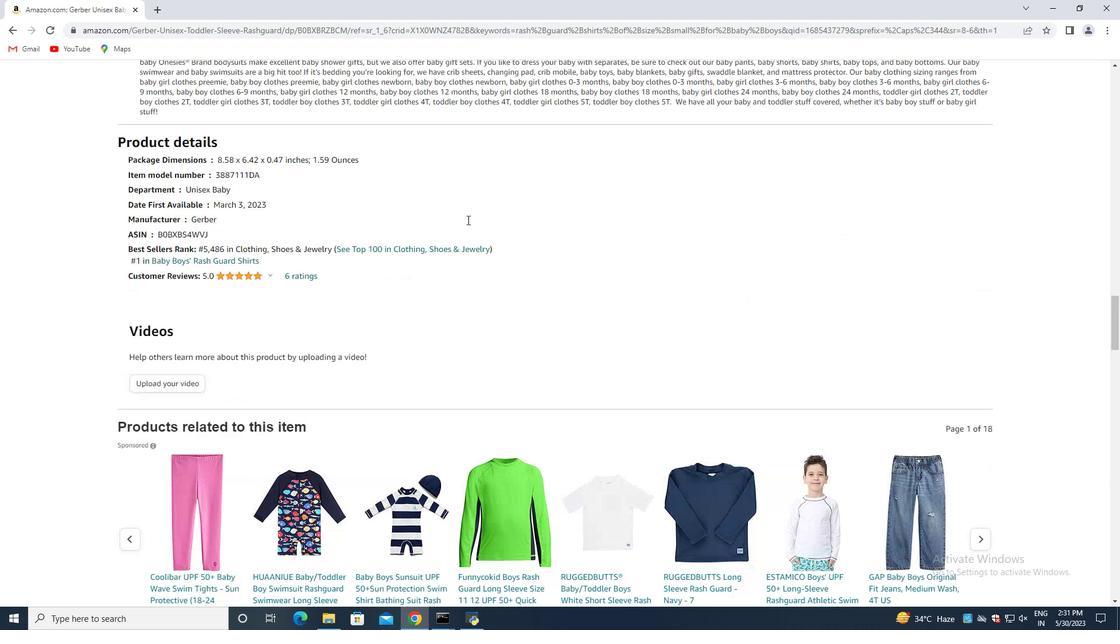 
Action: Mouse scrolled (467, 220) with delta (0, 0)
Screenshot: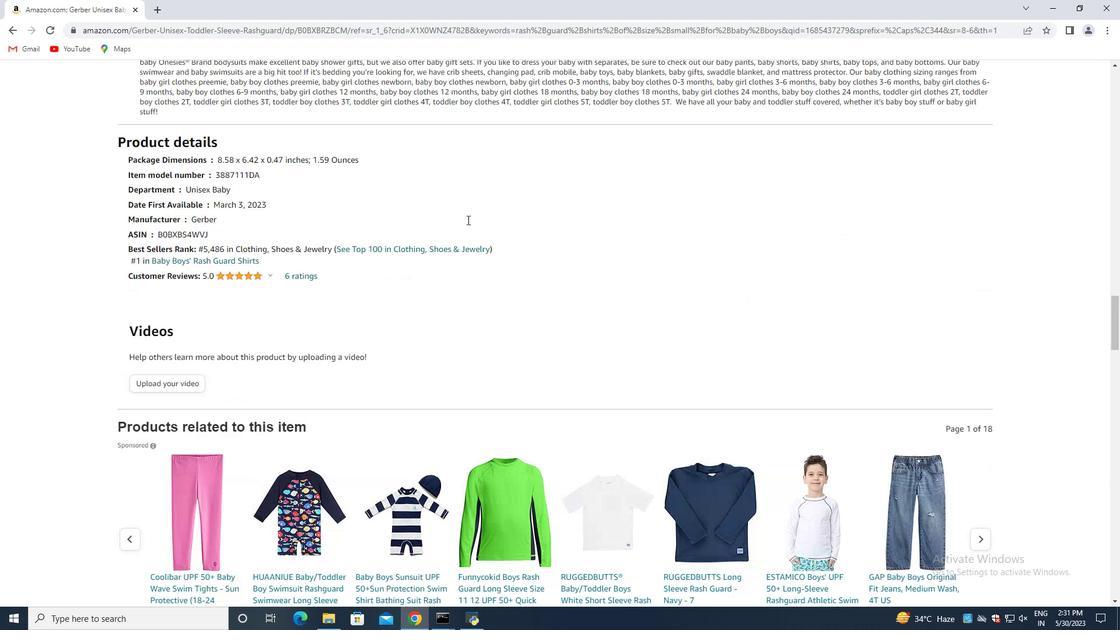 
Action: Mouse scrolled (467, 220) with delta (0, 0)
Screenshot: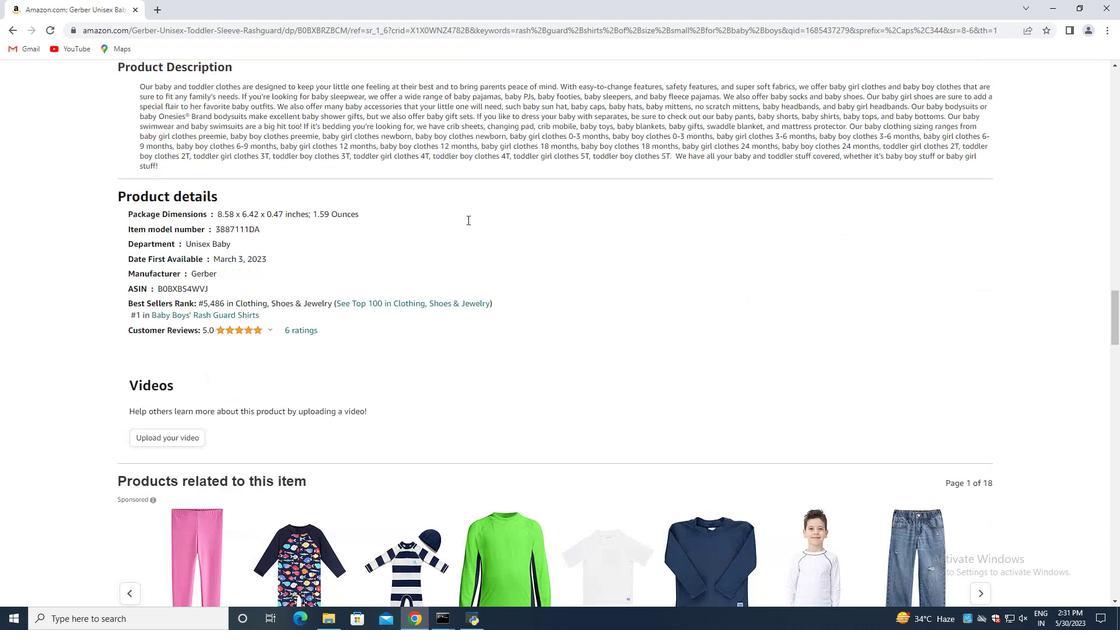
Action: Mouse scrolled (467, 220) with delta (0, 0)
Screenshot: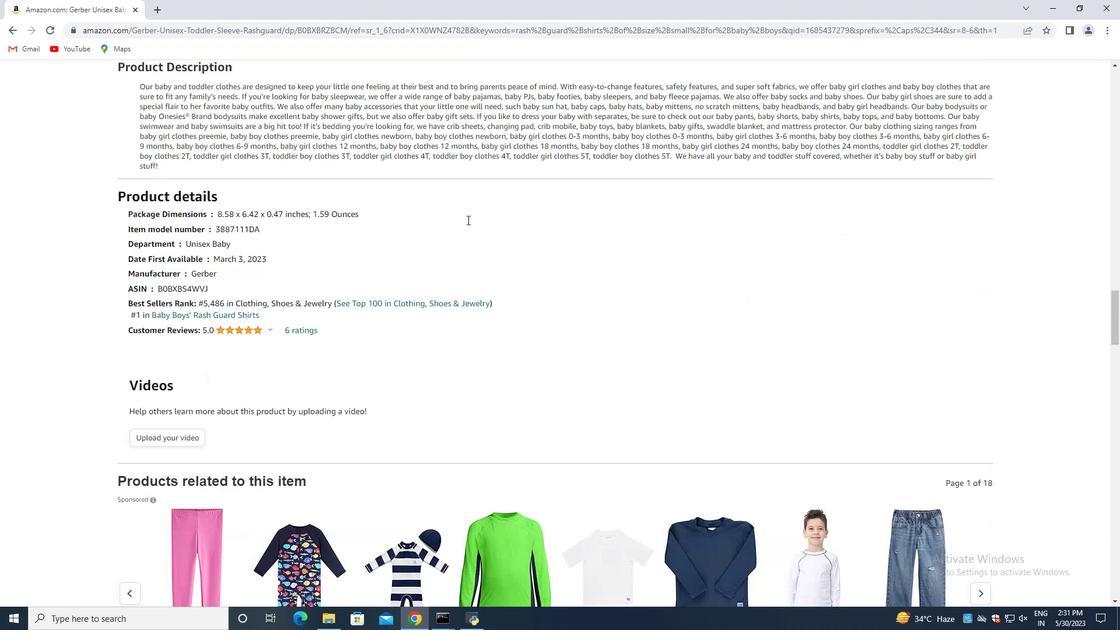 
Action: Mouse scrolled (467, 220) with delta (0, 0)
Screenshot: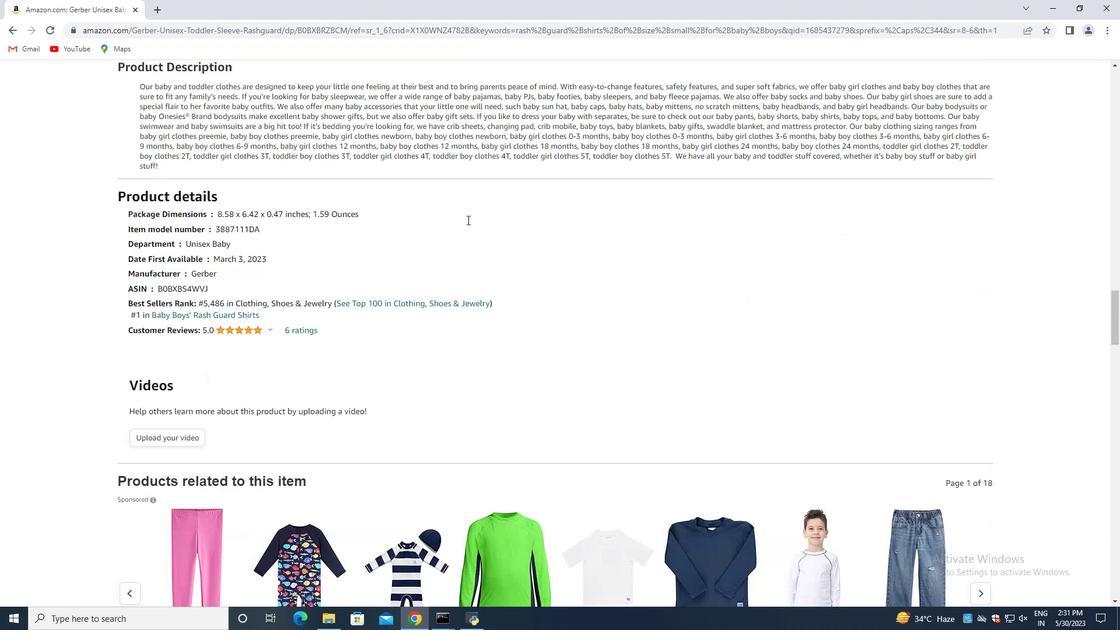 
Action: Mouse scrolled (467, 220) with delta (0, 0)
Screenshot: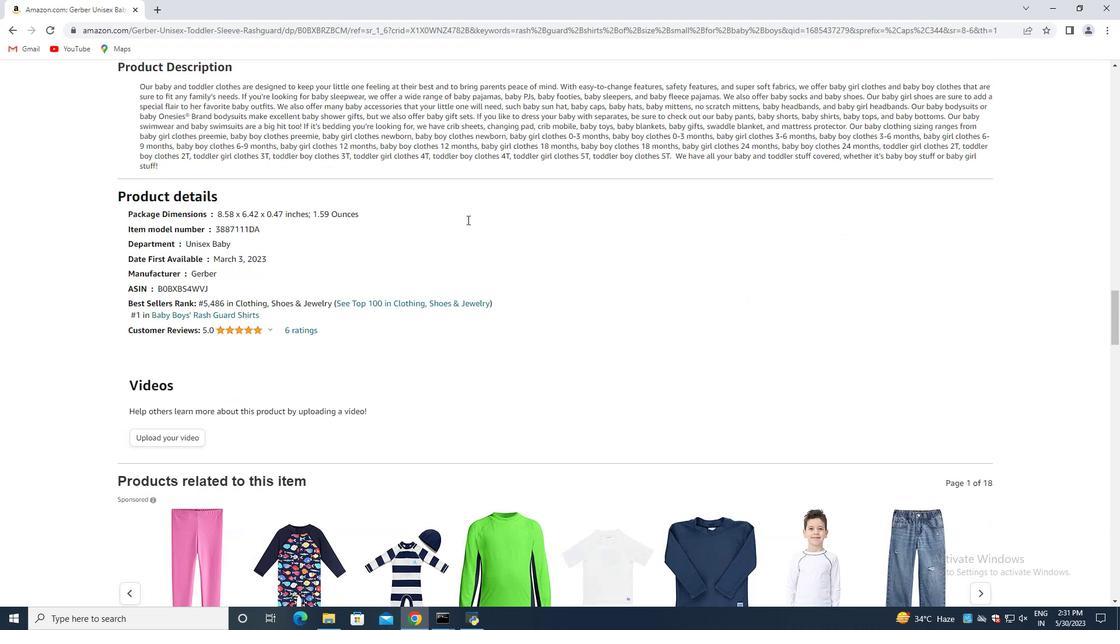 
Action: Mouse scrolled (467, 220) with delta (0, 0)
Screenshot: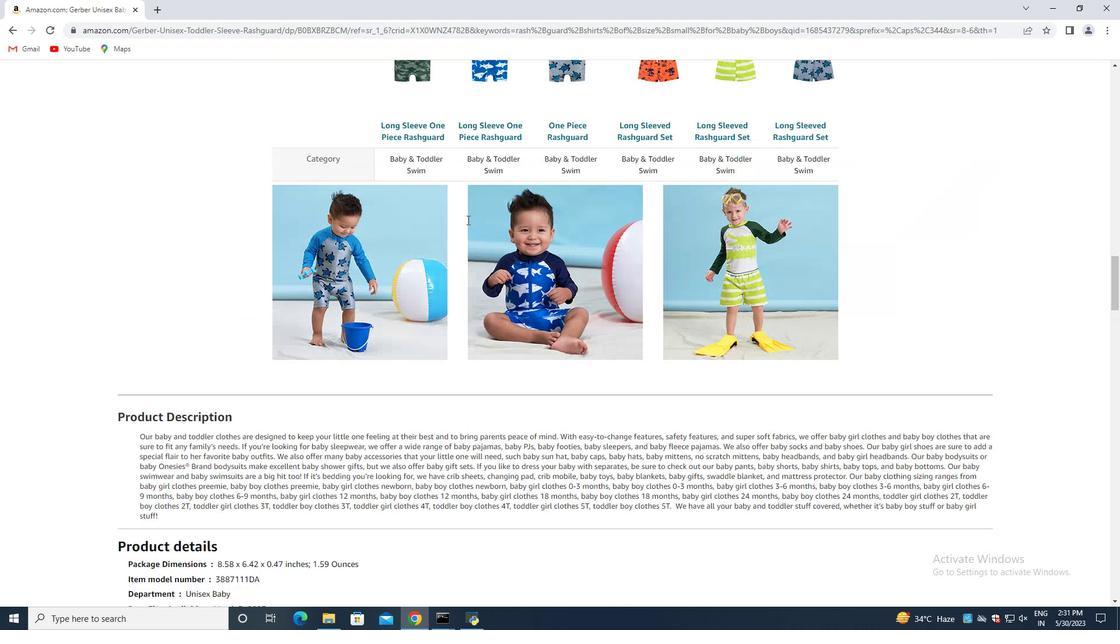 
Action: Mouse scrolled (467, 220) with delta (0, 0)
Screenshot: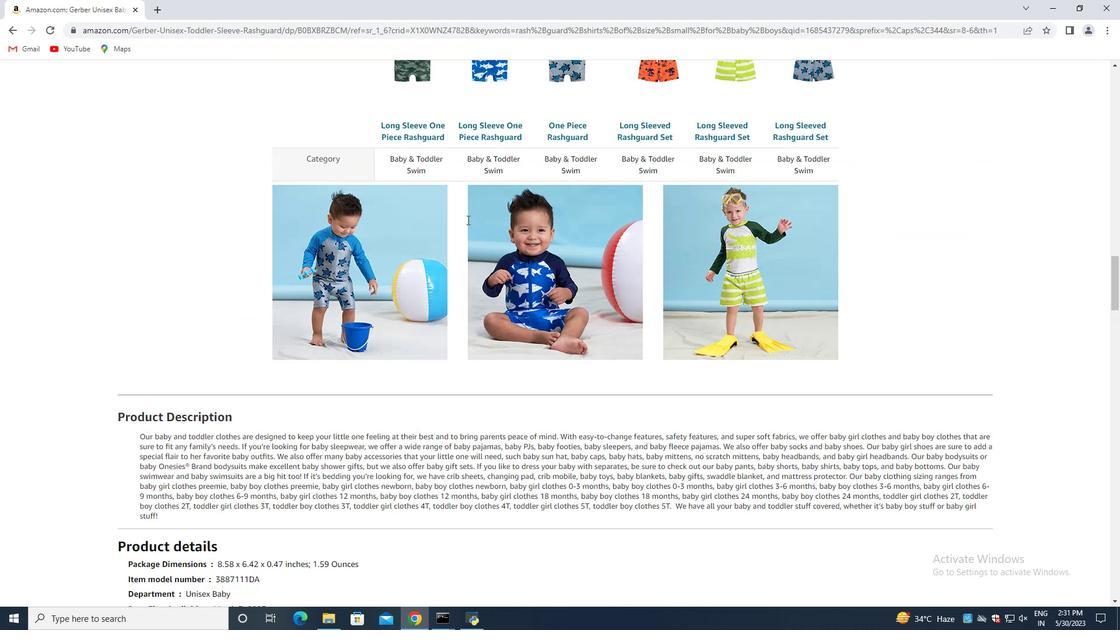 
Action: Mouse scrolled (467, 220) with delta (0, 0)
Screenshot: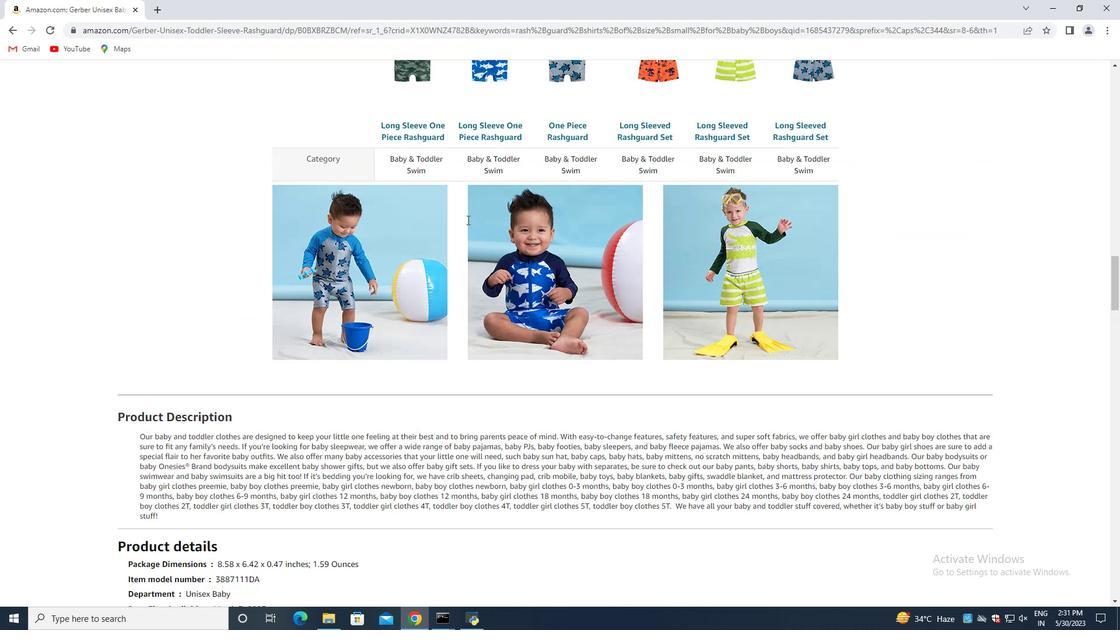 
Action: Mouse scrolled (467, 220) with delta (0, 0)
Screenshot: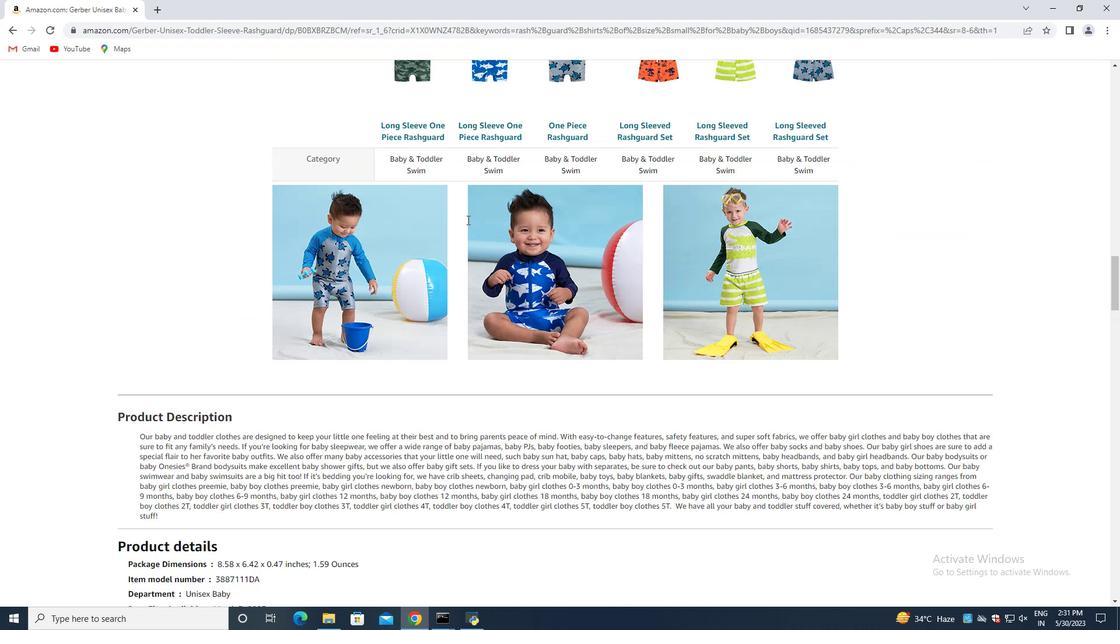 
Action: Mouse scrolled (467, 220) with delta (0, 0)
Screenshot: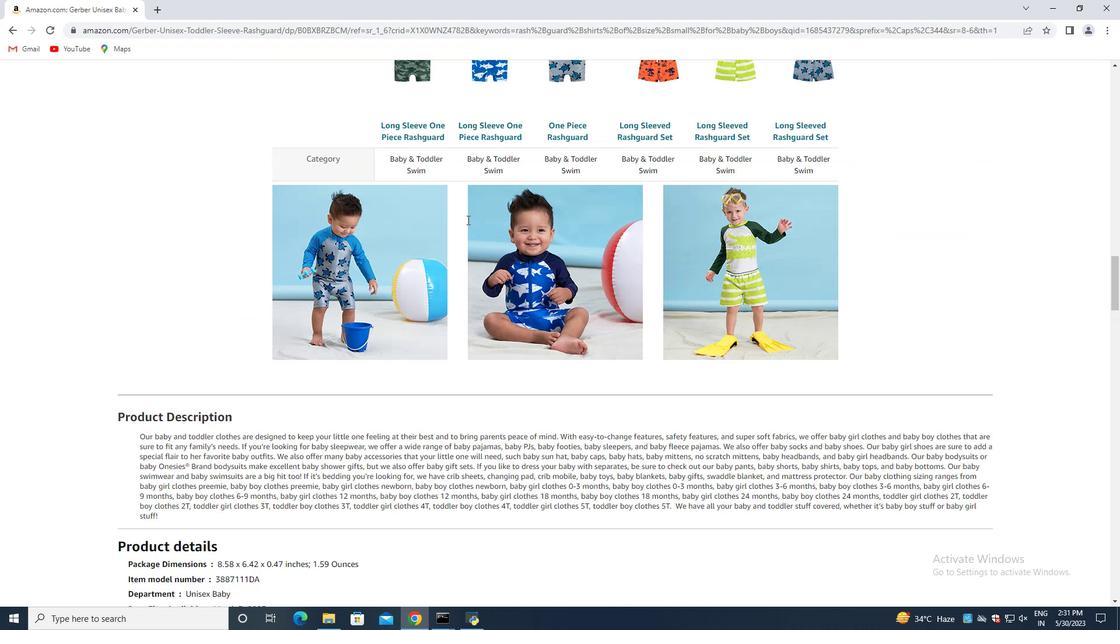 
Action: Mouse scrolled (467, 220) with delta (0, 0)
Screenshot: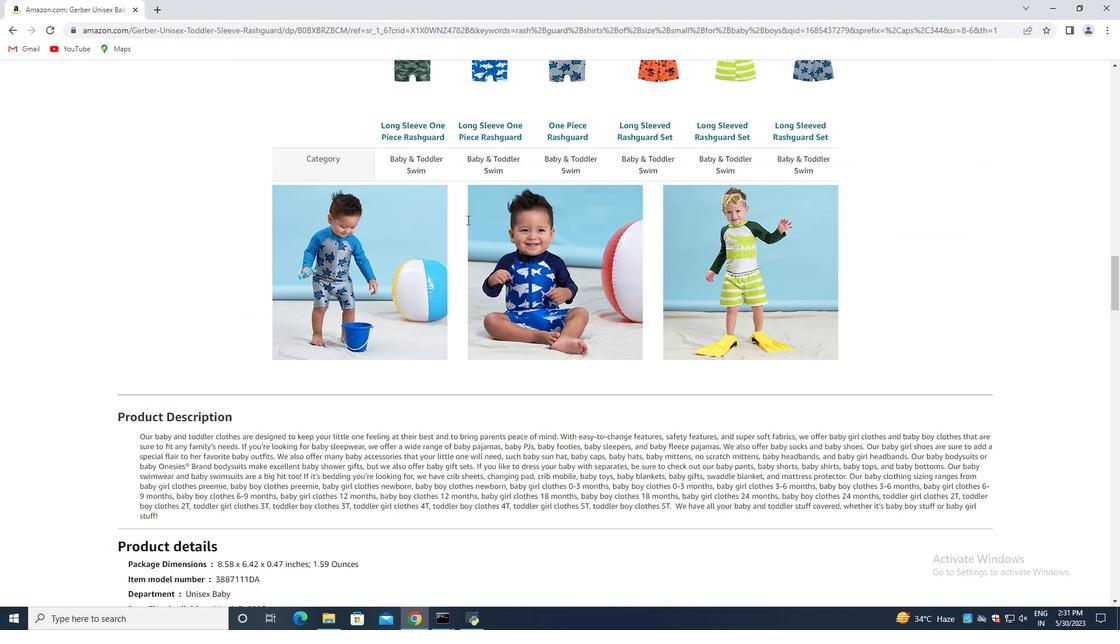 
Action: Mouse scrolled (467, 220) with delta (0, 0)
Screenshot: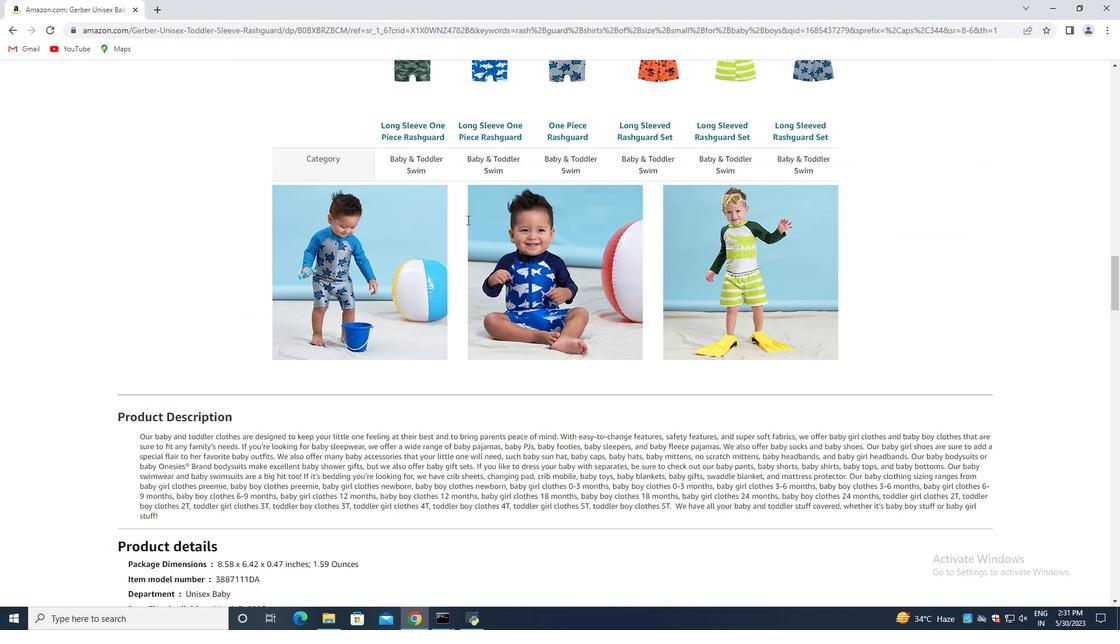 
Action: Mouse scrolled (467, 220) with delta (0, 0)
Screenshot: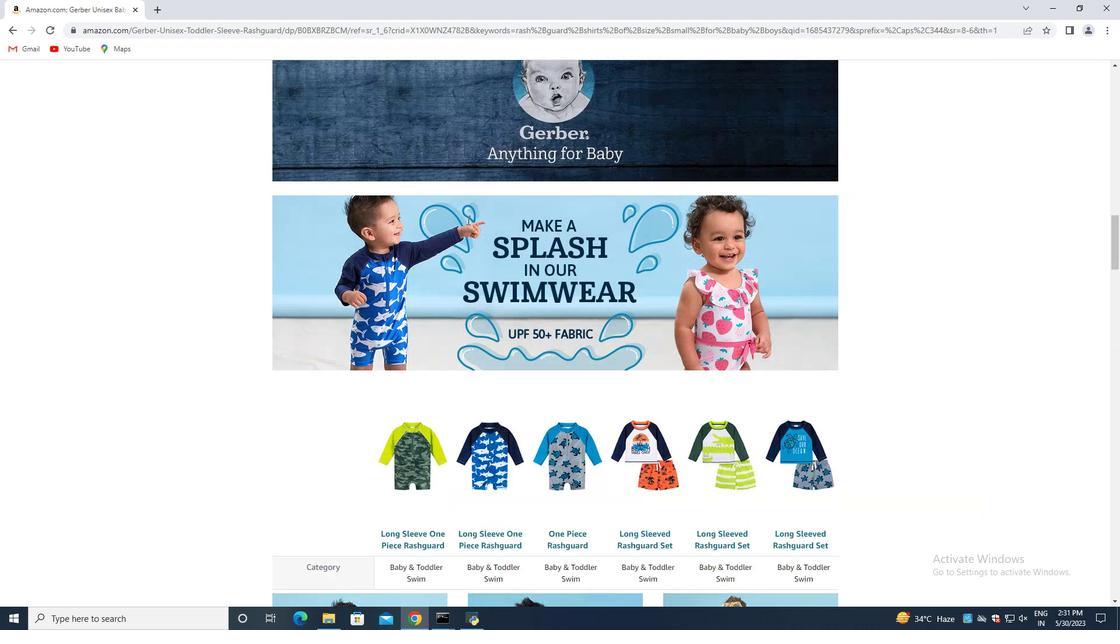 
Action: Mouse scrolled (467, 220) with delta (0, 0)
Screenshot: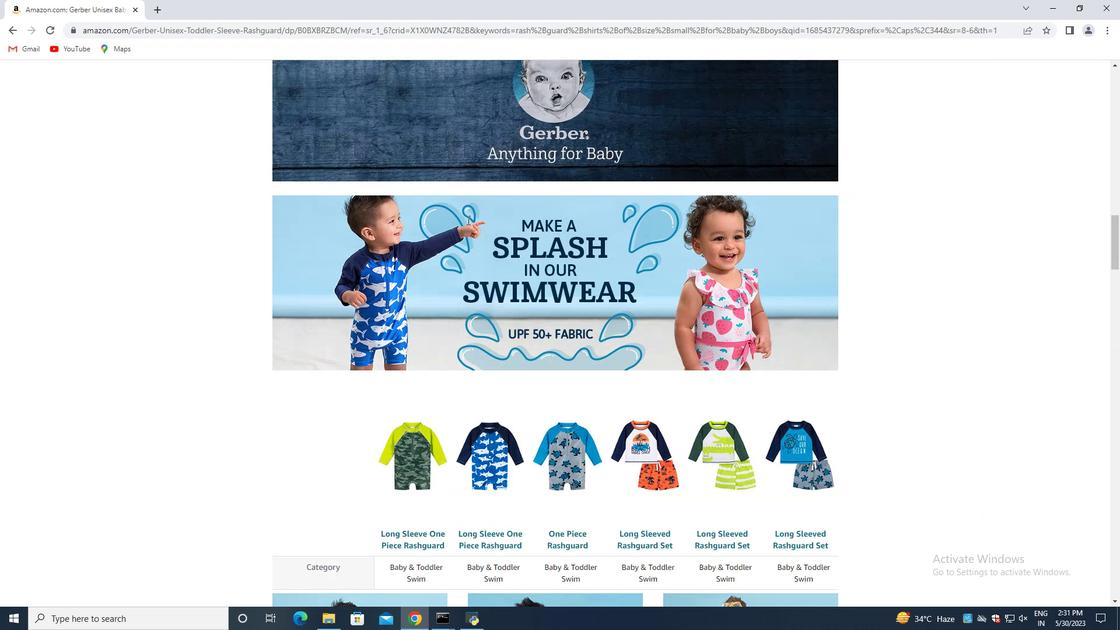 
Action: Mouse scrolled (467, 220) with delta (0, 0)
Screenshot: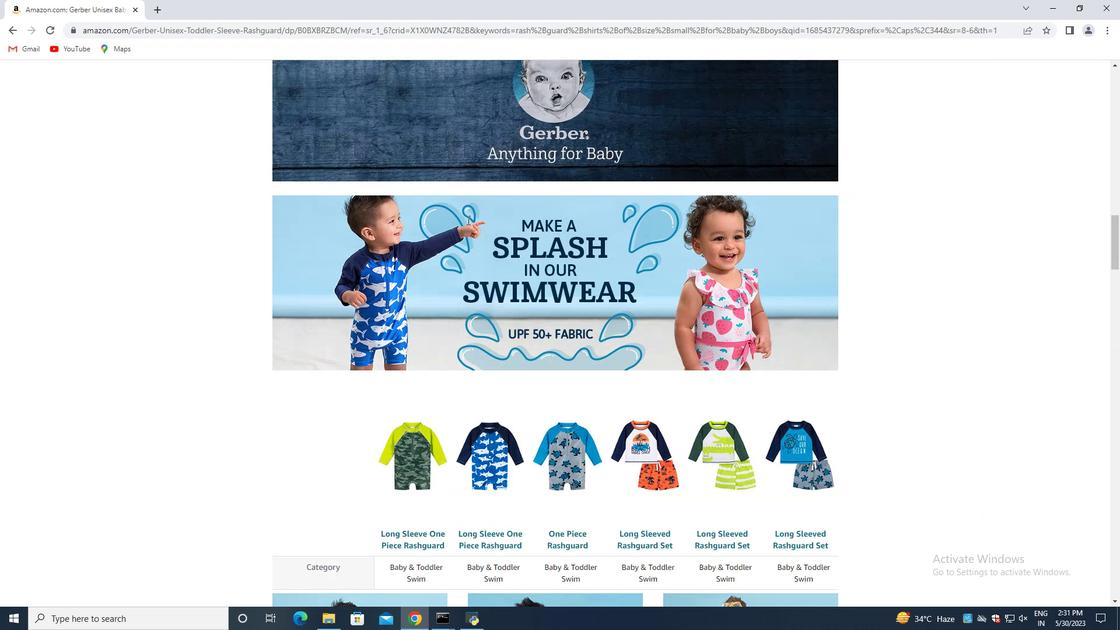 
Action: Mouse scrolled (467, 220) with delta (0, 0)
Screenshot: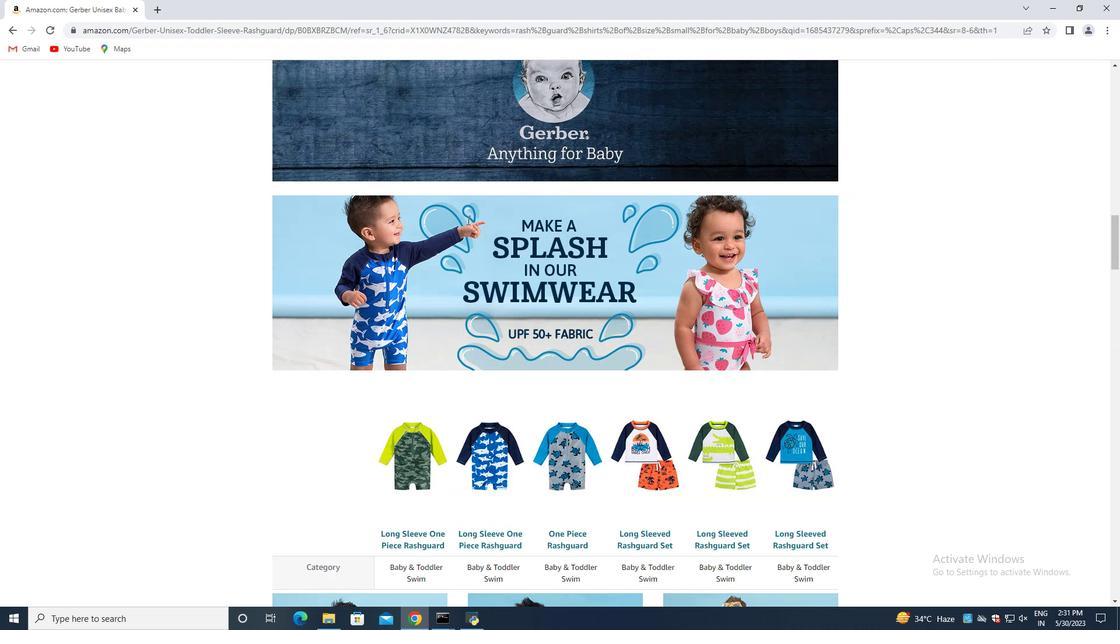 
Action: Mouse scrolled (467, 220) with delta (0, 0)
Screenshot: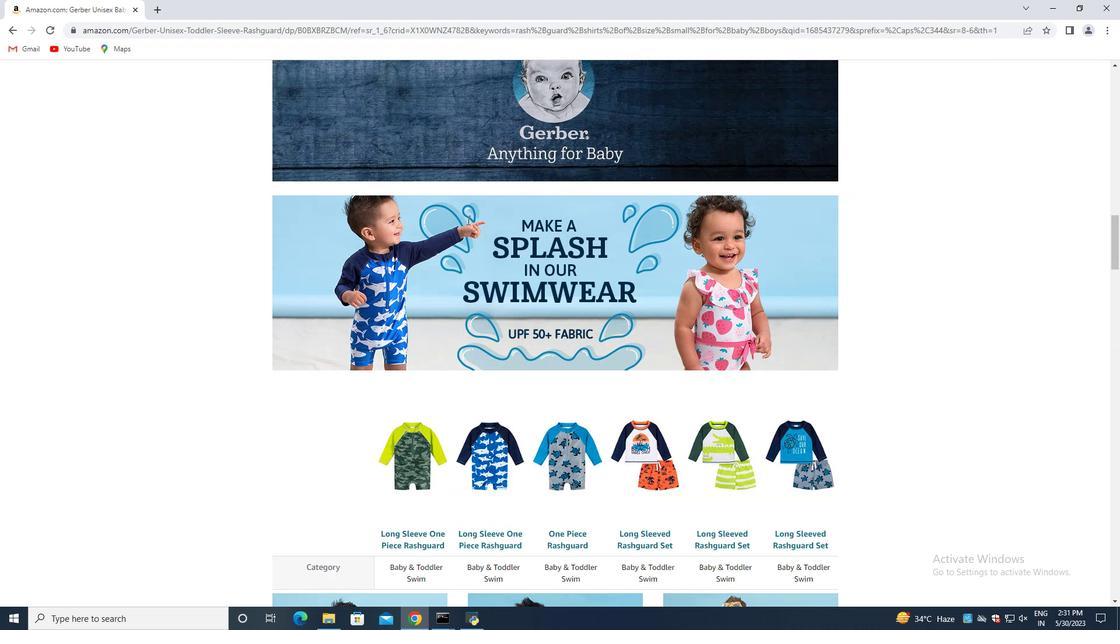 
Action: Mouse scrolled (467, 220) with delta (0, 0)
Screenshot: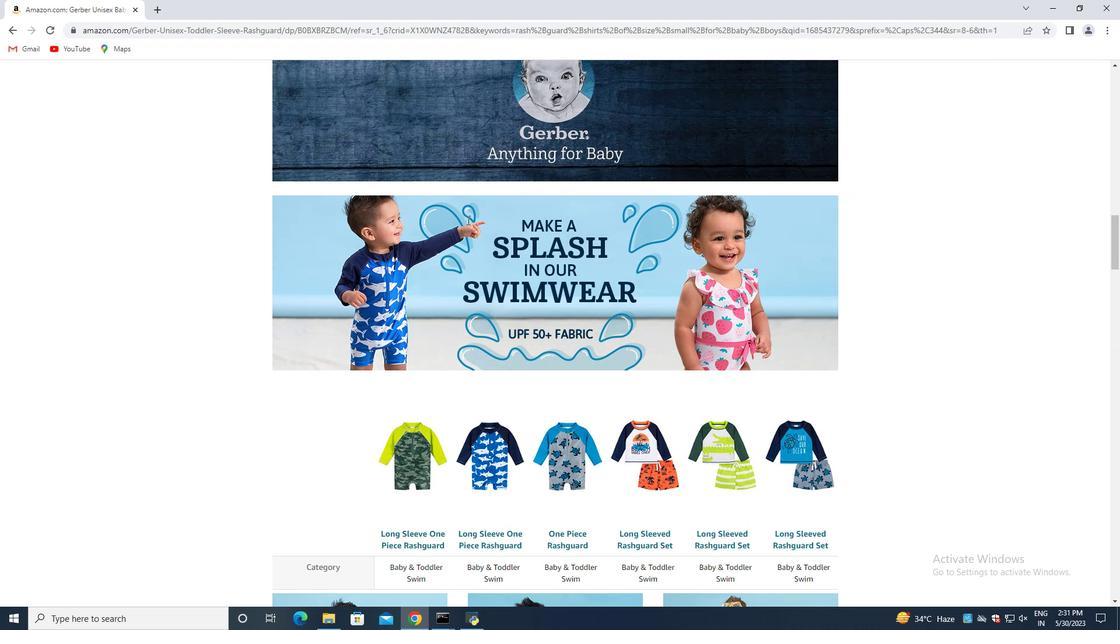 
Action: Mouse scrolled (467, 220) with delta (0, 0)
Screenshot: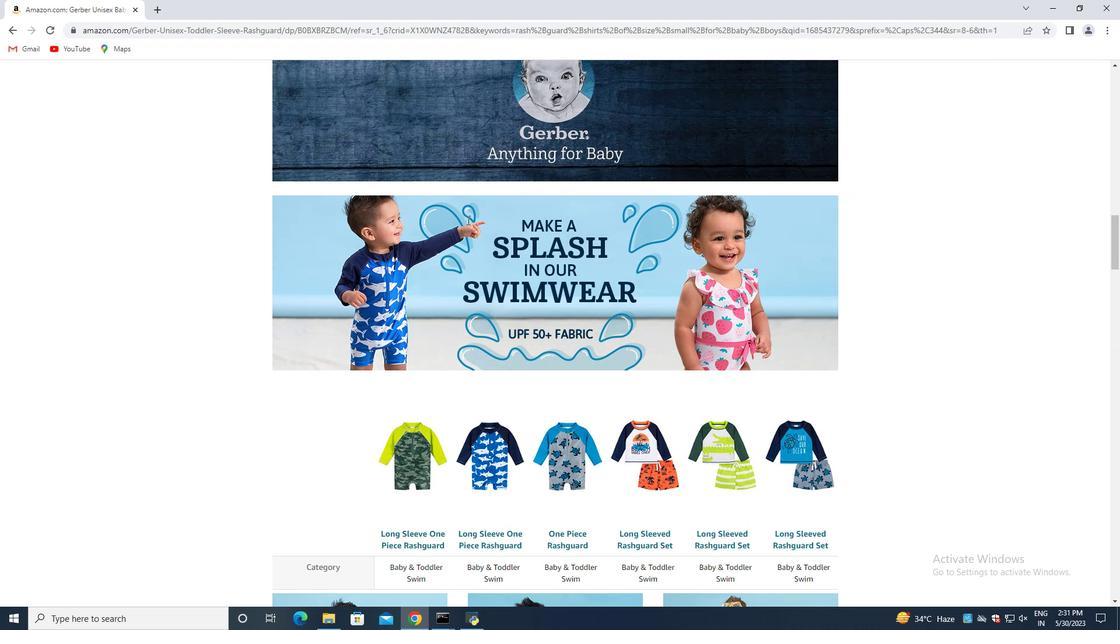 
Action: Mouse scrolled (467, 220) with delta (0, 0)
Screenshot: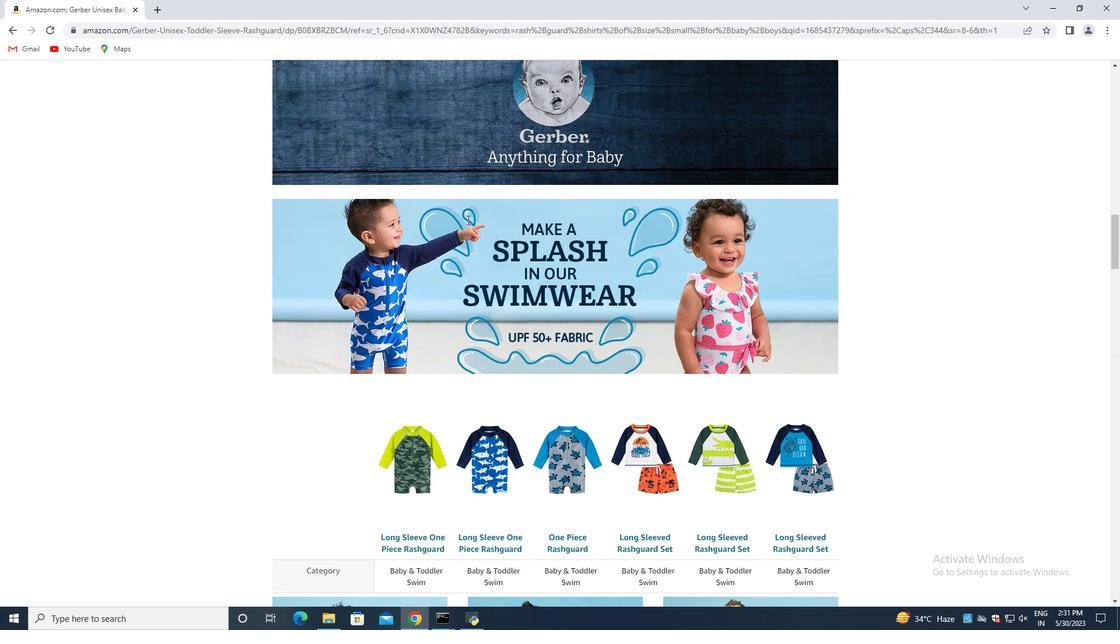 
Action: Mouse scrolled (467, 220) with delta (0, 0)
Screenshot: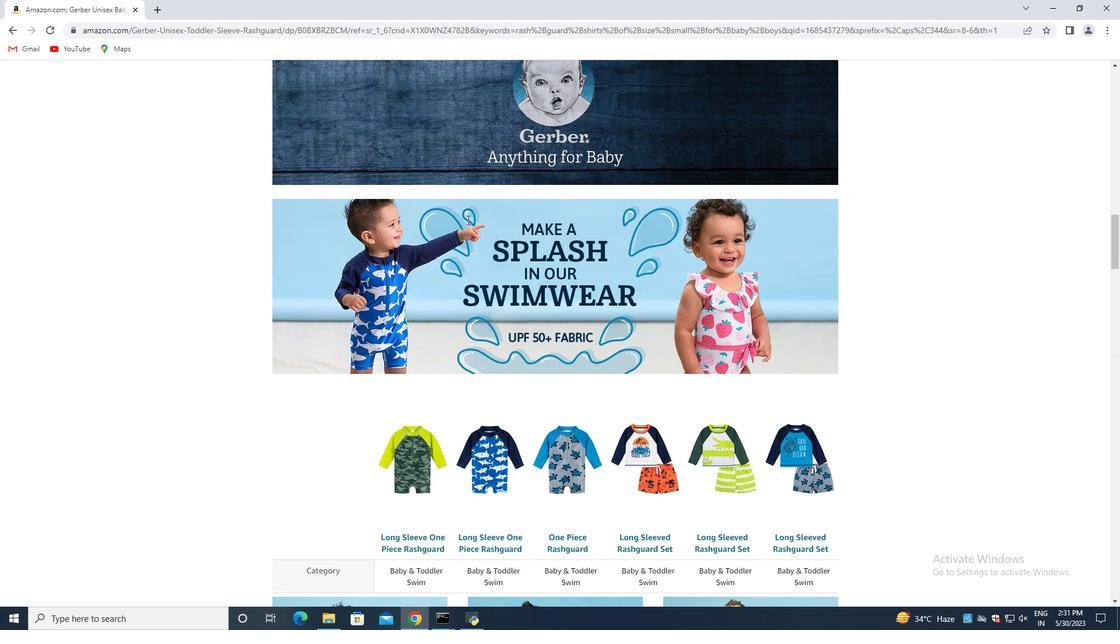 
Action: Mouse scrolled (467, 220) with delta (0, 0)
Screenshot: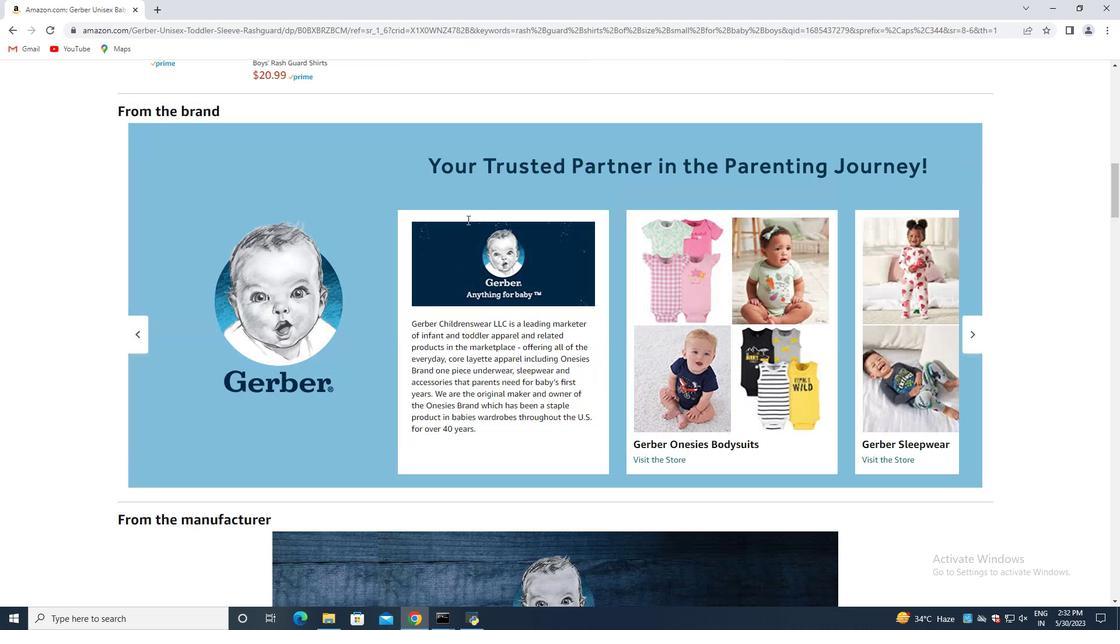 
Action: Mouse scrolled (467, 220) with delta (0, 0)
Screenshot: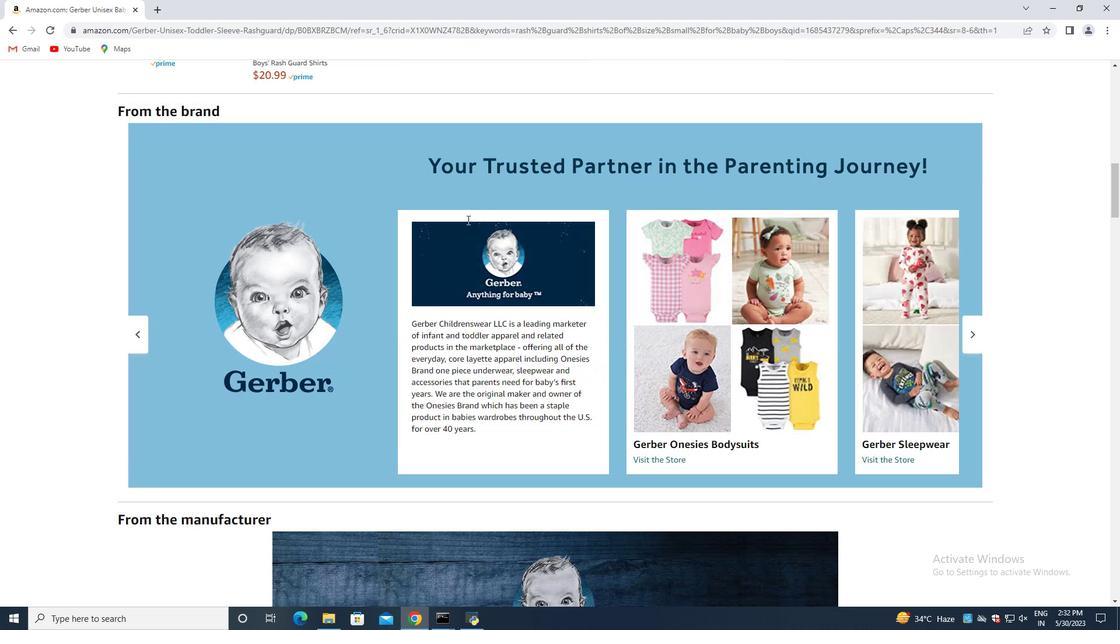
Action: Mouse scrolled (467, 220) with delta (0, 0)
Screenshot: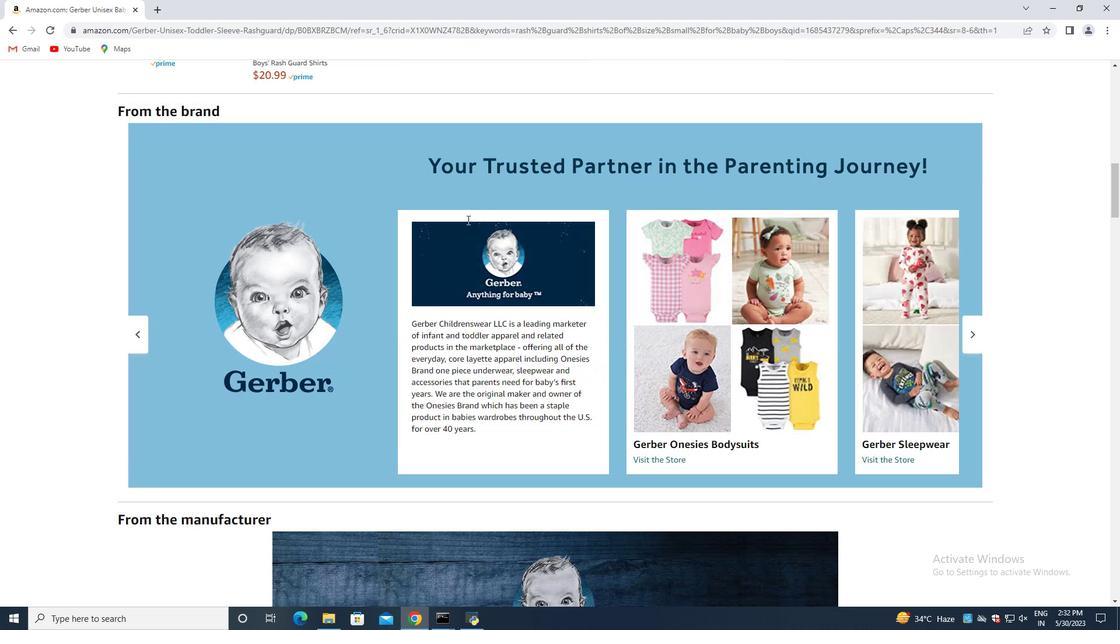 
Action: Mouse scrolled (467, 220) with delta (0, 0)
Screenshot: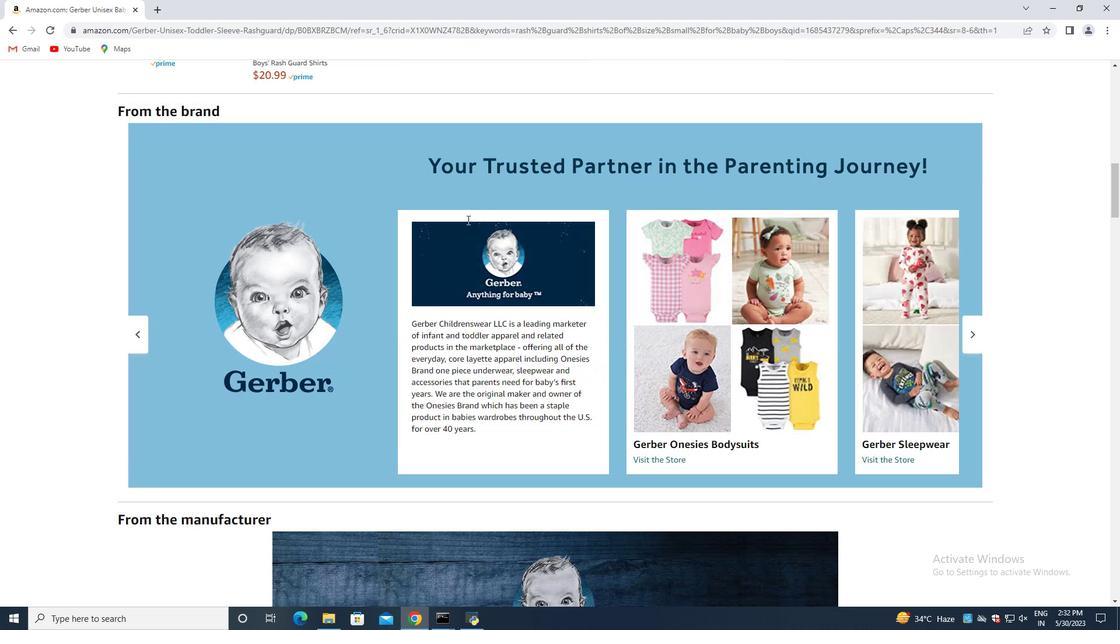 
Action: Mouse scrolled (467, 220) with delta (0, 0)
Screenshot: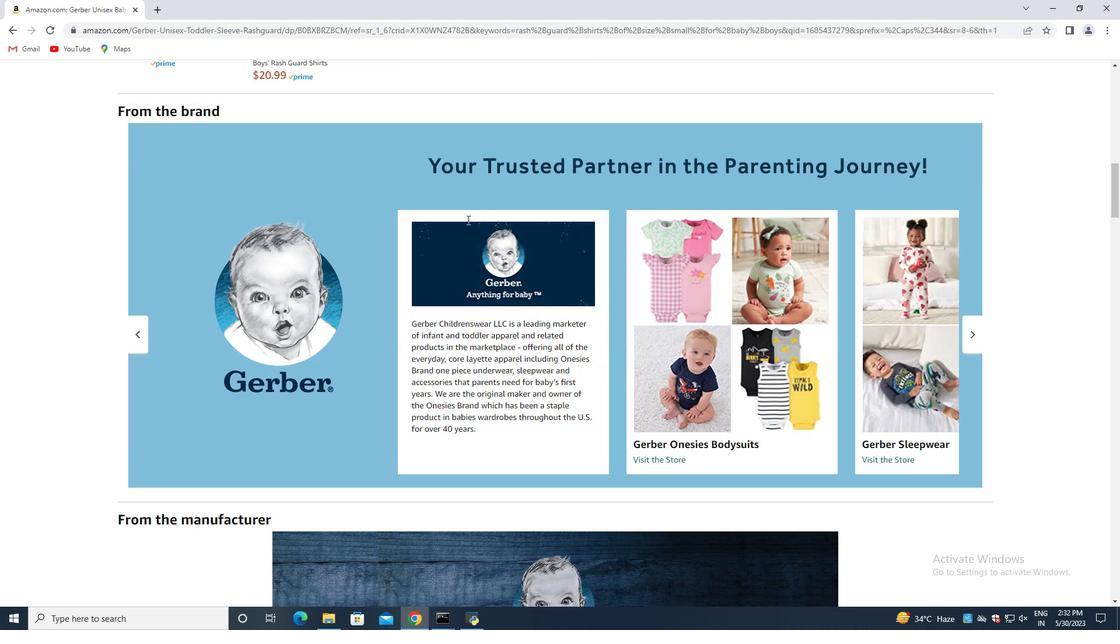 
Action: Mouse scrolled (467, 220) with delta (0, 0)
Screenshot: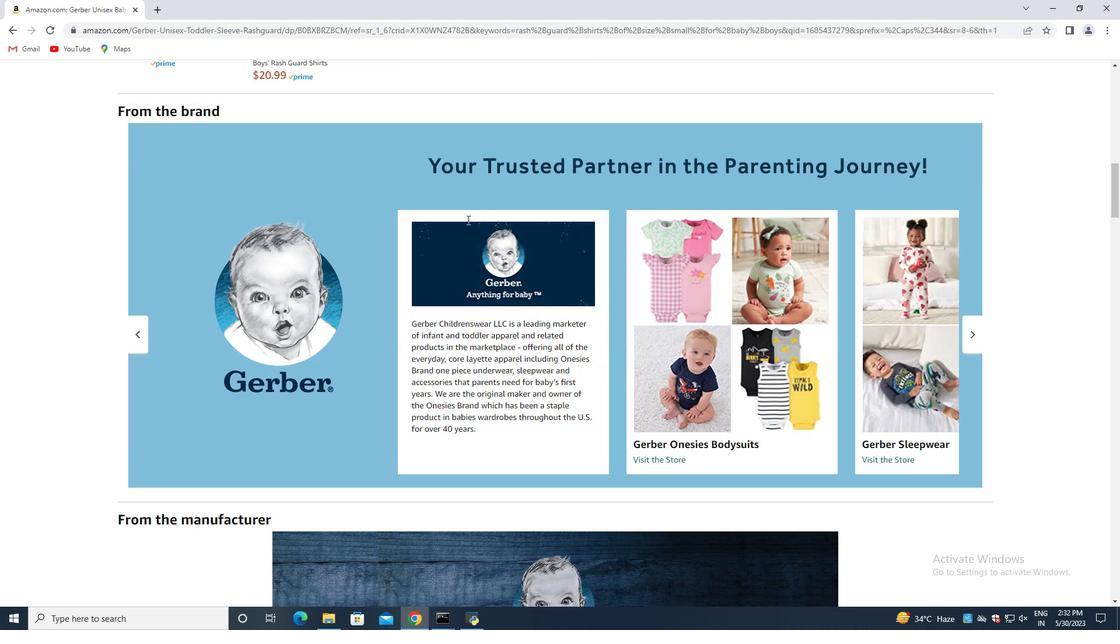 
Action: Mouse scrolled (467, 220) with delta (0, 0)
Screenshot: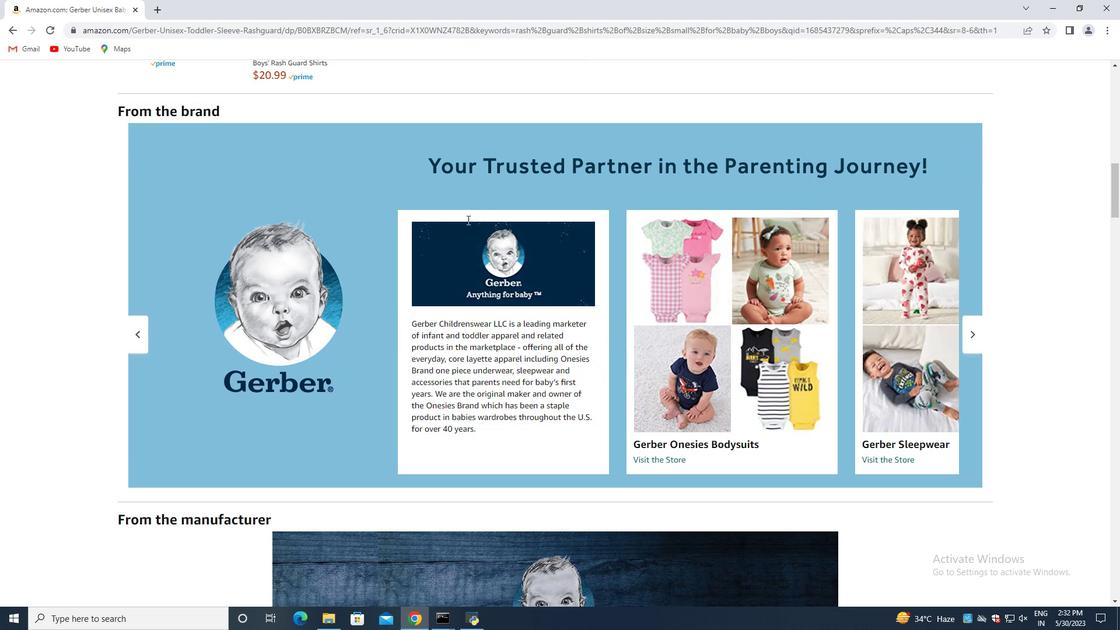 
Action: Mouse scrolled (467, 220) with delta (0, 0)
Screenshot: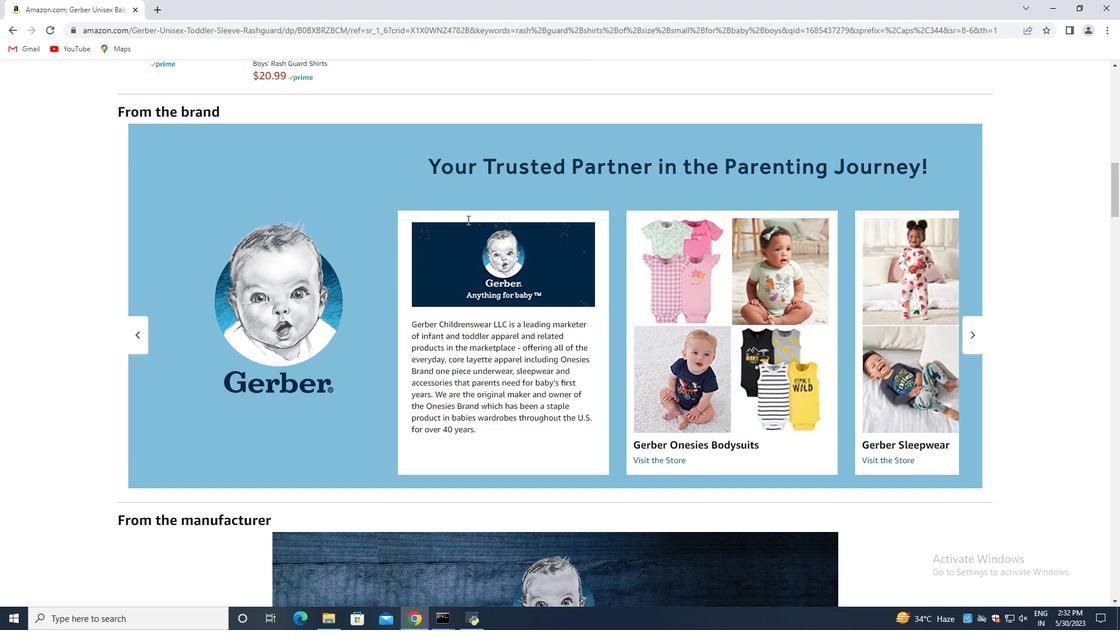 
Action: Mouse scrolled (467, 220) with delta (0, 0)
Screenshot: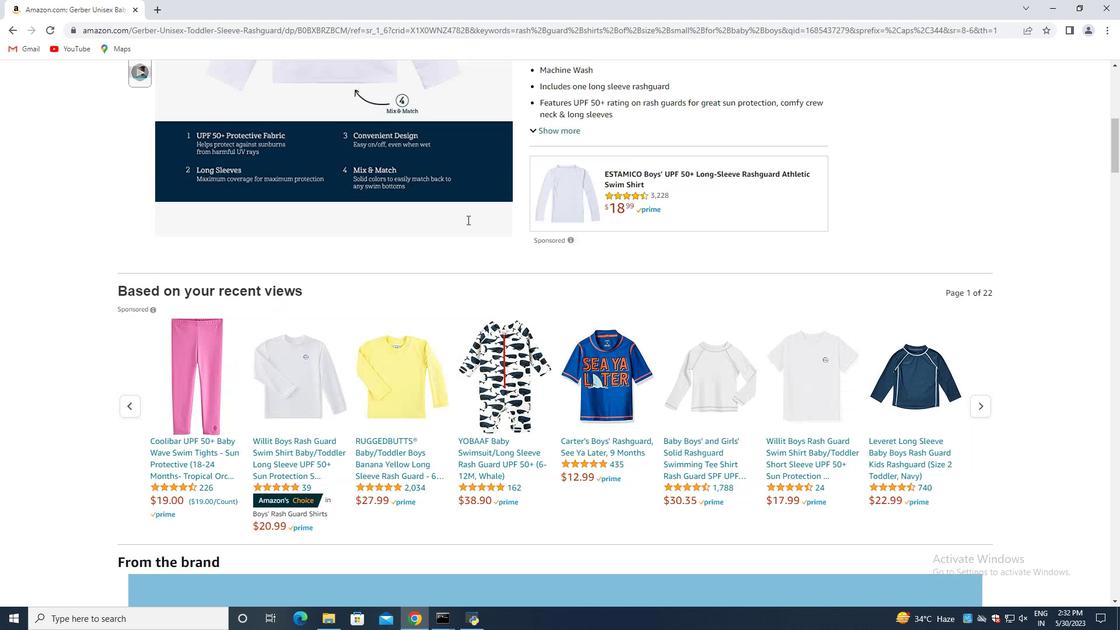 
Action: Mouse scrolled (467, 220) with delta (0, 0)
Screenshot: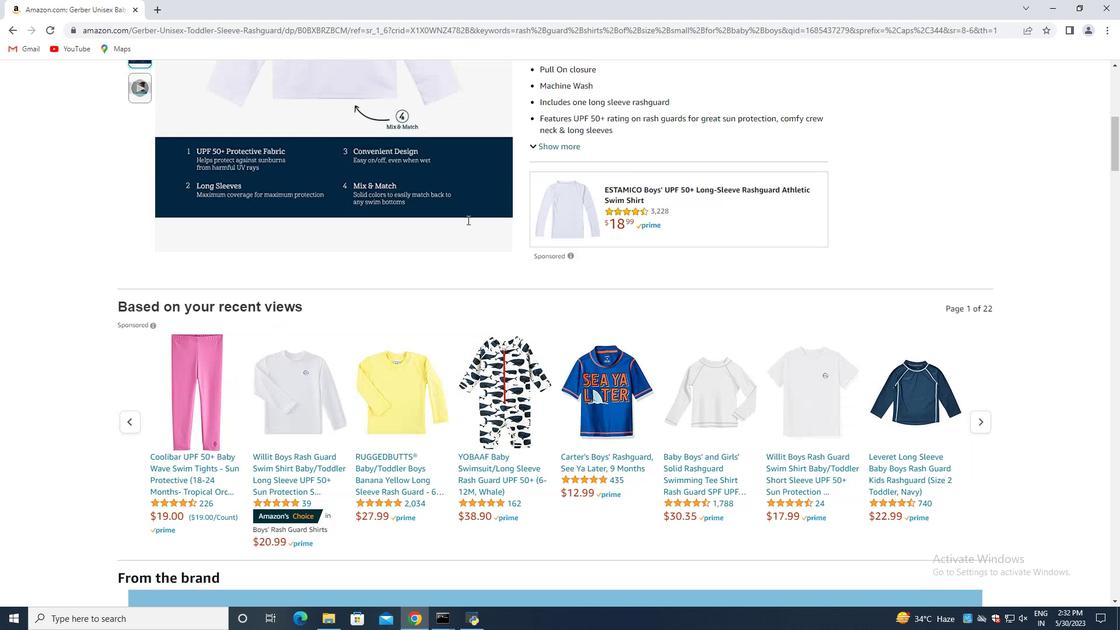 
Action: Mouse scrolled (467, 220) with delta (0, 0)
Screenshot: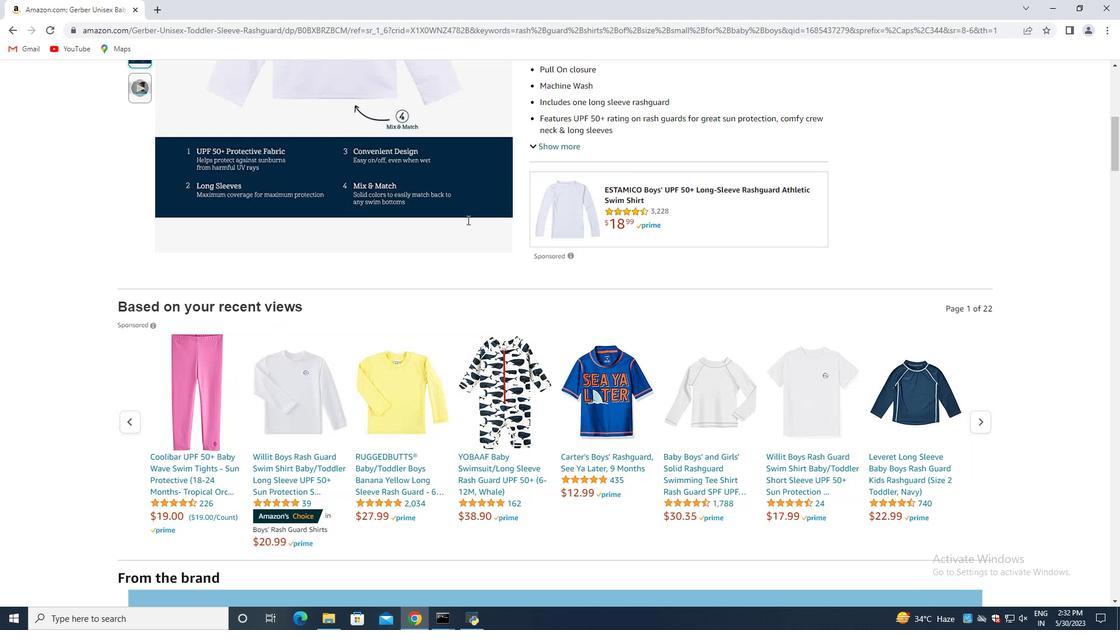 
Action: Mouse scrolled (467, 220) with delta (0, 0)
Screenshot: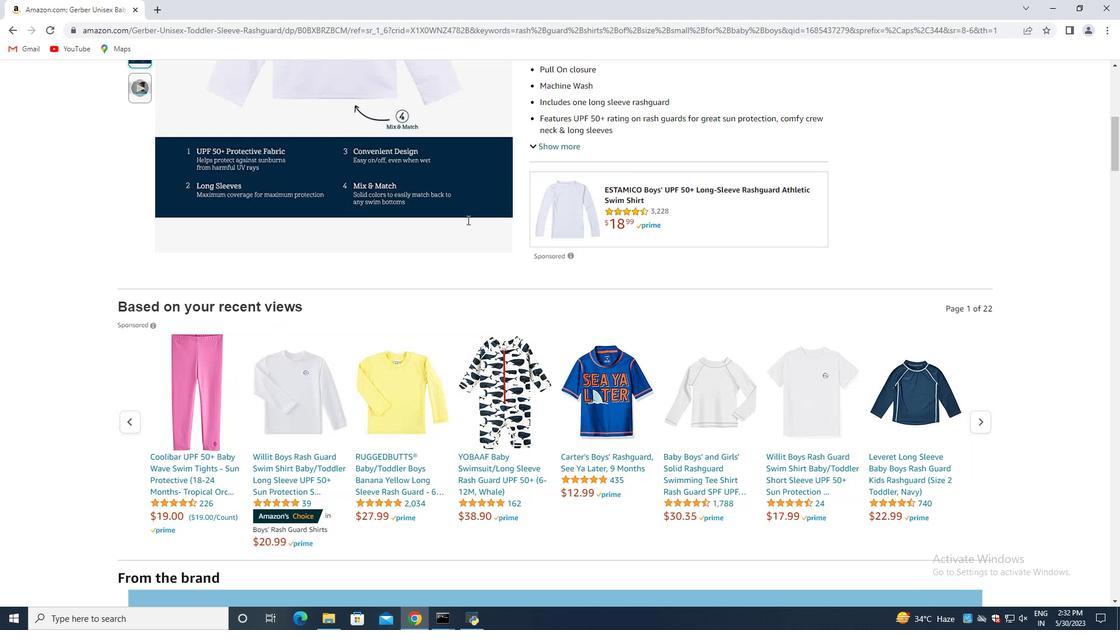 
Action: Mouse scrolled (467, 220) with delta (0, 0)
Screenshot: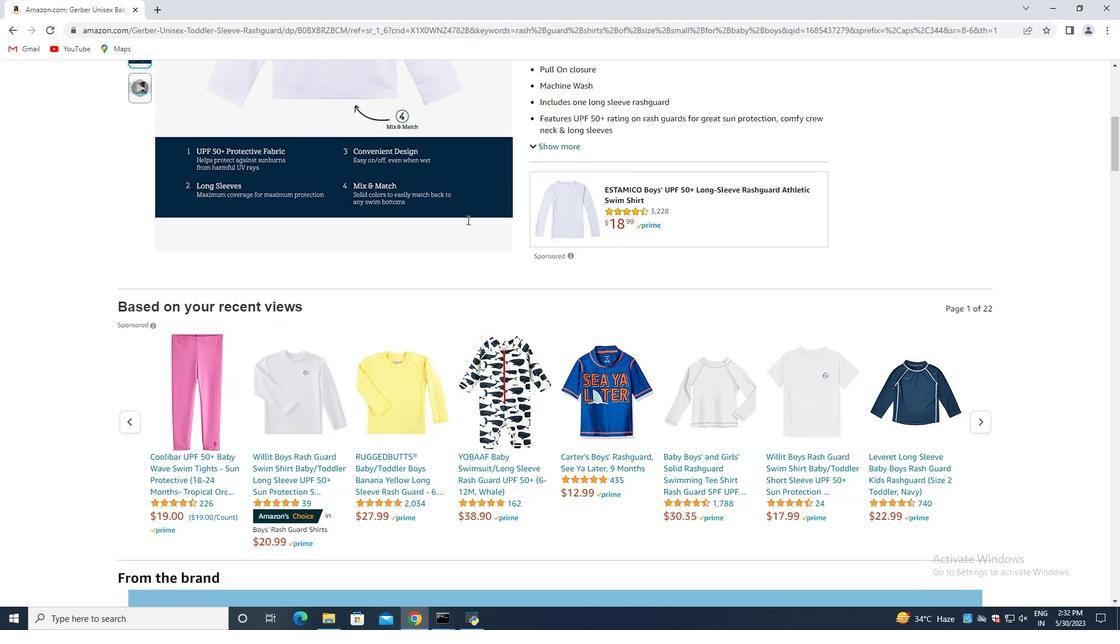 
Action: Mouse scrolled (467, 220) with delta (0, 0)
Screenshot: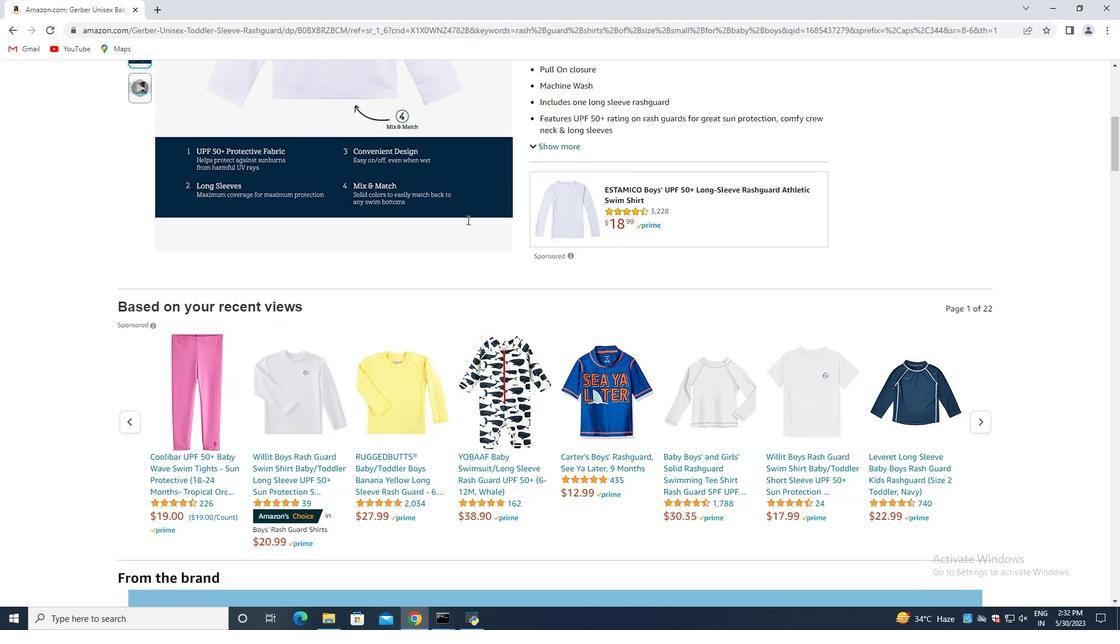 
Action: Mouse scrolled (467, 220) with delta (0, 0)
Screenshot: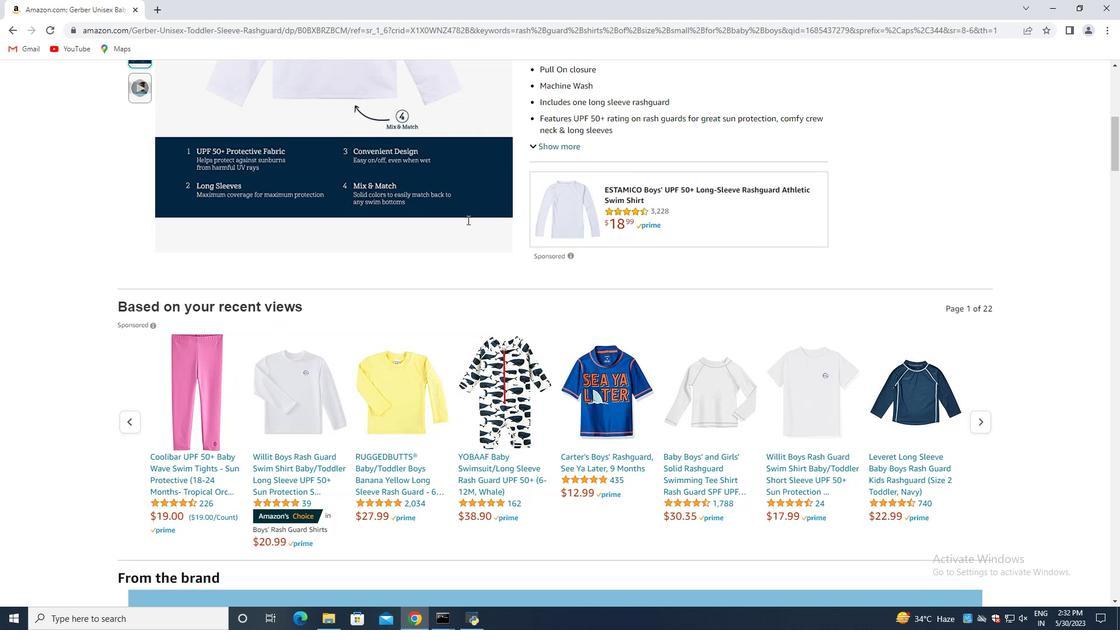 
Action: Mouse moved to (564, 334)
Screenshot: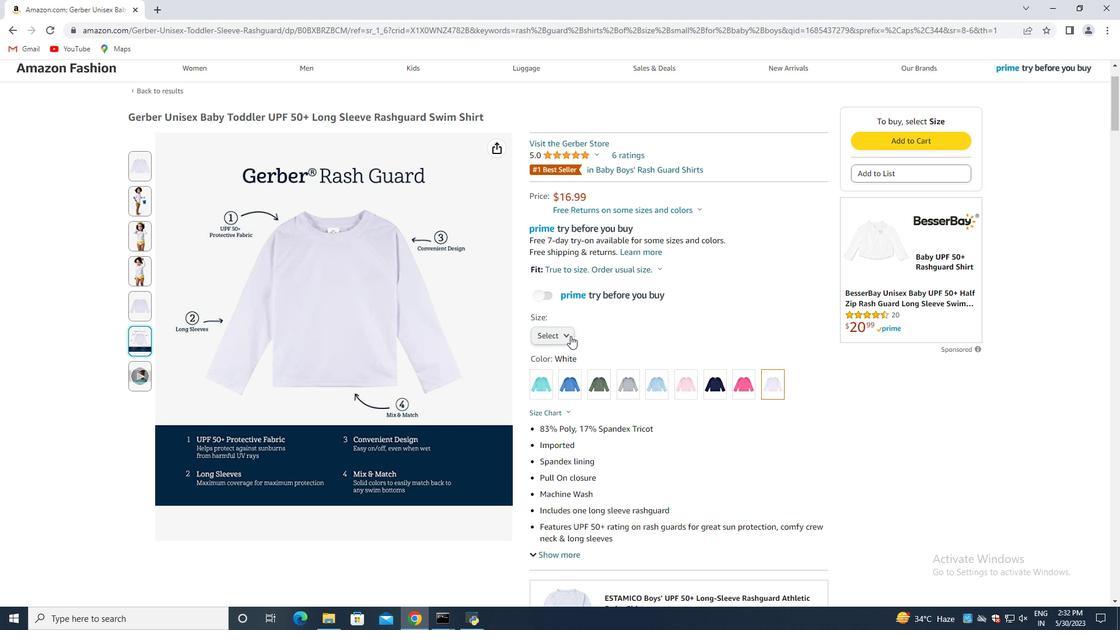 
Action: Mouse pressed left at (564, 334)
Screenshot: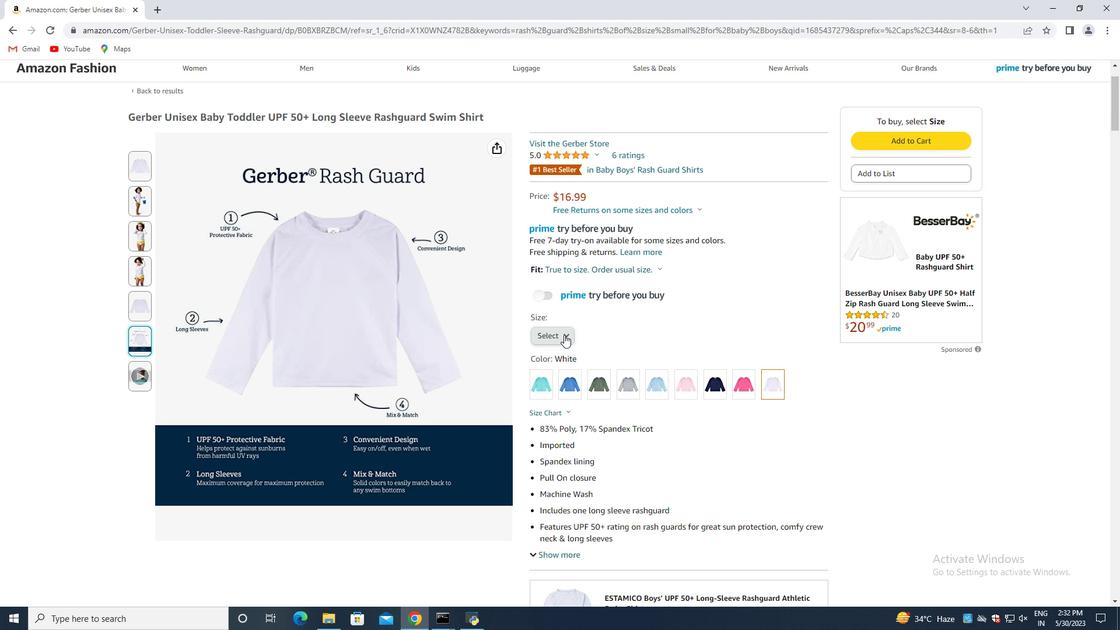 
Action: Mouse moved to (561, 367)
Screenshot: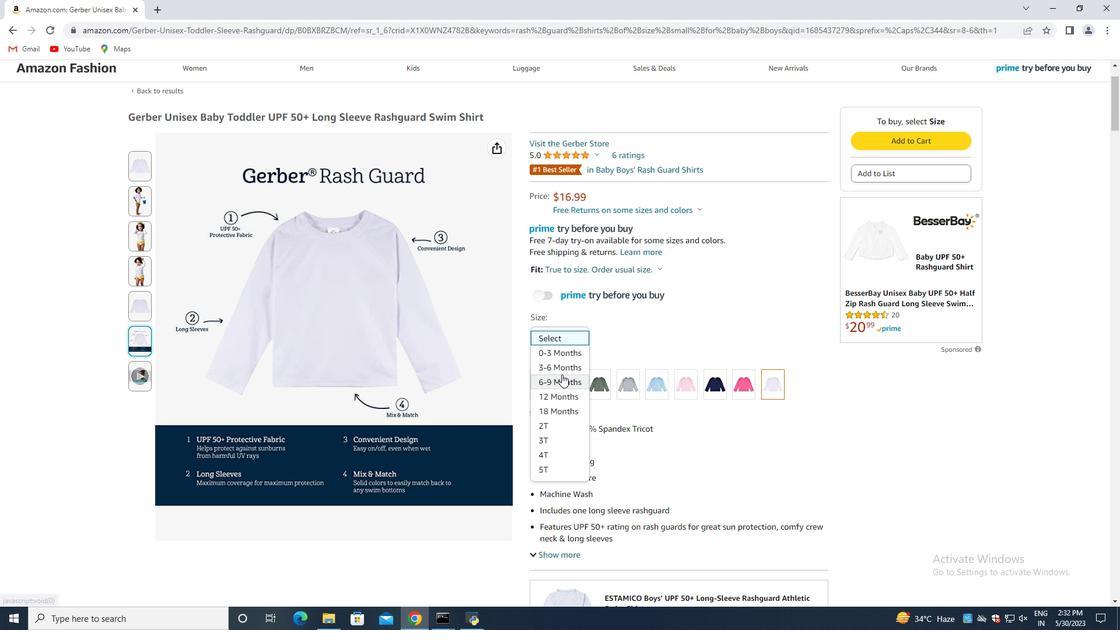 
Action: Mouse pressed left at (561, 367)
Screenshot: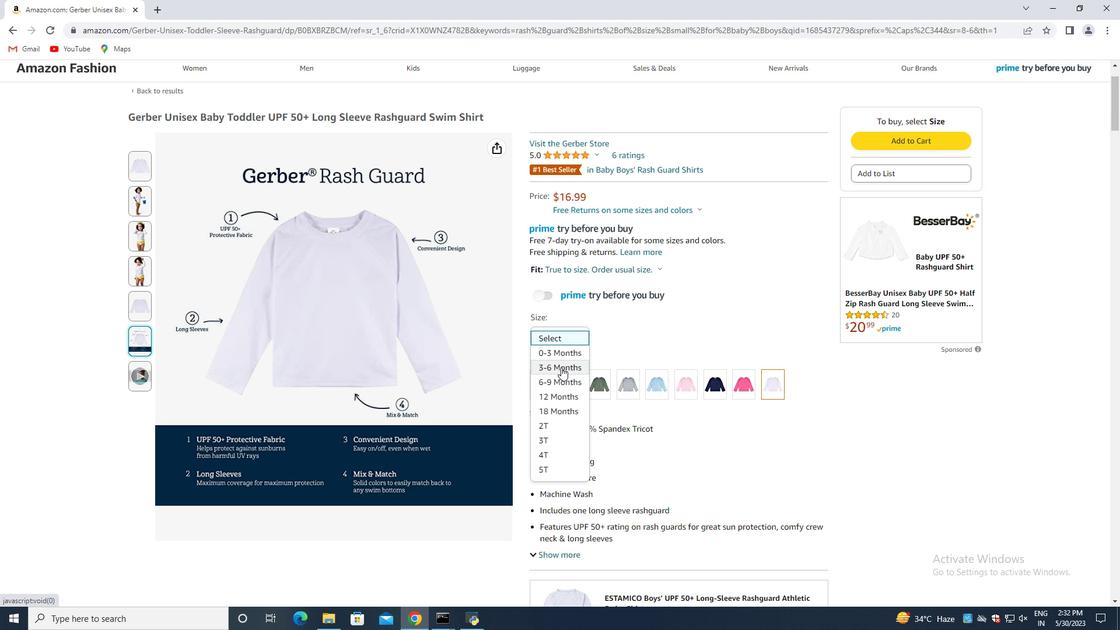 
Action: Mouse moved to (618, 327)
Screenshot: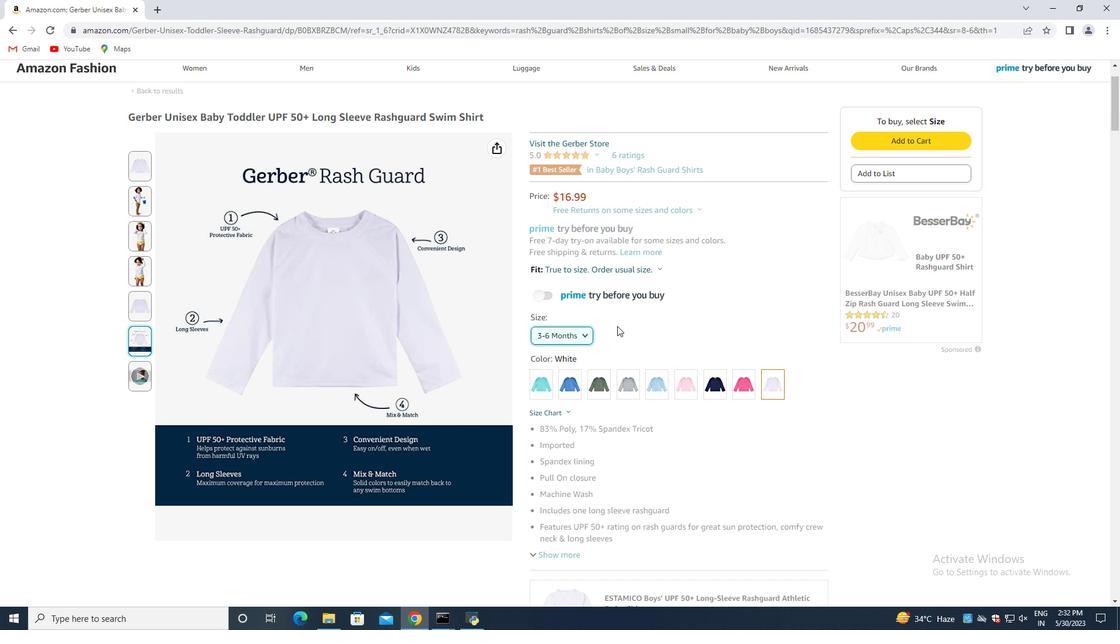 
Action: Mouse scrolled (618, 326) with delta (0, 0)
Screenshot: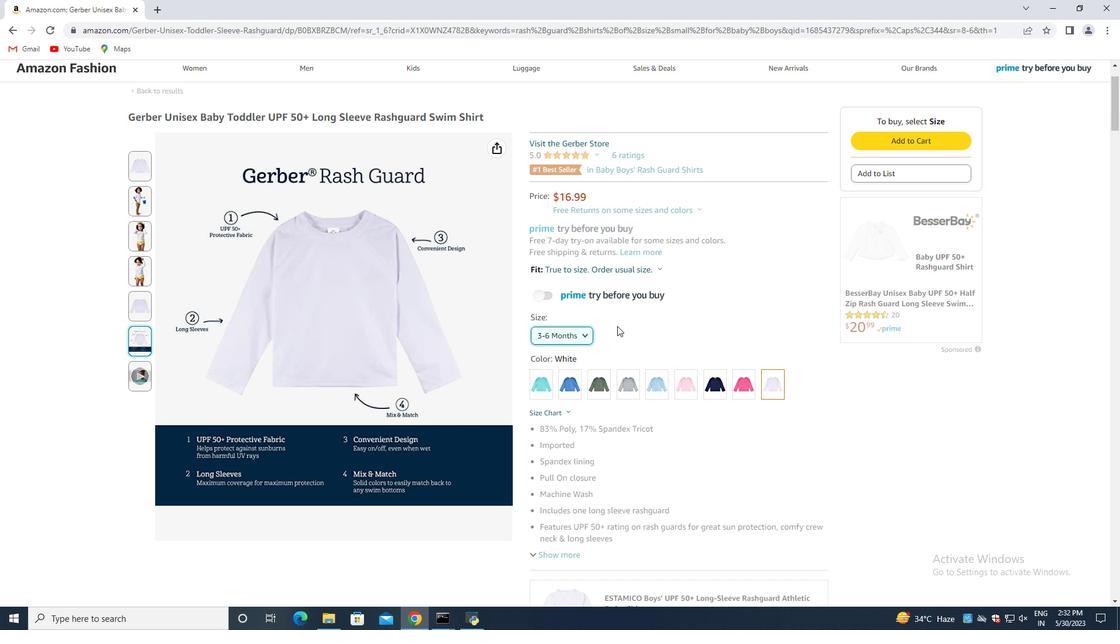 
Action: Mouse scrolled (618, 326) with delta (0, 0)
Screenshot: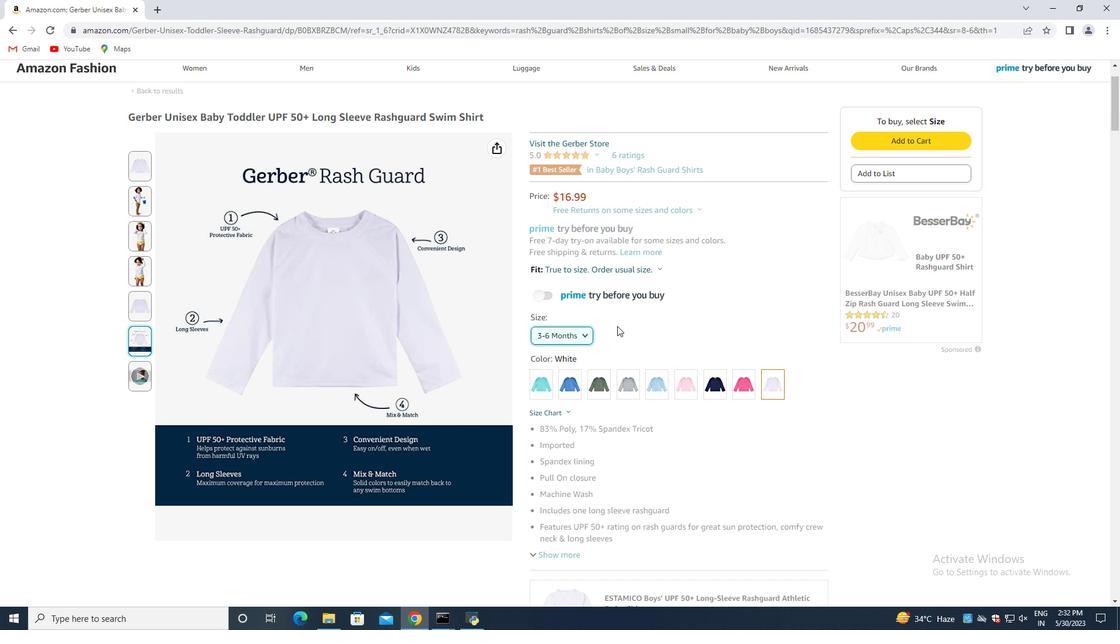 
Action: Mouse moved to (618, 329)
Screenshot: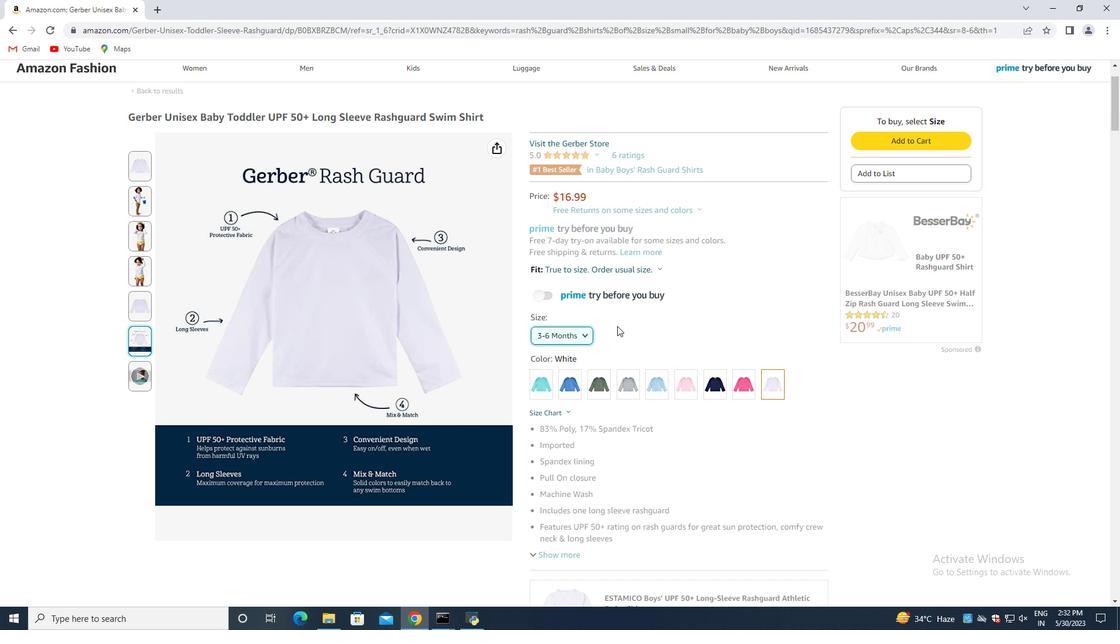 
Action: Mouse scrolled (618, 327) with delta (0, 0)
Screenshot: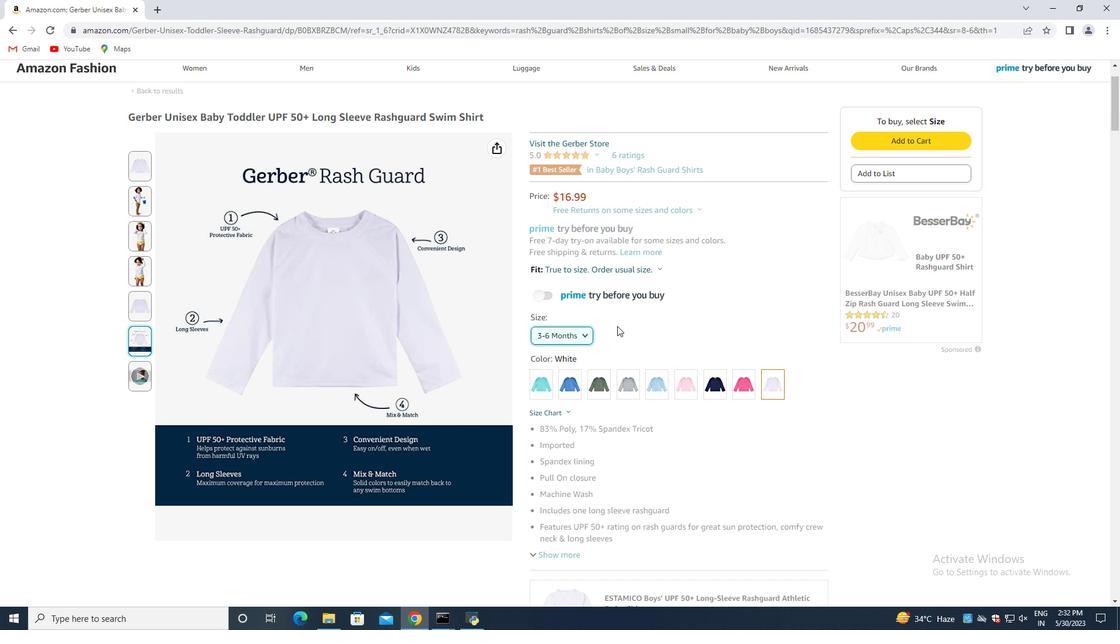 
Action: Mouse moved to (609, 329)
Screenshot: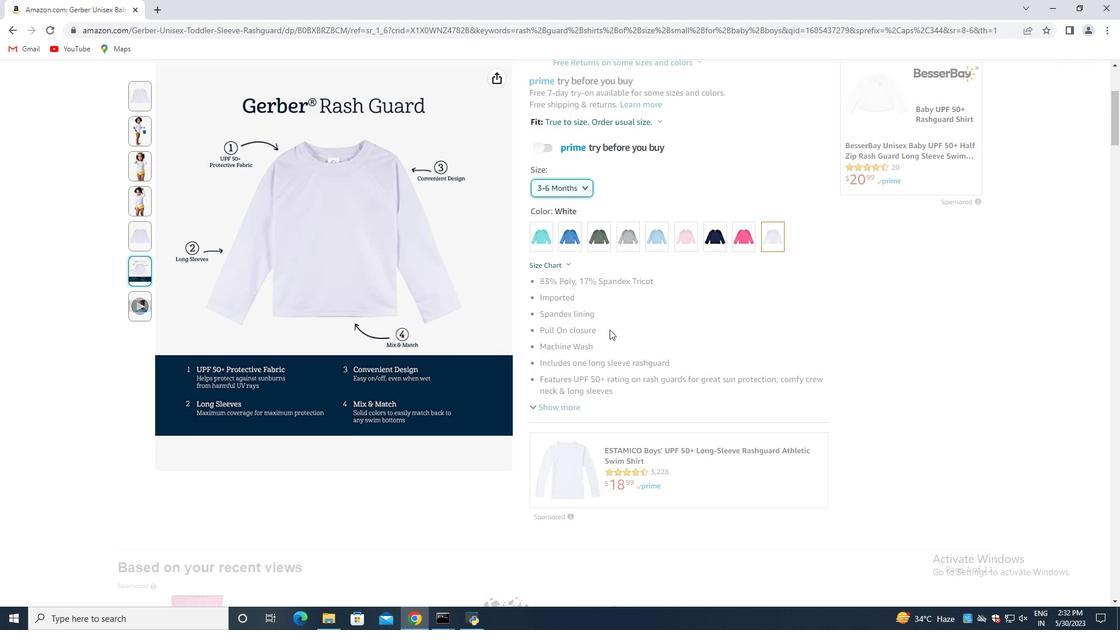 
Action: Mouse scrolled (609, 330) with delta (0, 0)
Screenshot: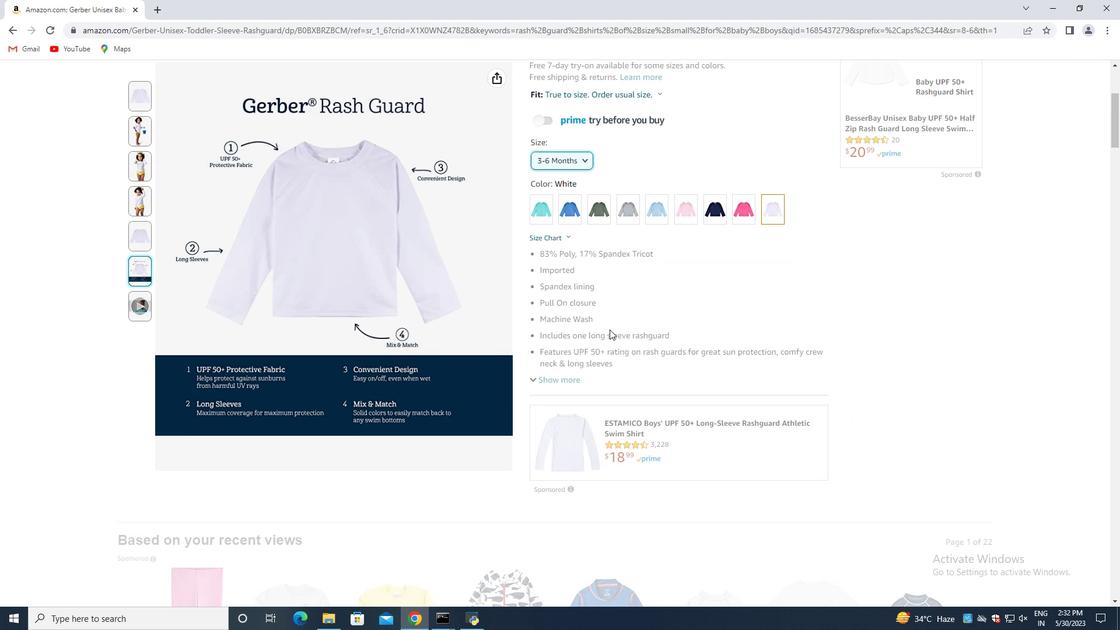 
Action: Mouse scrolled (609, 330) with delta (0, 0)
Screenshot: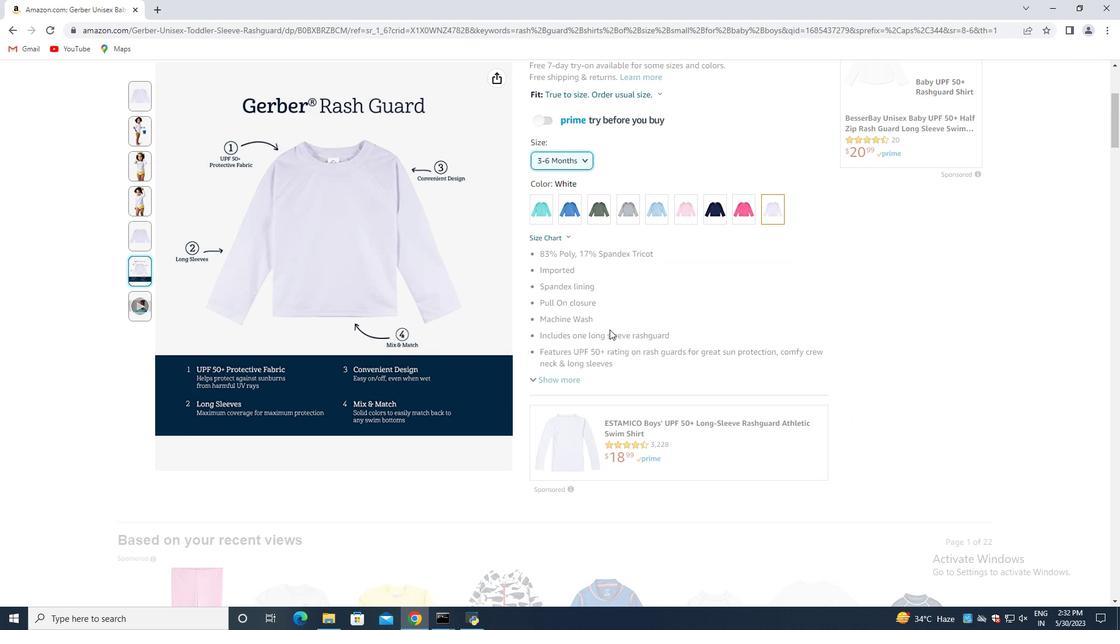 
Action: Mouse scrolled (609, 330) with delta (0, 0)
Screenshot: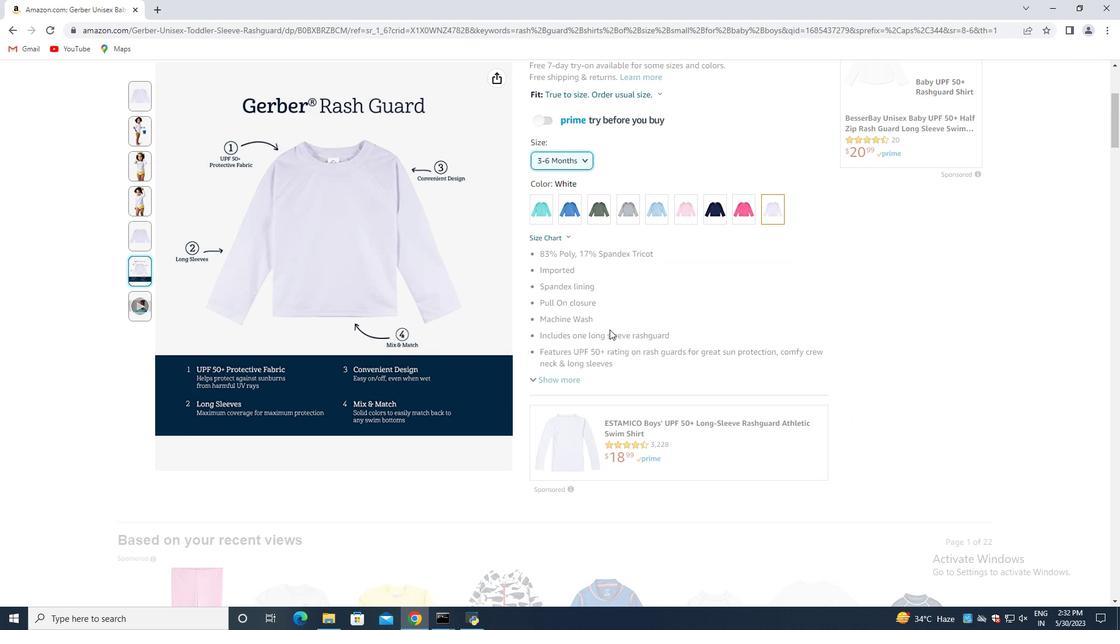 
Action: Mouse scrolled (609, 330) with delta (0, 0)
Screenshot: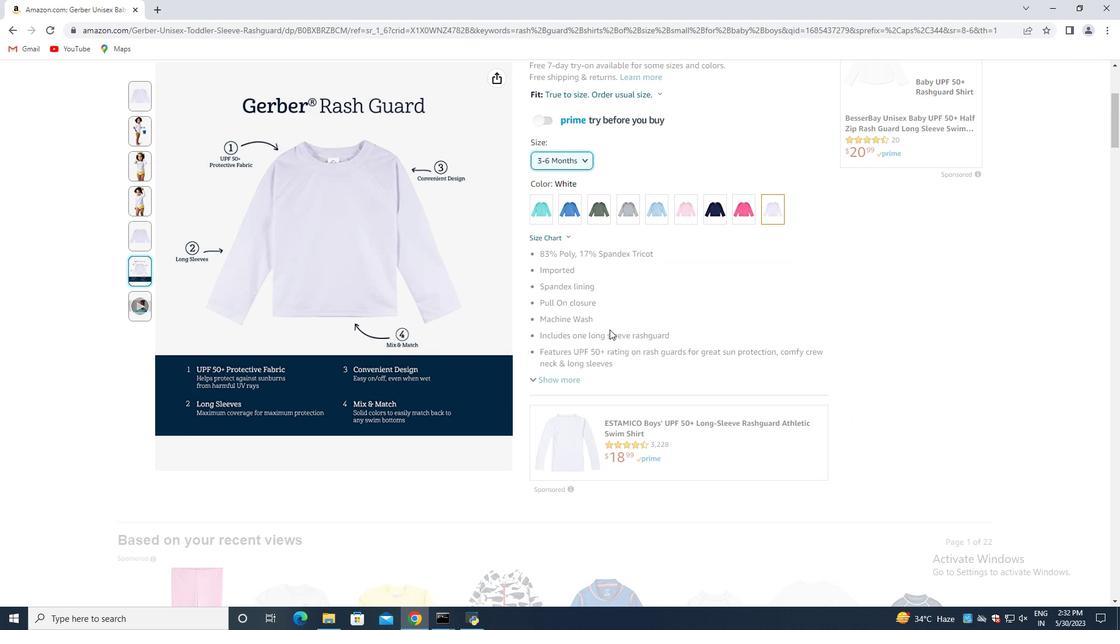 
Action: Mouse moved to (134, 252)
Screenshot: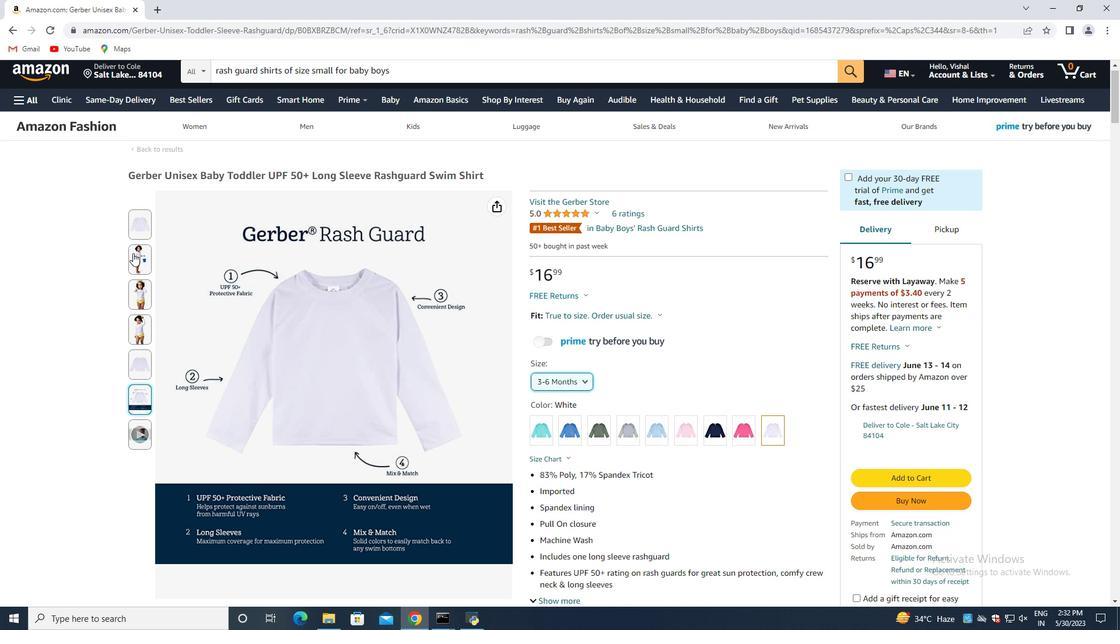 
Action: Mouse pressed left at (134, 252)
Screenshot: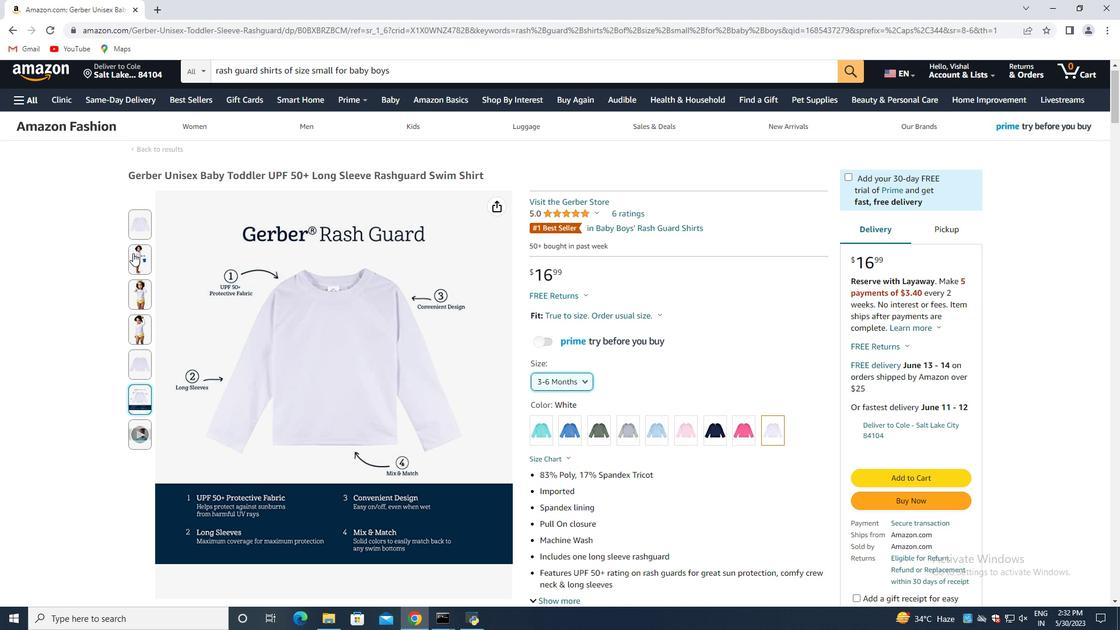 
Action: Mouse moved to (147, 303)
Screenshot: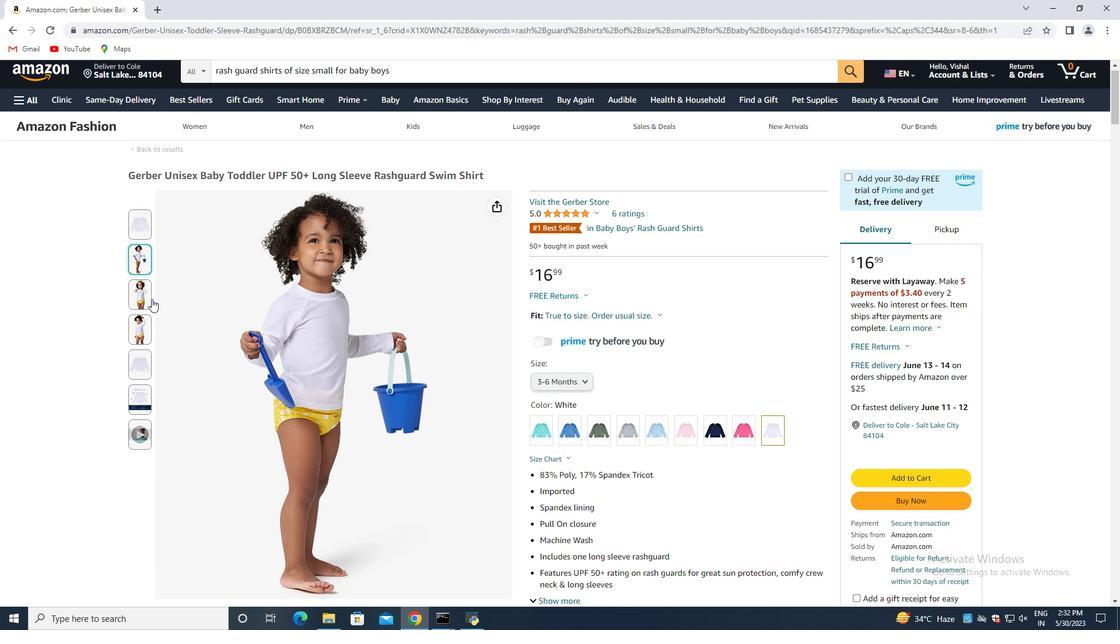 
Action: Mouse pressed left at (147, 303)
Screenshot: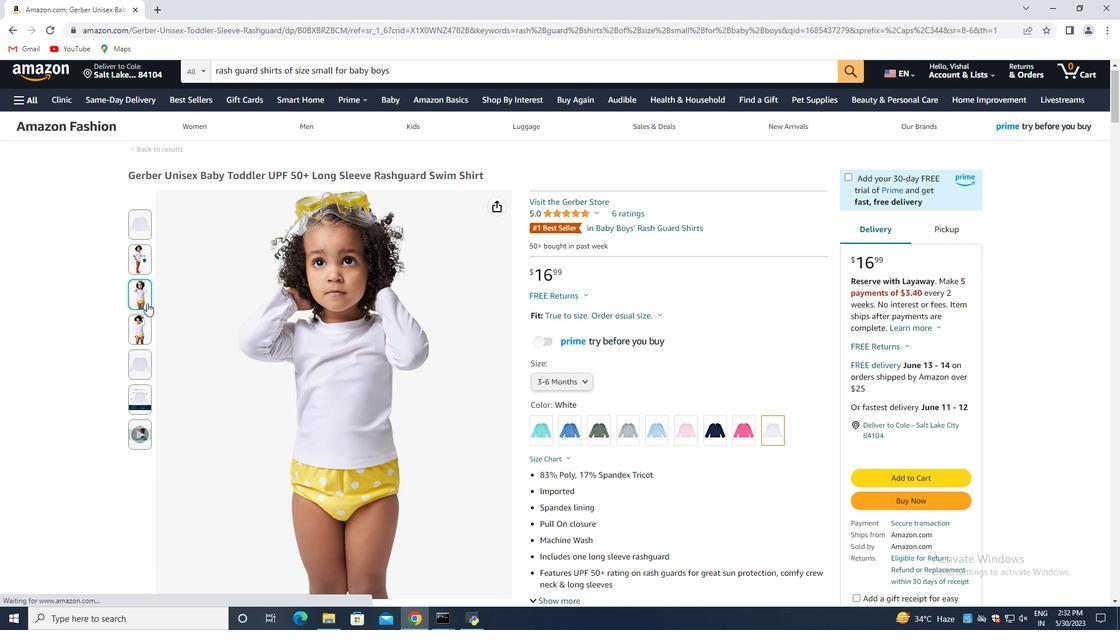 
Action: Mouse moved to (139, 326)
Screenshot: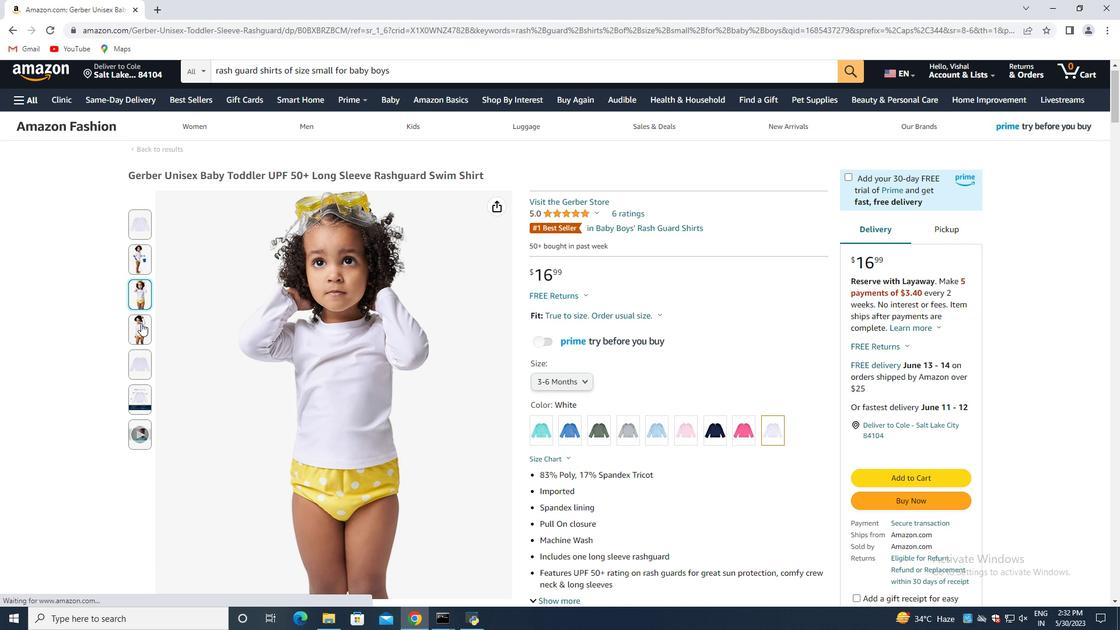 
Action: Mouse pressed left at (139, 326)
Screenshot: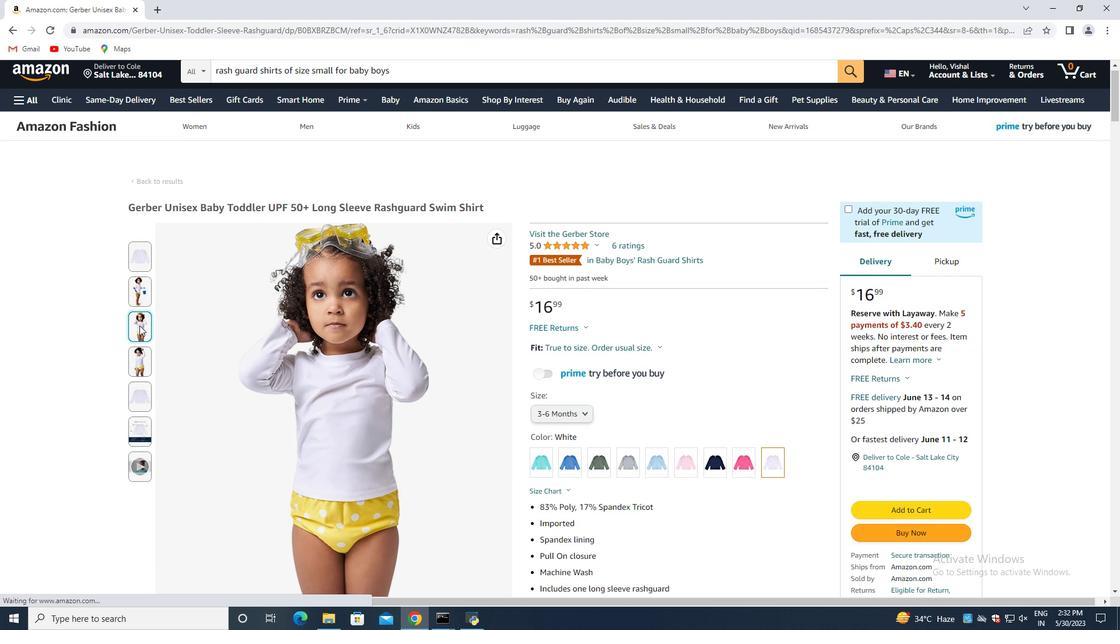 
Action: Mouse moved to (134, 362)
Screenshot: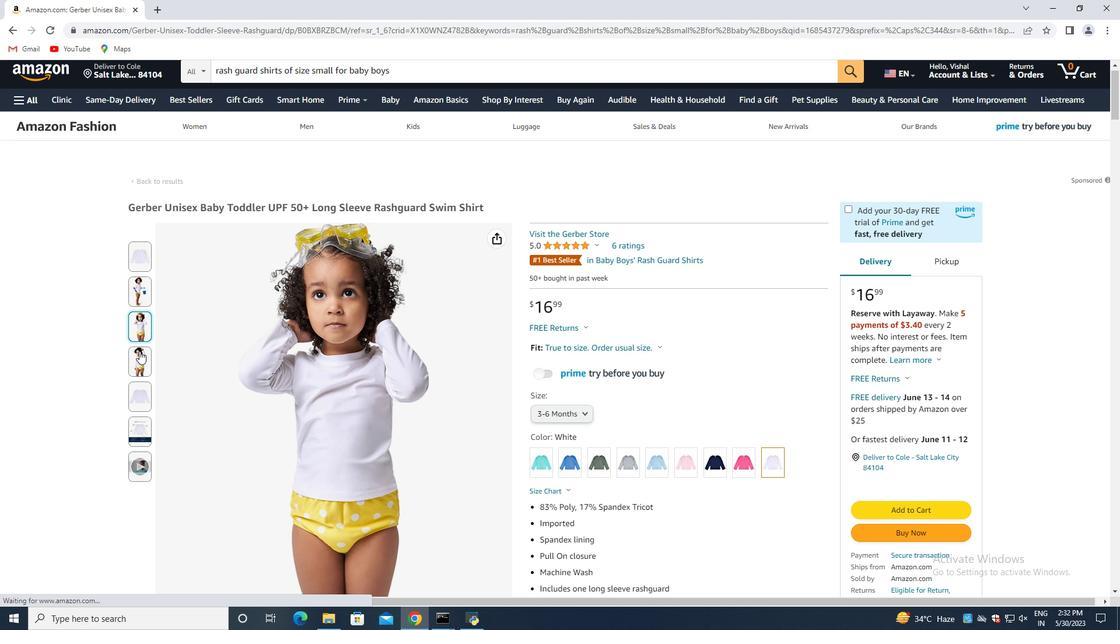 
Action: Mouse pressed left at (134, 362)
